 Task: Look for Airbnb options in Kisumu, Kenya from 9th November, 2023 to 16th November, 2023 for 2 adults.2 bedrooms having 2 beds and 1 bathroom. Property type can be flat. Amenities needed are: washing machine. Look for 5 properties as per requirement.
Action: Mouse moved to (508, 118)
Screenshot: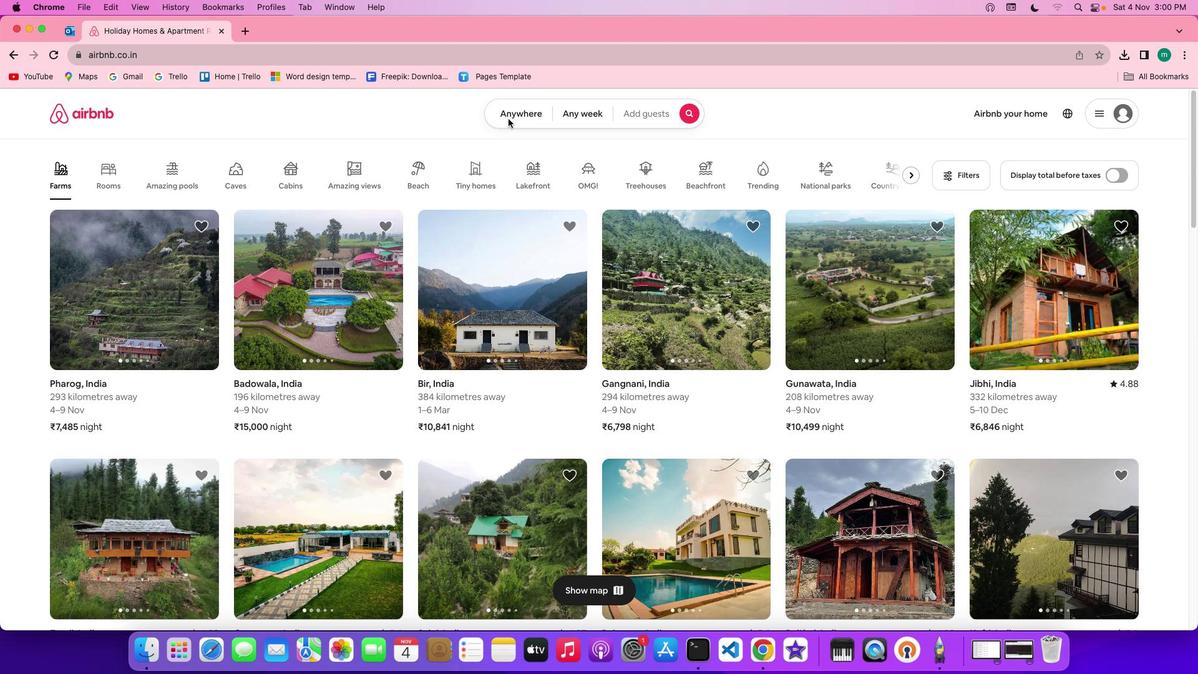 
Action: Mouse pressed left at (508, 118)
Screenshot: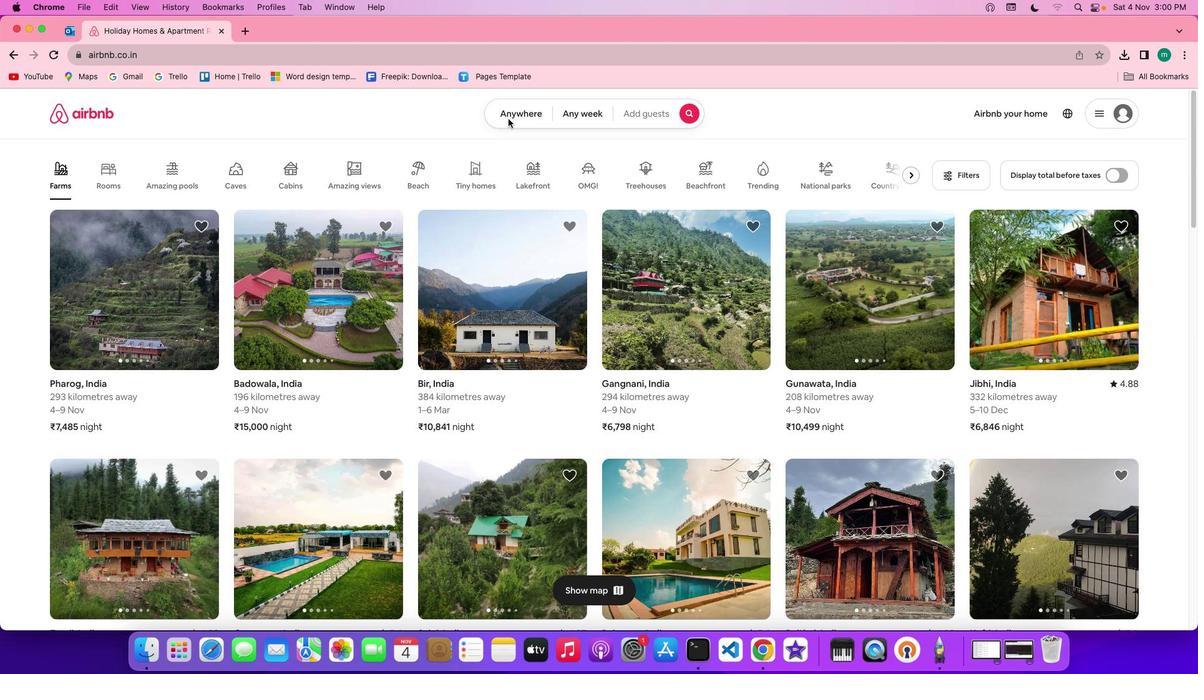 
Action: Mouse pressed left at (508, 118)
Screenshot: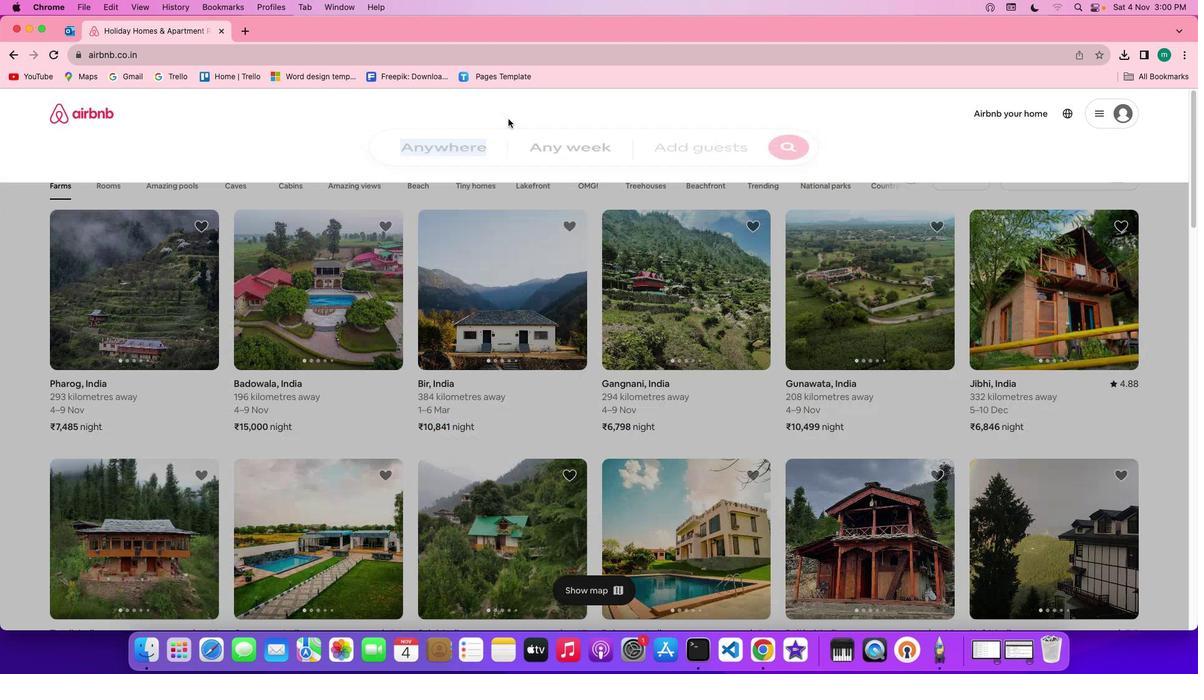 
Action: Mouse moved to (409, 165)
Screenshot: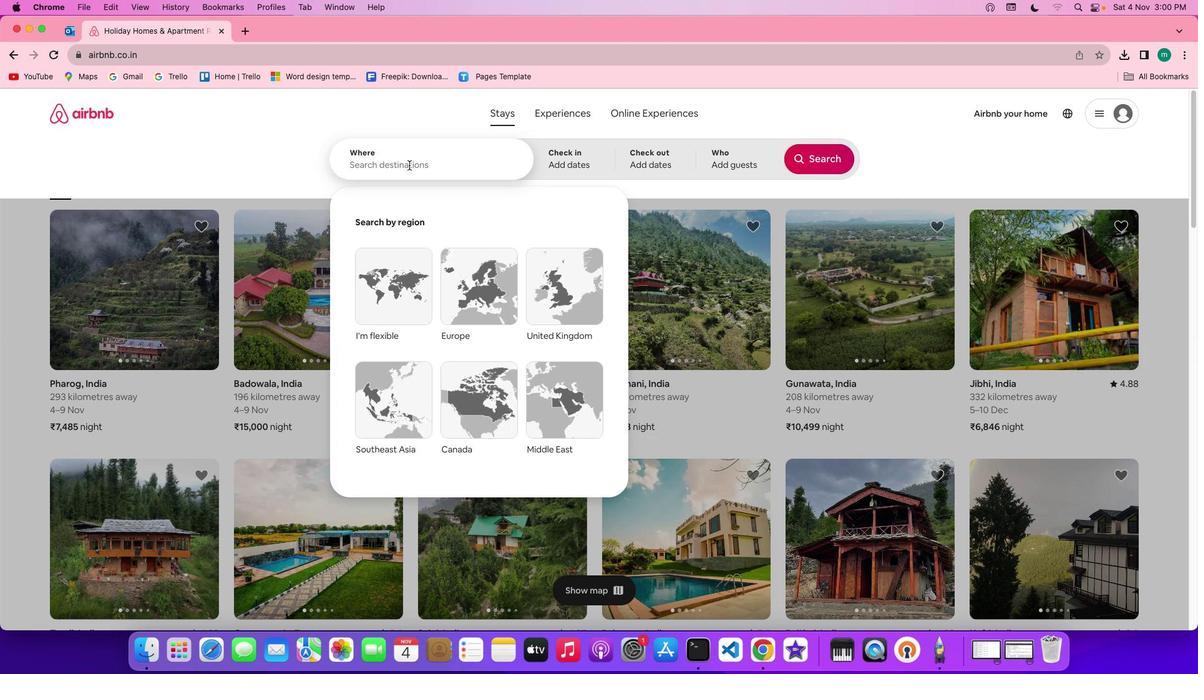 
Action: Mouse pressed left at (409, 165)
Screenshot: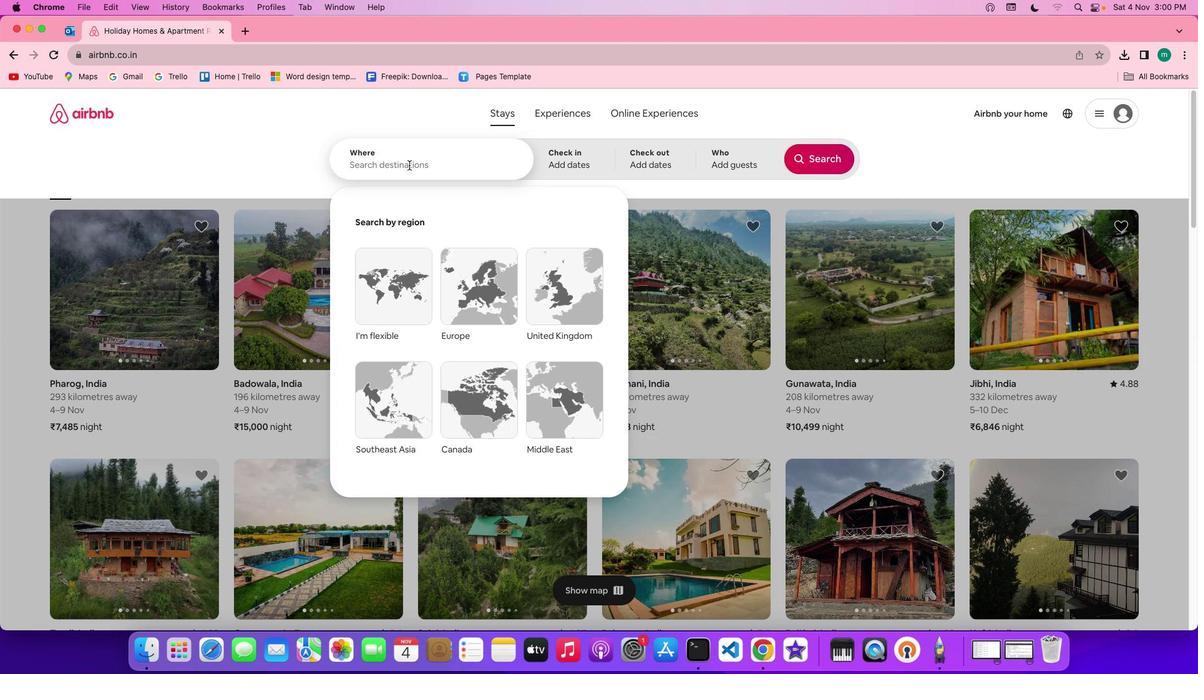 
Action: Key pressed Key.shift'K''i''s''u''m''u'','Key.spaceKey.shift'K''e''n''y''a'
Screenshot: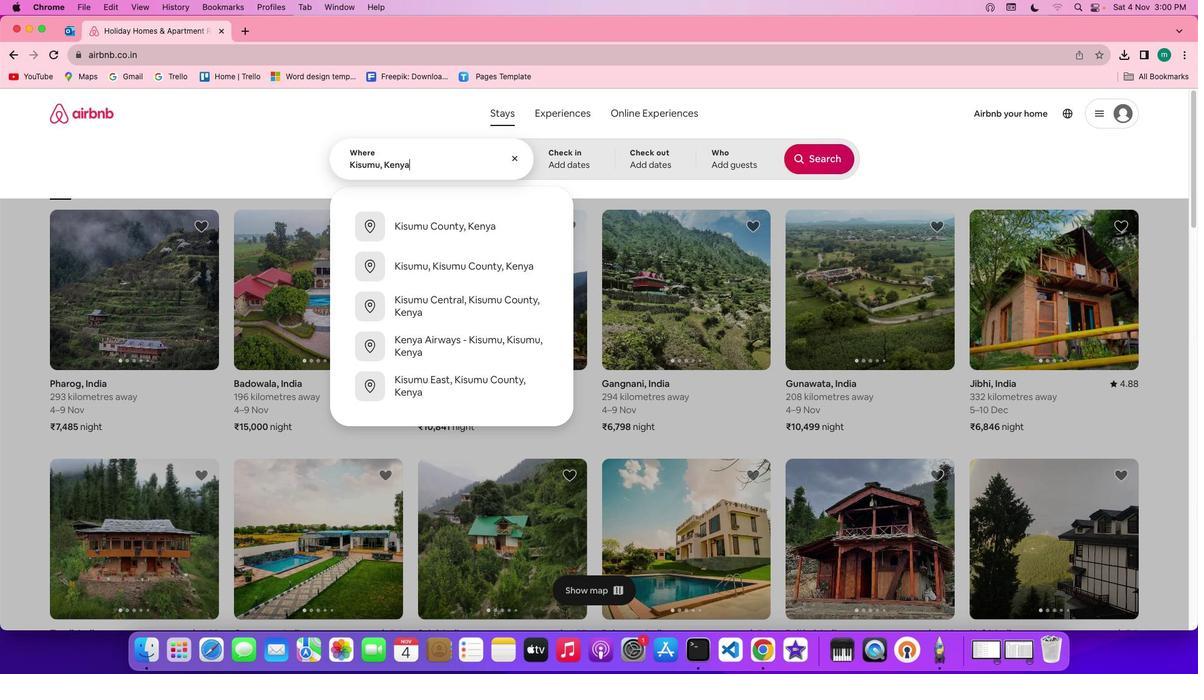 
Action: Mouse moved to (565, 151)
Screenshot: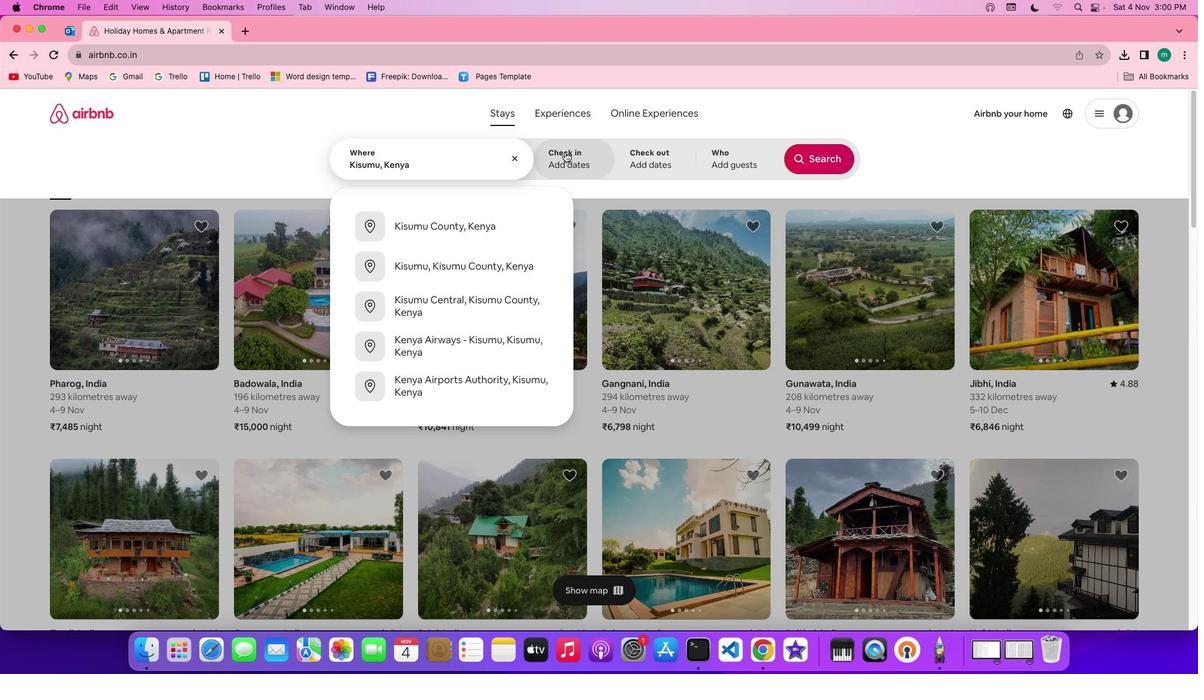 
Action: Mouse pressed left at (565, 151)
Screenshot: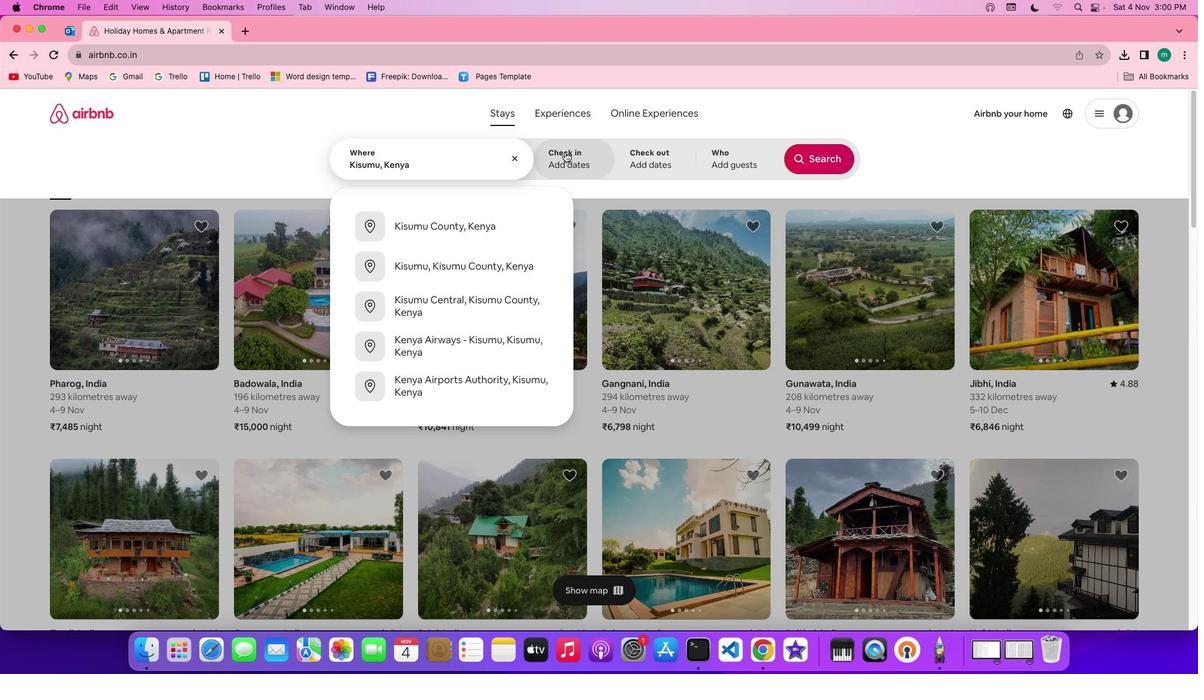 
Action: Mouse moved to (503, 339)
Screenshot: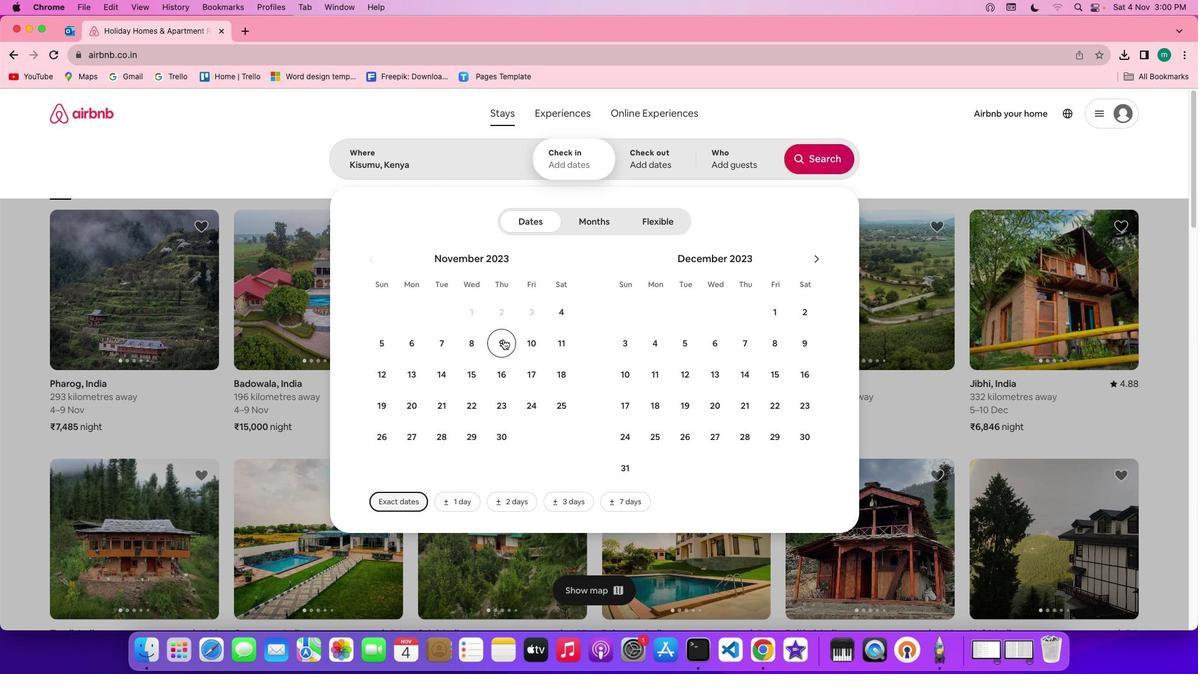 
Action: Mouse pressed left at (503, 339)
Screenshot: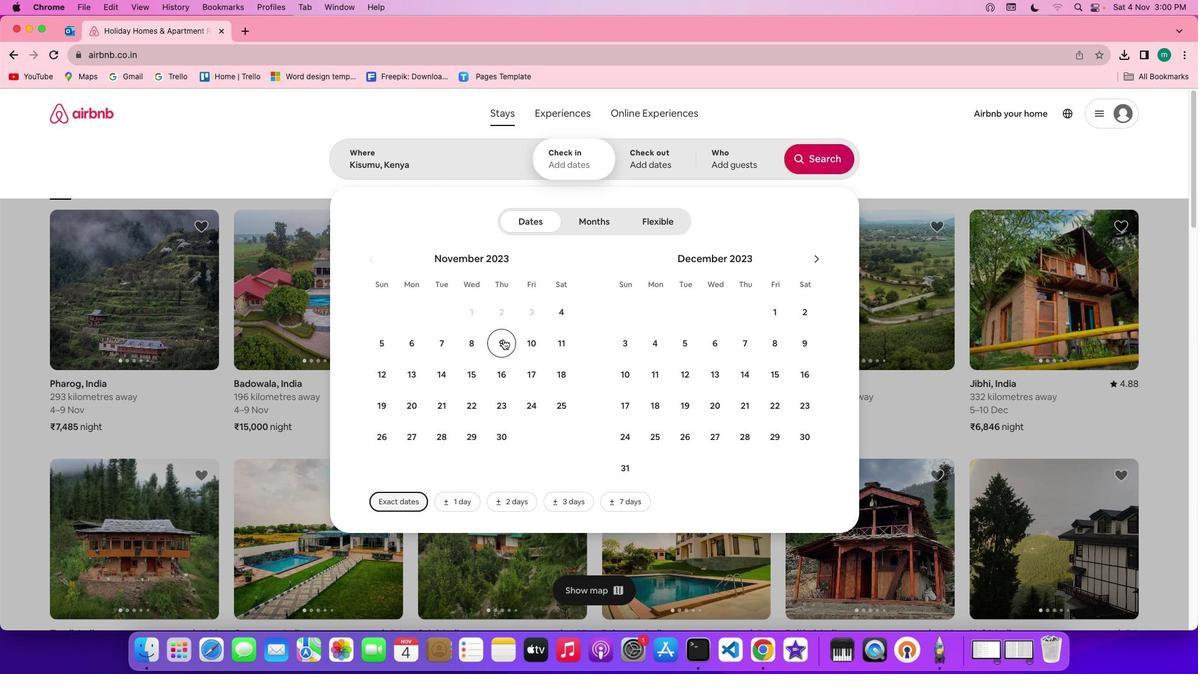 
Action: Mouse moved to (501, 377)
Screenshot: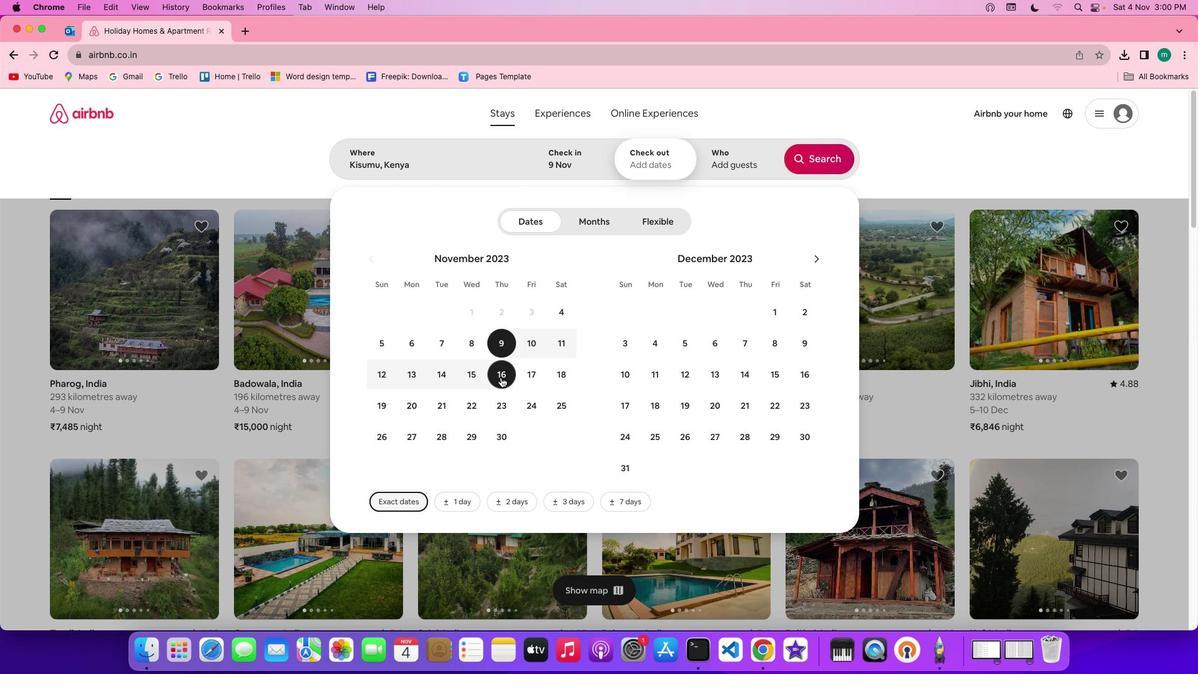 
Action: Mouse pressed left at (501, 377)
Screenshot: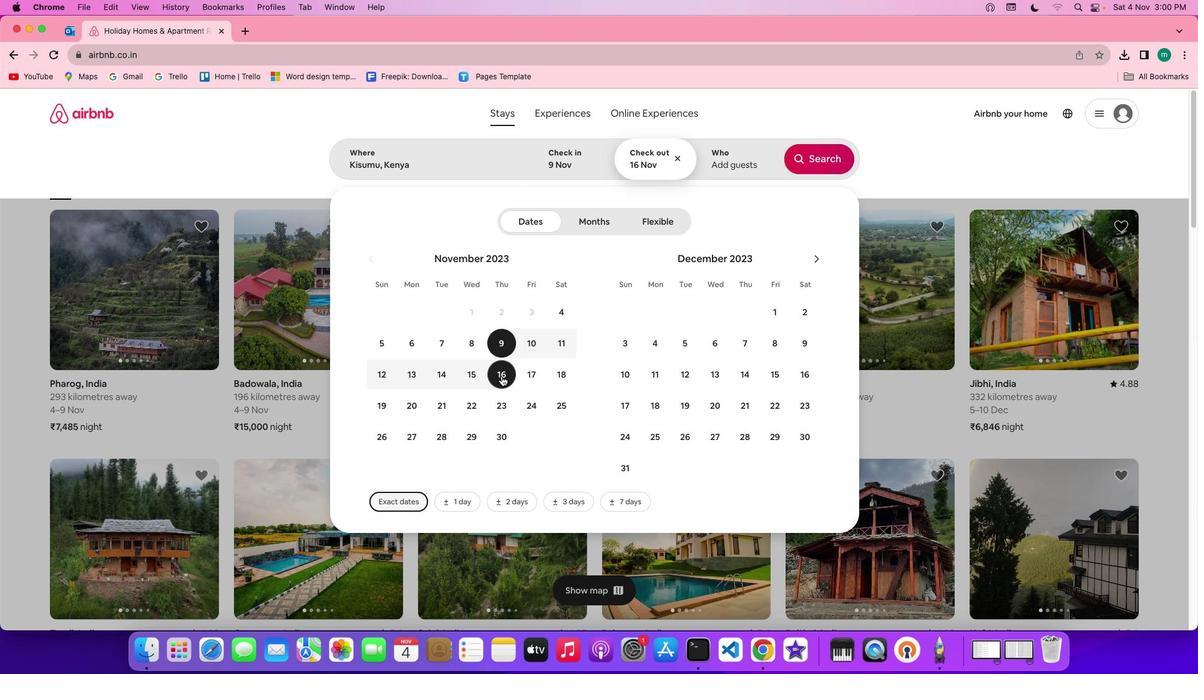 
Action: Mouse moved to (728, 154)
Screenshot: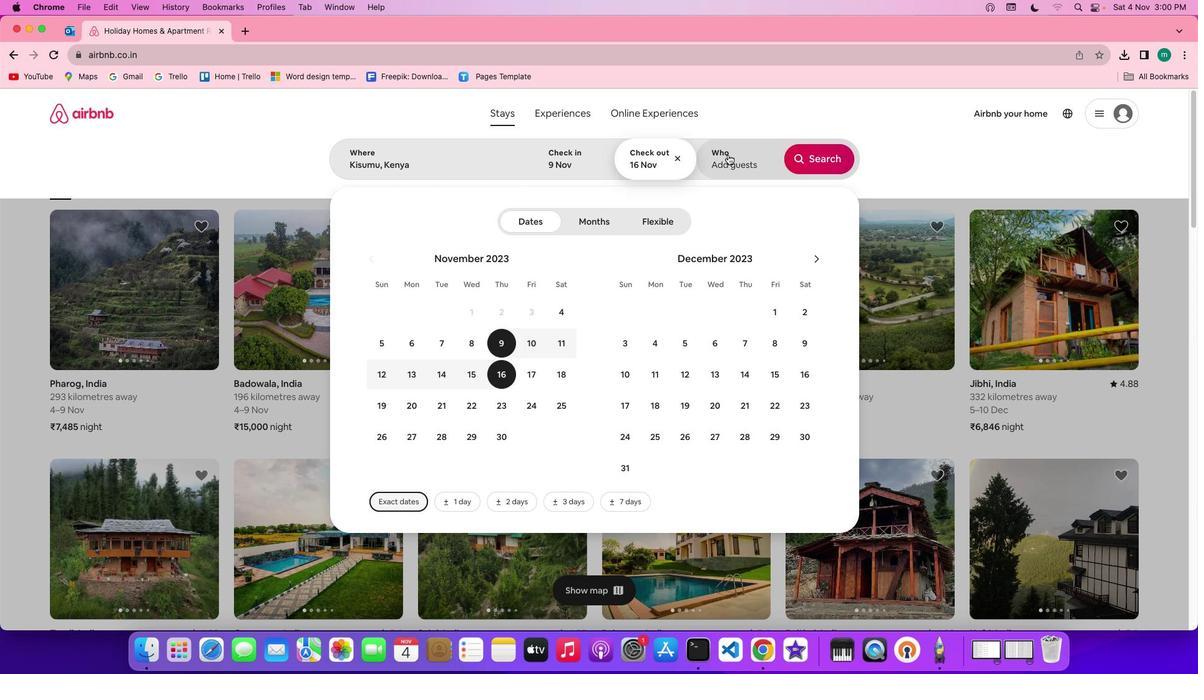 
Action: Mouse pressed left at (728, 154)
Screenshot: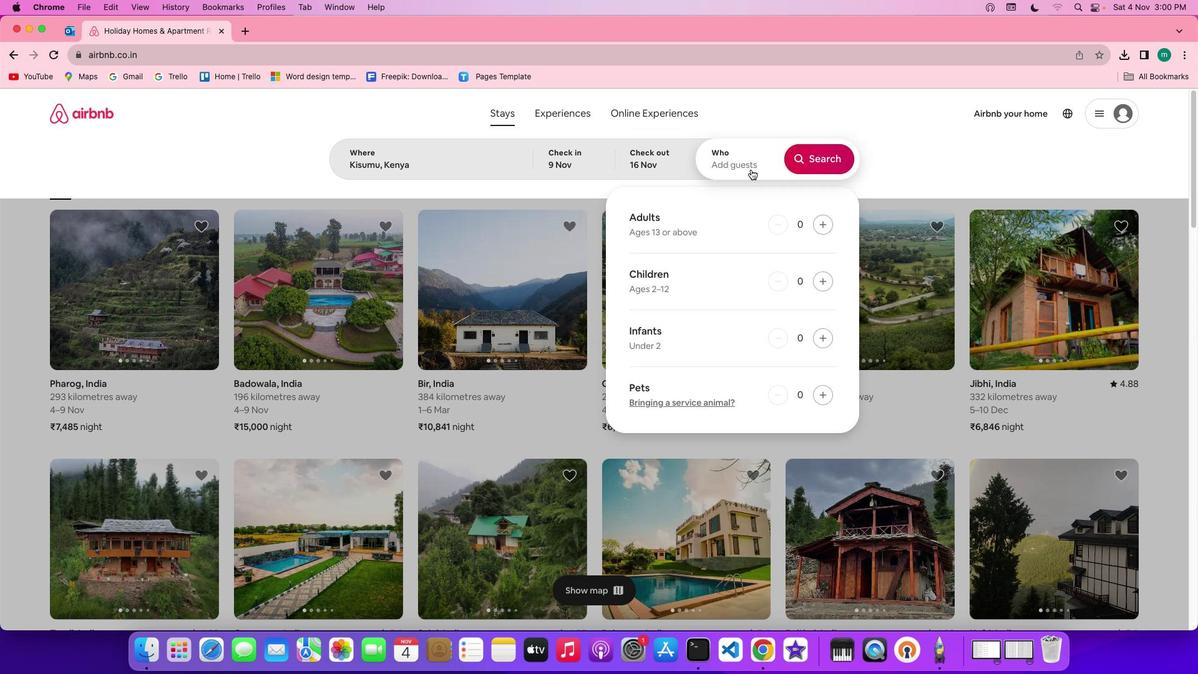 
Action: Mouse moved to (820, 221)
Screenshot: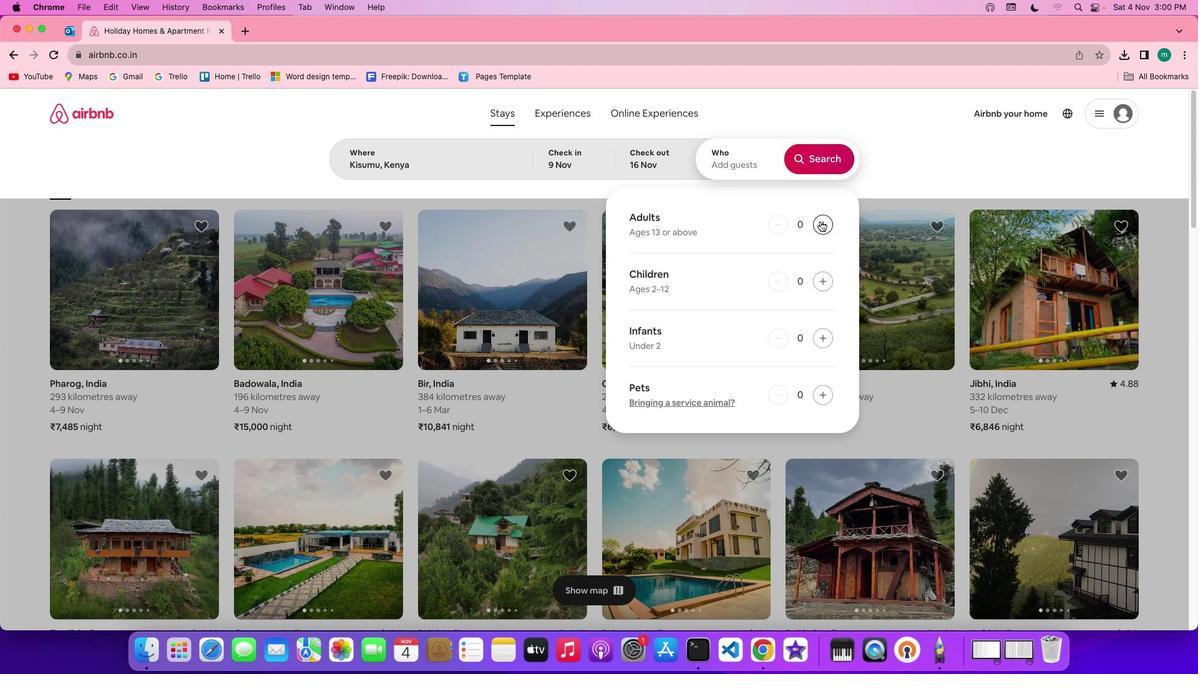 
Action: Mouse pressed left at (820, 221)
Screenshot: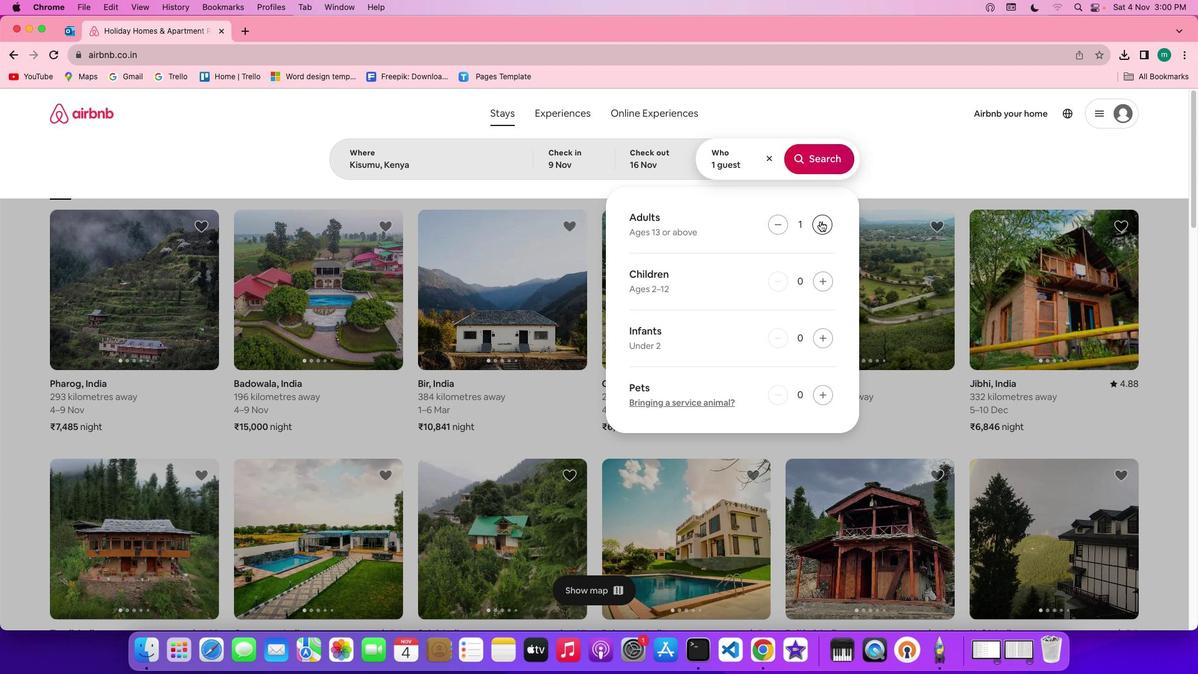 
Action: Mouse pressed left at (820, 221)
Screenshot: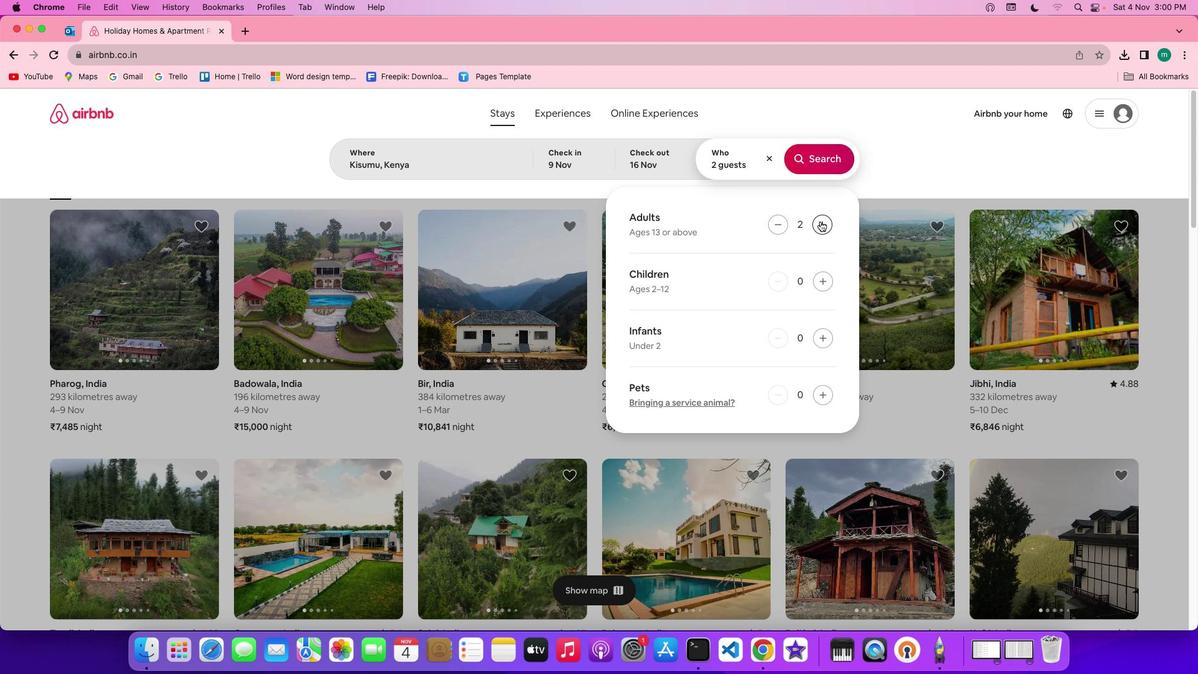 
Action: Mouse moved to (829, 169)
Screenshot: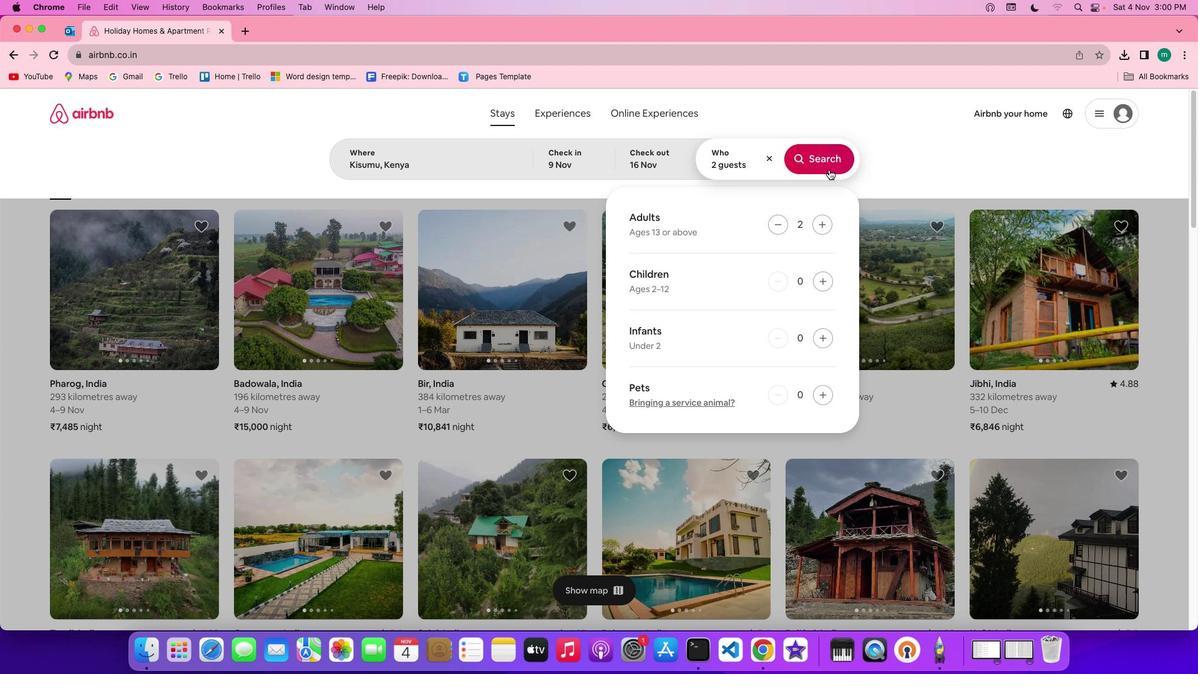 
Action: Mouse pressed left at (829, 169)
Screenshot: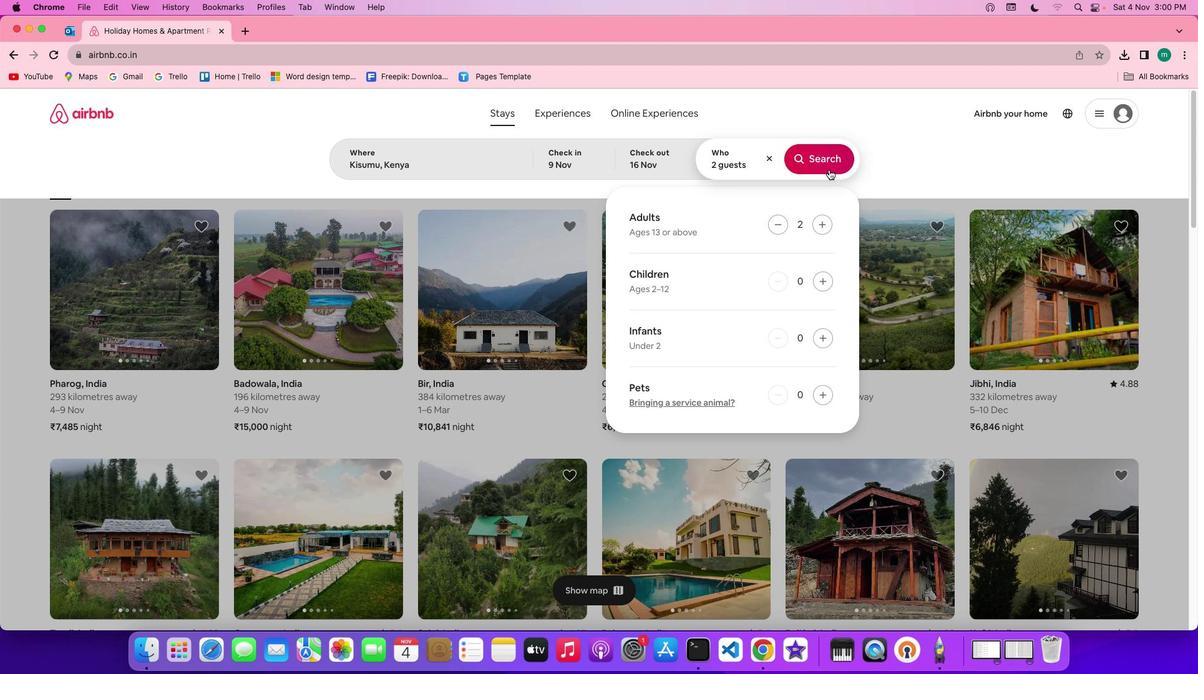 
Action: Mouse moved to (1012, 156)
Screenshot: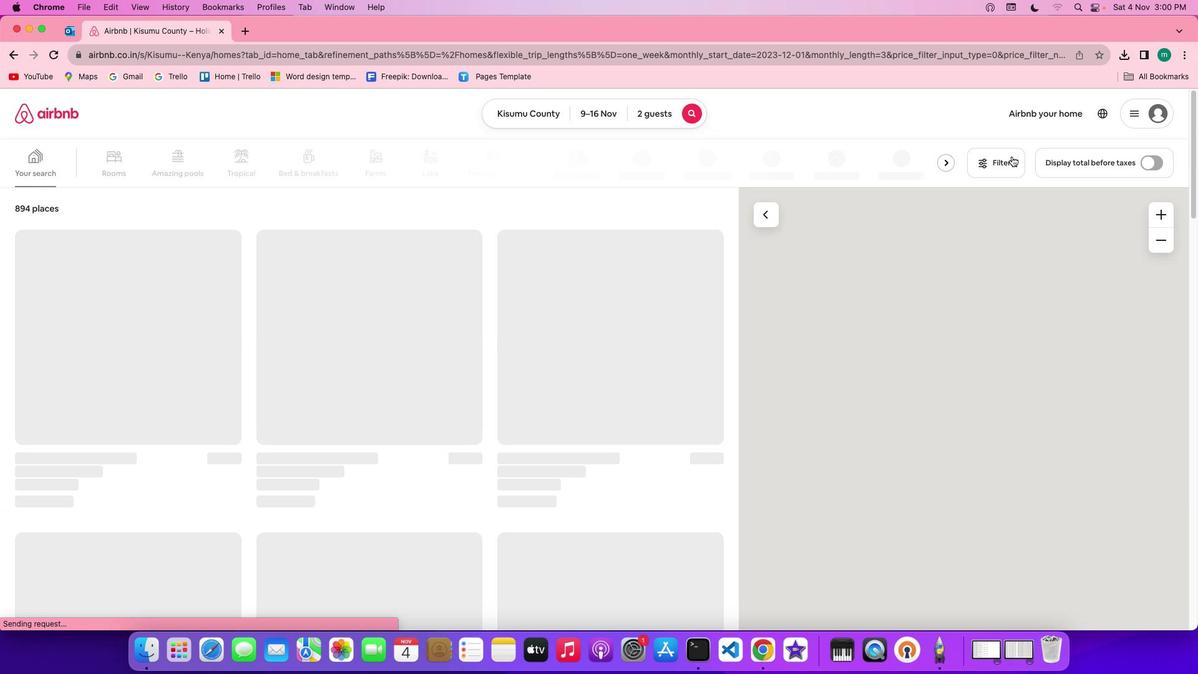 
Action: Mouse pressed left at (1012, 156)
Screenshot: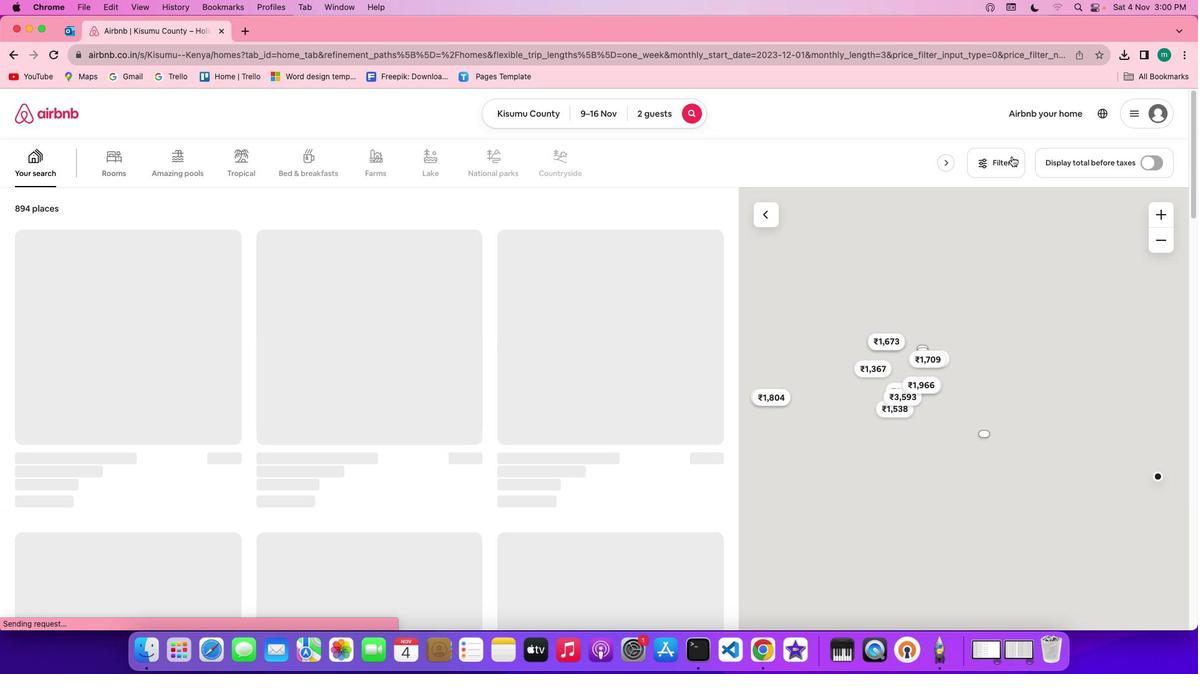
Action: Mouse moved to (994, 161)
Screenshot: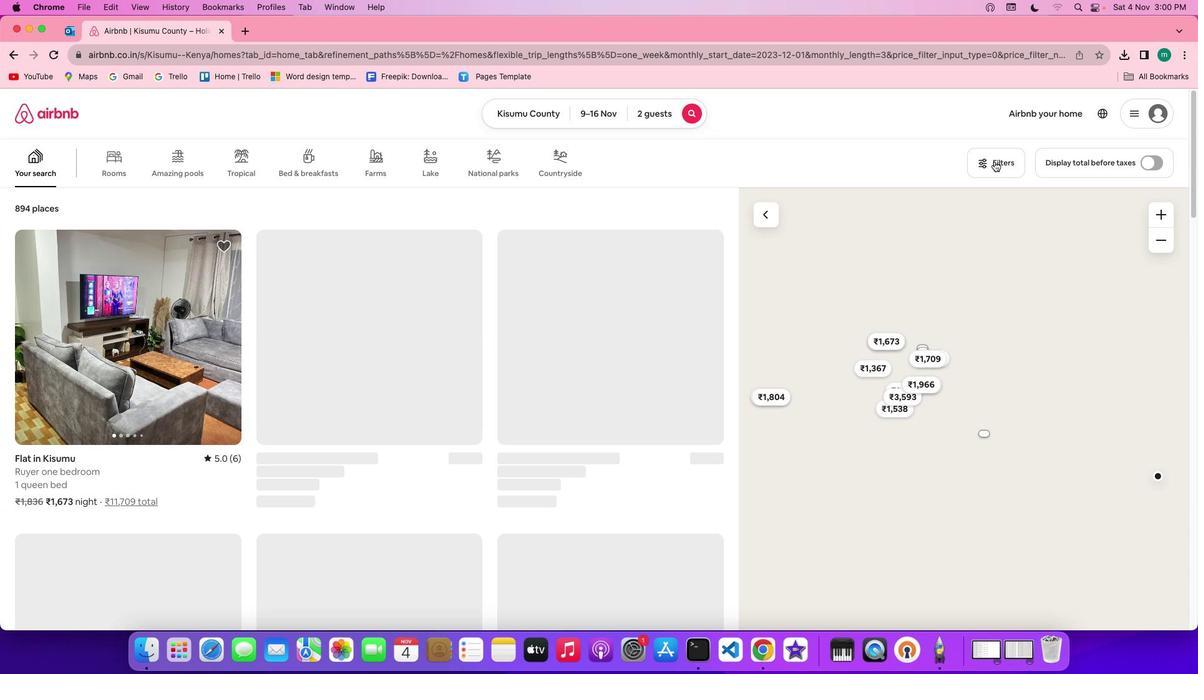 
Action: Mouse pressed left at (994, 161)
Screenshot: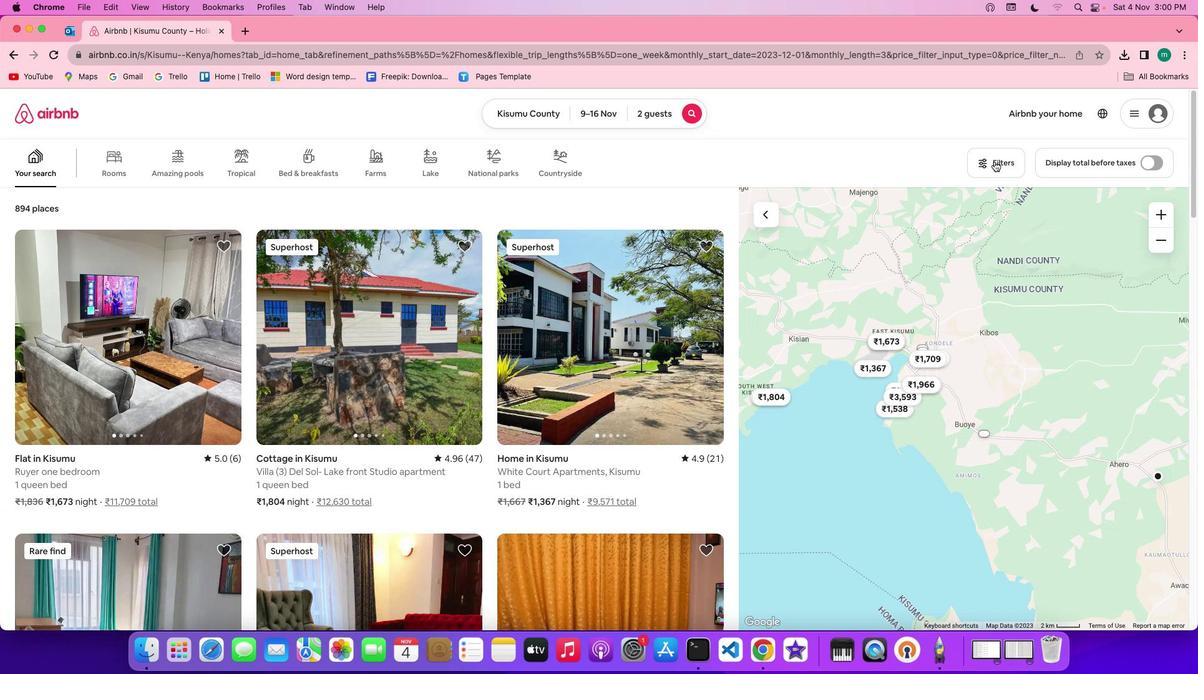 
Action: Mouse moved to (670, 400)
Screenshot: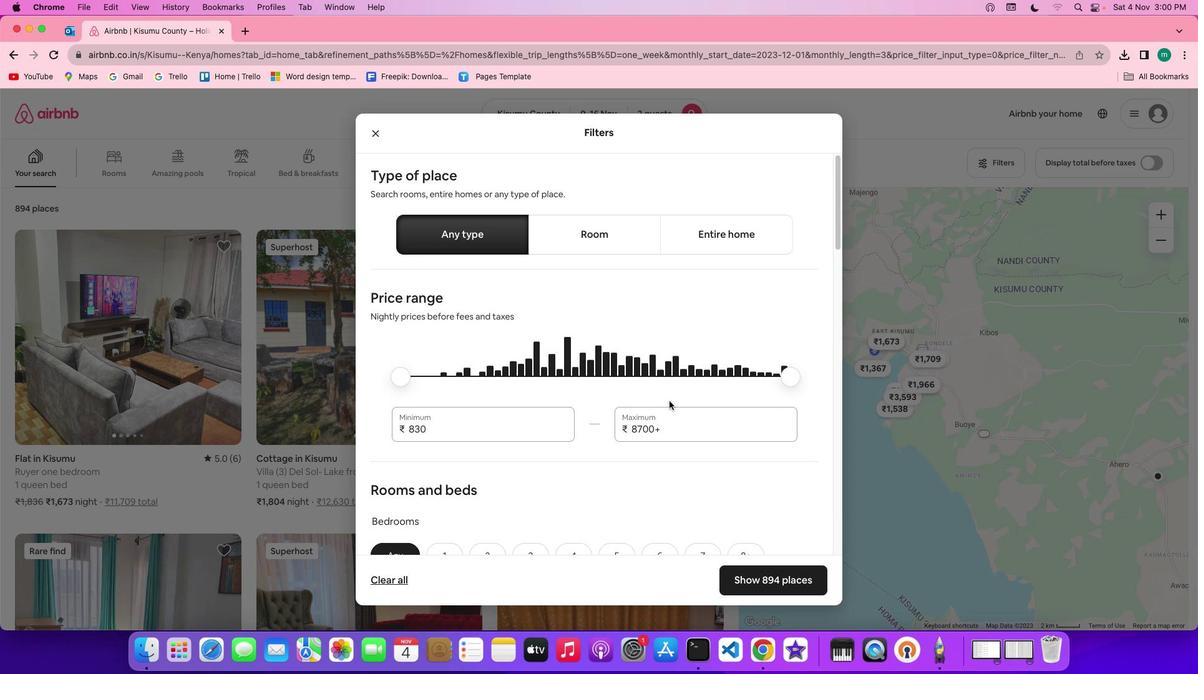 
Action: Mouse scrolled (670, 400) with delta (0, 0)
Screenshot: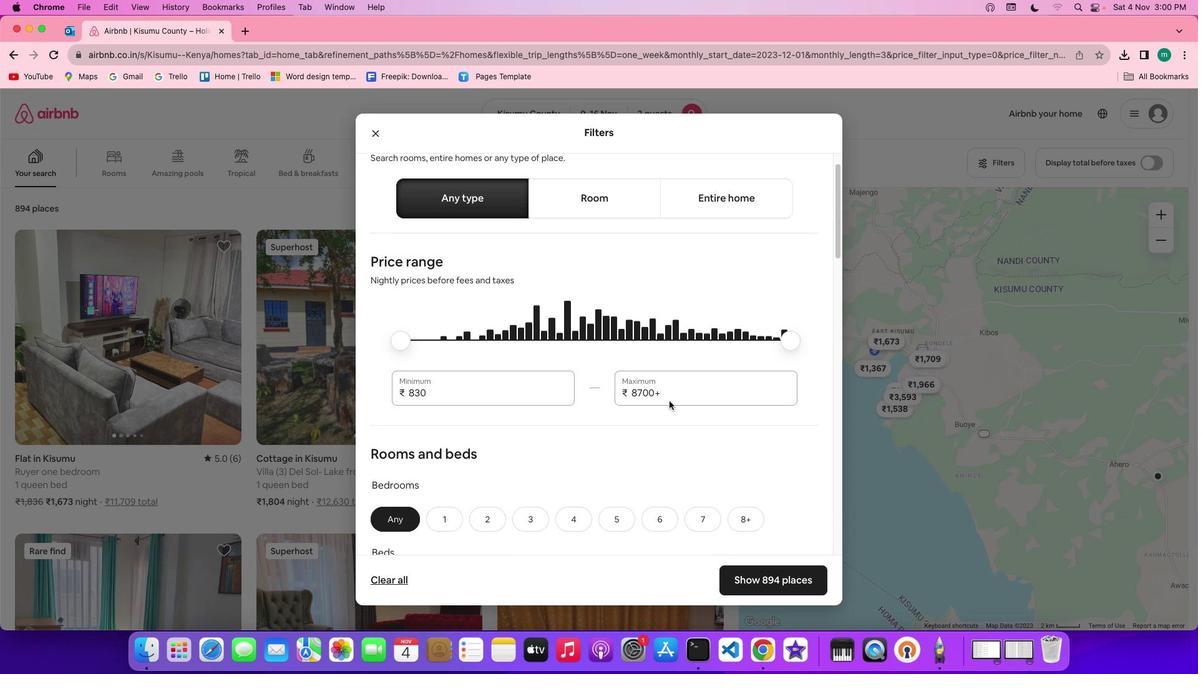 
Action: Mouse scrolled (670, 400) with delta (0, 0)
Screenshot: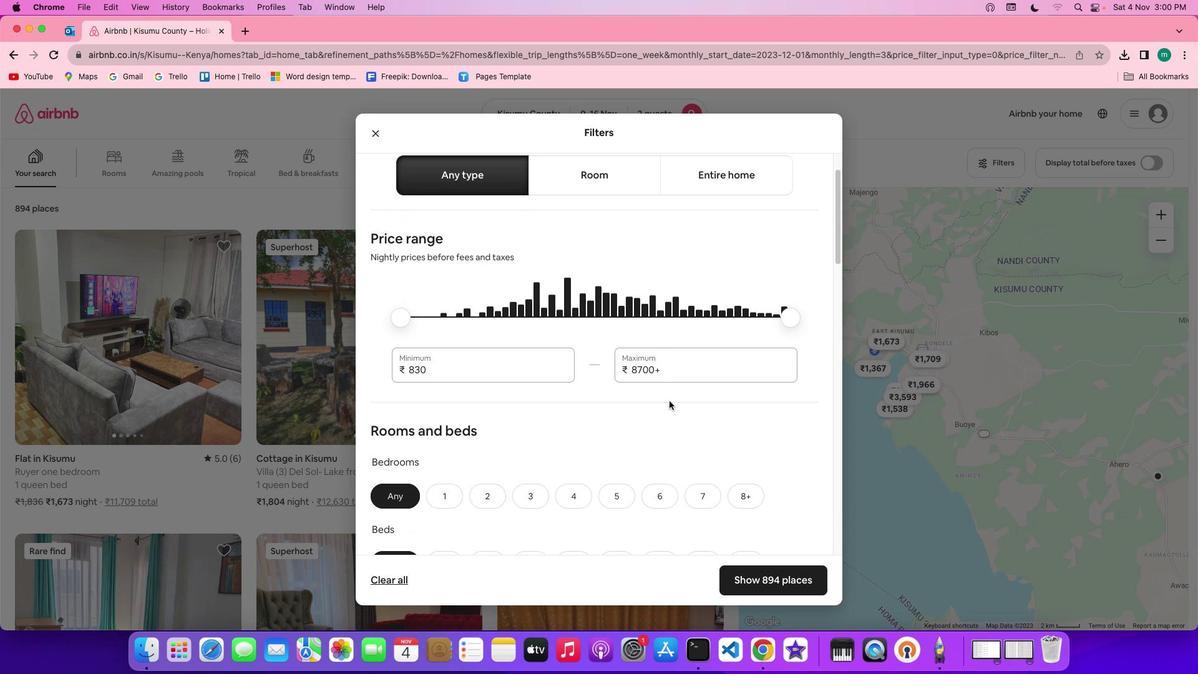 
Action: Mouse scrolled (670, 400) with delta (0, -1)
Screenshot: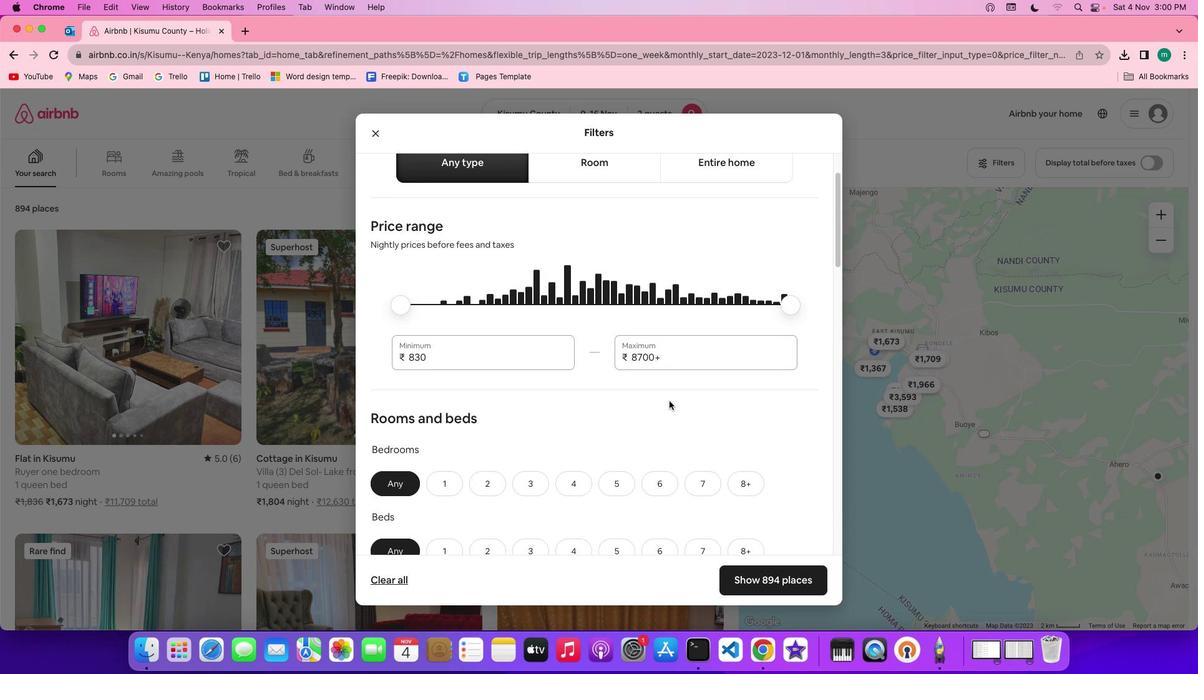 
Action: Mouse scrolled (670, 400) with delta (0, -1)
Screenshot: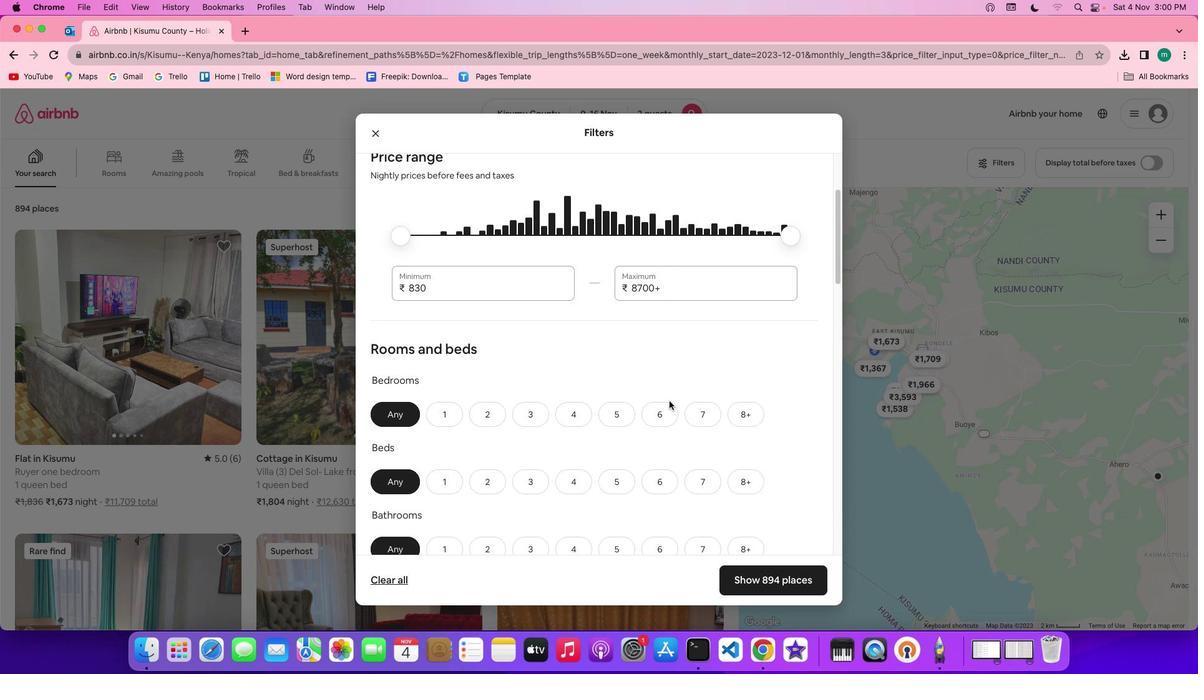 
Action: Mouse scrolled (670, 400) with delta (0, 0)
Screenshot: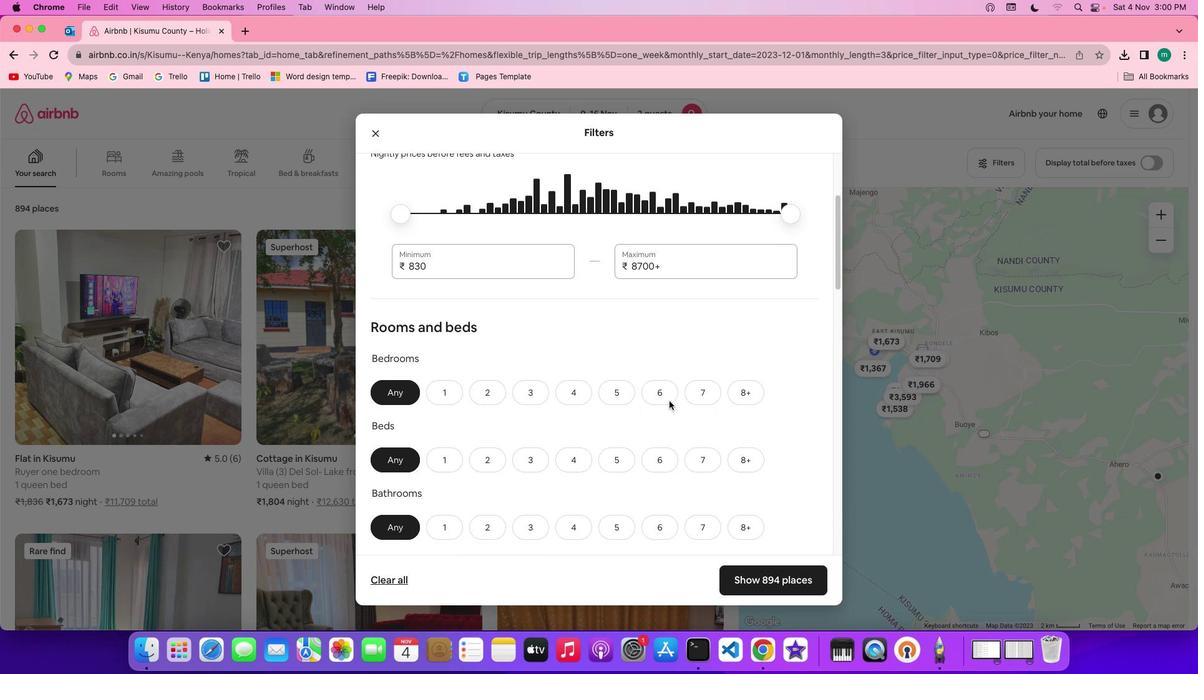 
Action: Mouse scrolled (670, 400) with delta (0, 0)
Screenshot: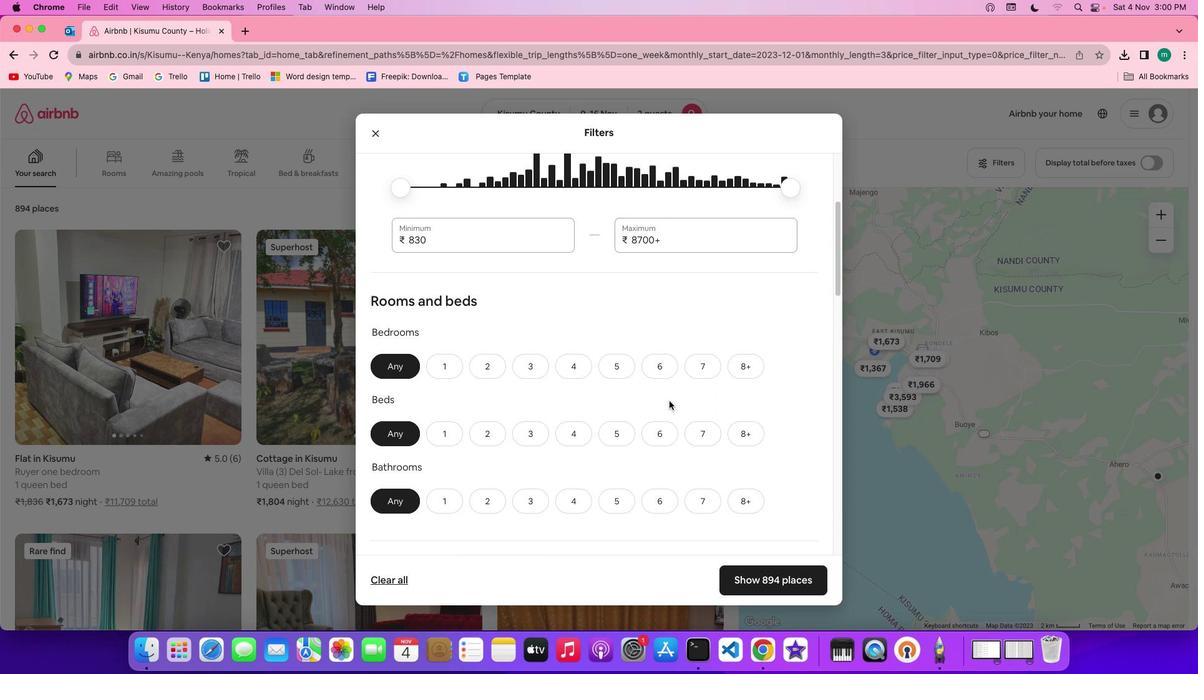 
Action: Mouse scrolled (670, 400) with delta (0, 0)
Screenshot: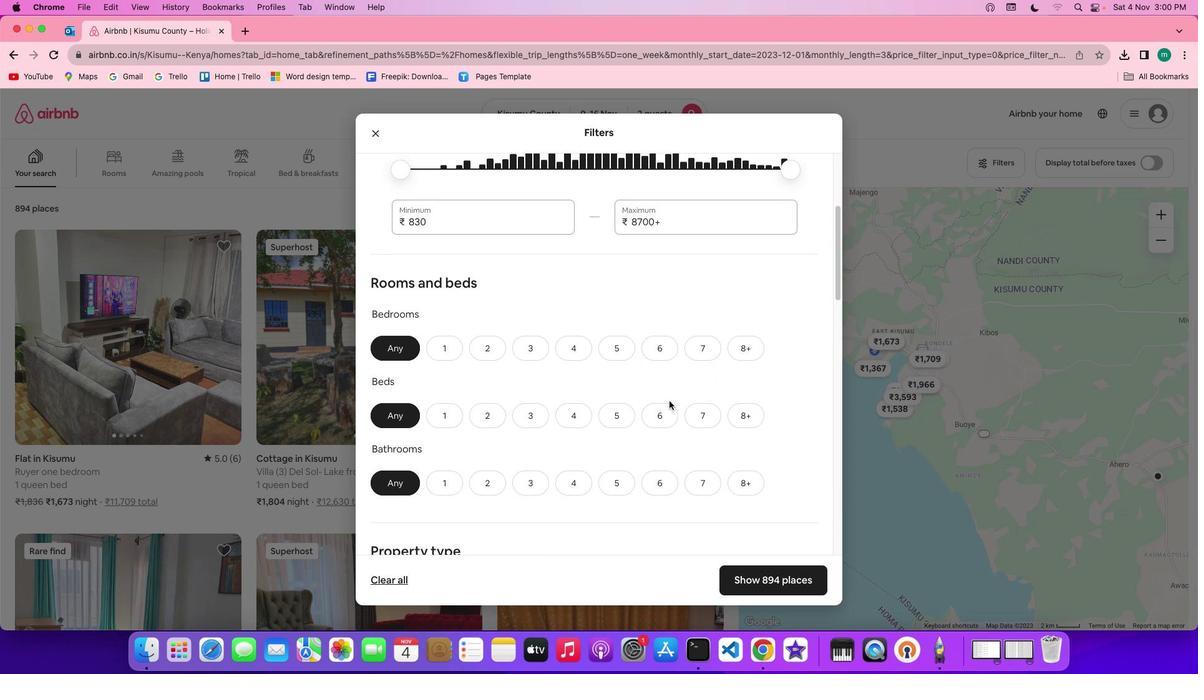 
Action: Mouse scrolled (670, 400) with delta (0, -1)
Screenshot: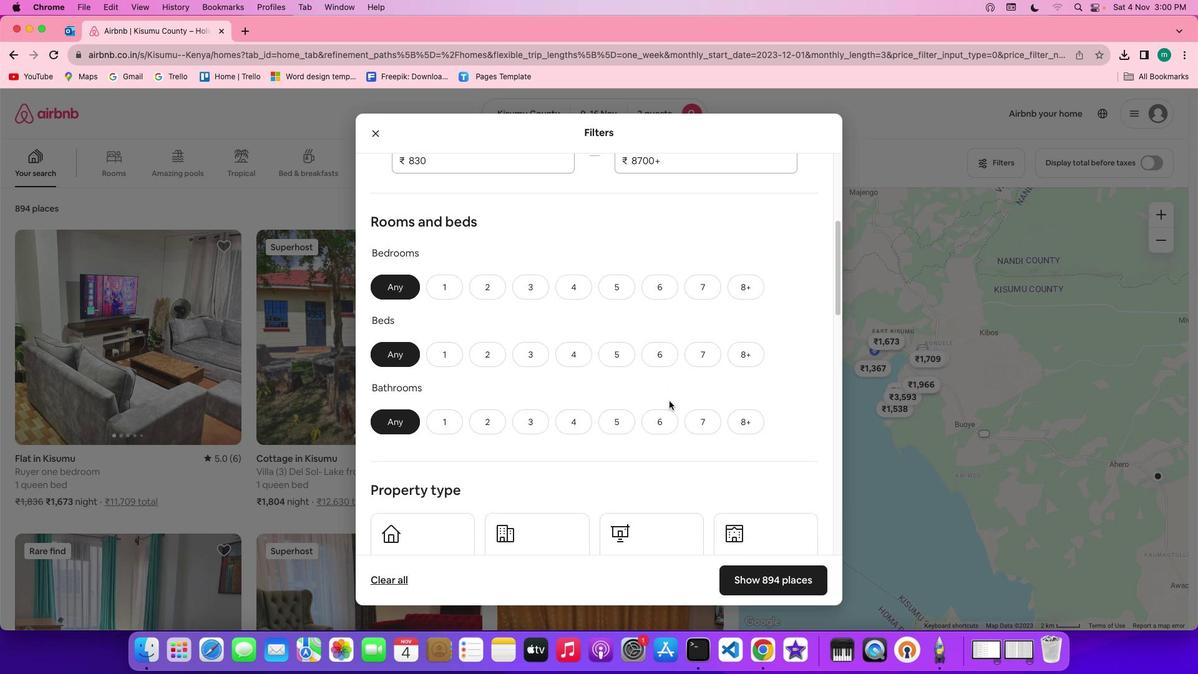 
Action: Mouse moved to (483, 285)
Screenshot: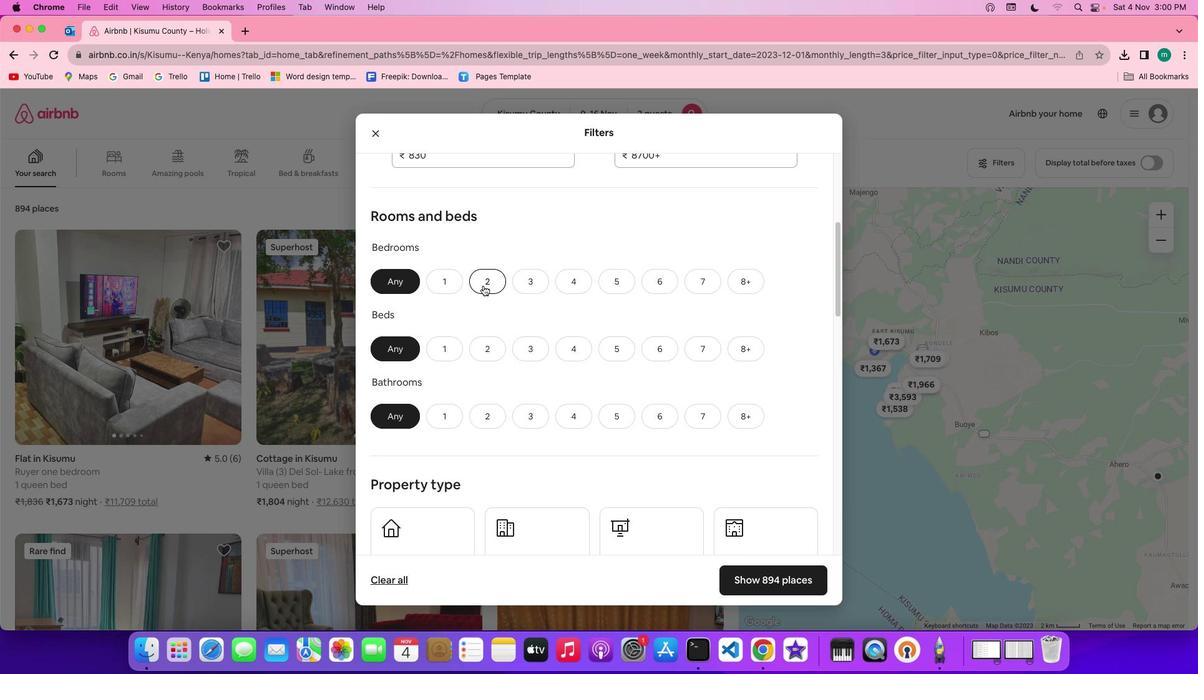 
Action: Mouse pressed left at (483, 285)
Screenshot: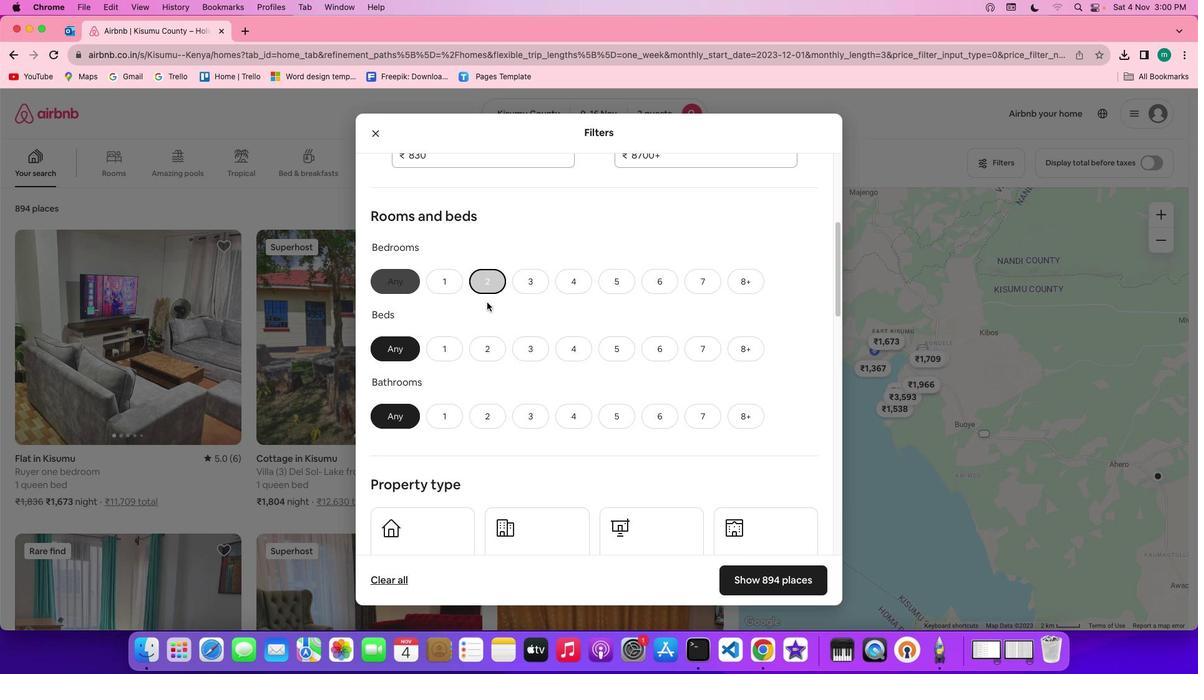 
Action: Mouse moved to (493, 348)
Screenshot: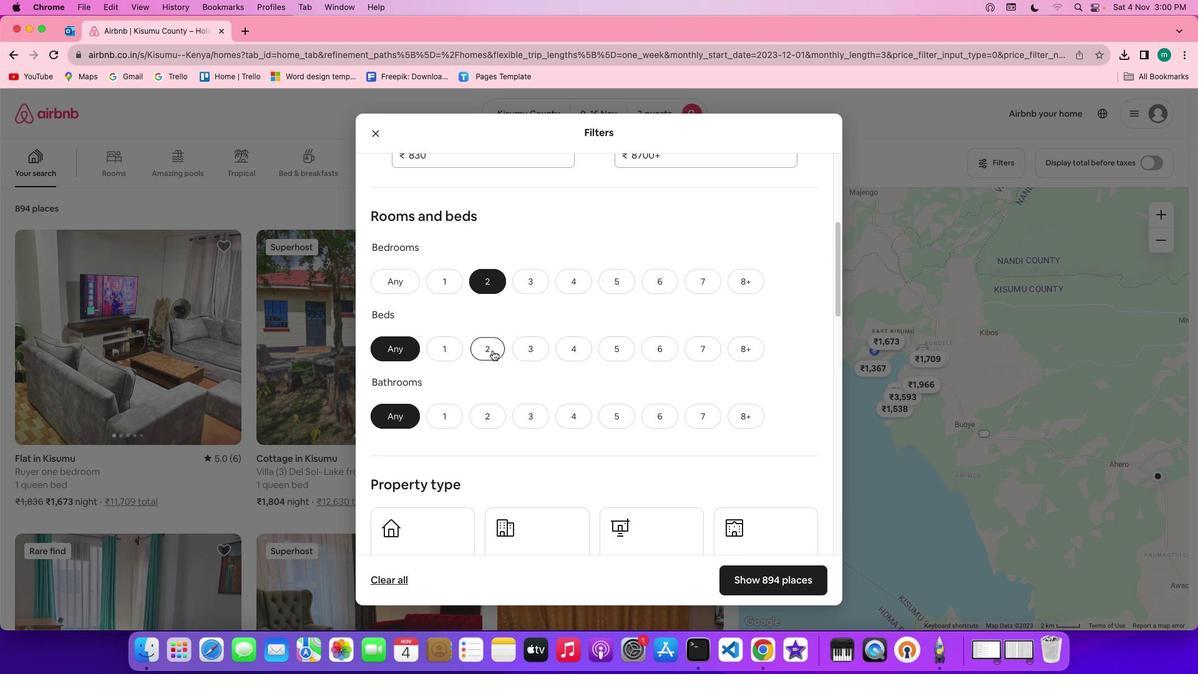 
Action: Mouse pressed left at (493, 348)
Screenshot: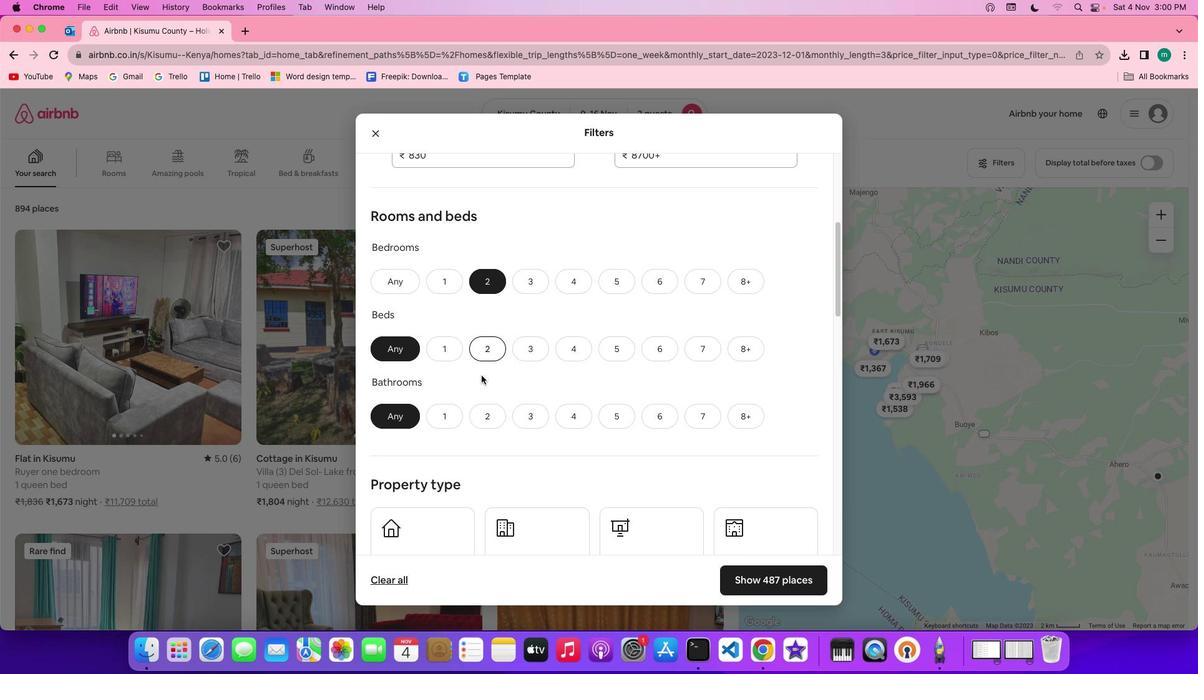 
Action: Mouse moved to (459, 417)
Screenshot: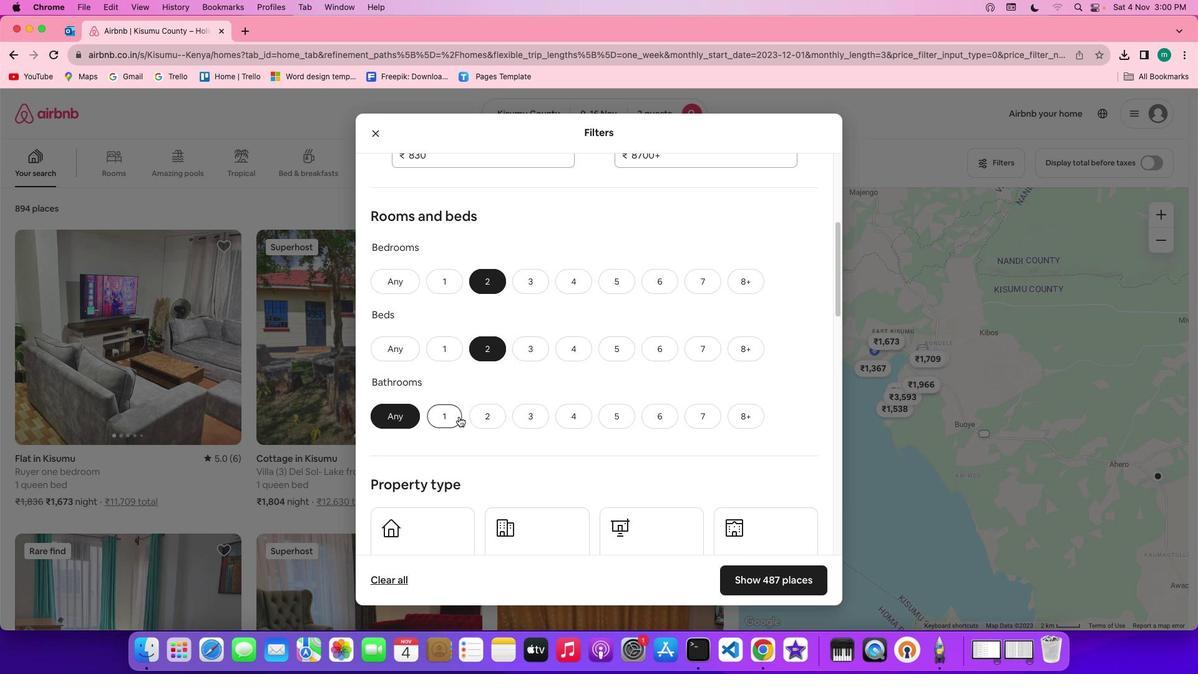 
Action: Mouse pressed left at (459, 417)
Screenshot: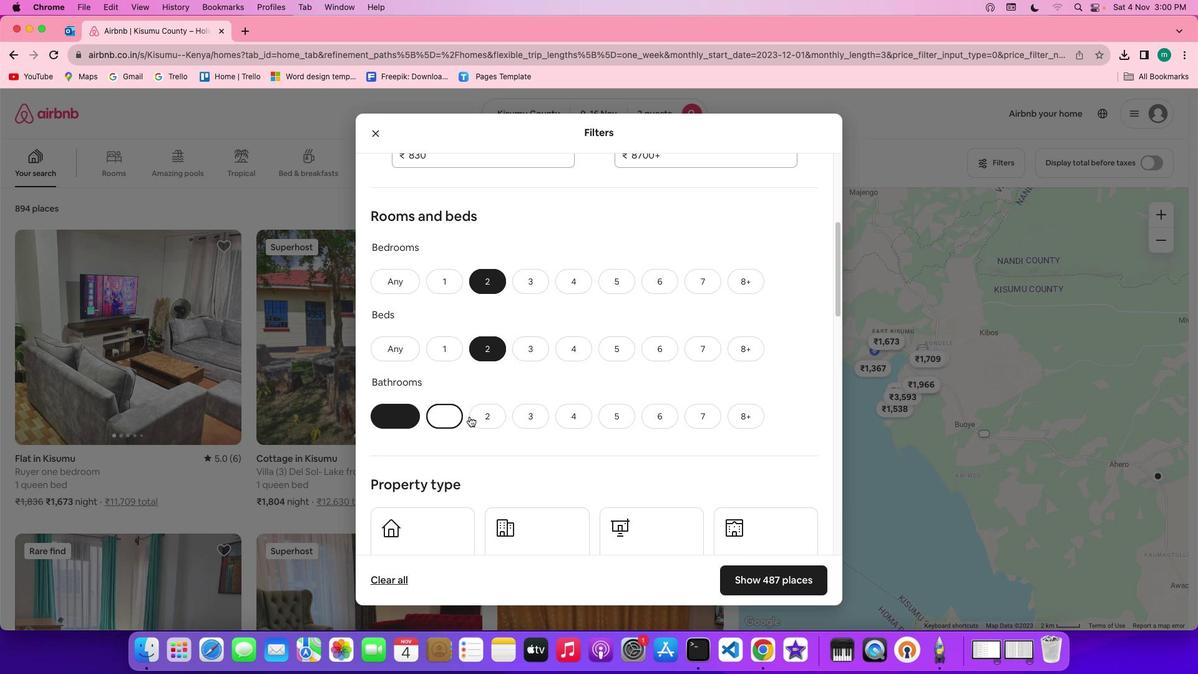 
Action: Mouse moved to (620, 435)
Screenshot: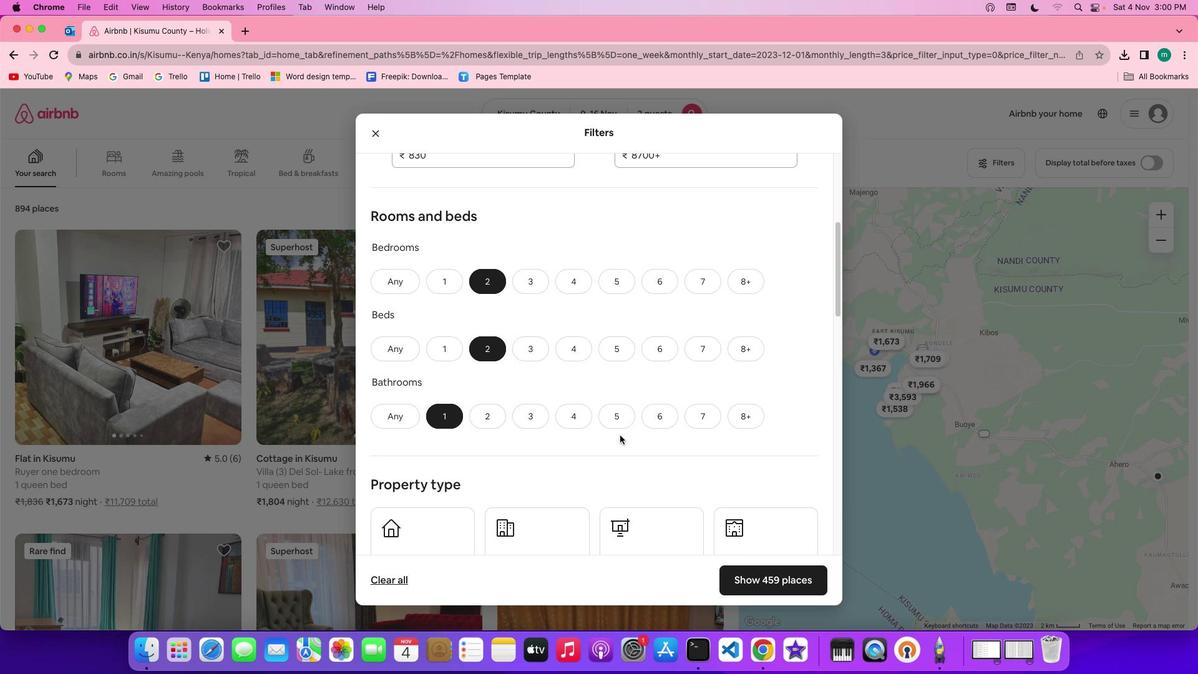 
Action: Mouse scrolled (620, 435) with delta (0, 0)
Screenshot: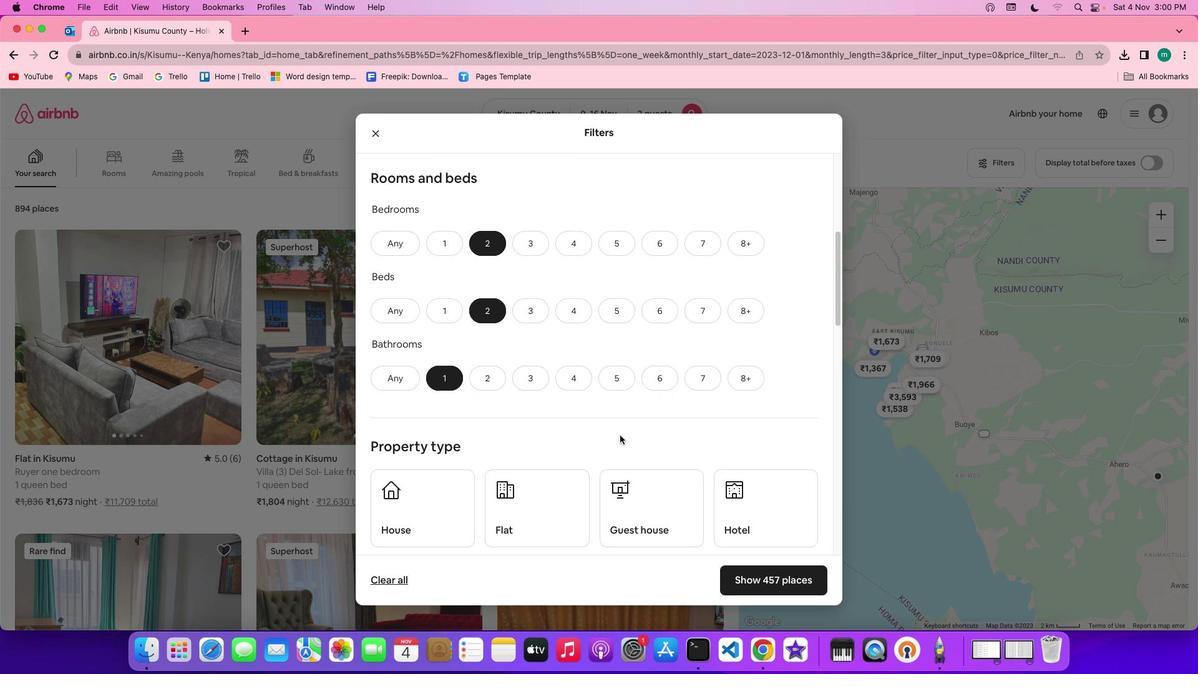 
Action: Mouse scrolled (620, 435) with delta (0, 0)
Screenshot: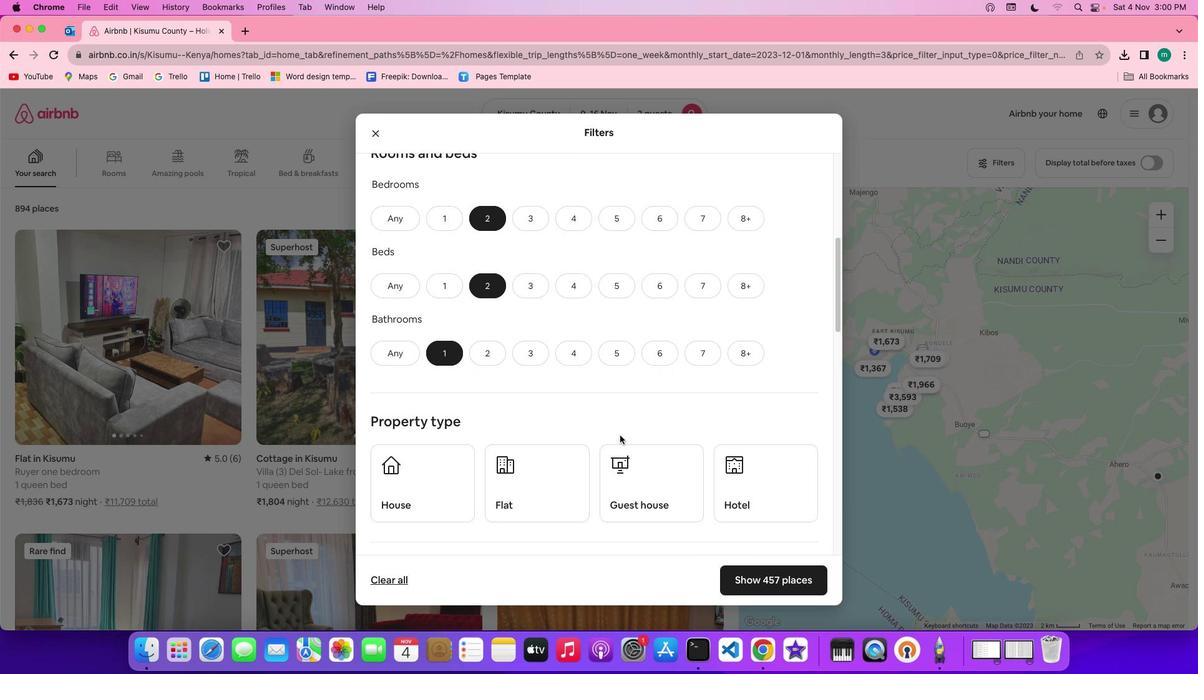 
Action: Mouse scrolled (620, 435) with delta (0, -1)
Screenshot: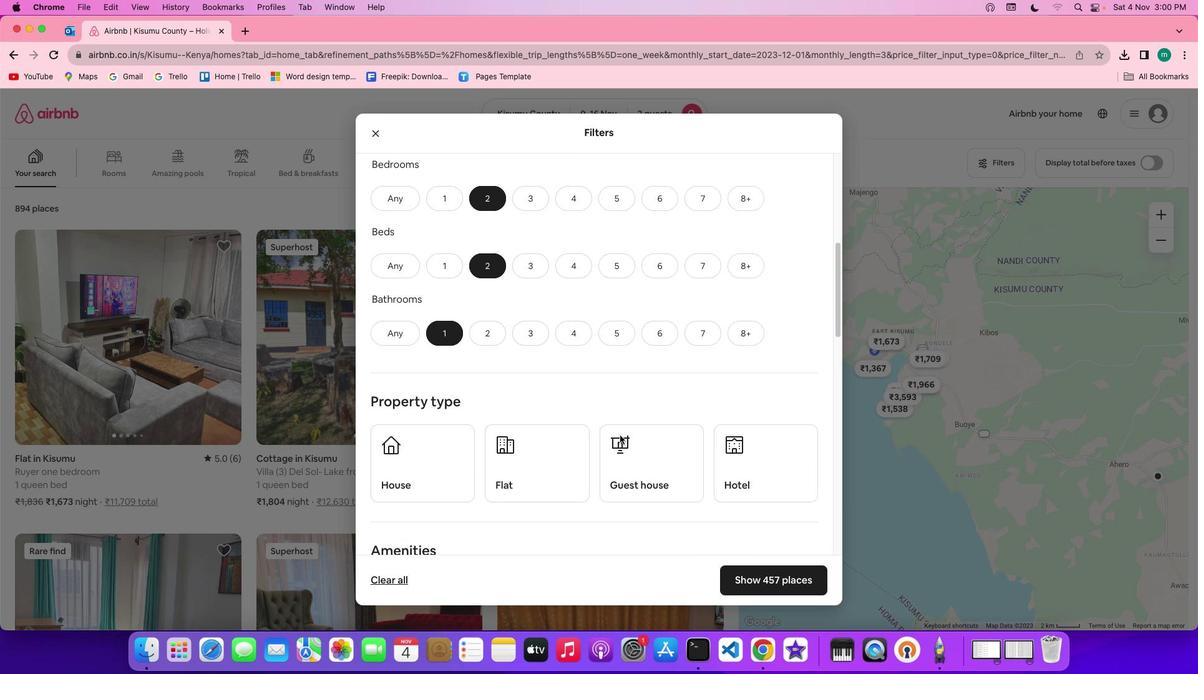 
Action: Mouse scrolled (620, 435) with delta (0, 0)
Screenshot: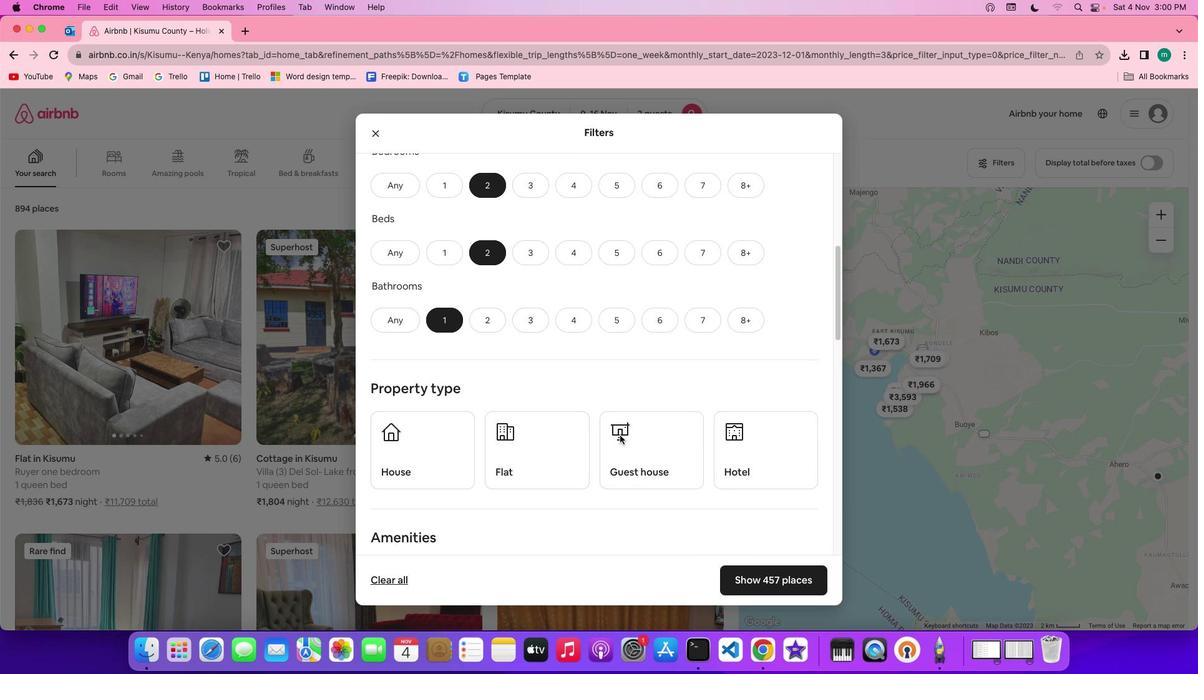 
Action: Mouse scrolled (620, 435) with delta (0, 0)
Screenshot: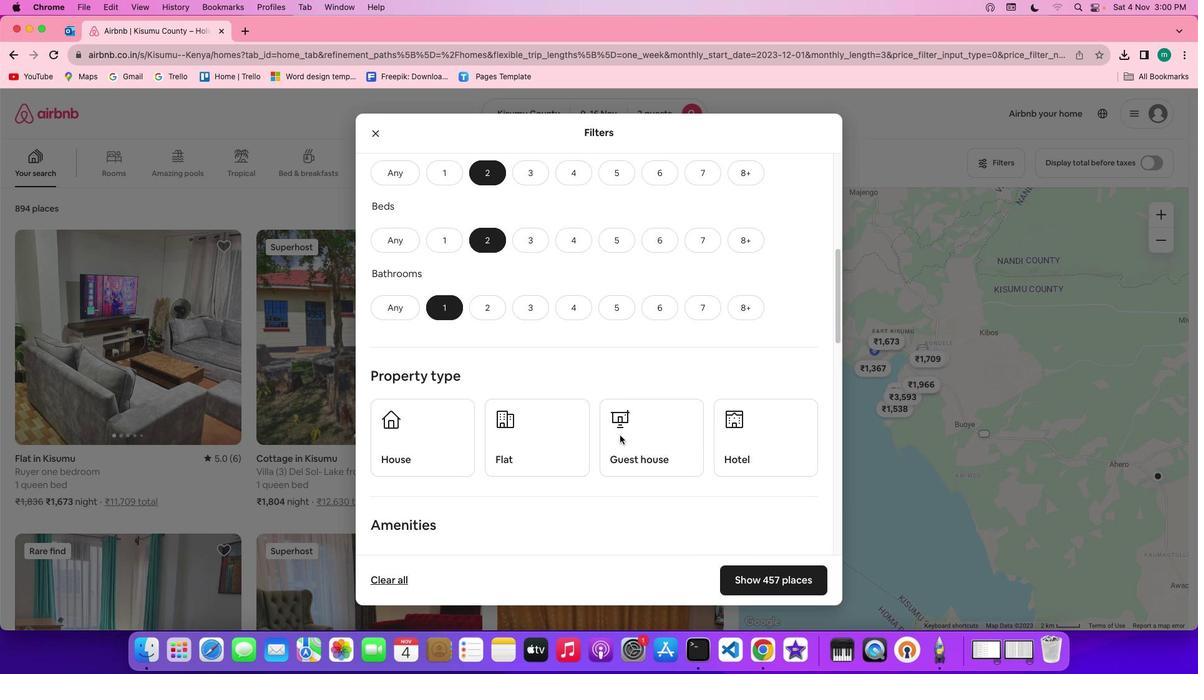 
Action: Mouse scrolled (620, 435) with delta (0, 0)
Screenshot: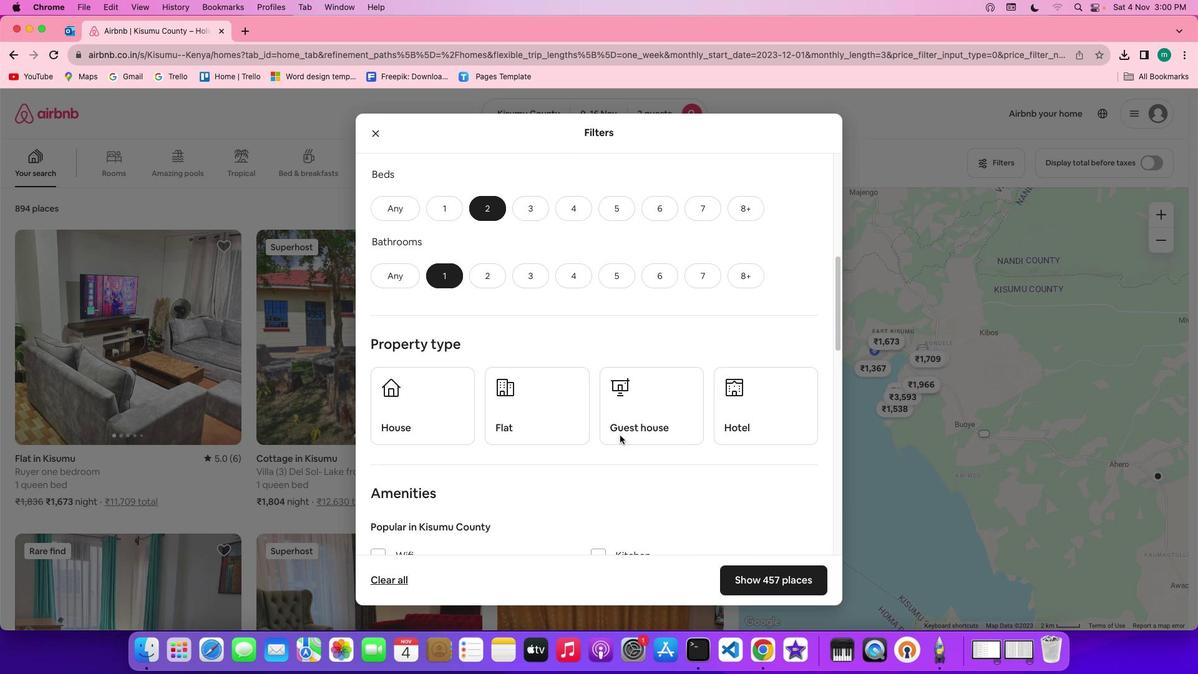 
Action: Mouse scrolled (620, 435) with delta (0, -1)
Screenshot: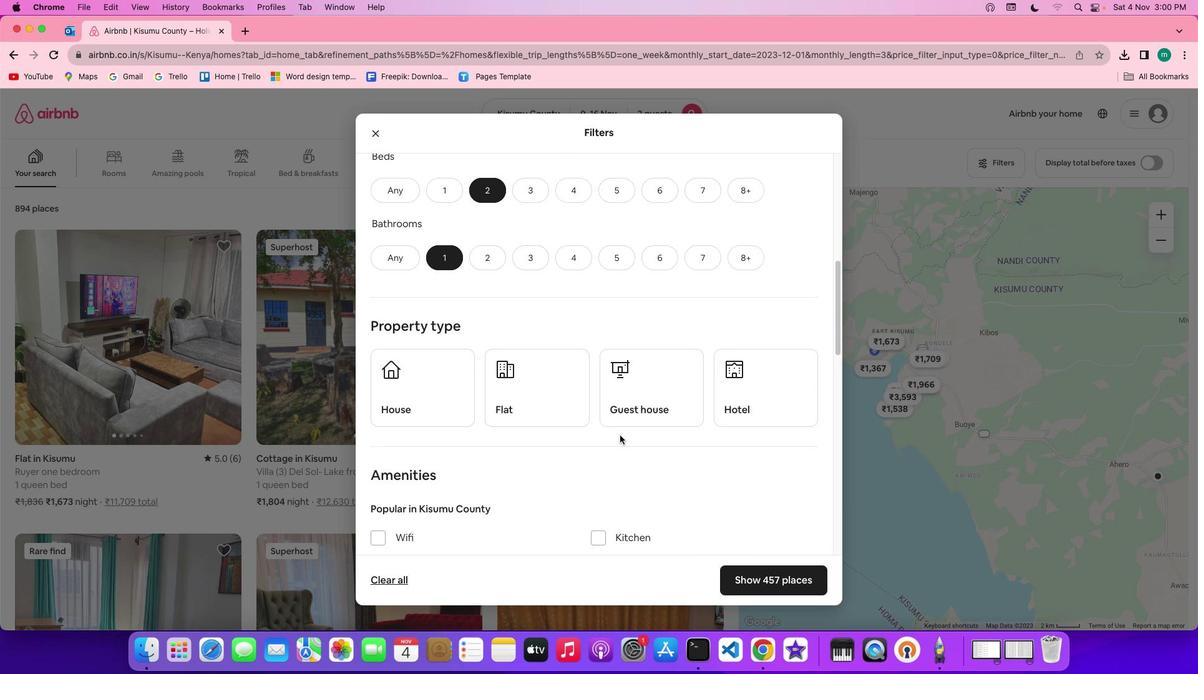 
Action: Mouse scrolled (620, 435) with delta (0, -1)
Screenshot: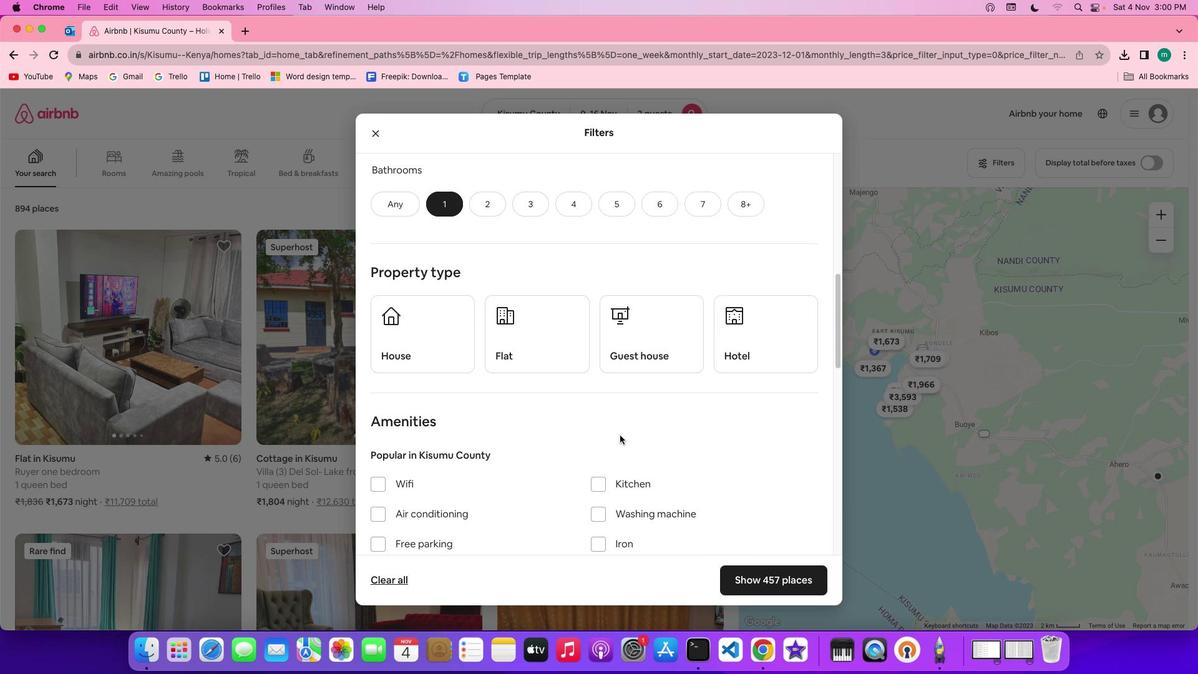 
Action: Mouse scrolled (620, 435) with delta (0, 0)
Screenshot: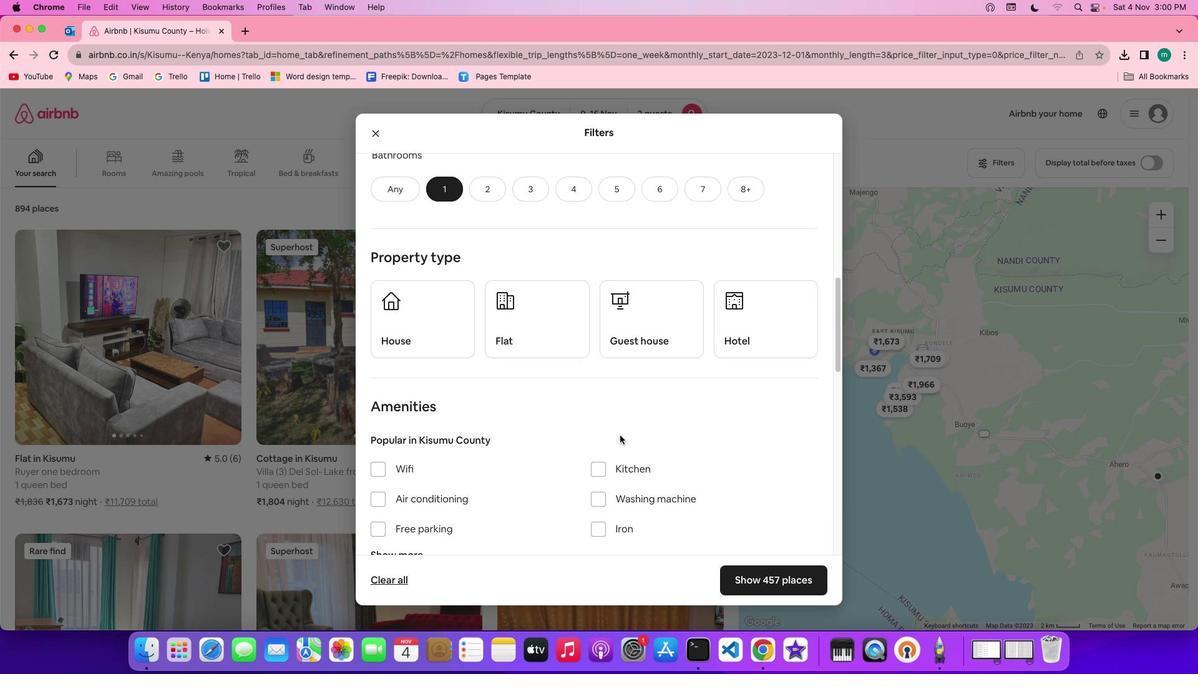 
Action: Mouse scrolled (620, 435) with delta (0, 0)
Screenshot: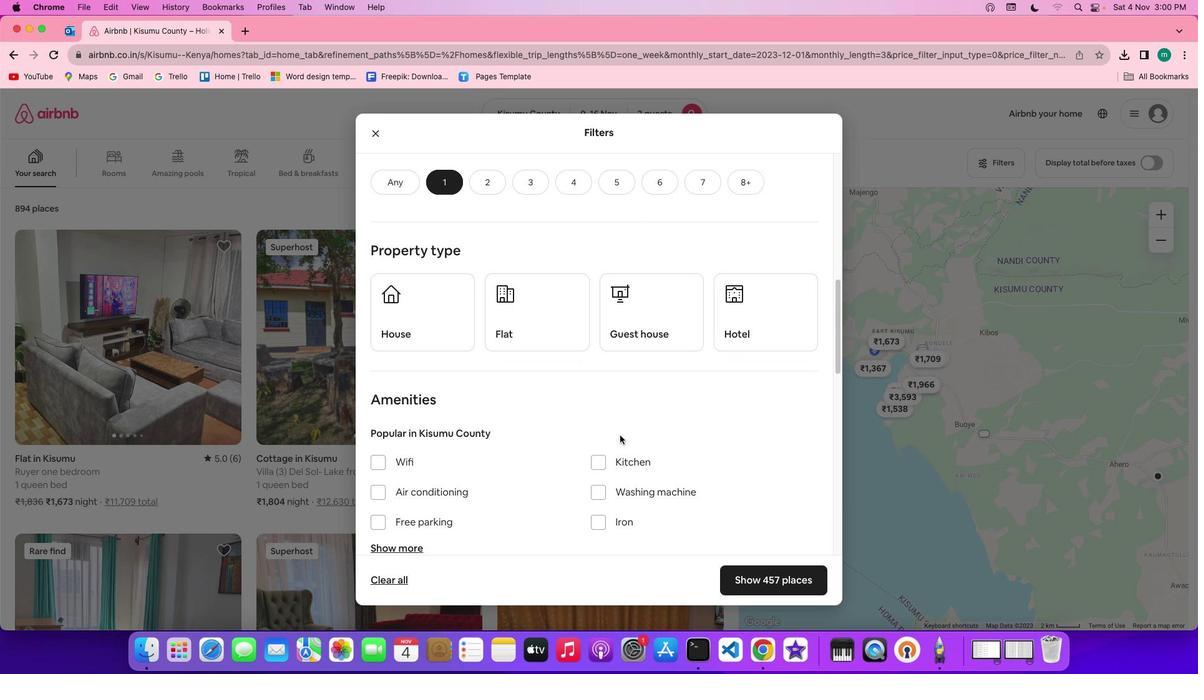 
Action: Mouse scrolled (620, 435) with delta (0, 0)
Screenshot: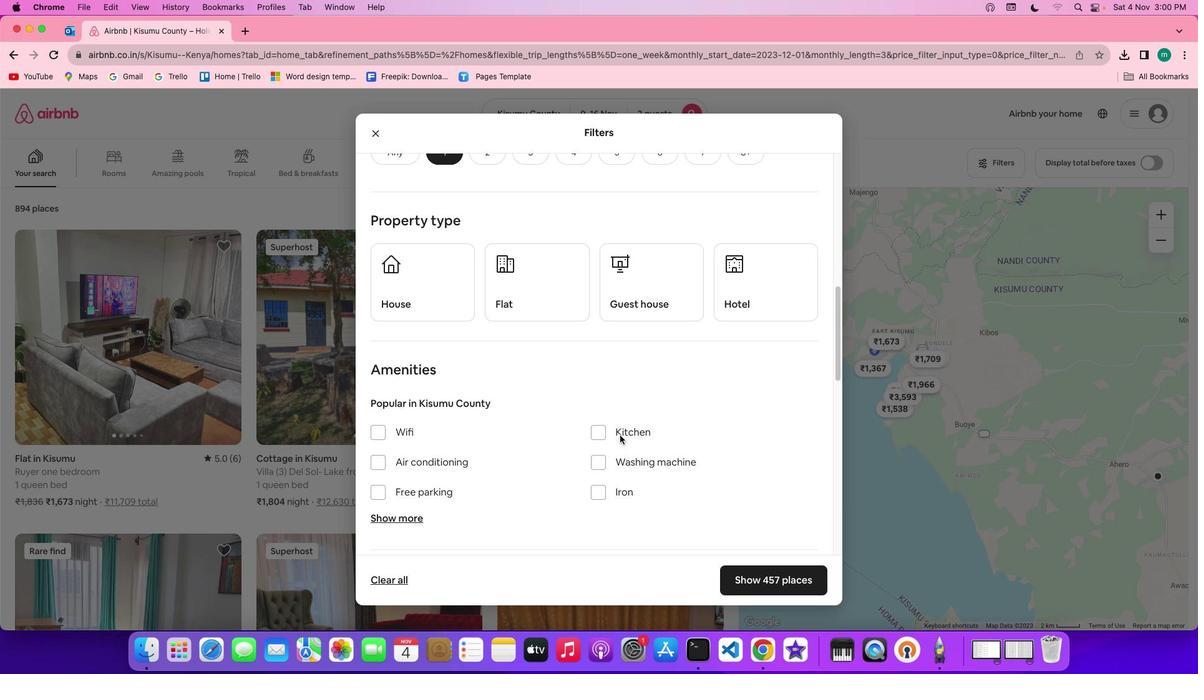 
Action: Mouse scrolled (620, 435) with delta (0, 0)
Screenshot: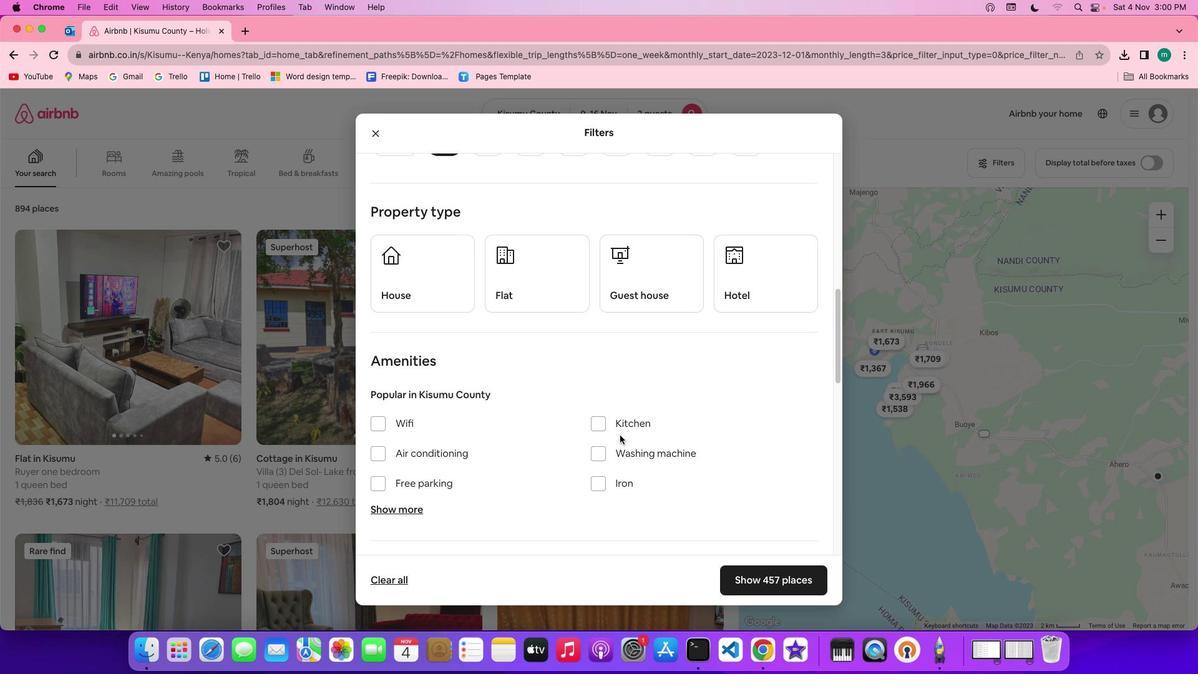 
Action: Mouse scrolled (620, 435) with delta (0, 0)
Screenshot: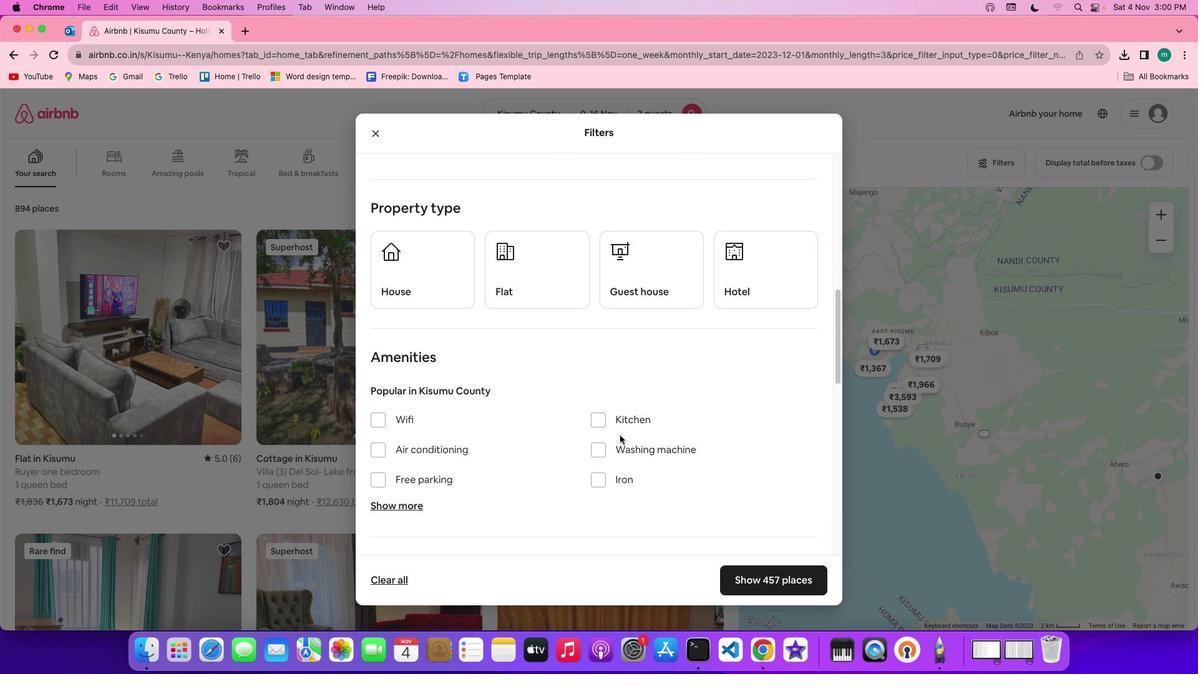
Action: Mouse scrolled (620, 435) with delta (0, 0)
Screenshot: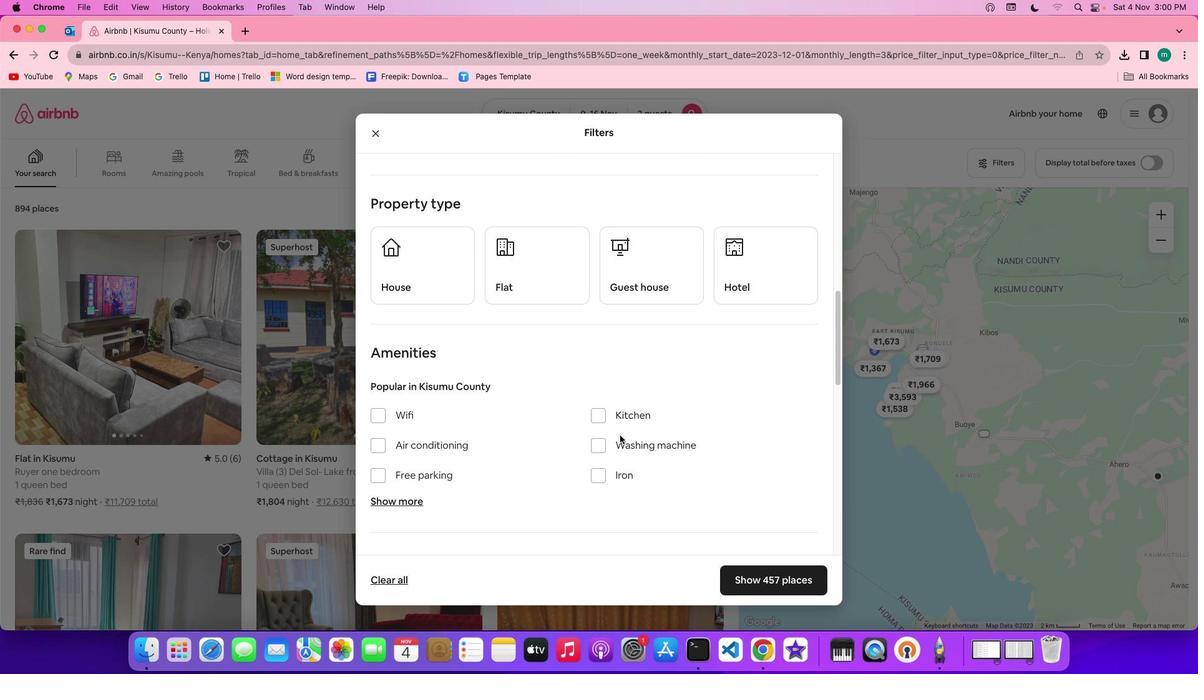 
Action: Mouse moved to (551, 272)
Screenshot: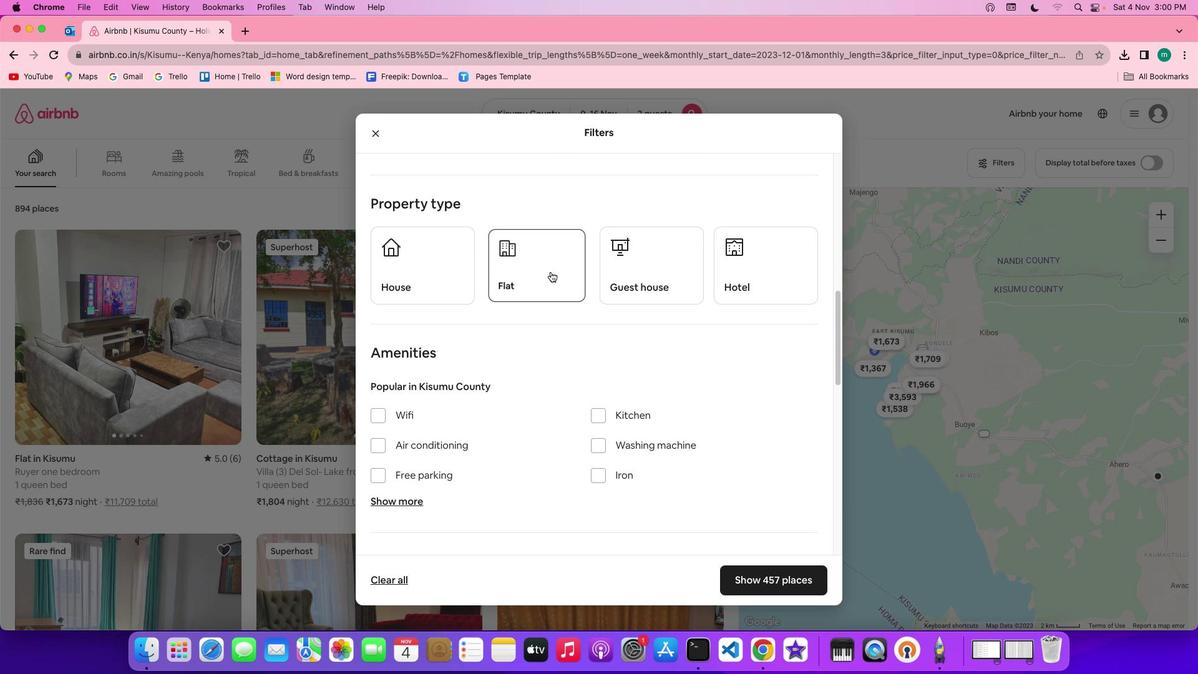 
Action: Mouse pressed left at (551, 272)
Screenshot: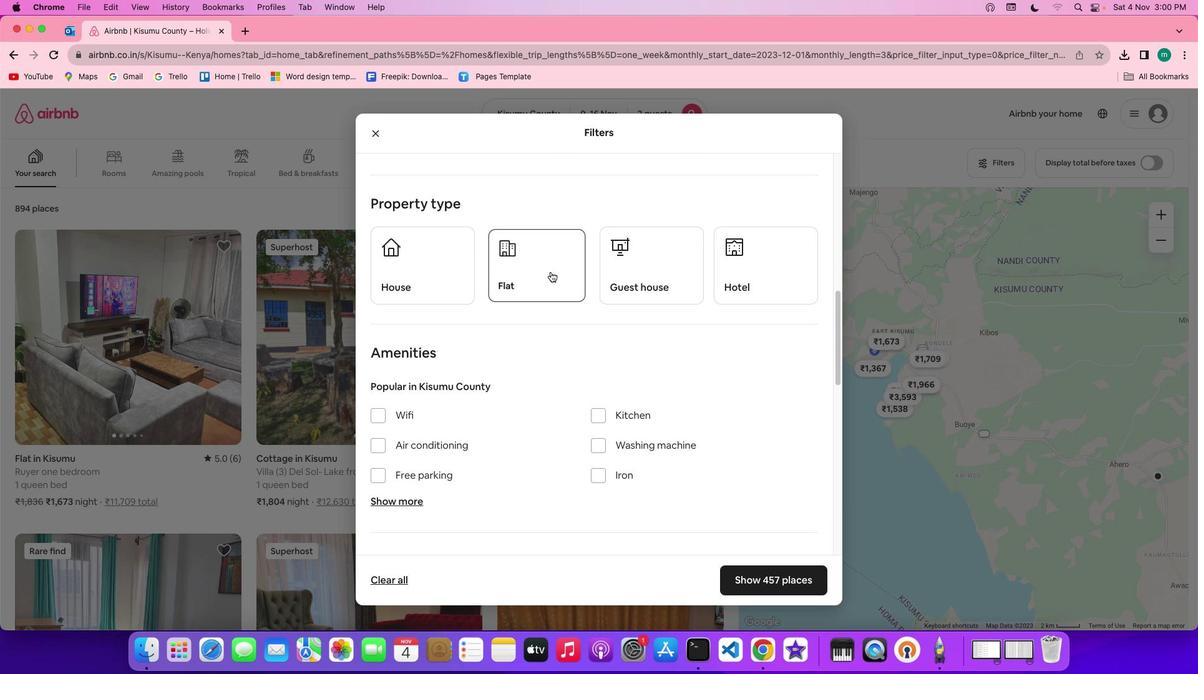 
Action: Mouse moved to (667, 372)
Screenshot: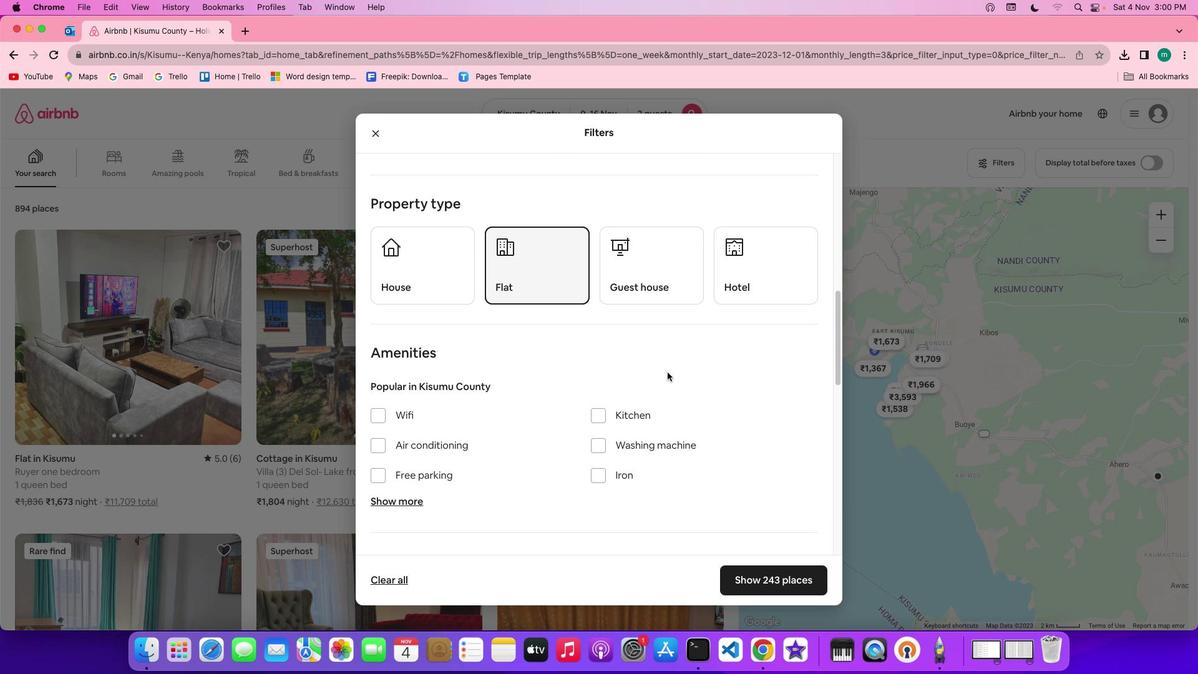 
Action: Mouse scrolled (667, 372) with delta (0, 0)
Screenshot: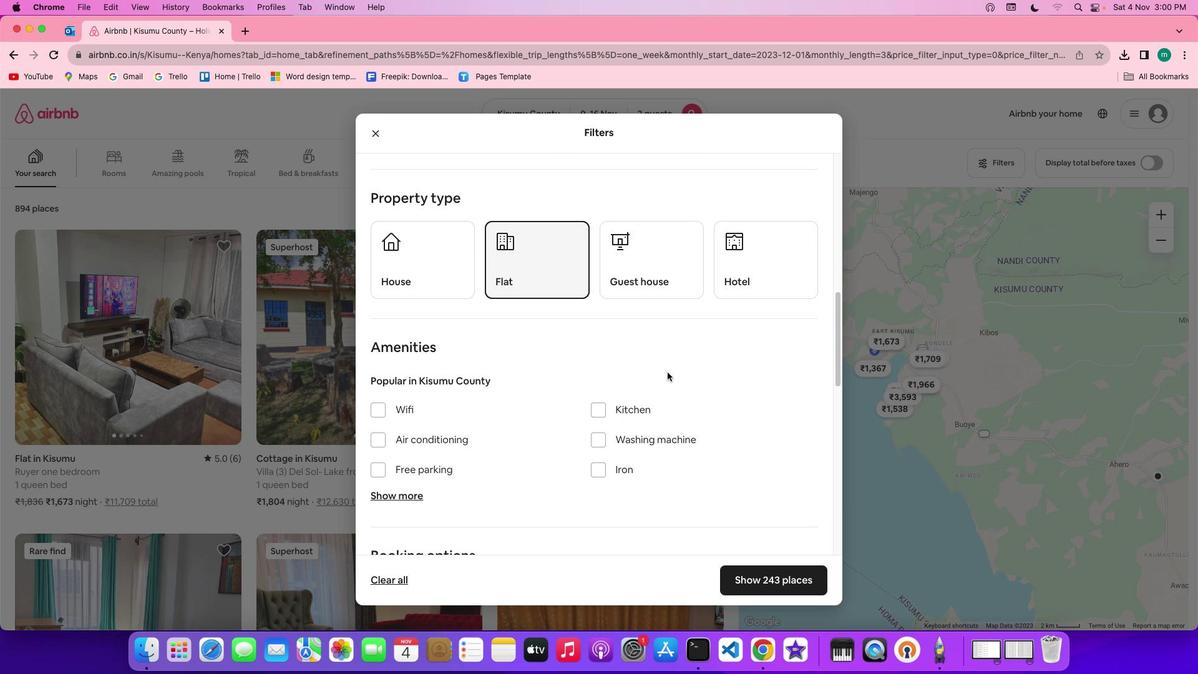 
Action: Mouse scrolled (667, 372) with delta (0, 0)
Screenshot: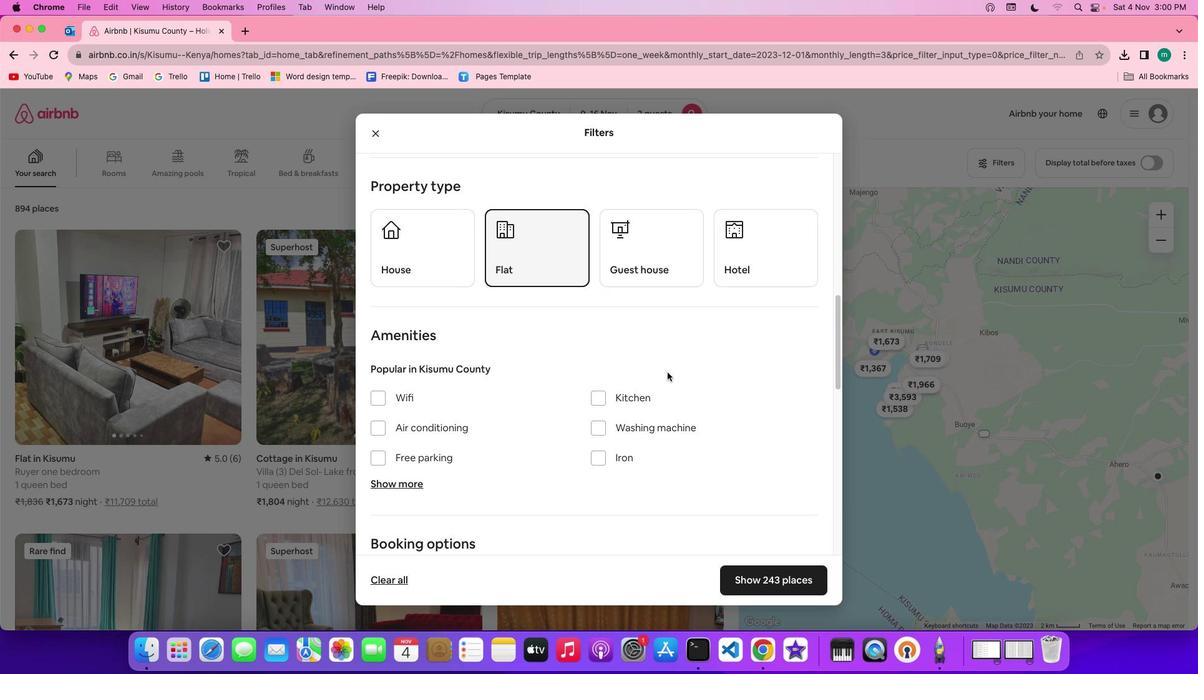 
Action: Mouse scrolled (667, 372) with delta (0, 0)
Screenshot: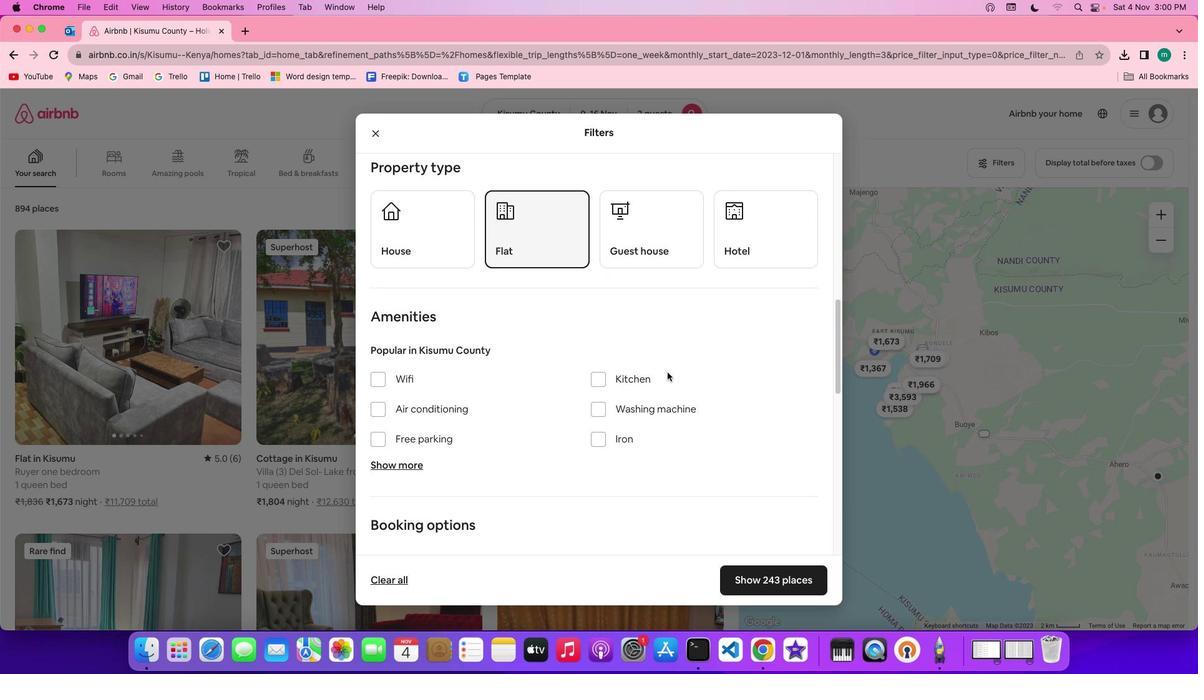
Action: Mouse scrolled (667, 372) with delta (0, 0)
Screenshot: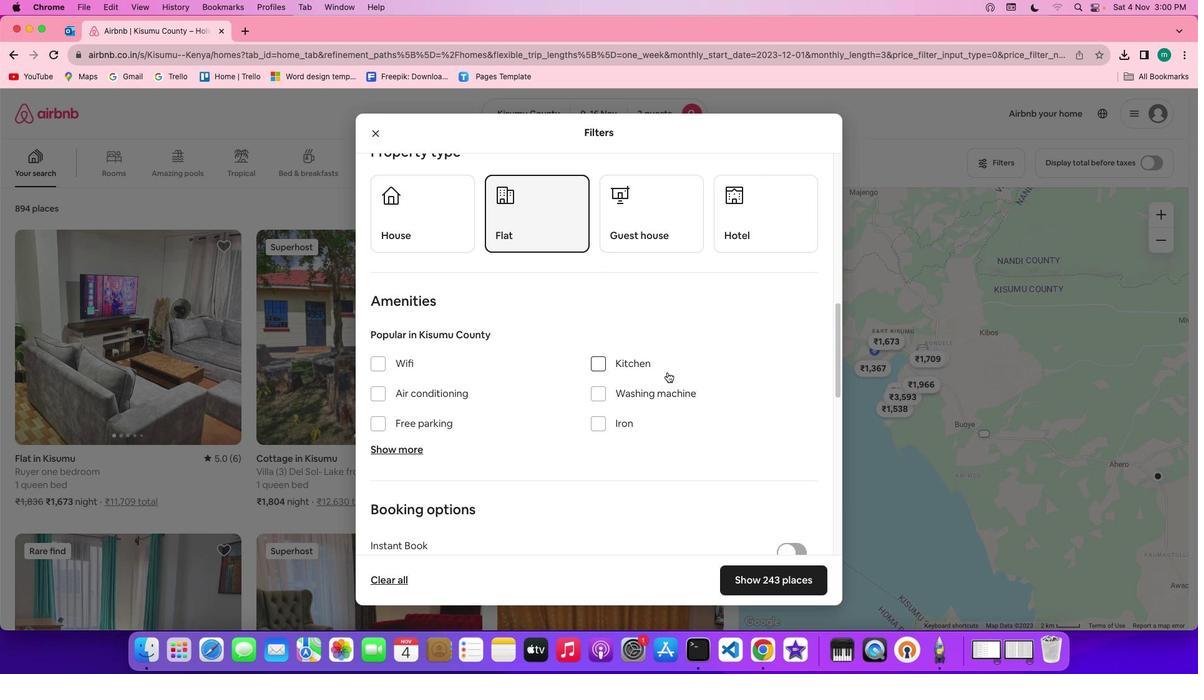 
Action: Mouse scrolled (667, 372) with delta (0, 0)
Screenshot: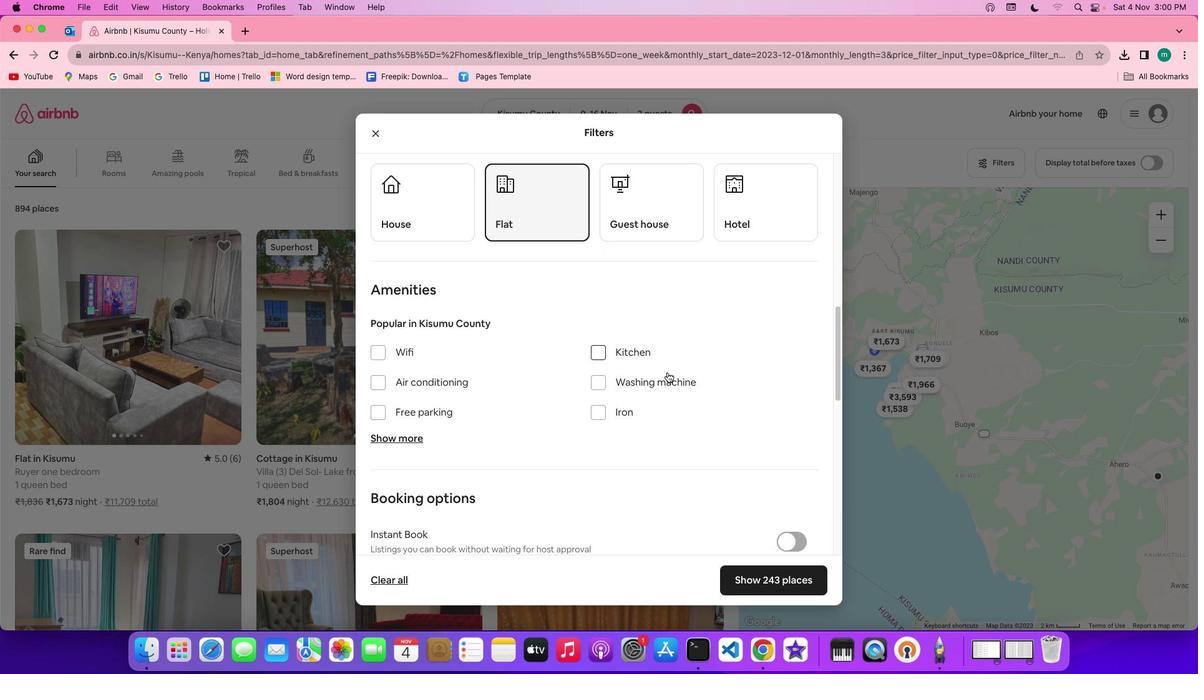 
Action: Mouse scrolled (667, 372) with delta (0, 0)
Screenshot: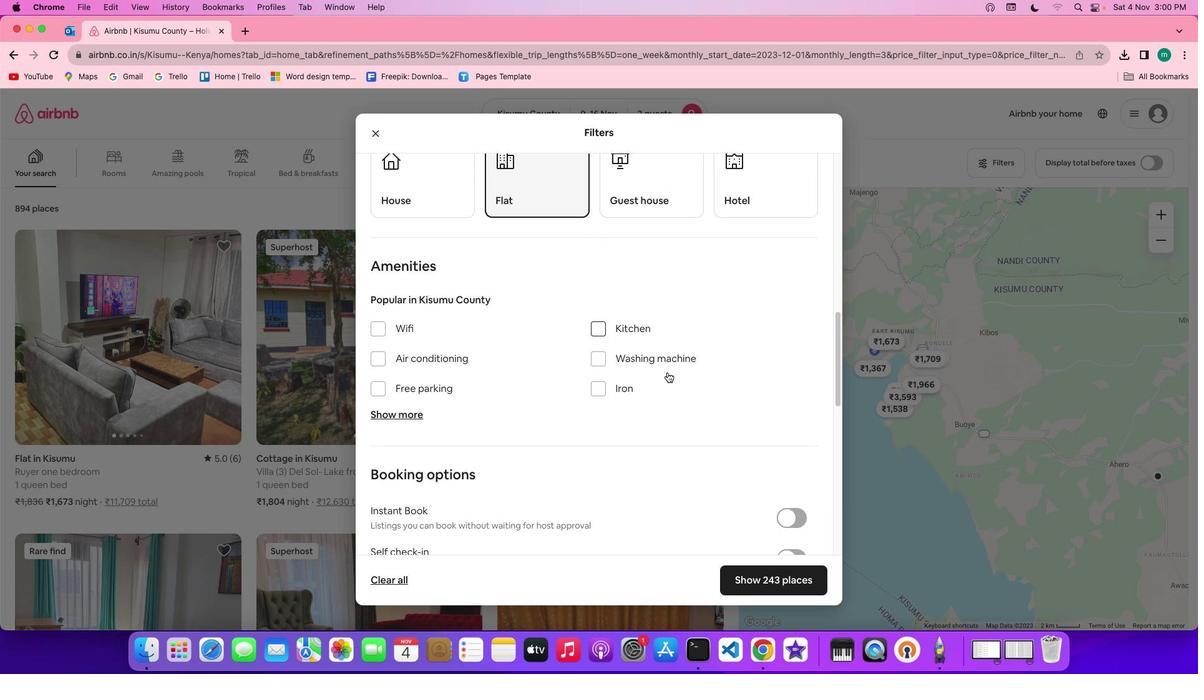 
Action: Mouse scrolled (667, 372) with delta (0, 0)
Screenshot: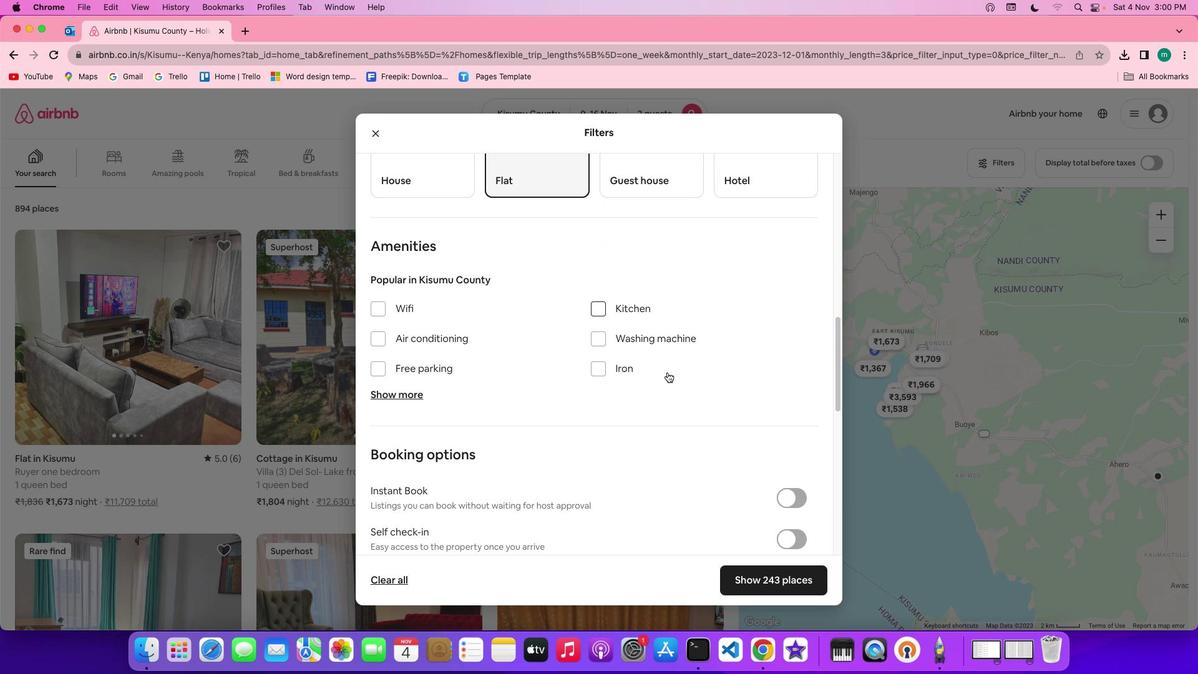 
Action: Mouse scrolled (667, 372) with delta (0, 0)
Screenshot: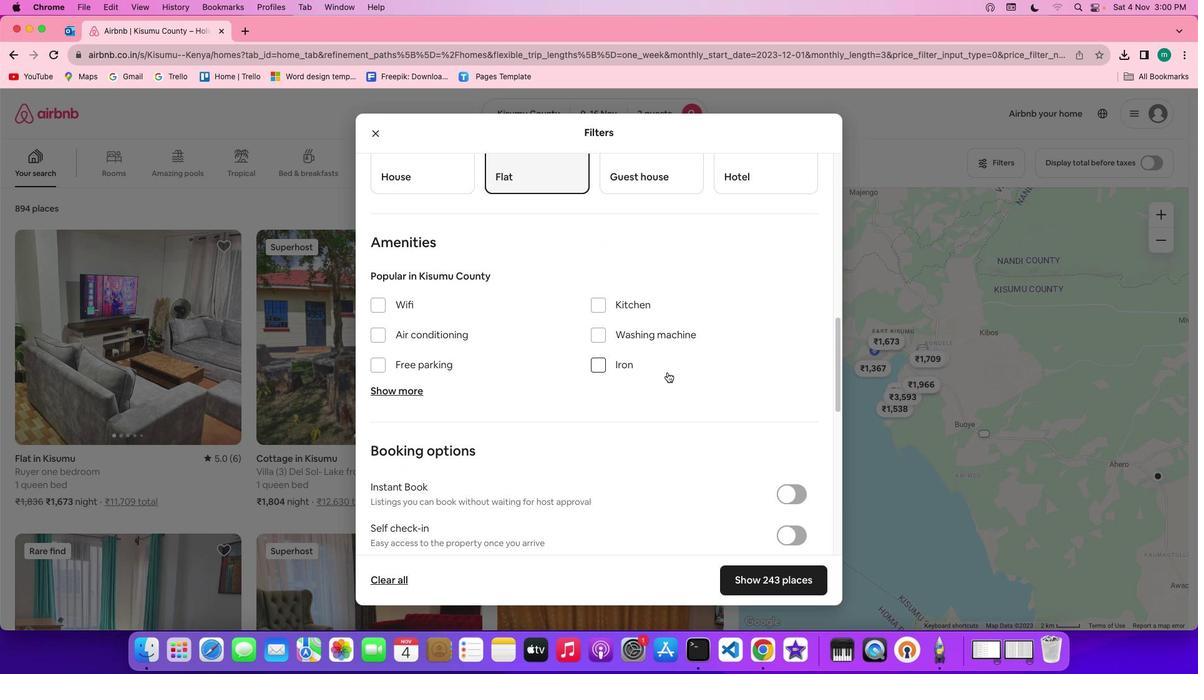 
Action: Mouse scrolled (667, 372) with delta (0, 0)
Screenshot: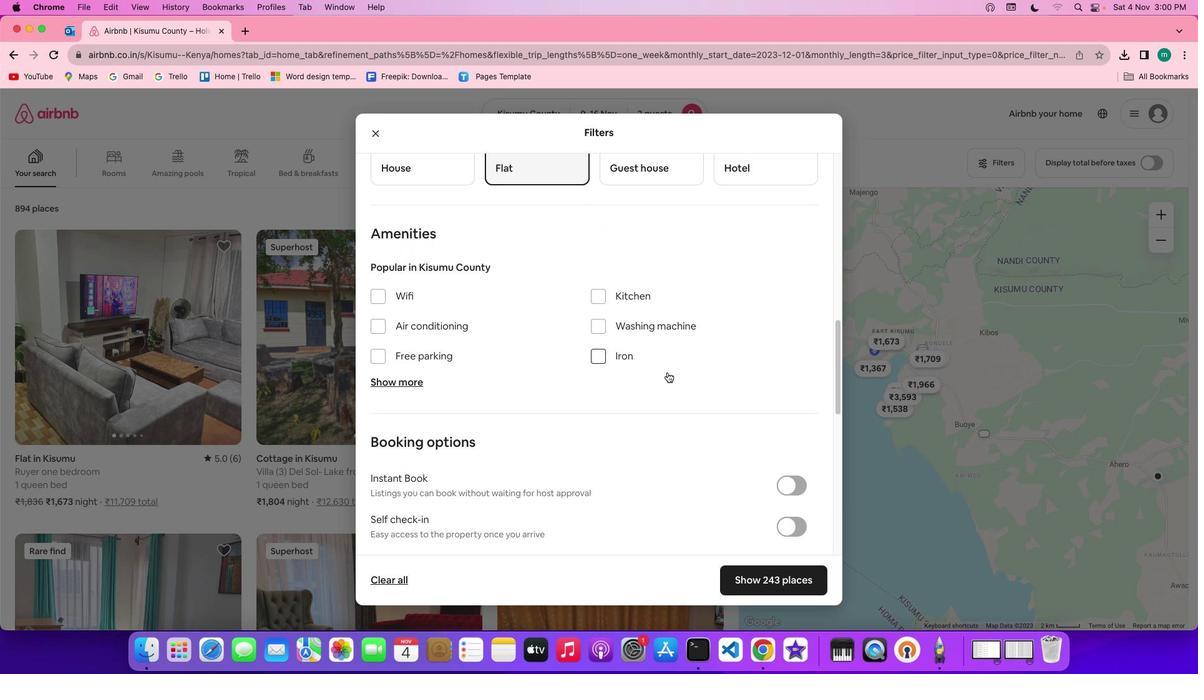
Action: Mouse moved to (667, 372)
Screenshot: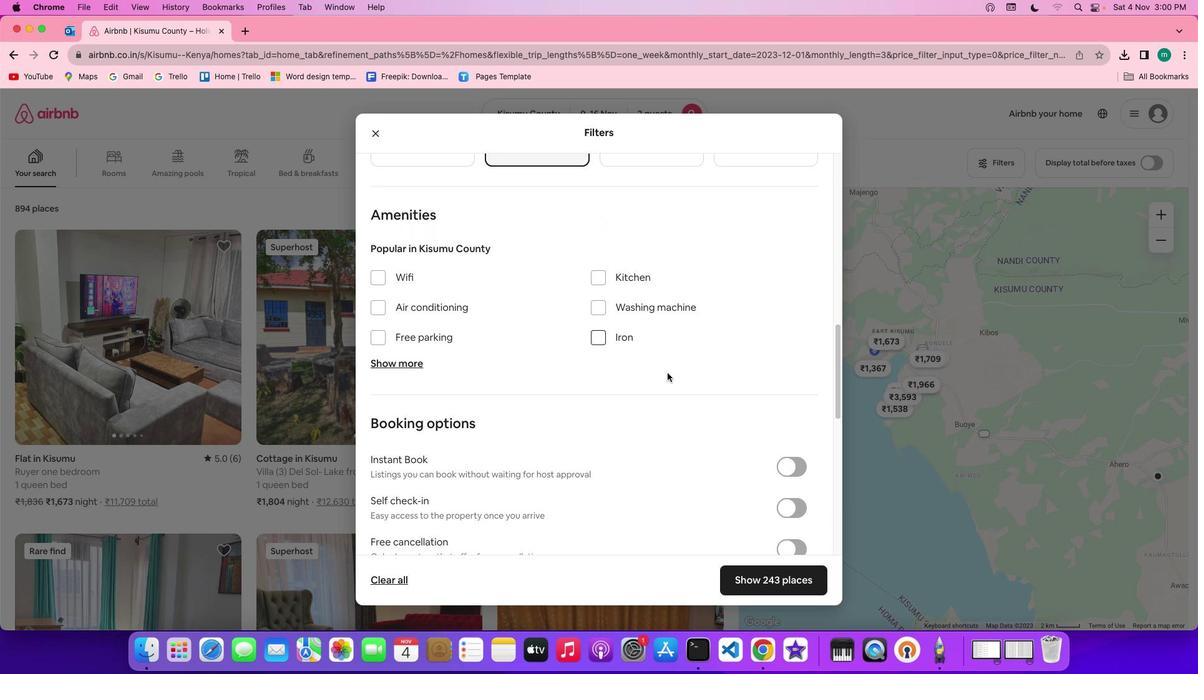 
Action: Mouse scrolled (667, 372) with delta (0, 0)
Screenshot: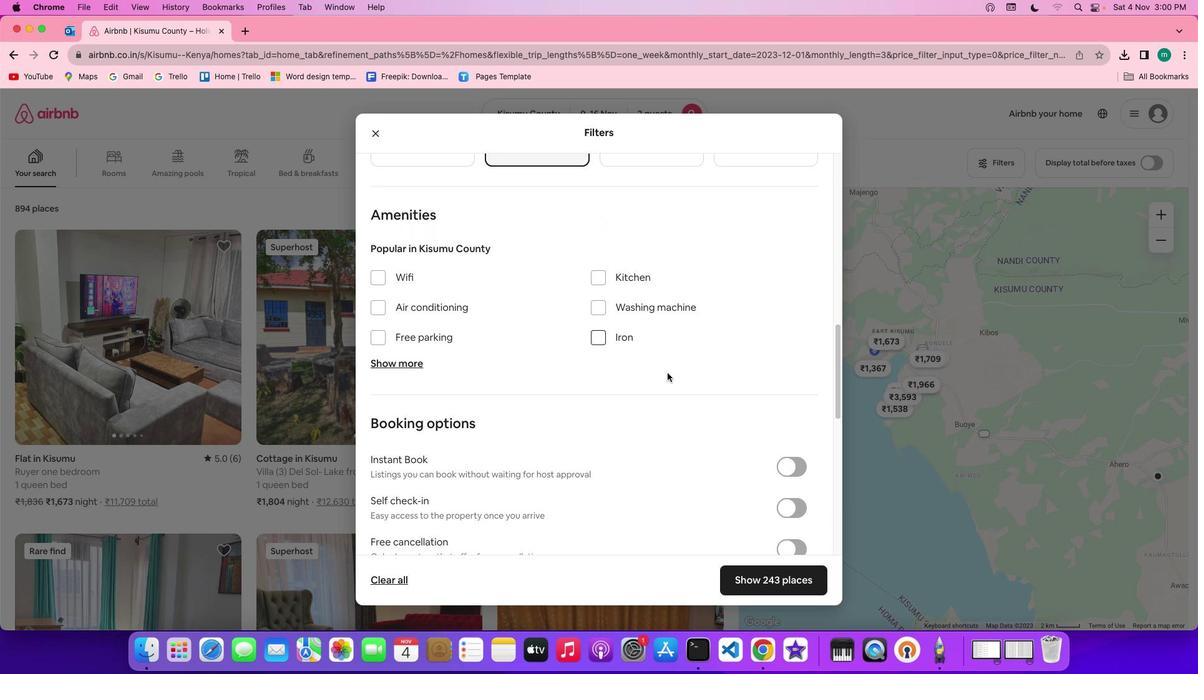
Action: Mouse scrolled (667, 372) with delta (0, 0)
Screenshot: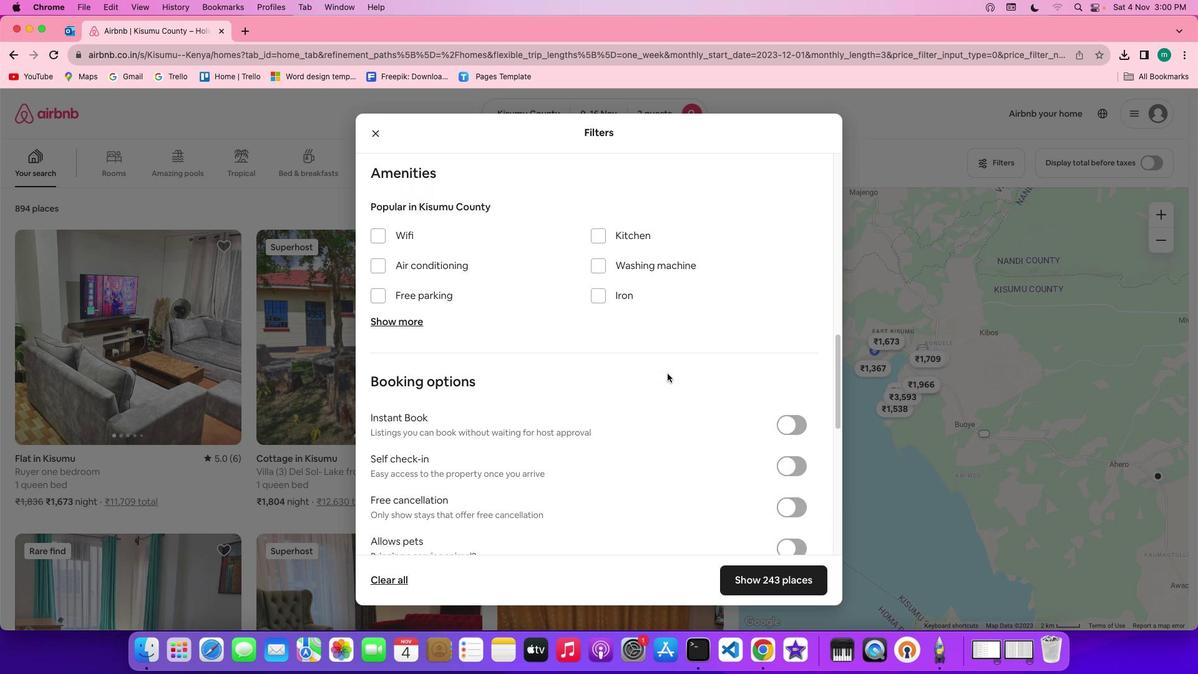 
Action: Mouse moved to (668, 373)
Screenshot: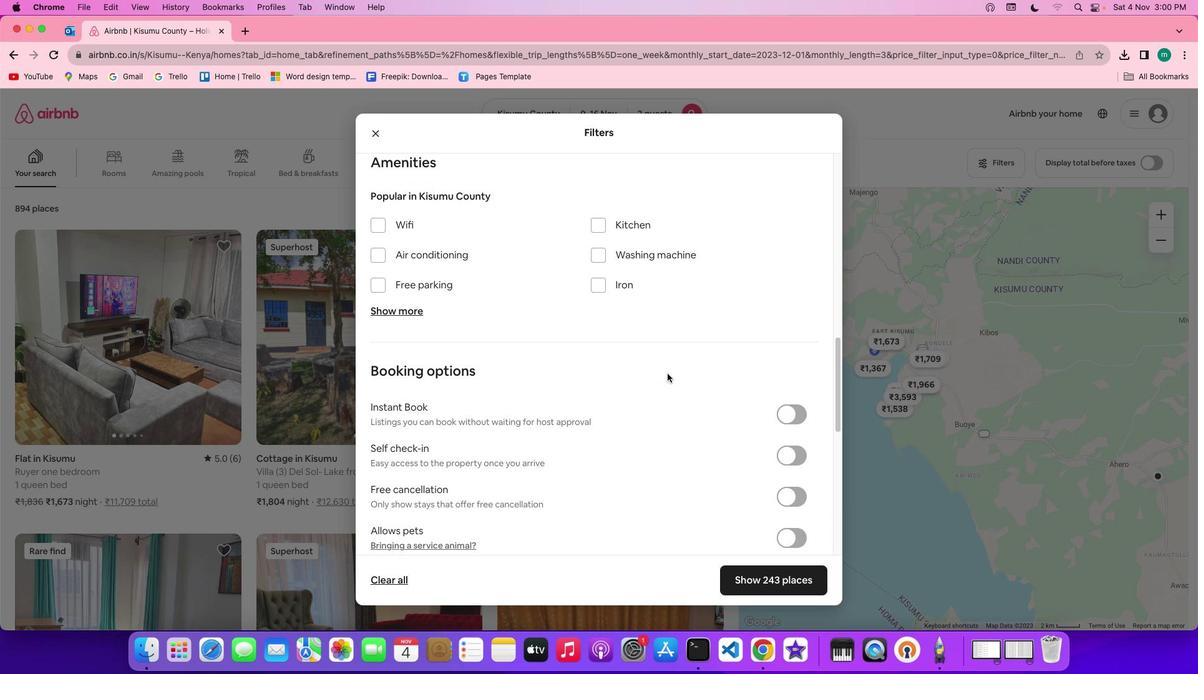
Action: Mouse scrolled (668, 373) with delta (0, 0)
Screenshot: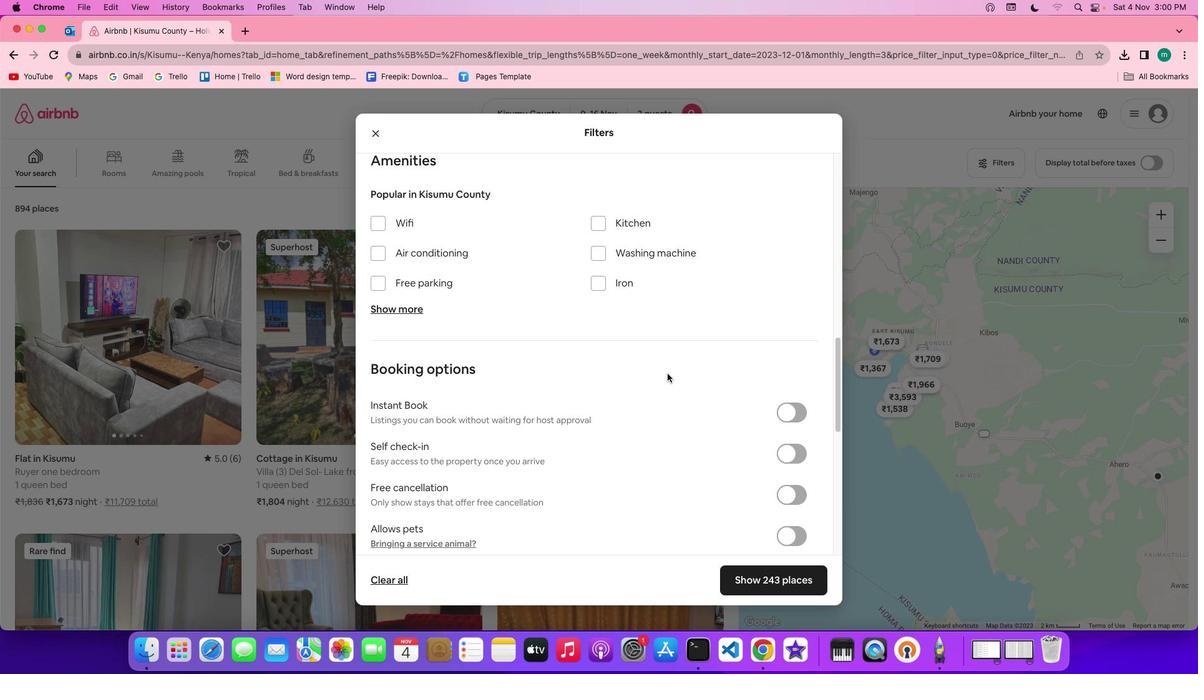 
Action: Mouse scrolled (668, 373) with delta (0, 0)
Screenshot: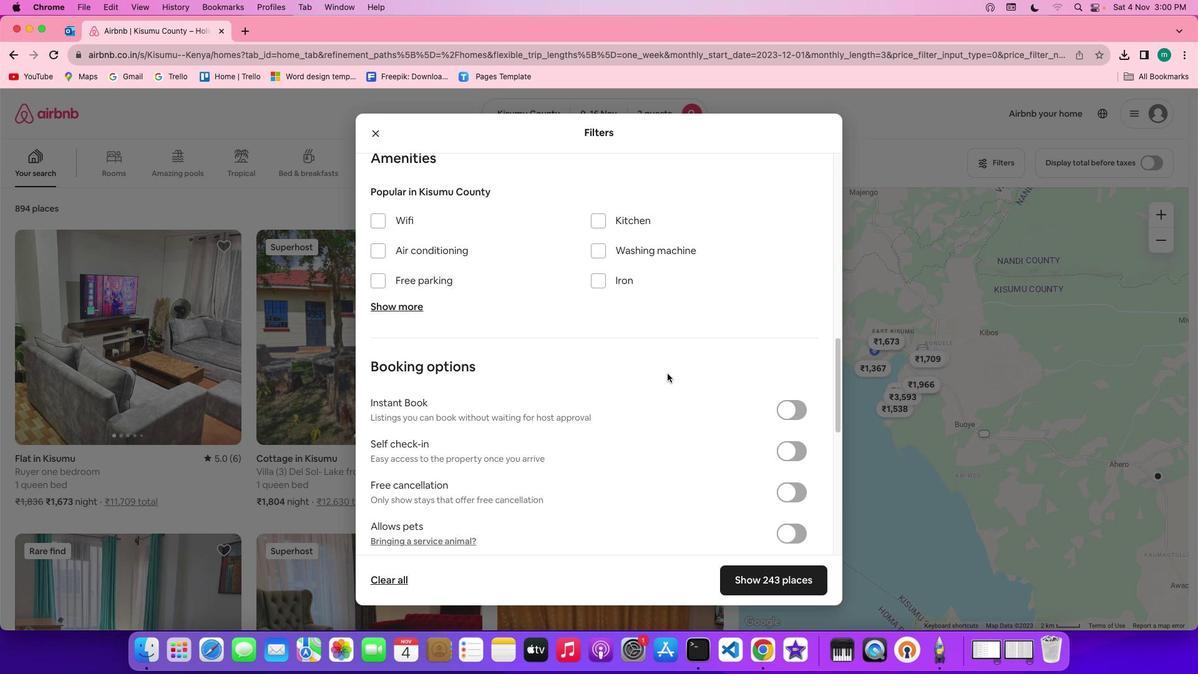 
Action: Mouse moved to (661, 248)
Screenshot: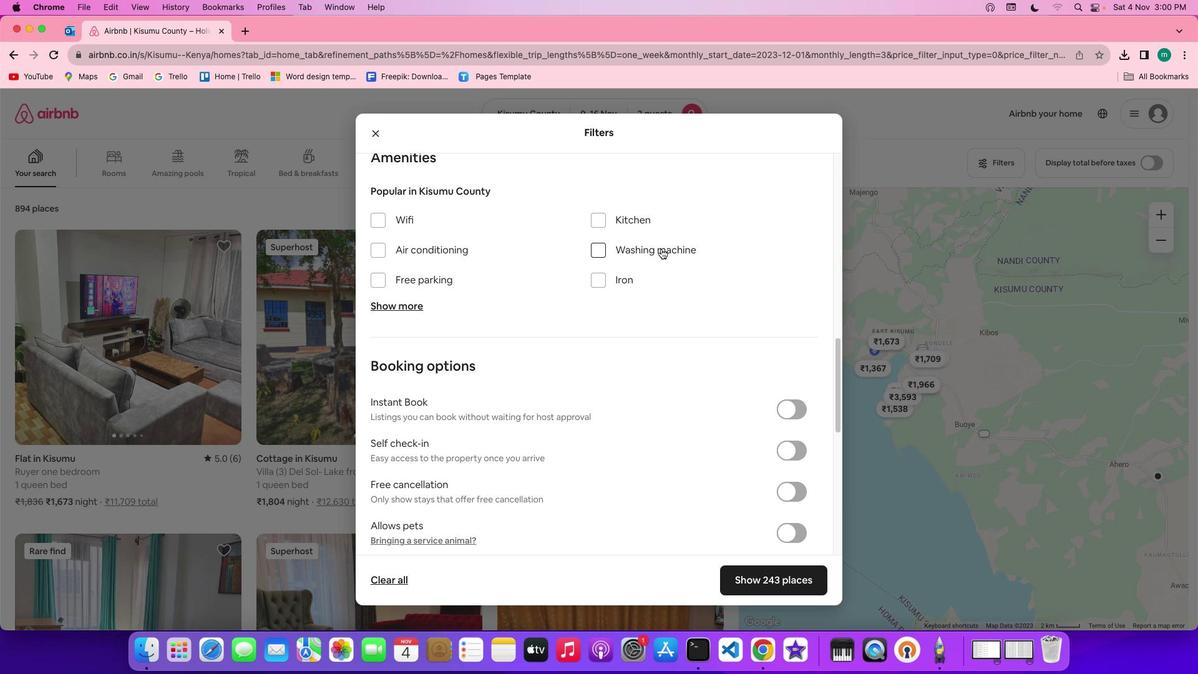 
Action: Mouse pressed left at (661, 248)
Screenshot: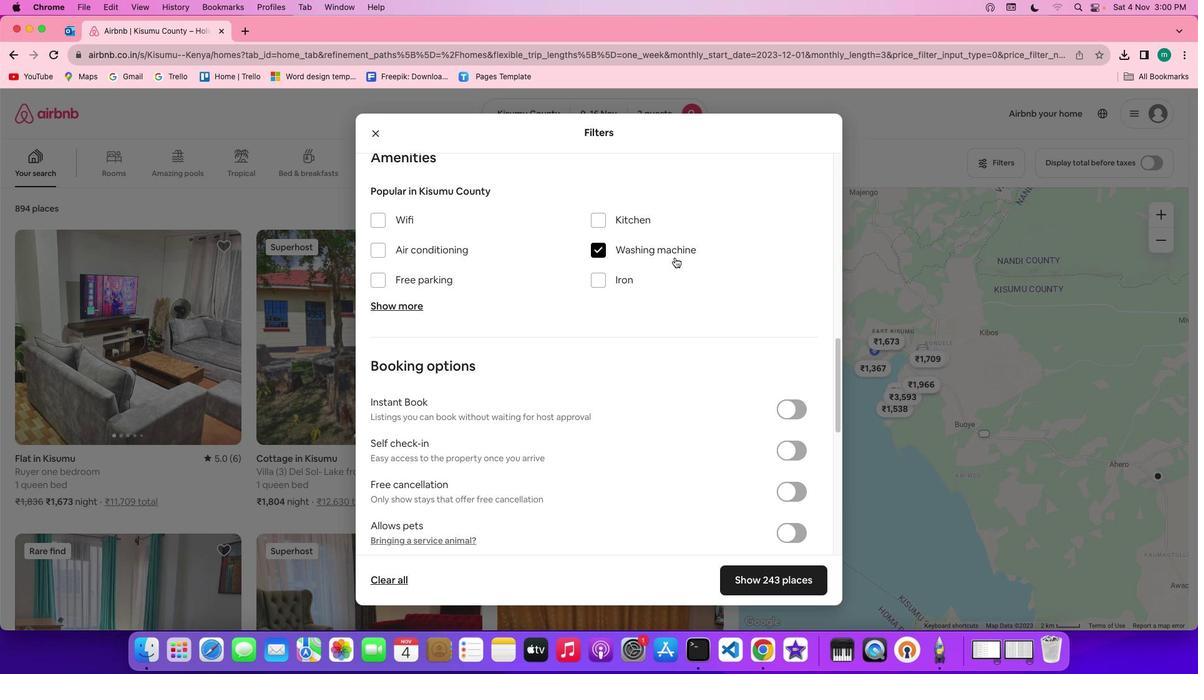 
Action: Mouse moved to (761, 339)
Screenshot: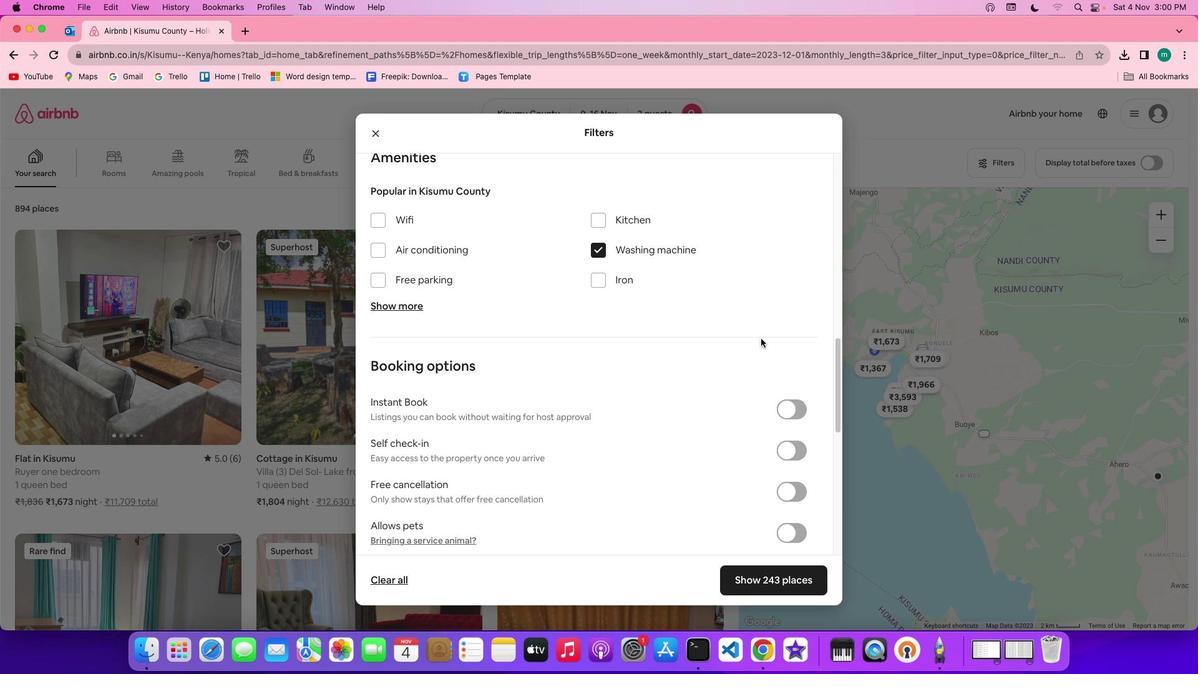
Action: Mouse scrolled (761, 339) with delta (0, 0)
Screenshot: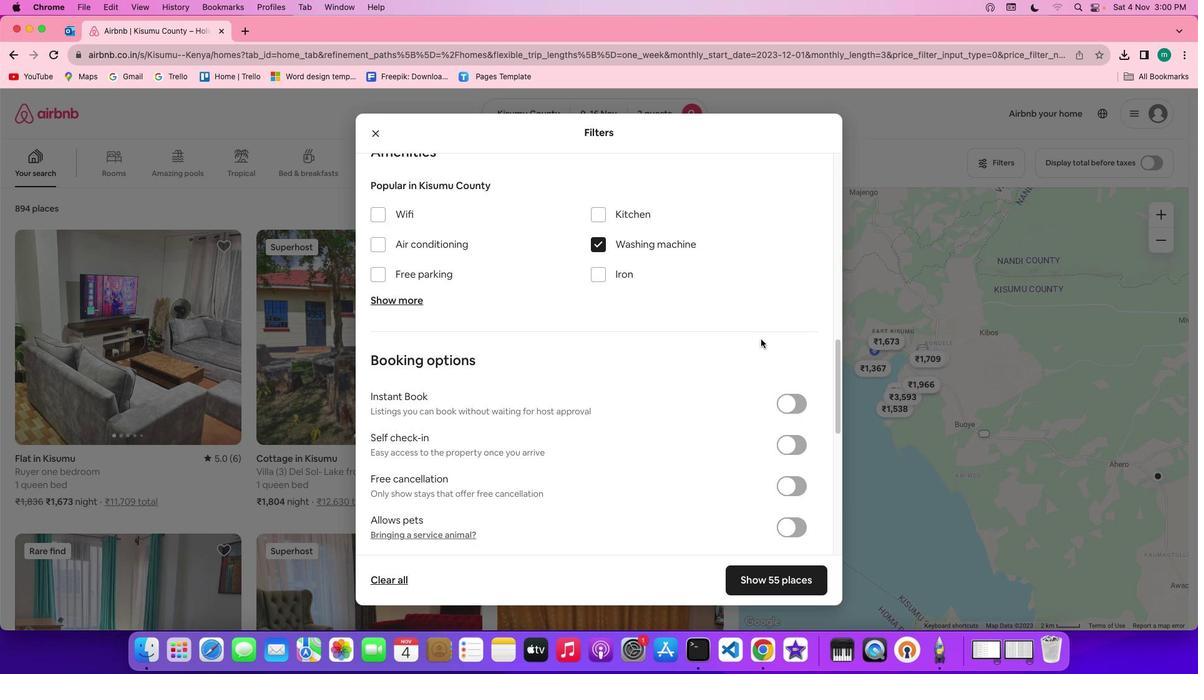 
Action: Mouse scrolled (761, 339) with delta (0, 0)
Screenshot: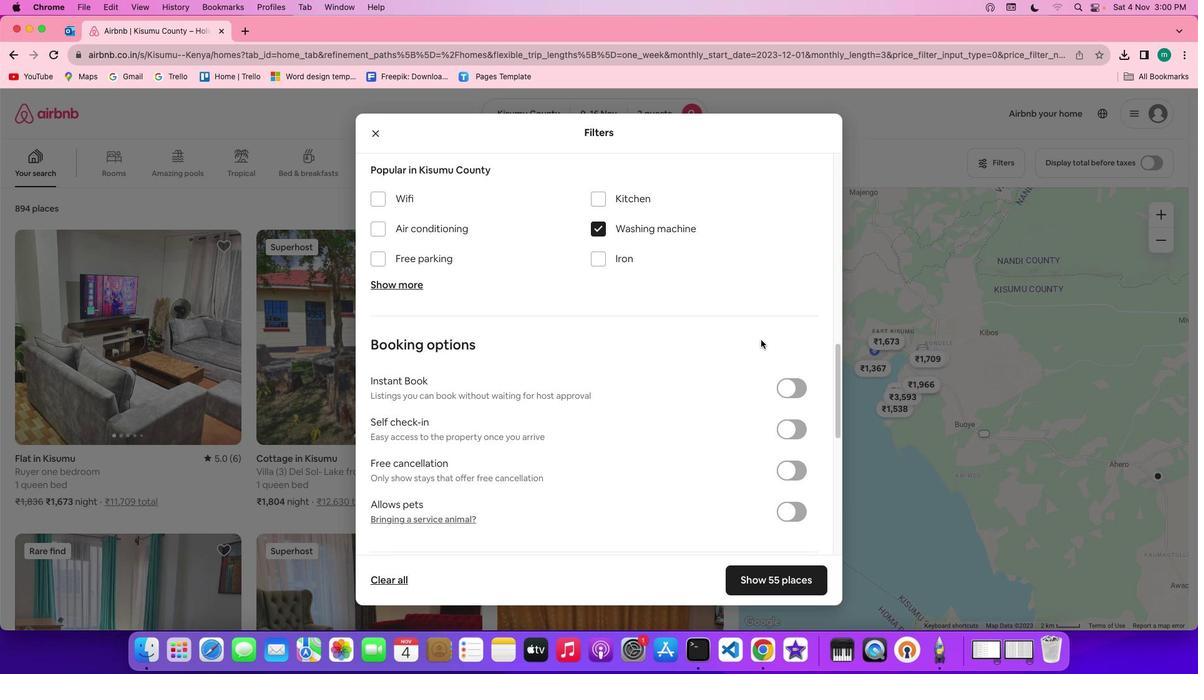 
Action: Mouse scrolled (761, 339) with delta (0, 0)
Screenshot: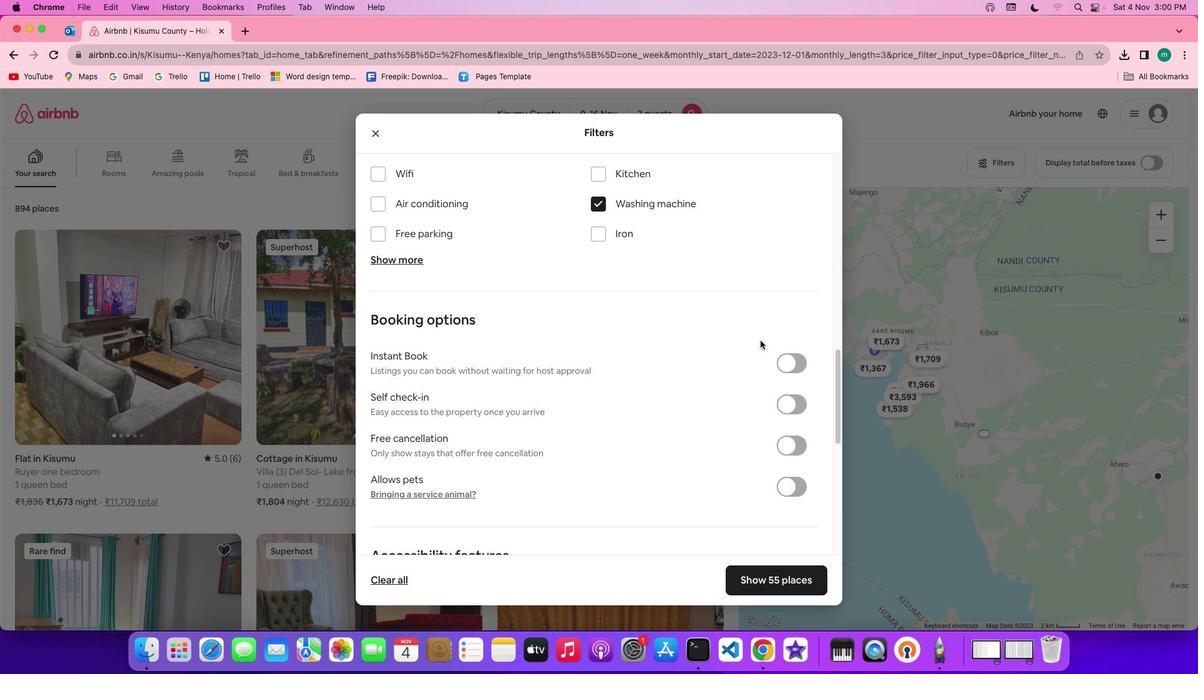 
Action: Mouse moved to (761, 340)
Screenshot: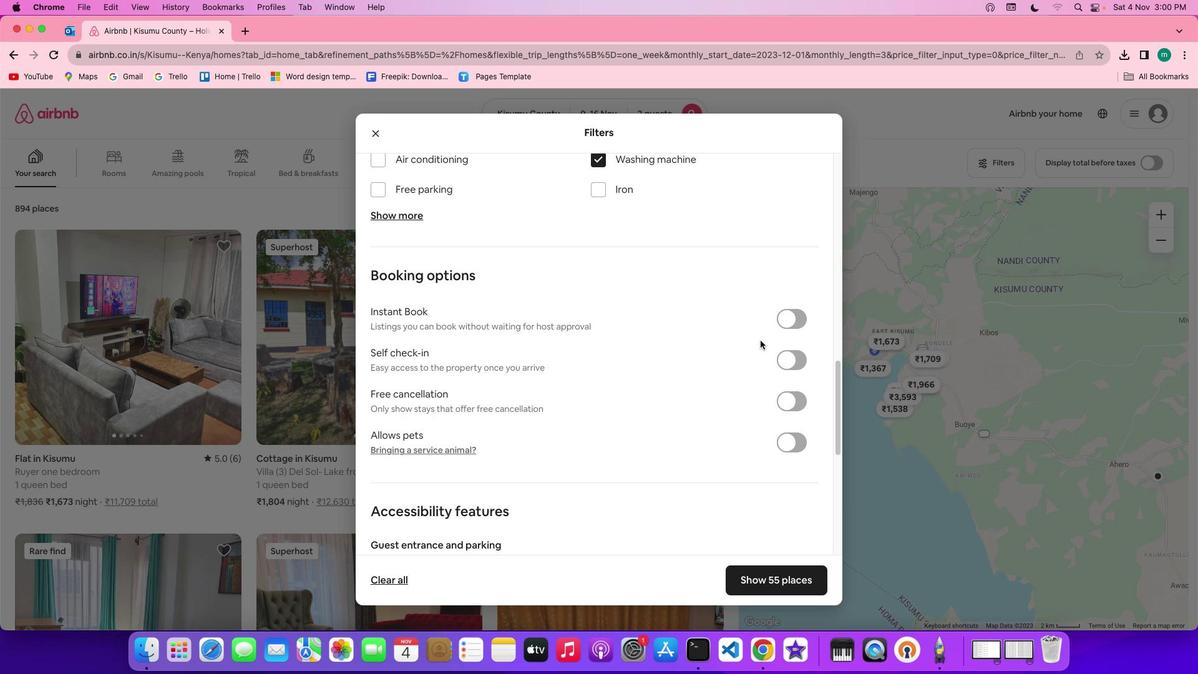 
Action: Mouse scrolled (761, 340) with delta (0, 0)
Screenshot: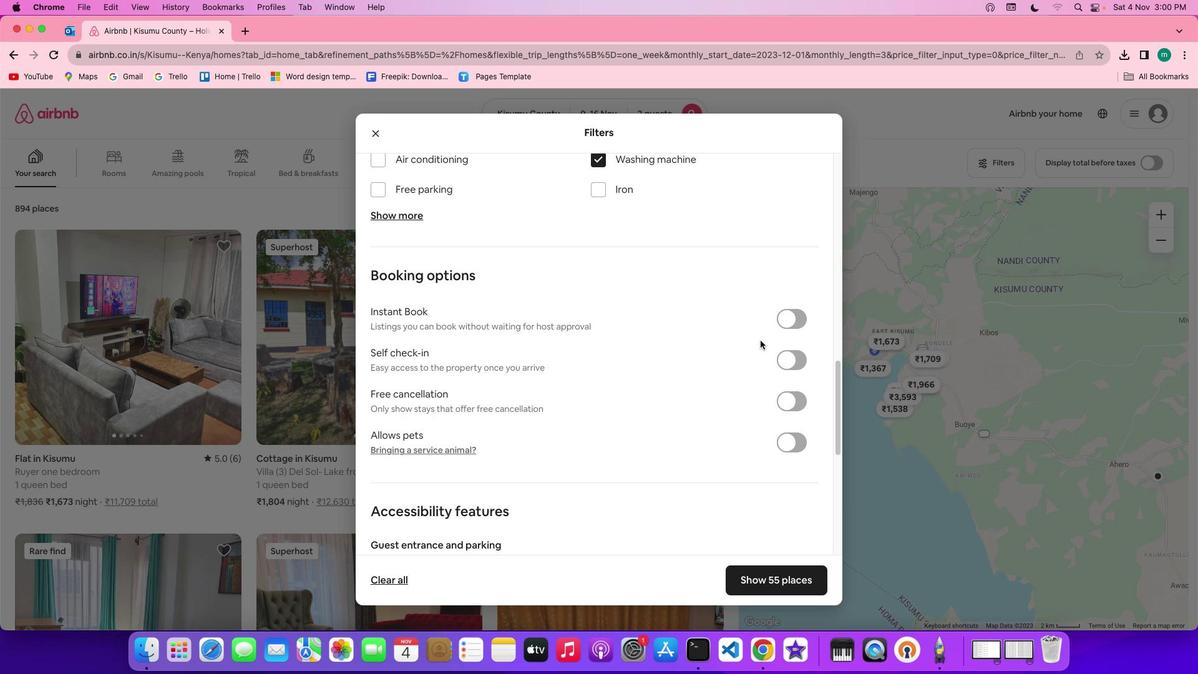 
Action: Mouse moved to (760, 340)
Screenshot: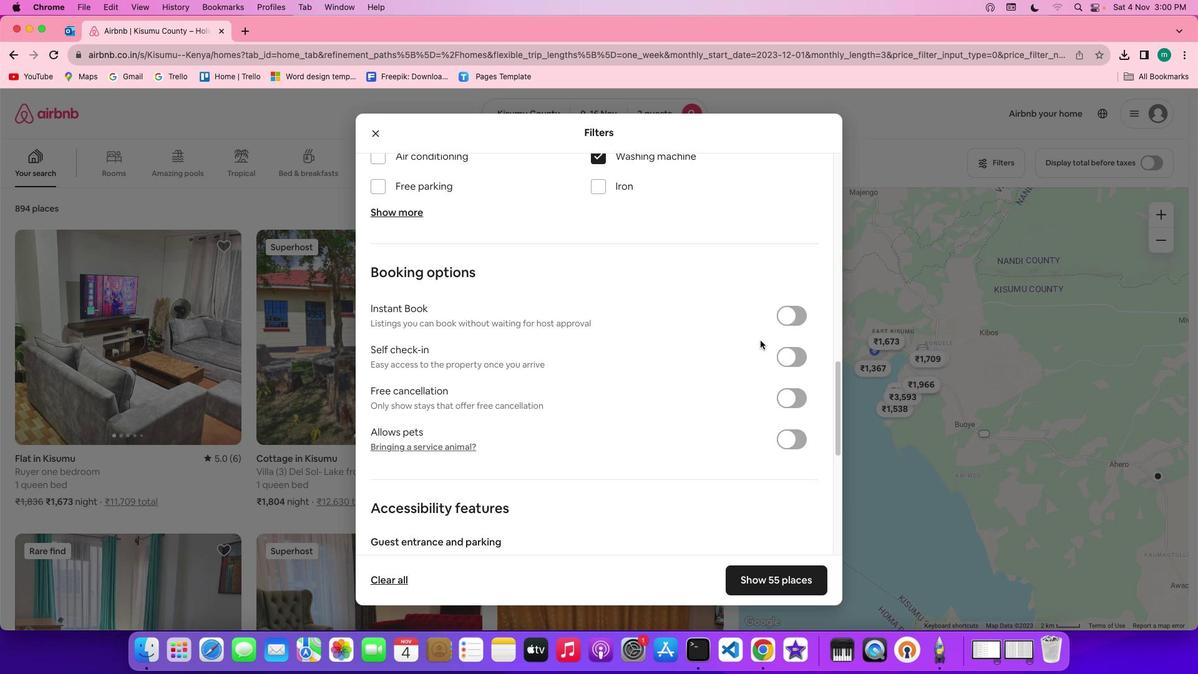 
Action: Mouse scrolled (760, 340) with delta (0, 0)
Screenshot: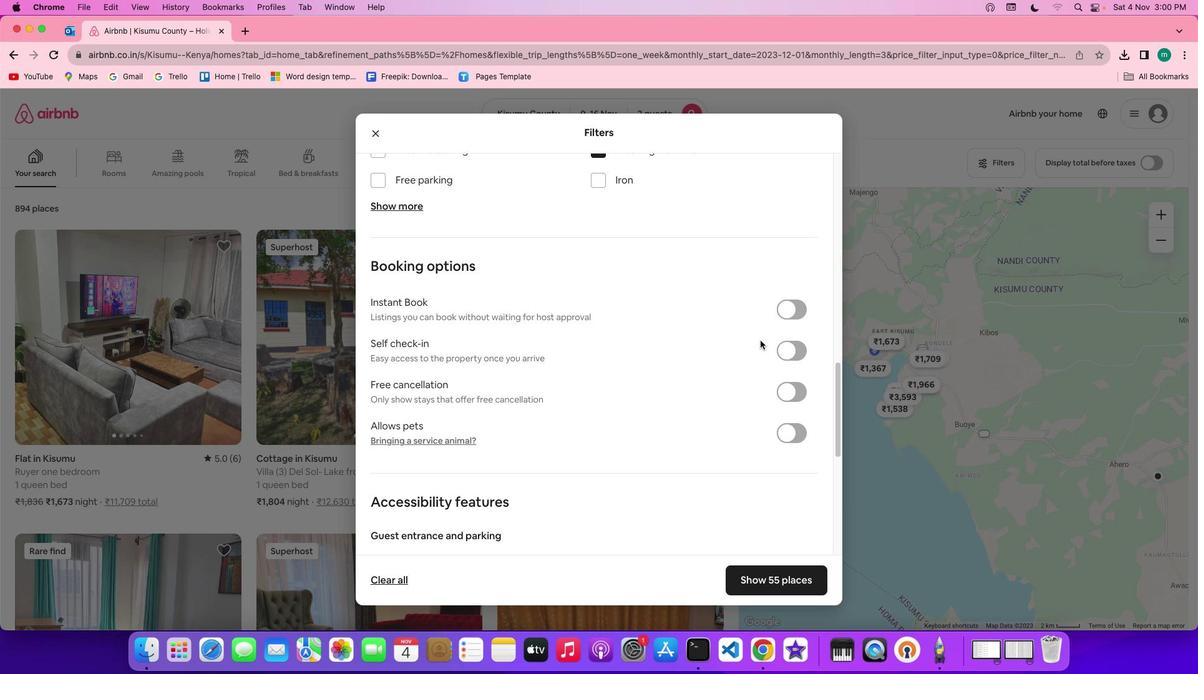 
Action: Mouse scrolled (760, 340) with delta (0, 0)
Screenshot: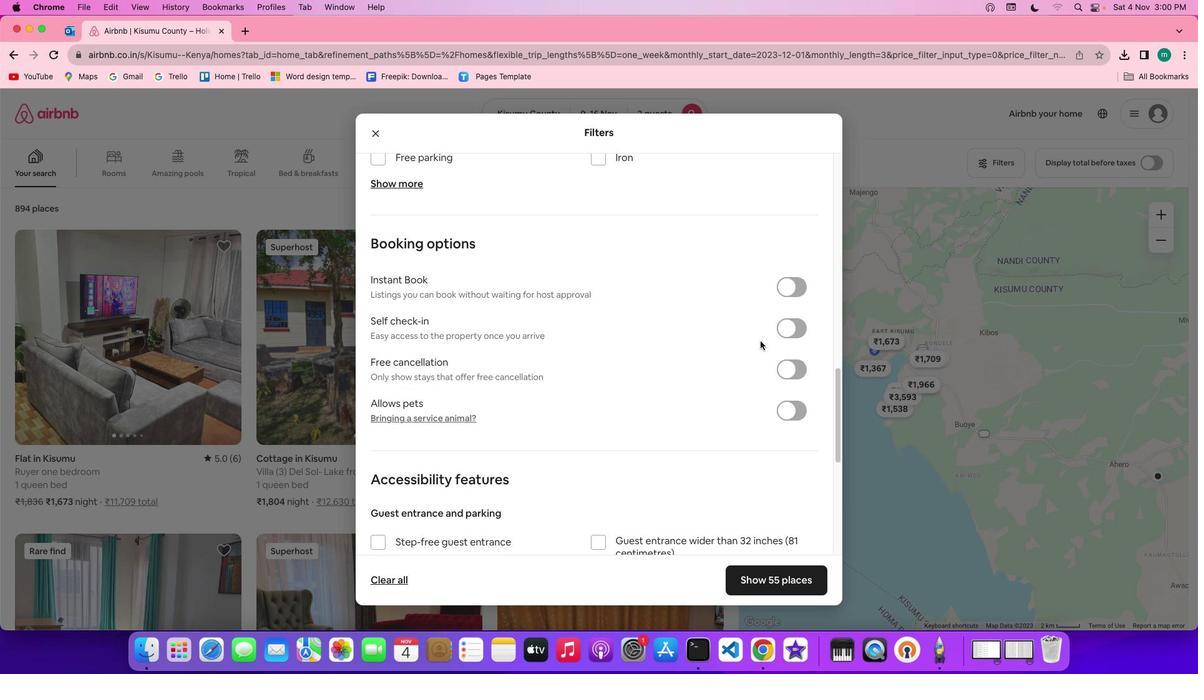 
Action: Mouse scrolled (760, 340) with delta (0, 0)
Screenshot: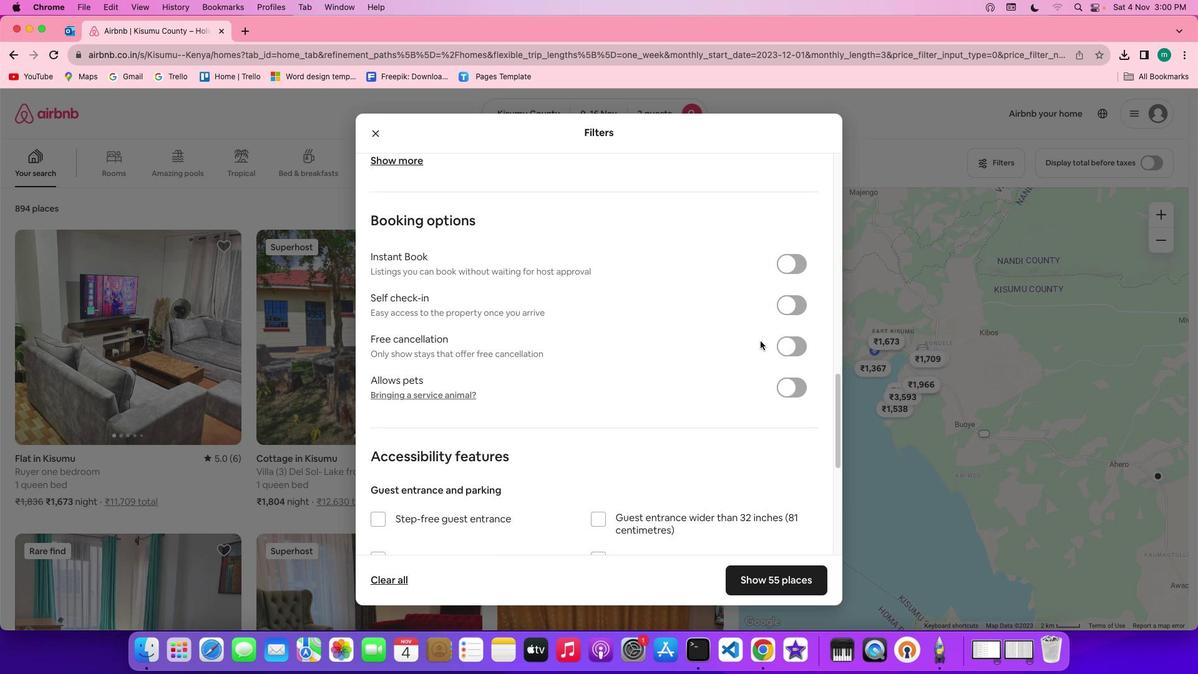 
Action: Mouse moved to (760, 340)
Screenshot: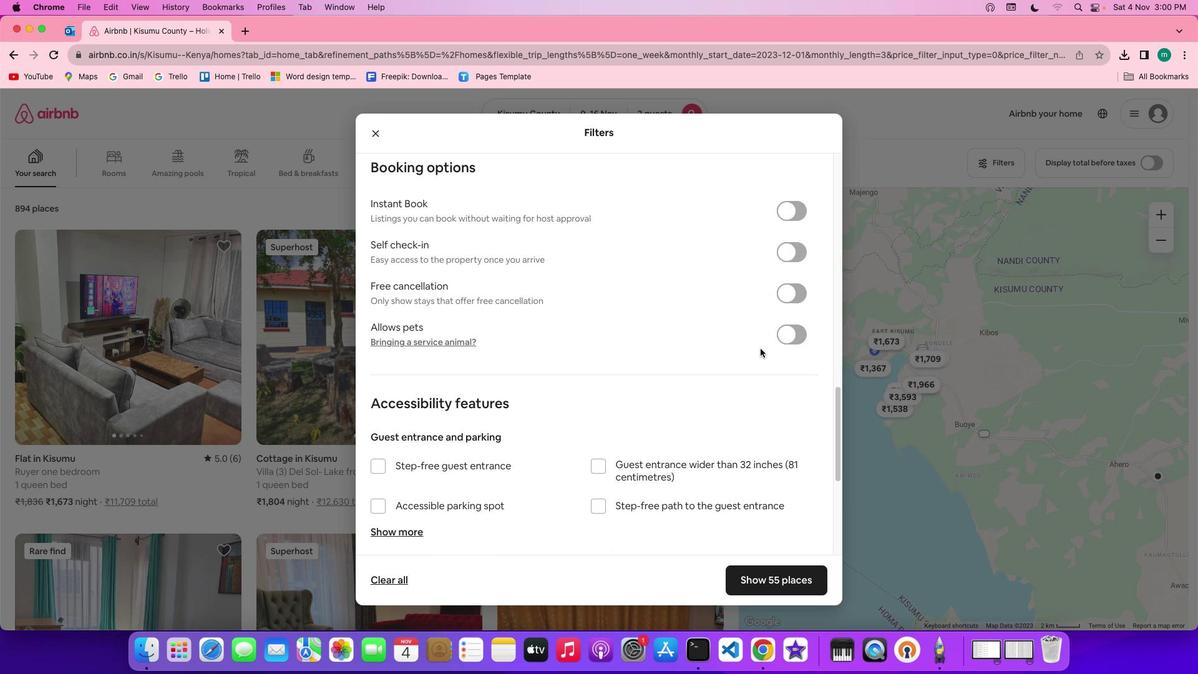 
Action: Mouse scrolled (760, 340) with delta (0, -1)
Screenshot: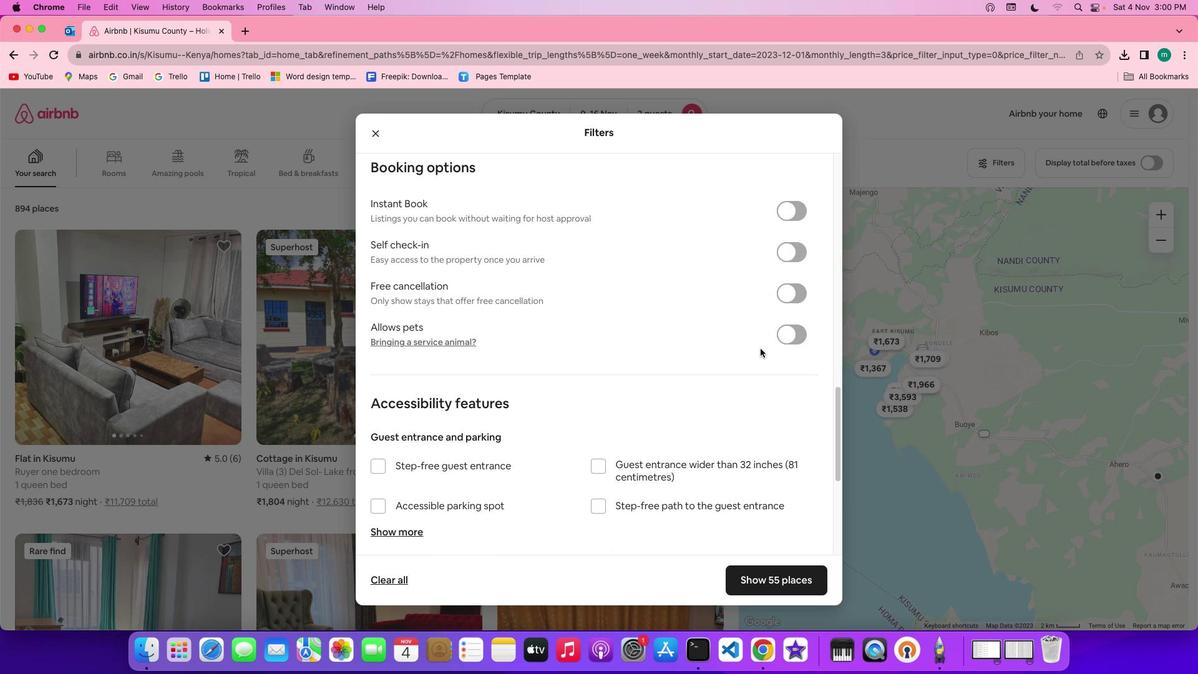 
Action: Mouse moved to (762, 361)
Screenshot: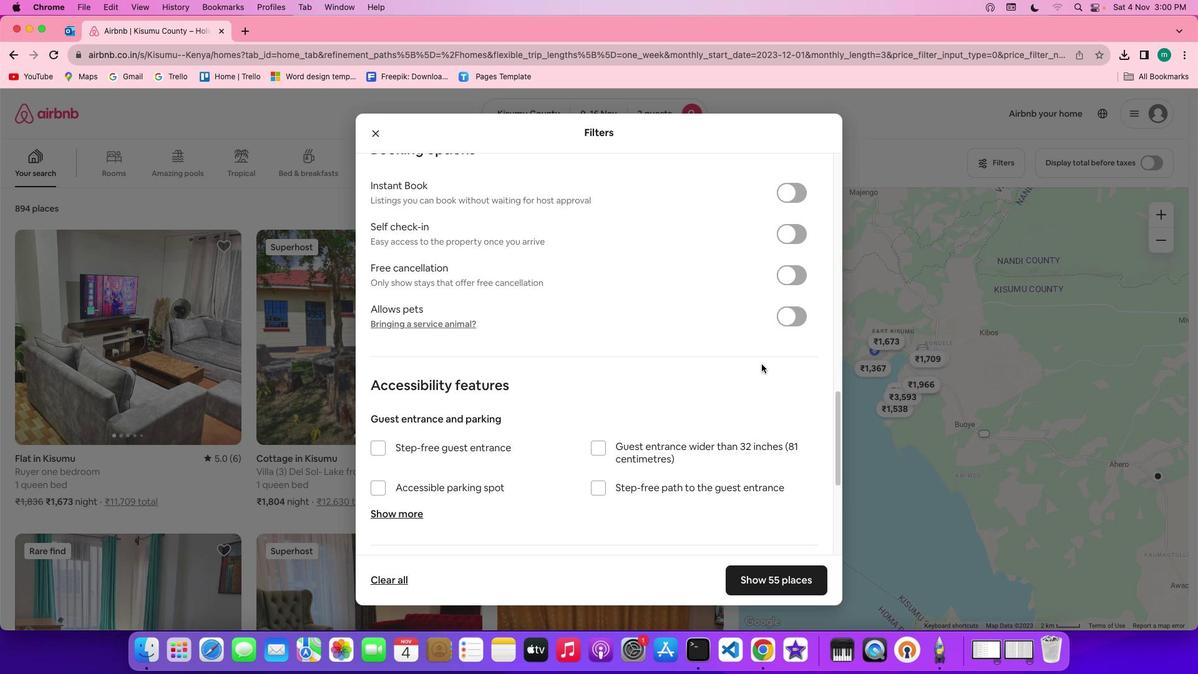 
Action: Mouse scrolled (762, 361) with delta (0, 0)
Screenshot: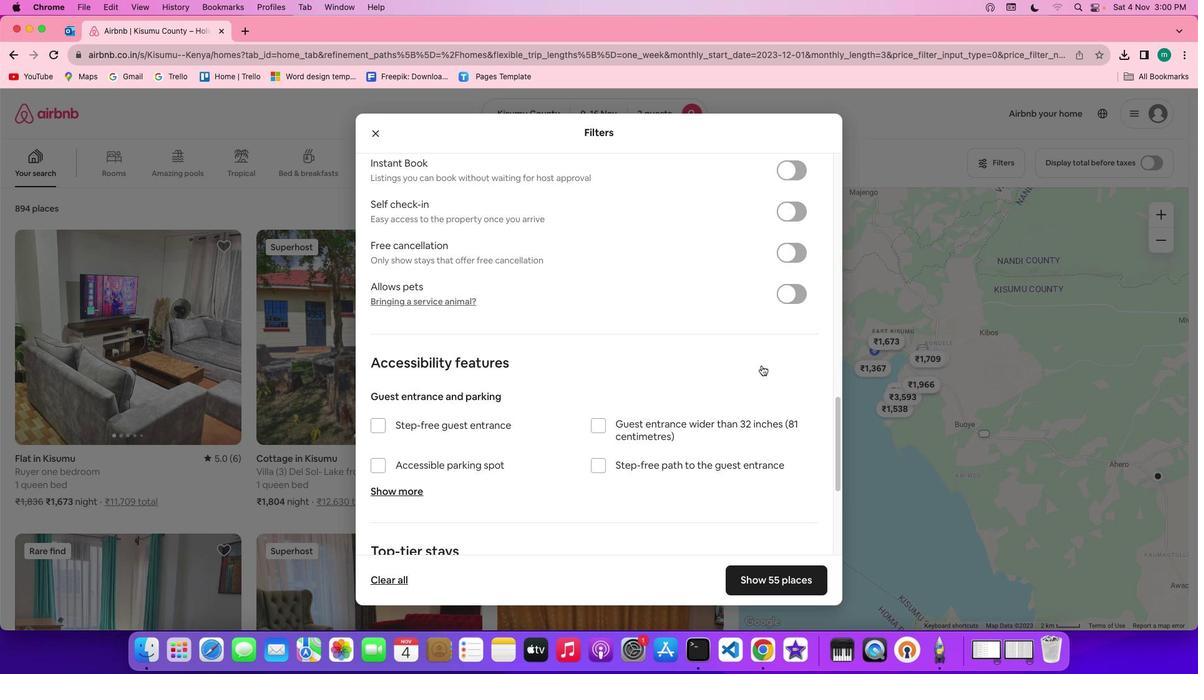 
Action: Mouse moved to (762, 362)
Screenshot: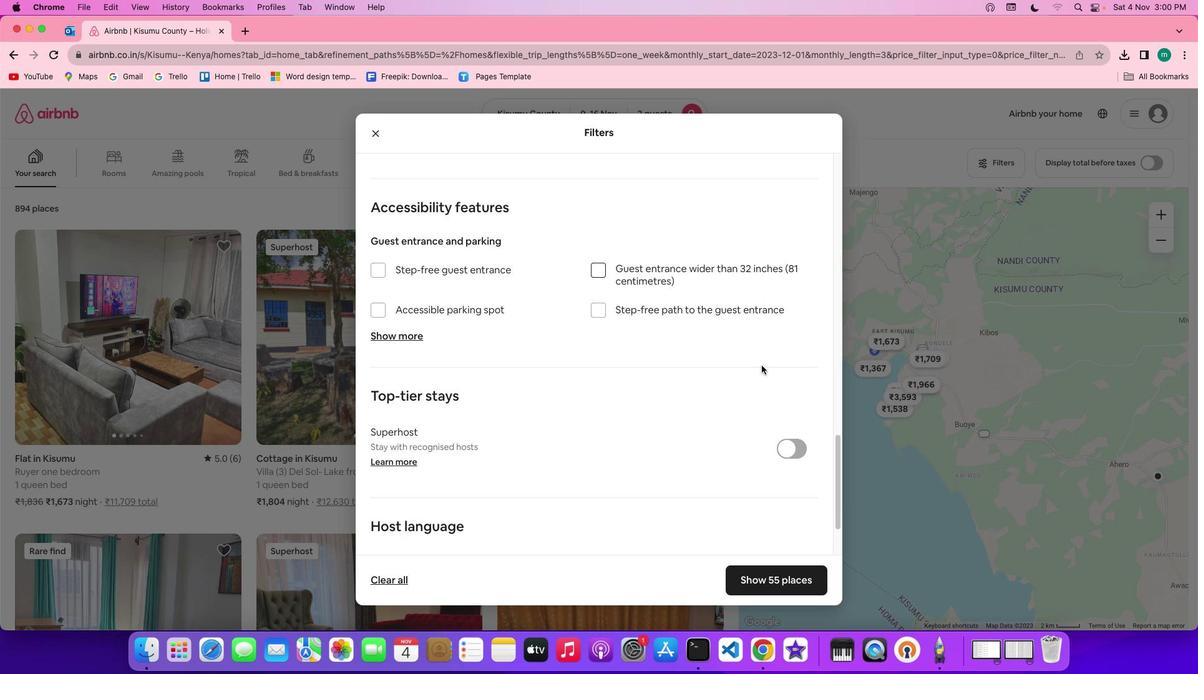 
Action: Mouse scrolled (762, 362) with delta (0, 0)
Screenshot: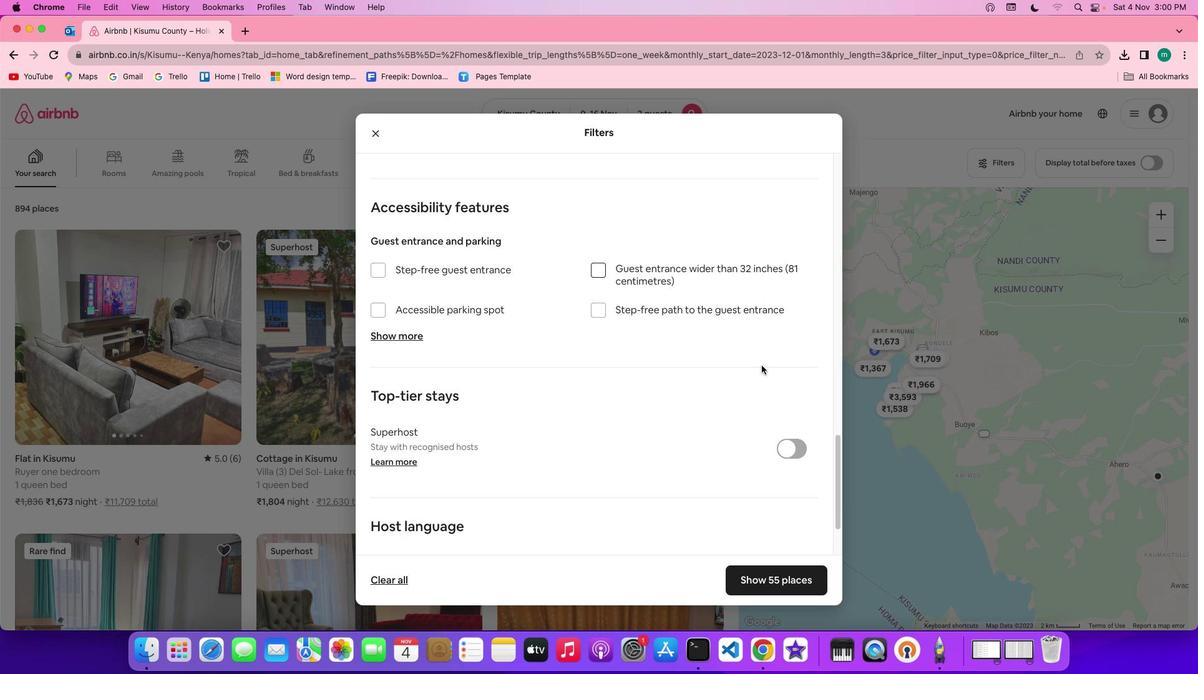 
Action: Mouse moved to (762, 363)
Screenshot: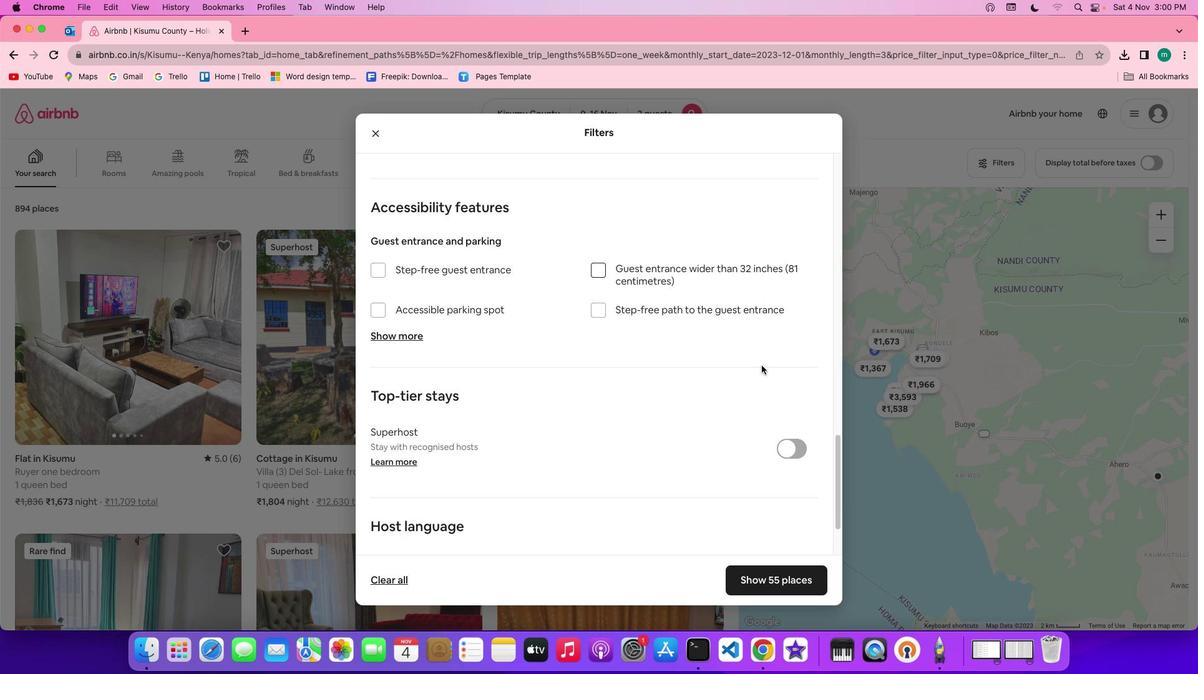 
Action: Mouse scrolled (762, 363) with delta (0, -1)
Screenshot: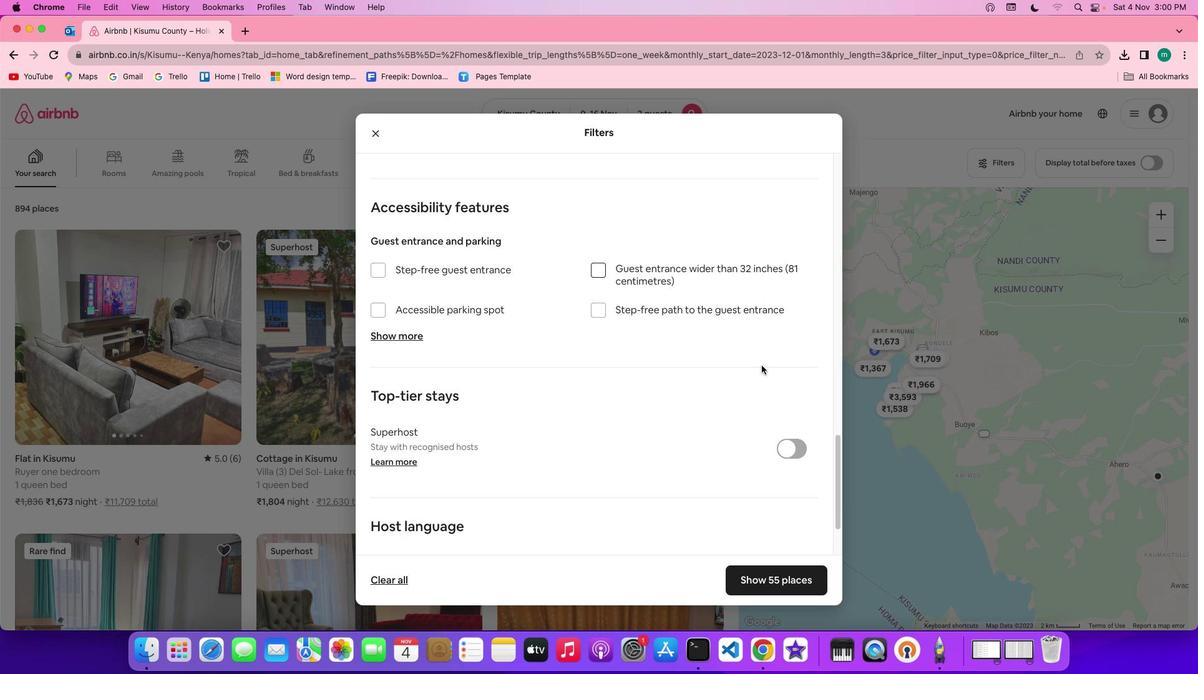 
Action: Mouse moved to (762, 363)
Screenshot: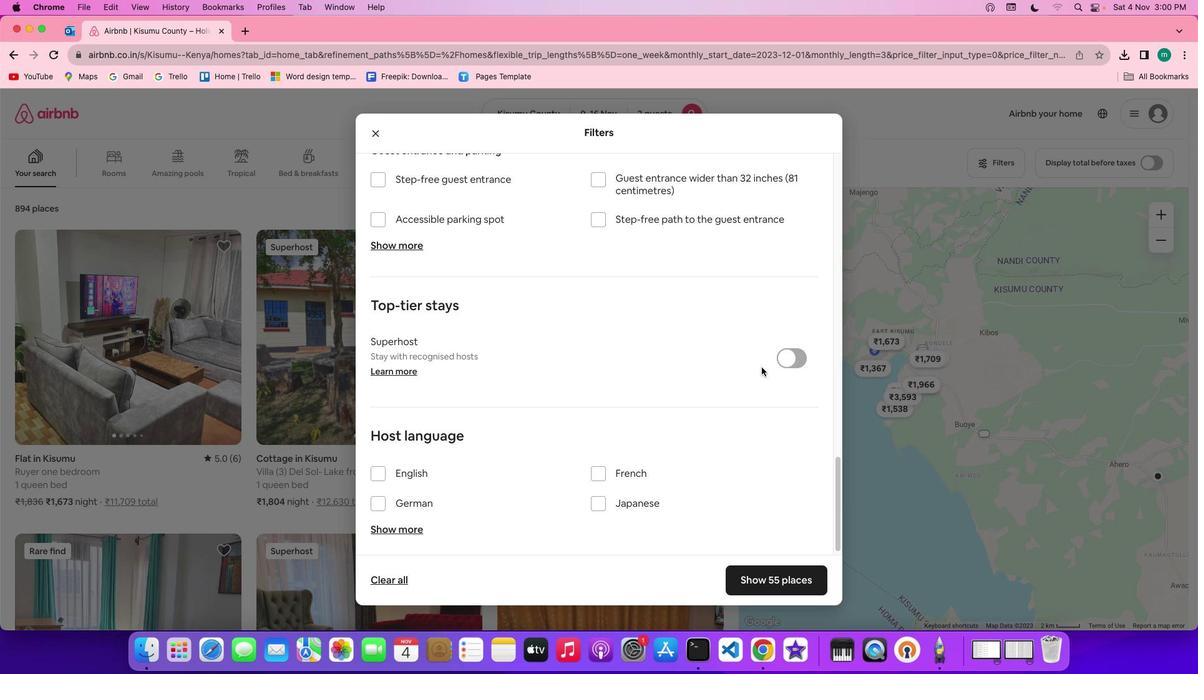 
Action: Mouse scrolled (762, 363) with delta (0, -2)
Screenshot: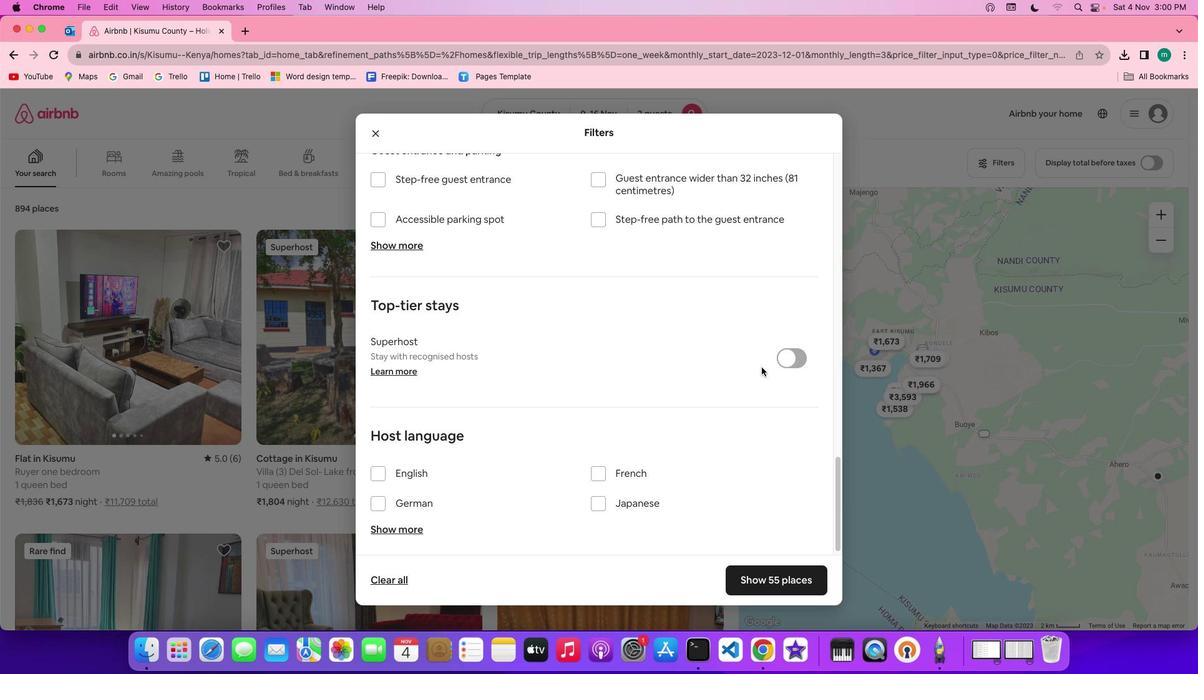 
Action: Mouse moved to (762, 364)
Screenshot: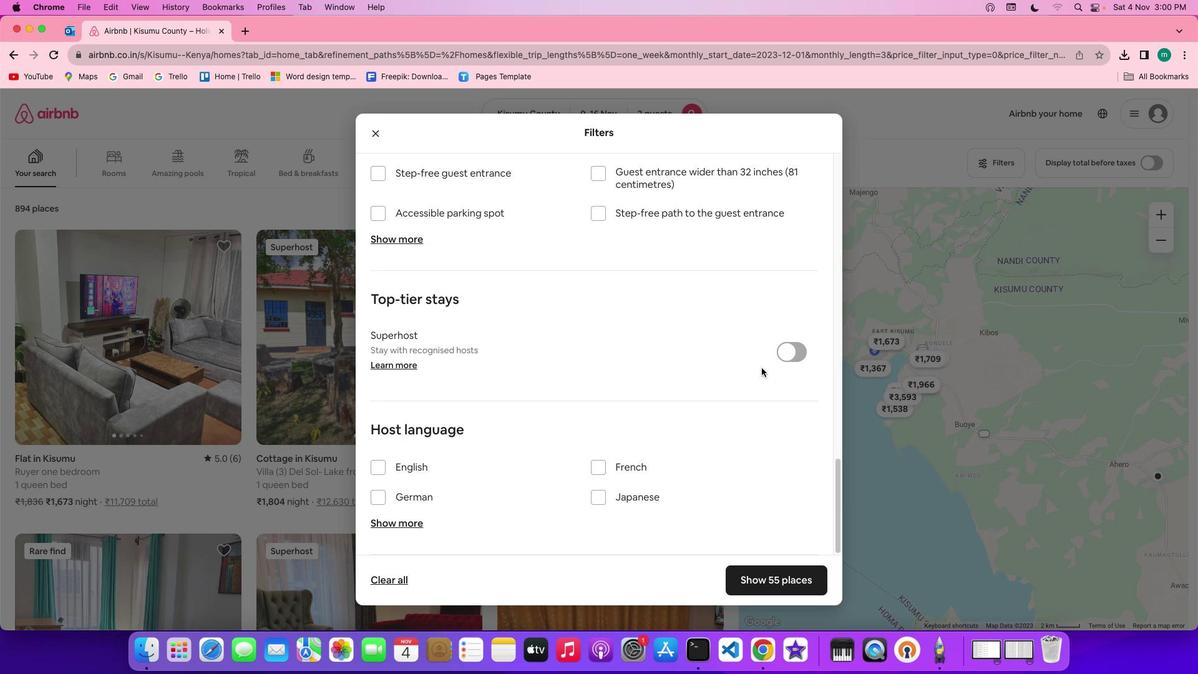 
Action: Mouse scrolled (762, 364) with delta (0, -3)
Screenshot: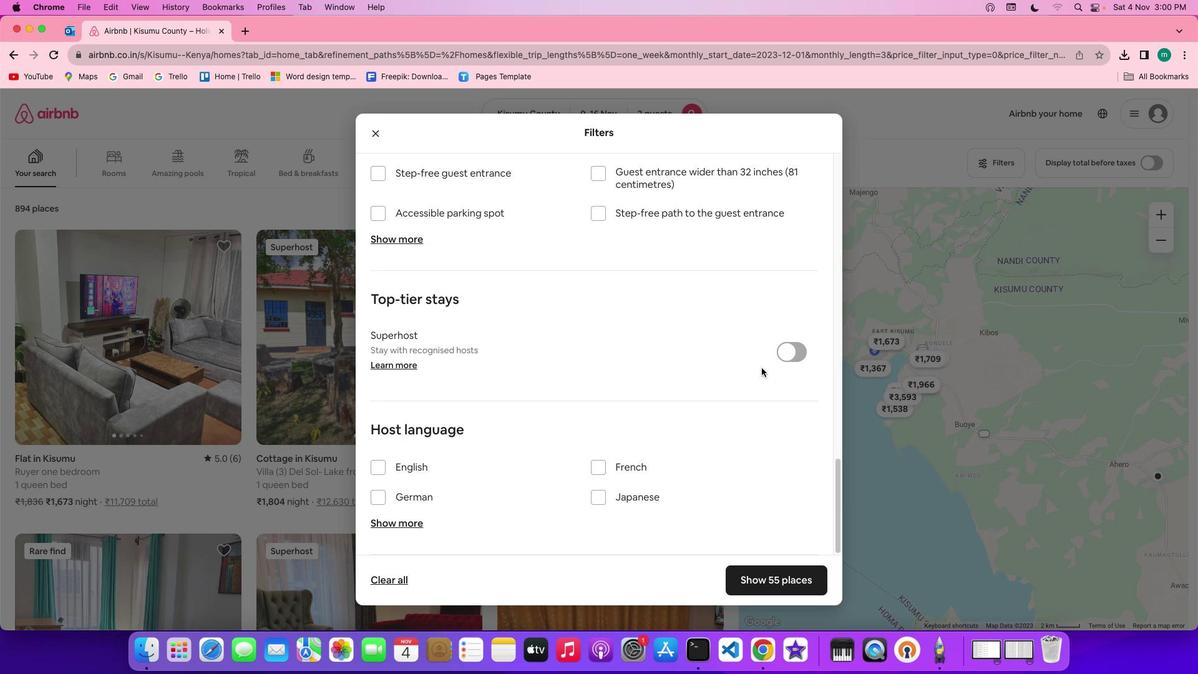 
Action: Mouse moved to (761, 365)
Screenshot: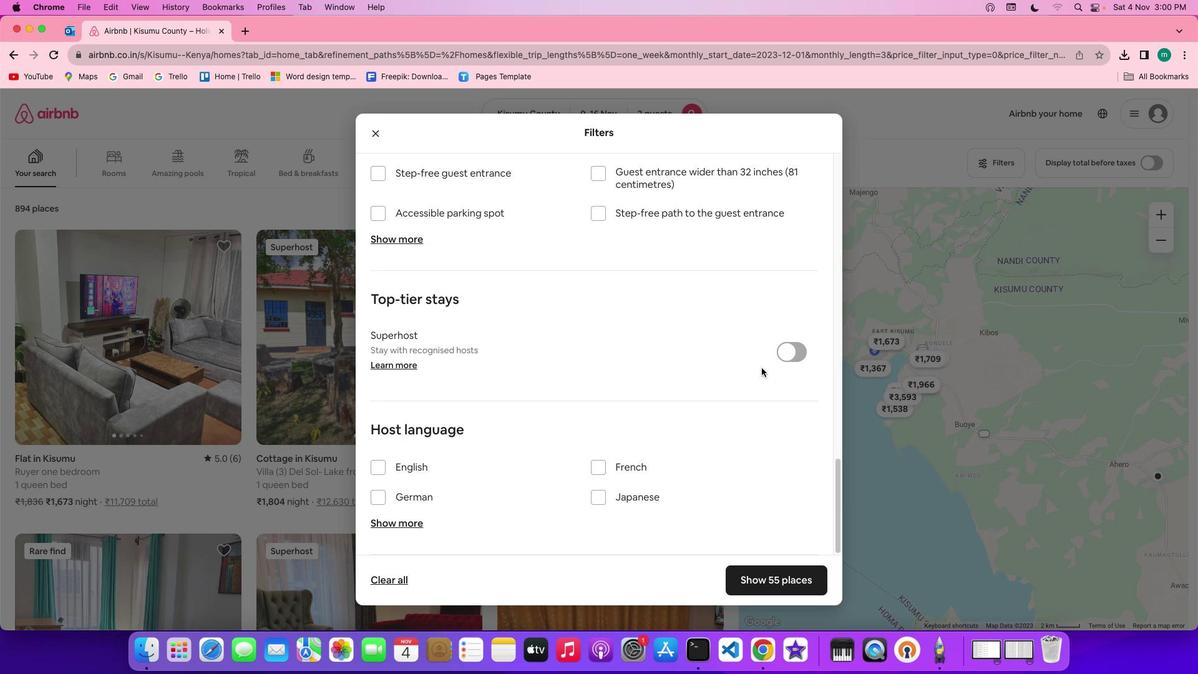 
Action: Mouse scrolled (761, 365) with delta (0, -3)
Screenshot: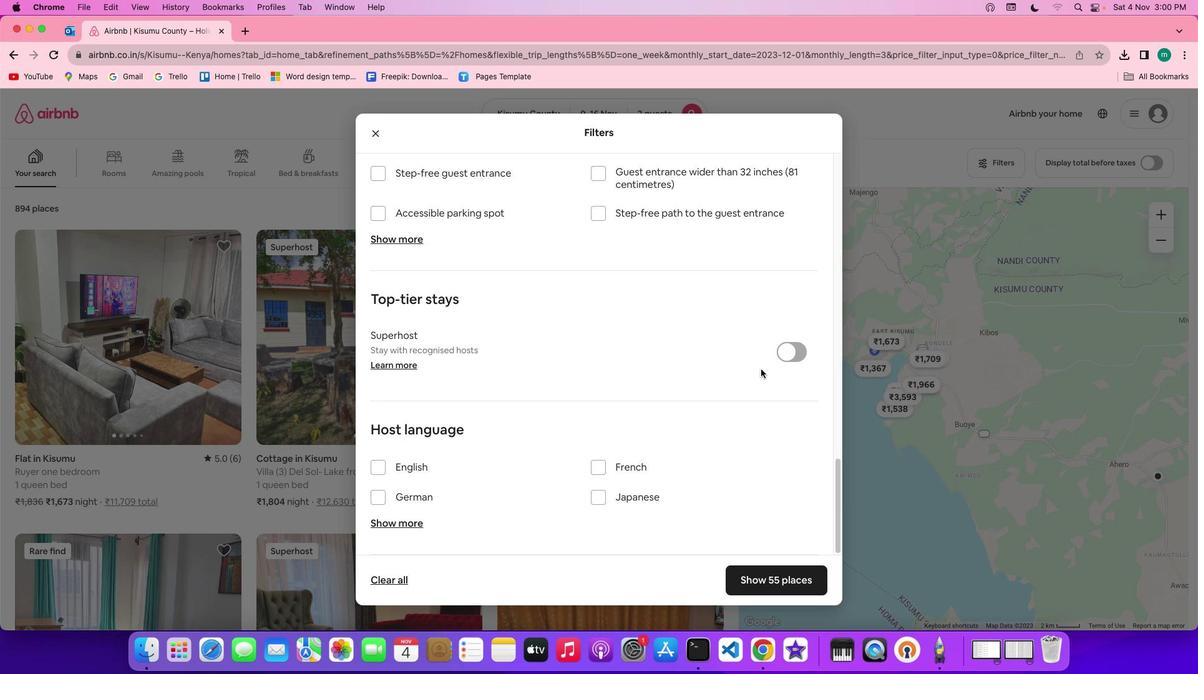 
Action: Mouse moved to (761, 369)
Screenshot: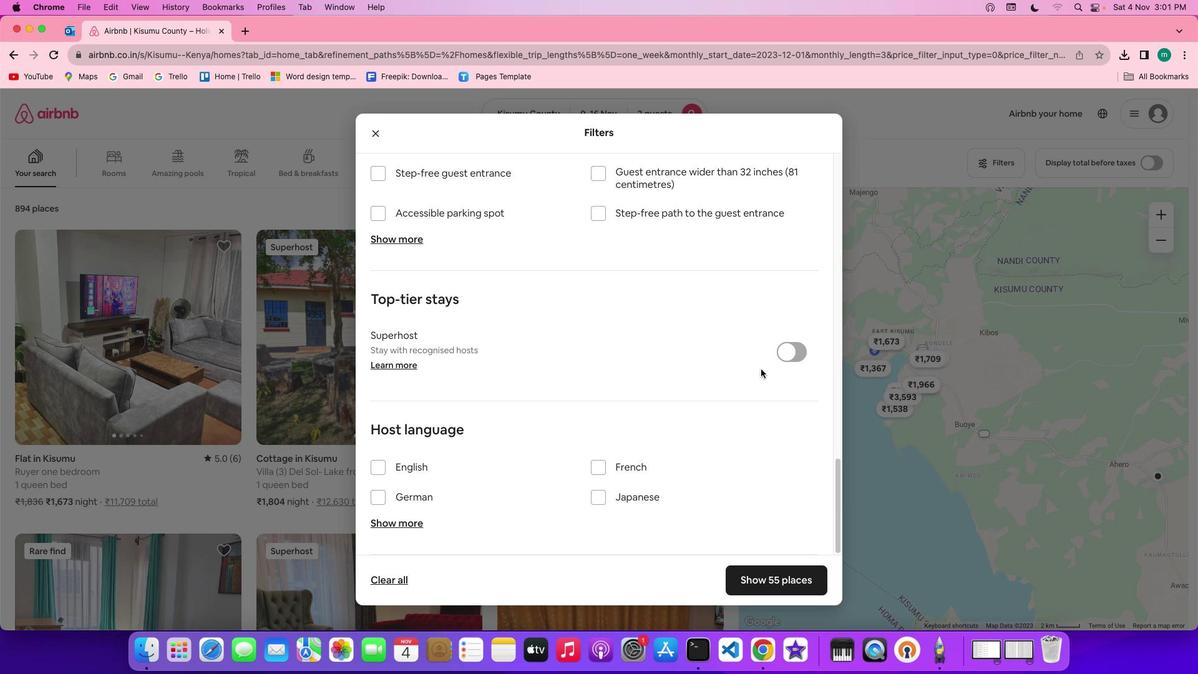 
Action: Mouse scrolled (761, 369) with delta (0, 0)
Screenshot: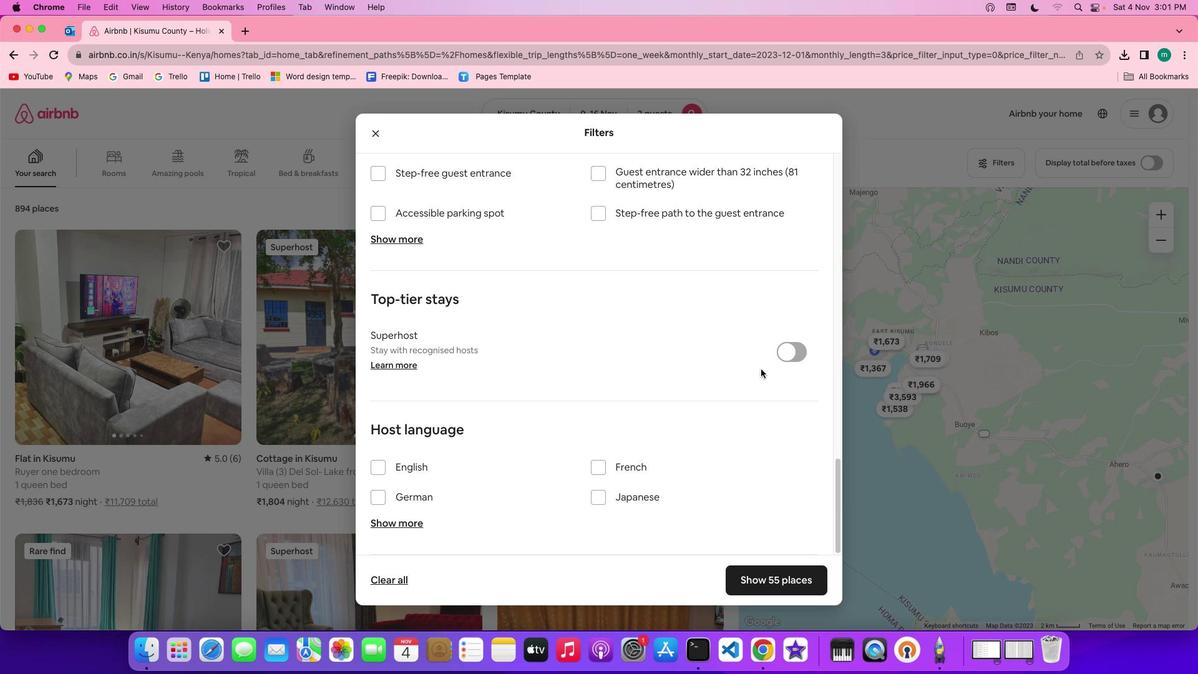 
Action: Mouse scrolled (761, 369) with delta (0, 0)
Screenshot: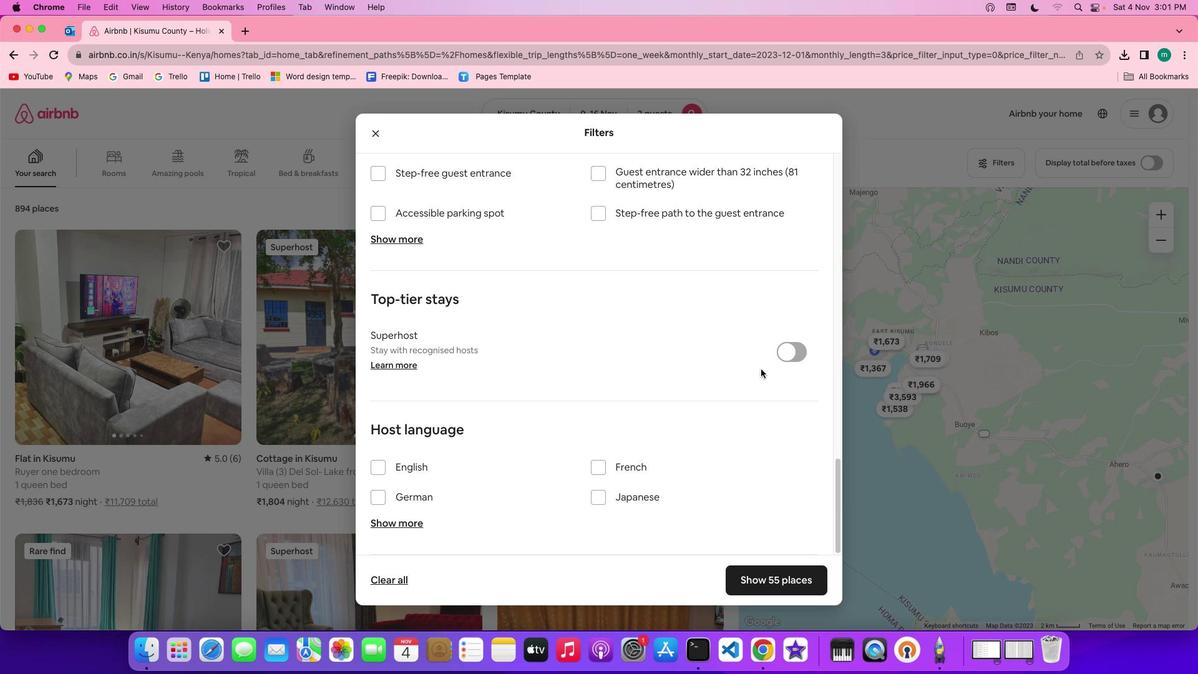 
Action: Mouse scrolled (761, 369) with delta (0, -1)
Screenshot: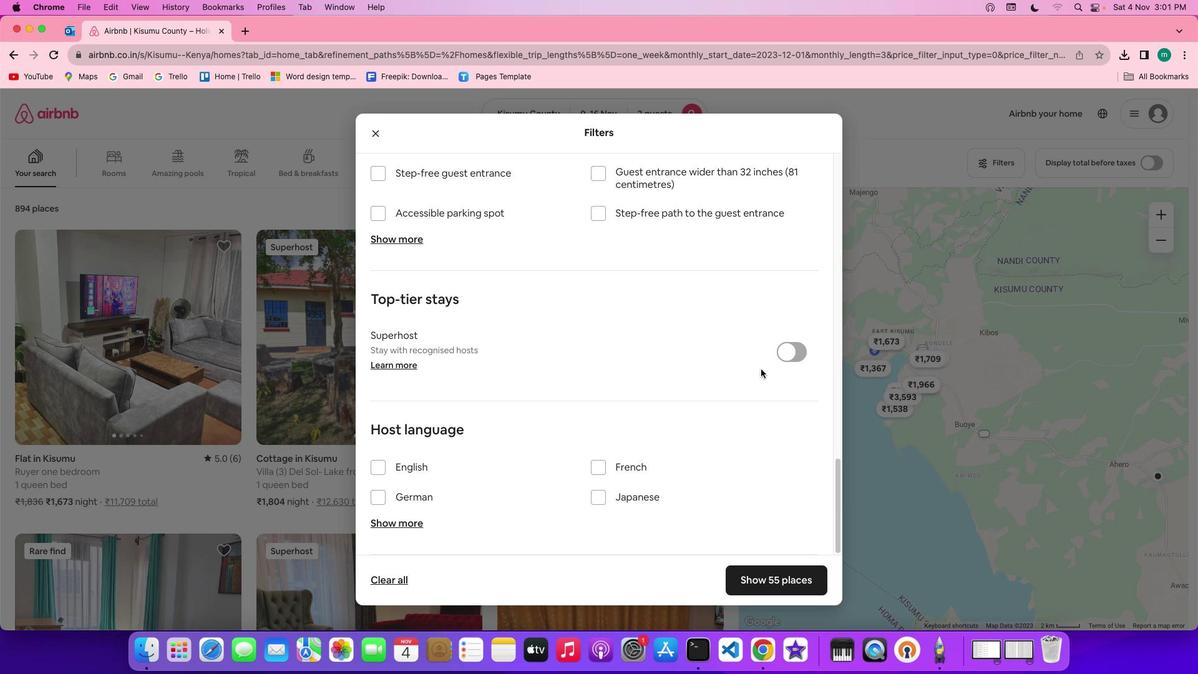 
Action: Mouse scrolled (761, 369) with delta (0, -3)
Screenshot: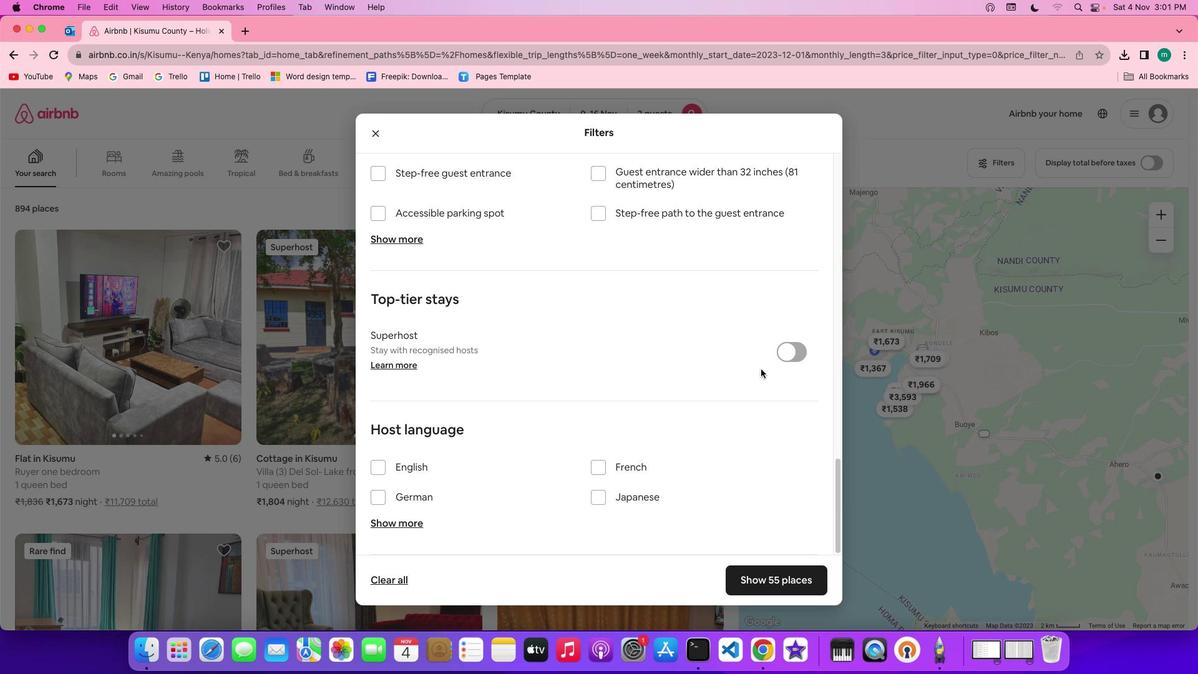 
Action: Mouse scrolled (761, 369) with delta (0, -3)
Screenshot: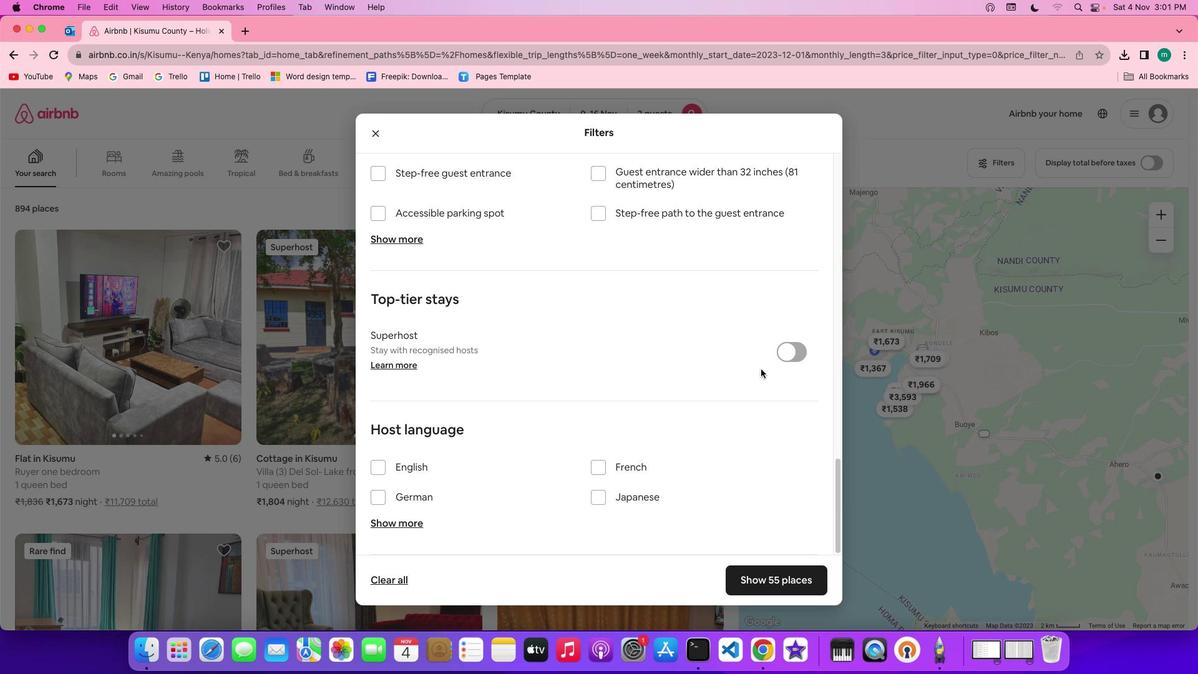 
Action: Mouse scrolled (761, 369) with delta (0, -3)
Screenshot: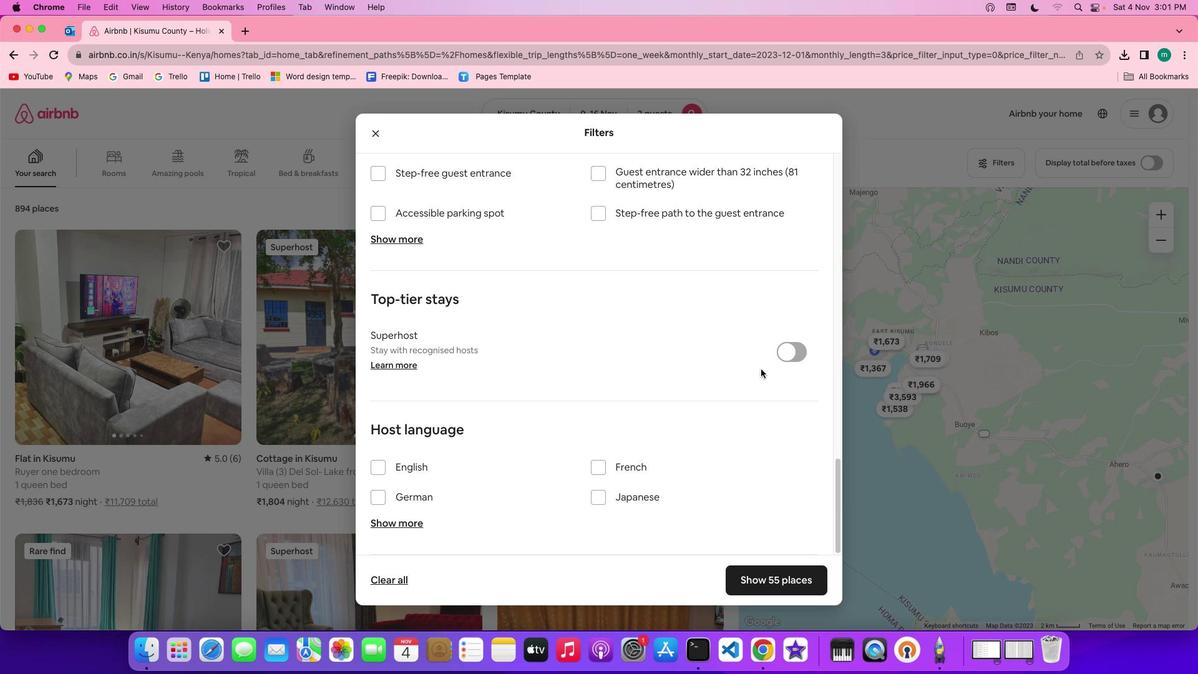 
Action: Mouse scrolled (761, 369) with delta (0, -4)
Screenshot: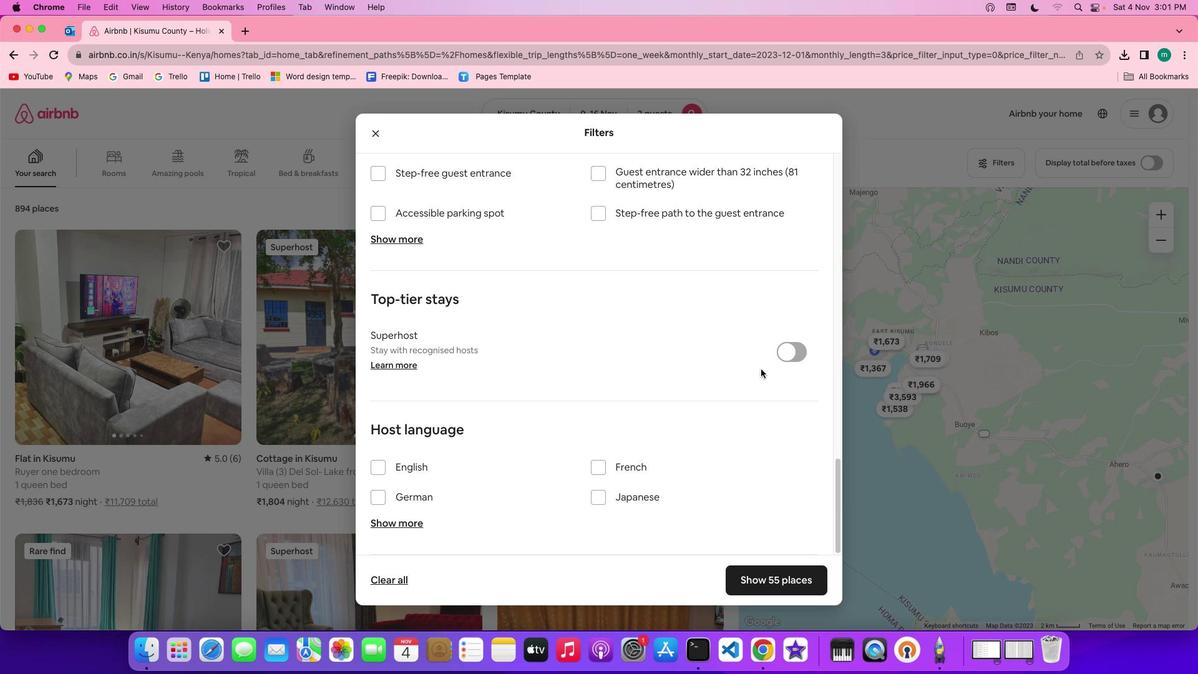 
Action: Mouse moved to (761, 370)
Screenshot: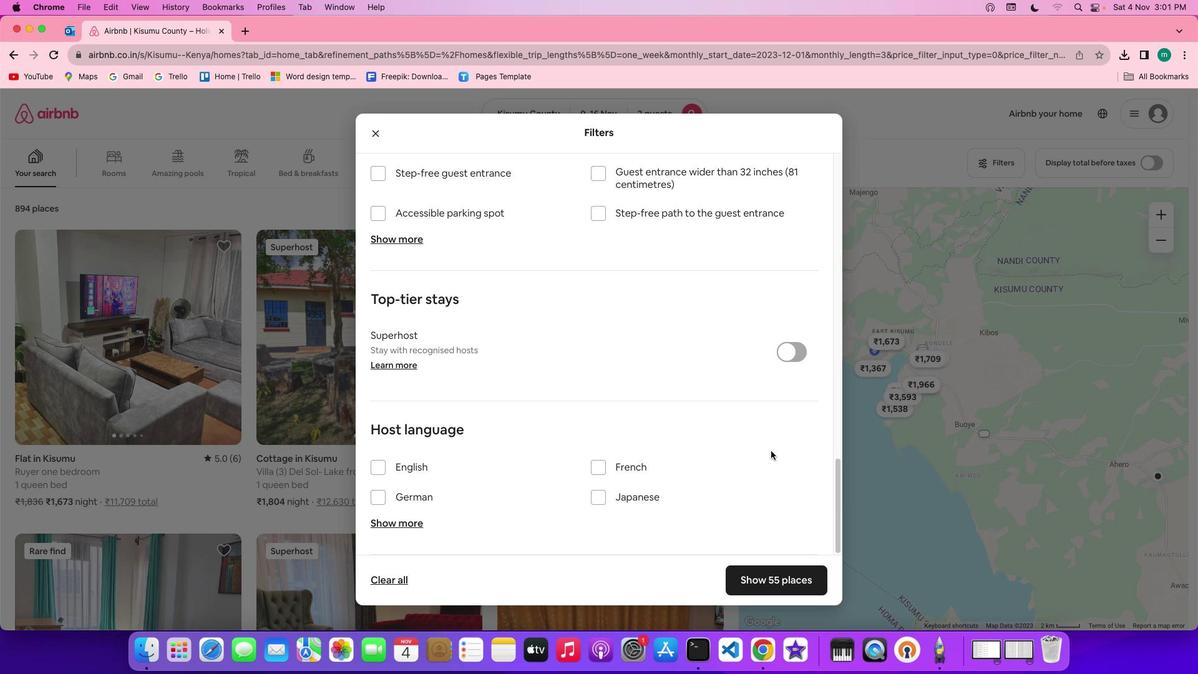 
Action: Mouse scrolled (761, 370) with delta (0, 0)
Screenshot: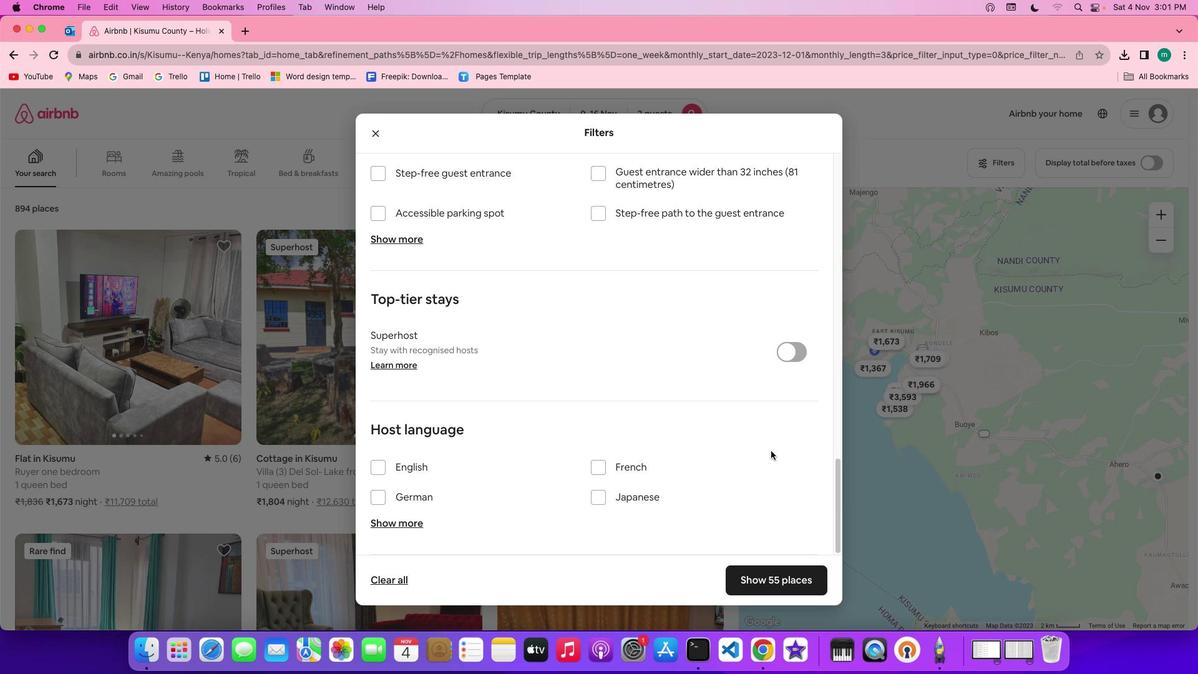 
Action: Mouse moved to (761, 374)
Screenshot: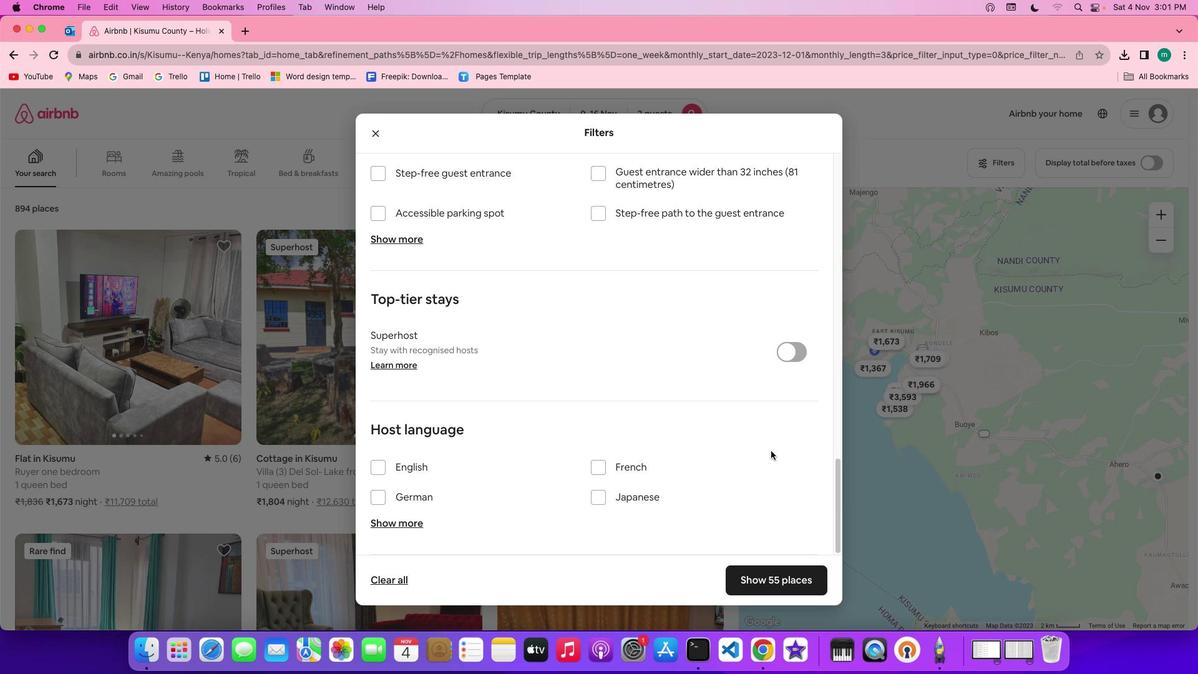 
Action: Mouse scrolled (761, 374) with delta (0, 0)
Screenshot: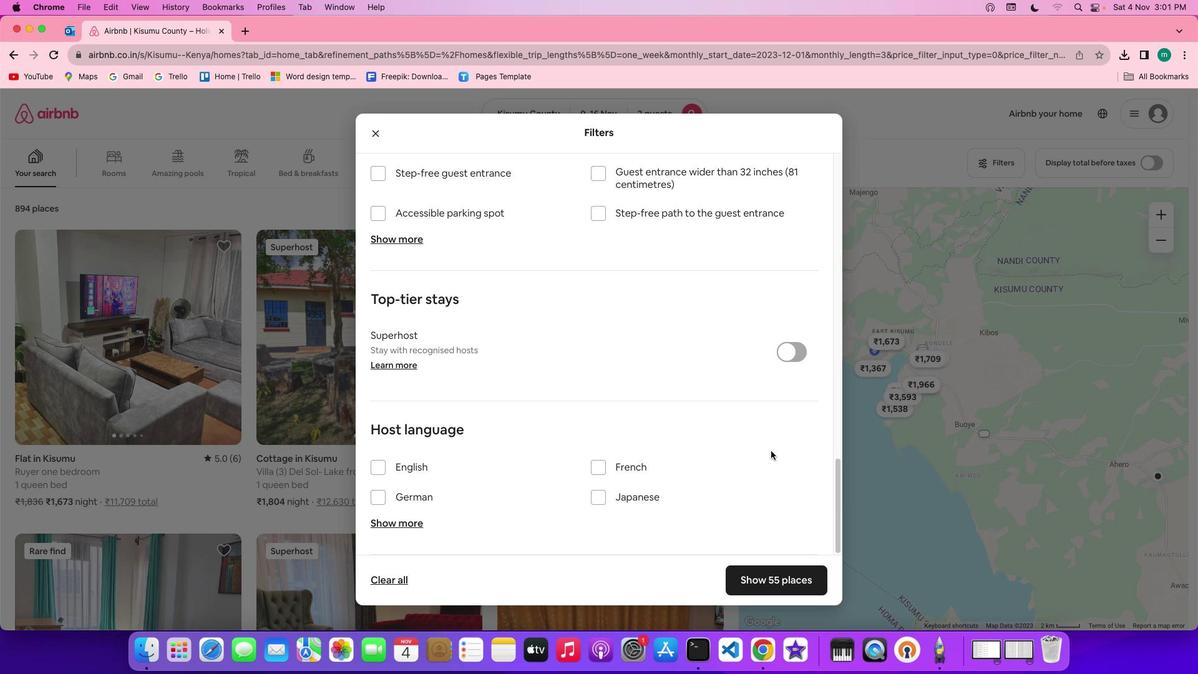 
Action: Mouse moved to (761, 579)
Screenshot: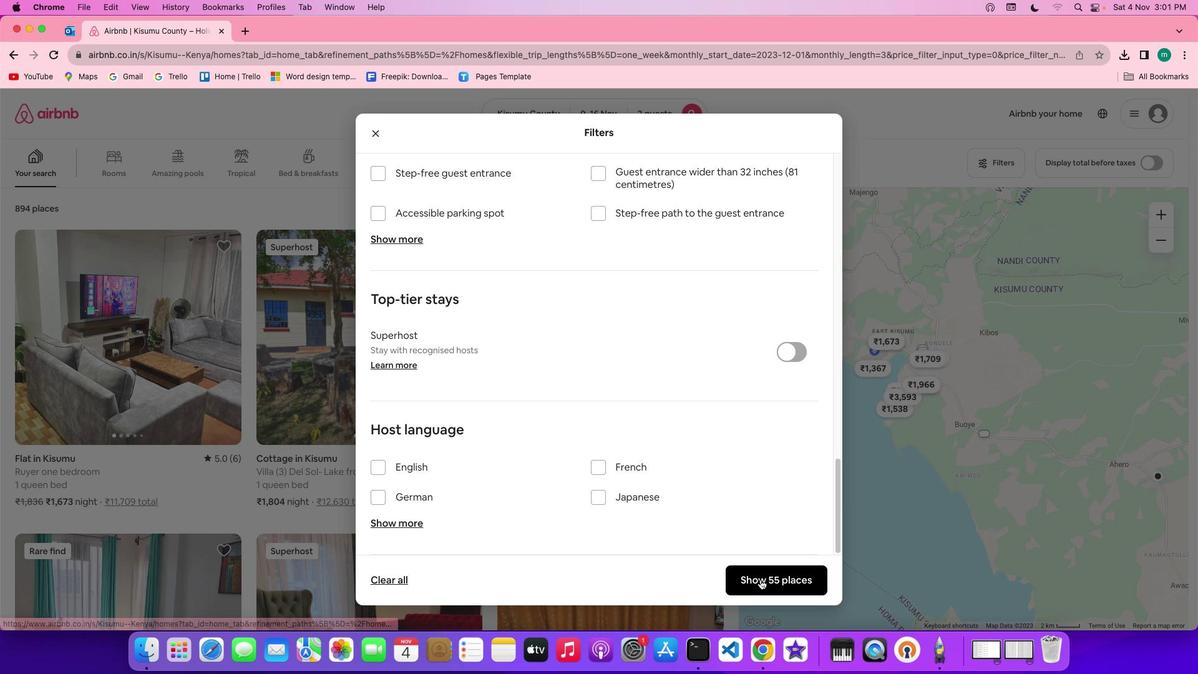 
Action: Mouse pressed left at (761, 579)
Screenshot: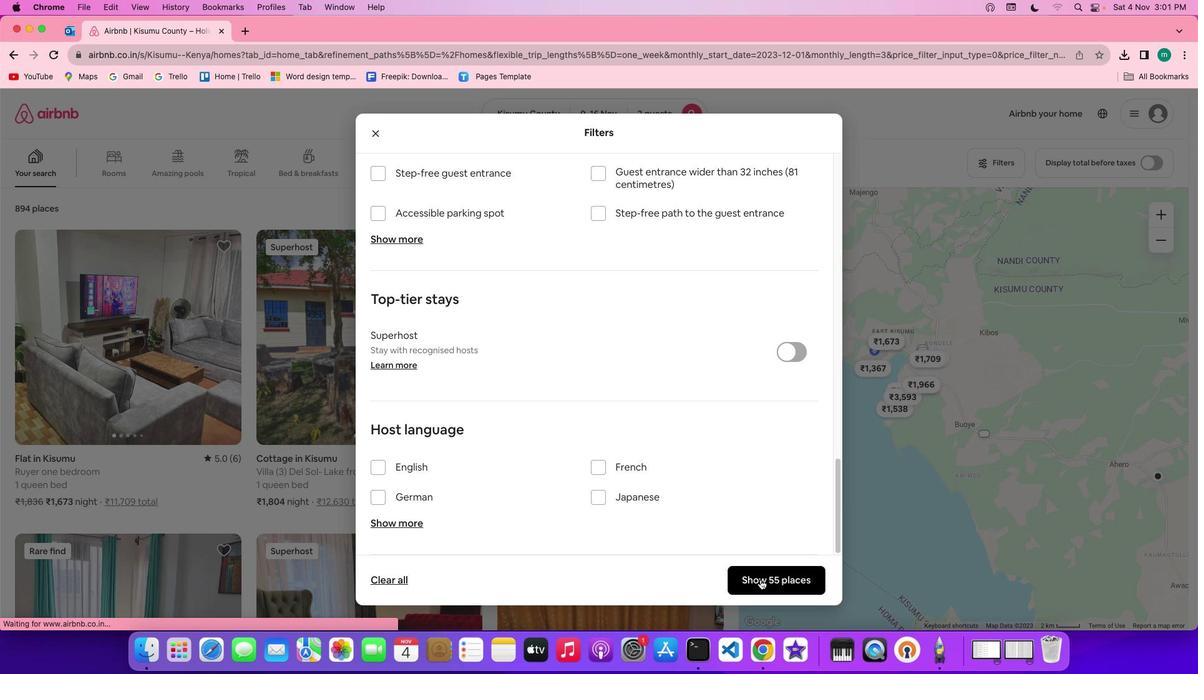 
Action: Mouse moved to (83, 328)
Screenshot: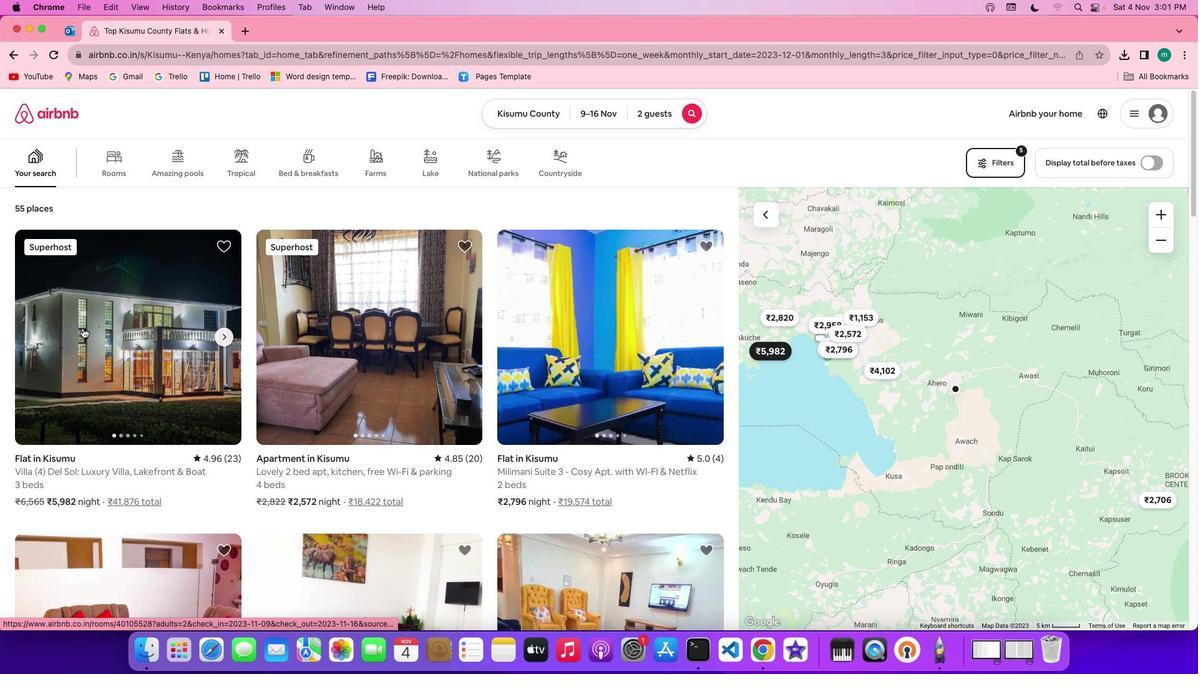 
Action: Mouse pressed left at (83, 328)
Screenshot: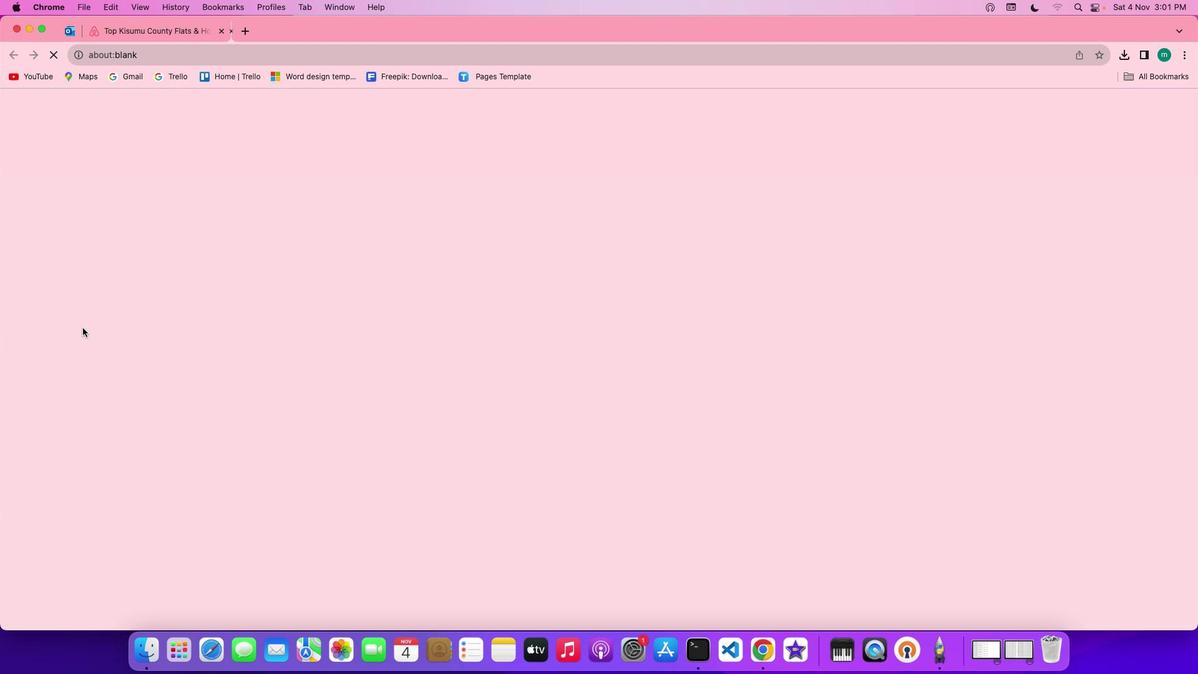 
Action: Mouse moved to (876, 470)
Screenshot: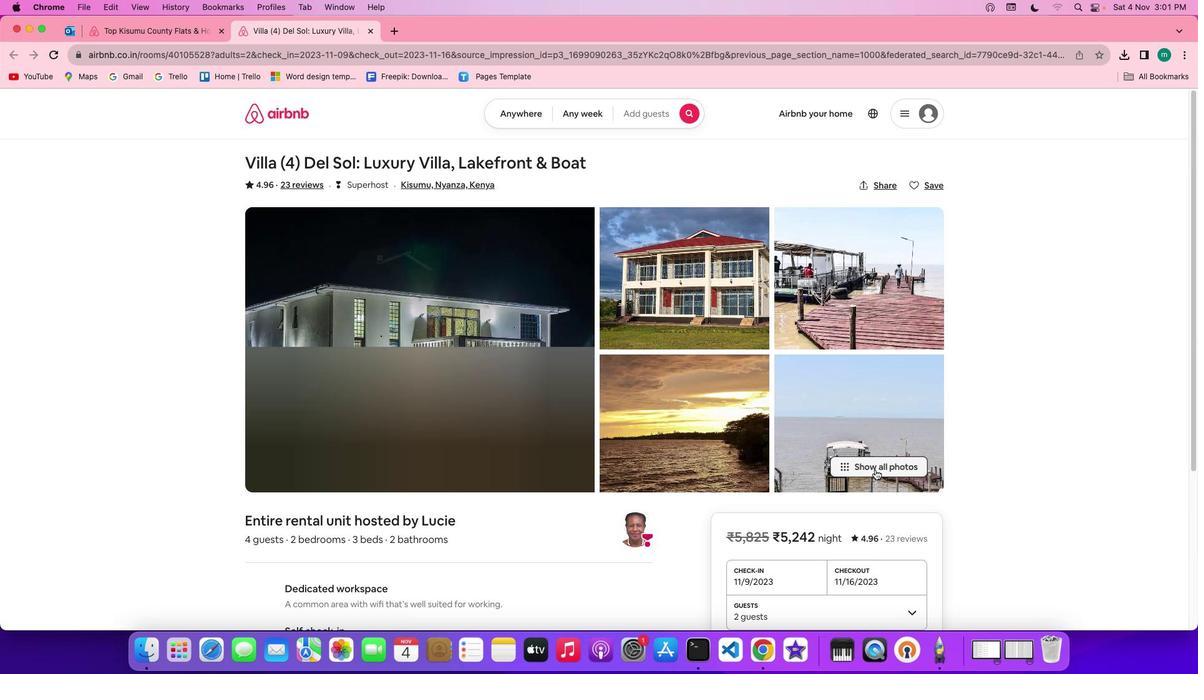 
Action: Mouse pressed left at (876, 470)
Screenshot: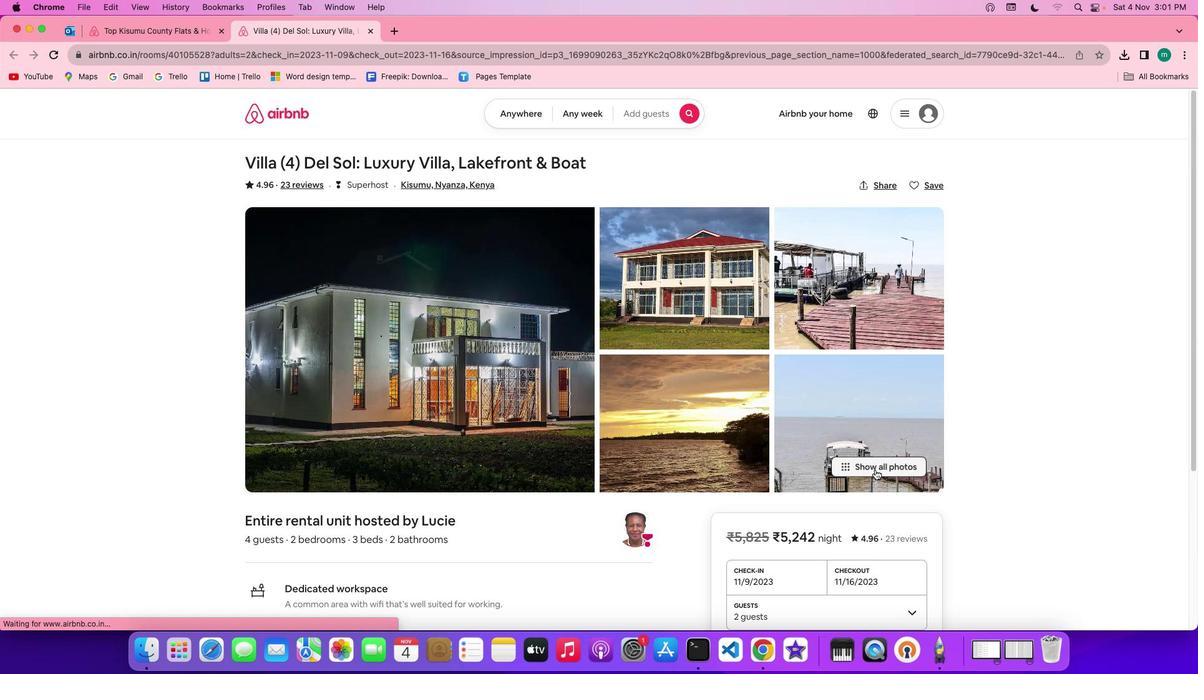 
Action: Mouse moved to (589, 436)
Screenshot: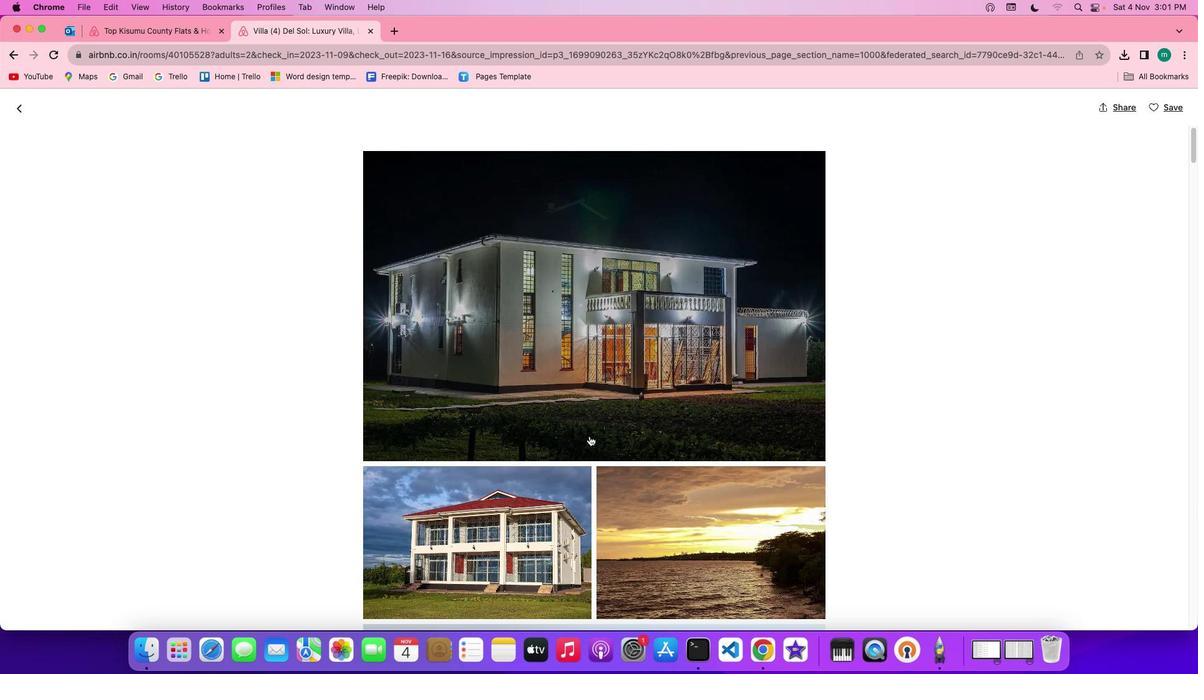 
Action: Mouse scrolled (589, 436) with delta (0, 0)
Screenshot: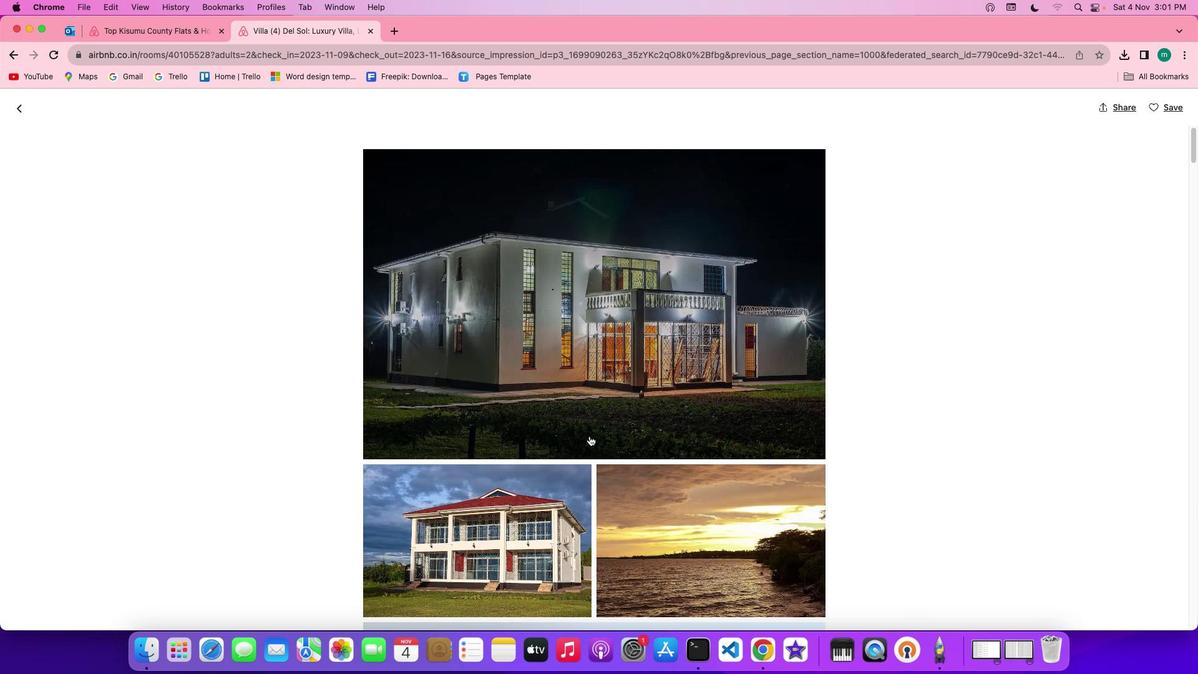 
Action: Mouse scrolled (589, 436) with delta (0, 0)
Screenshot: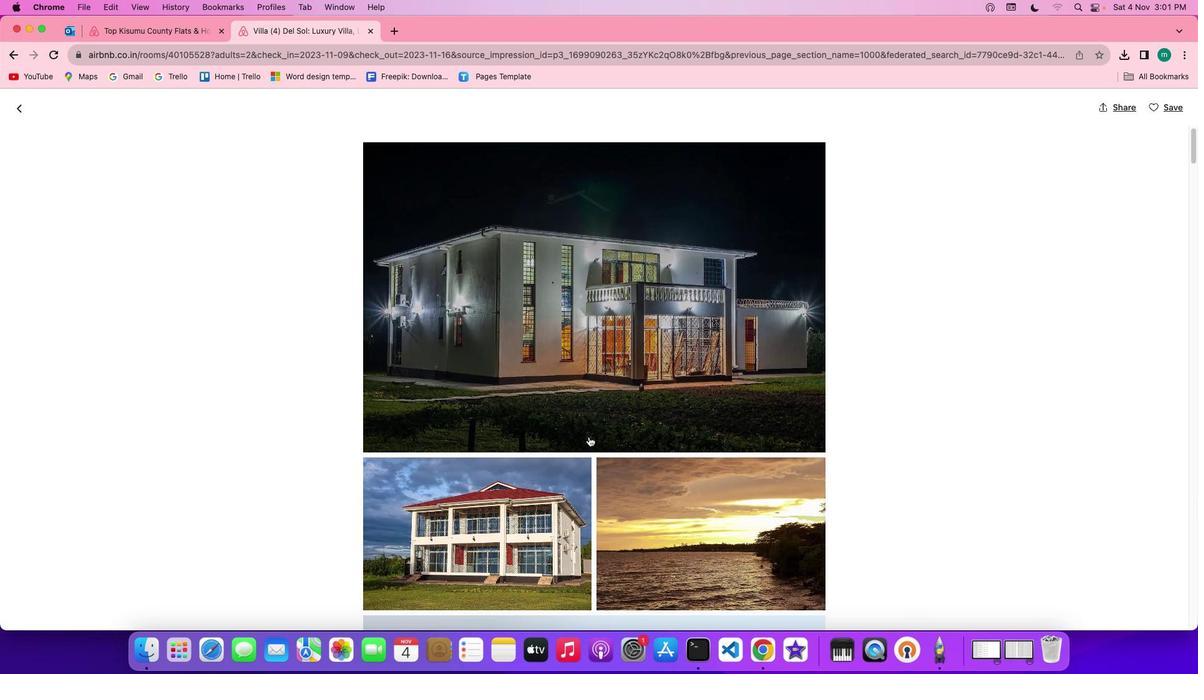 
Action: Mouse scrolled (589, 436) with delta (0, 0)
Screenshot: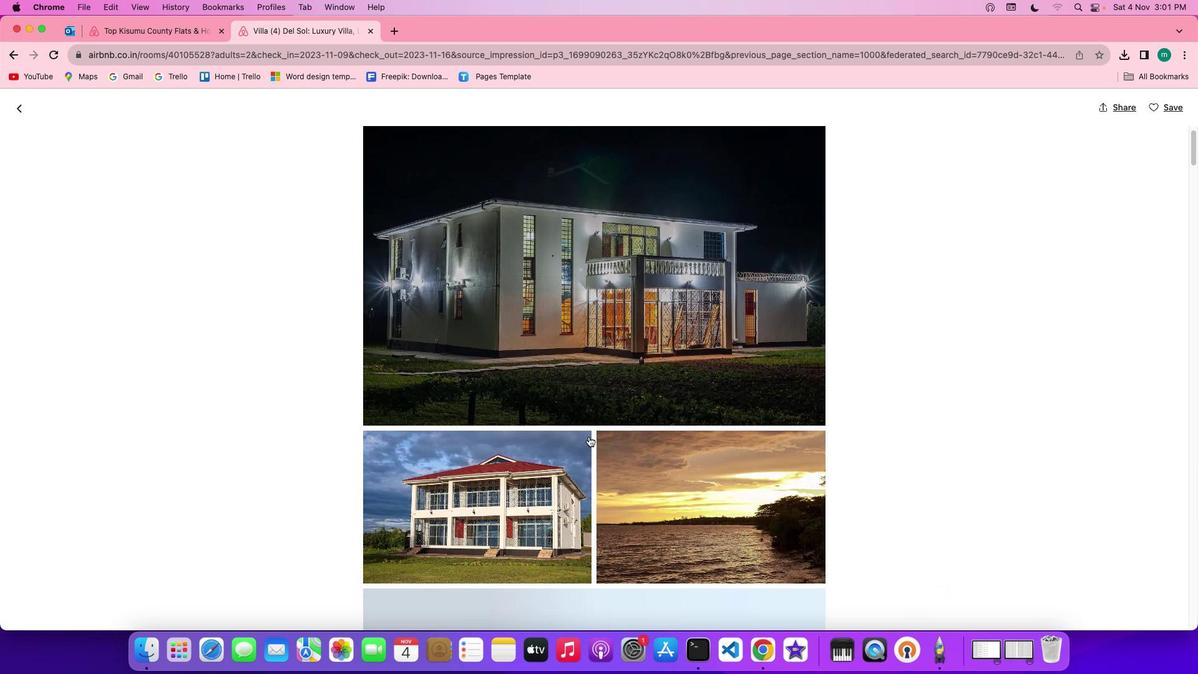 
Action: Mouse scrolled (589, 436) with delta (0, 0)
Screenshot: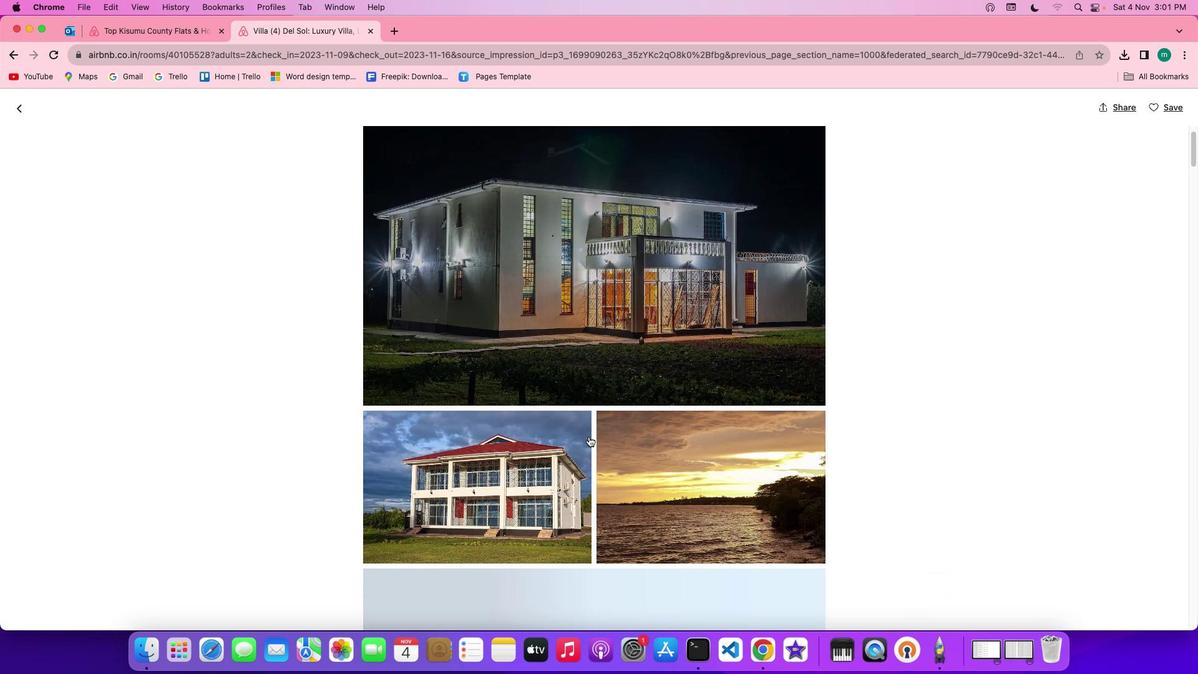 
Action: Mouse moved to (589, 436)
Screenshot: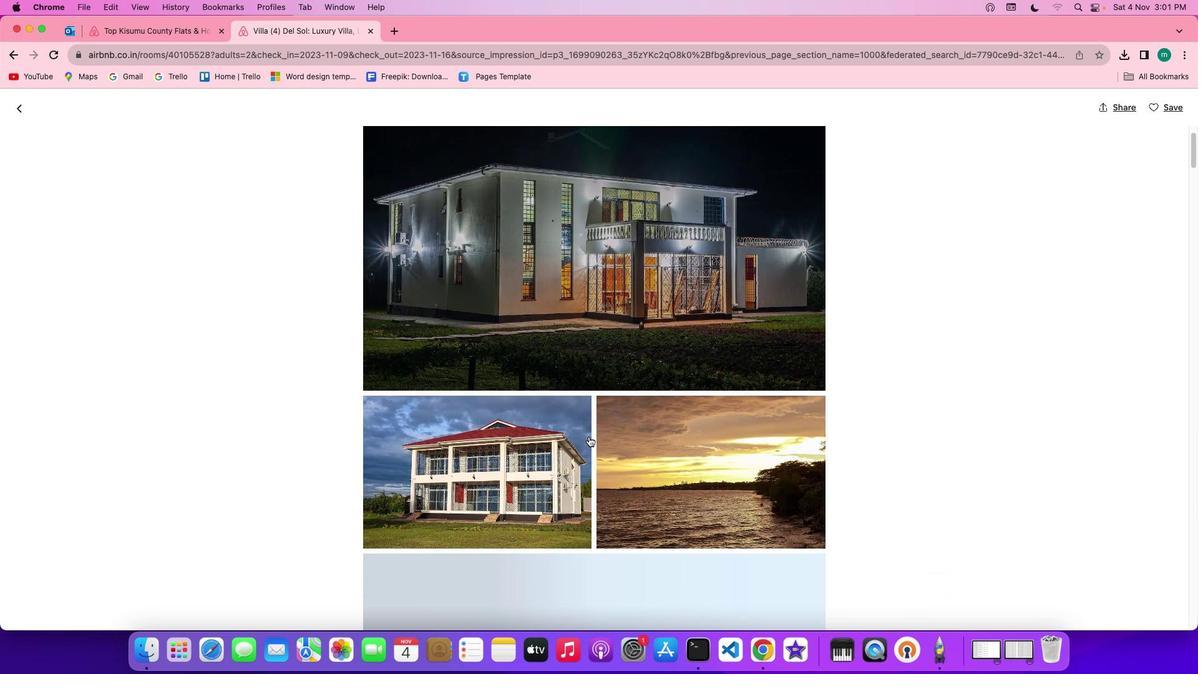 
Action: Mouse scrolled (589, 436) with delta (0, 0)
Screenshot: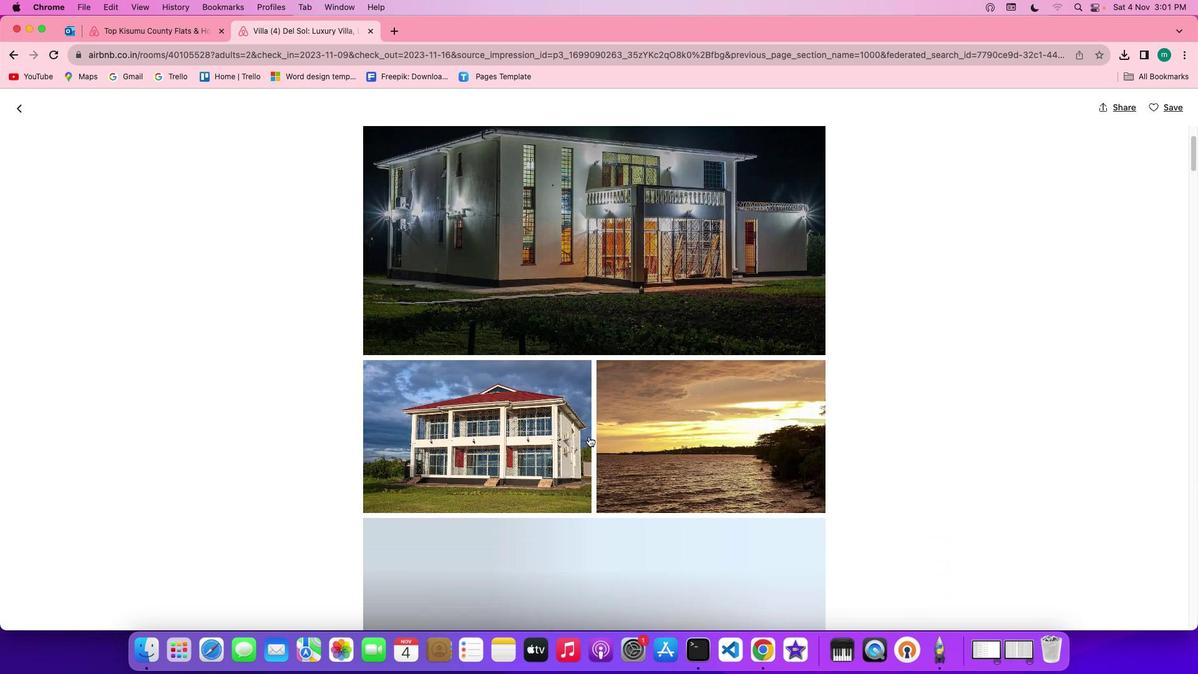 
Action: Mouse scrolled (589, 436) with delta (0, 0)
Screenshot: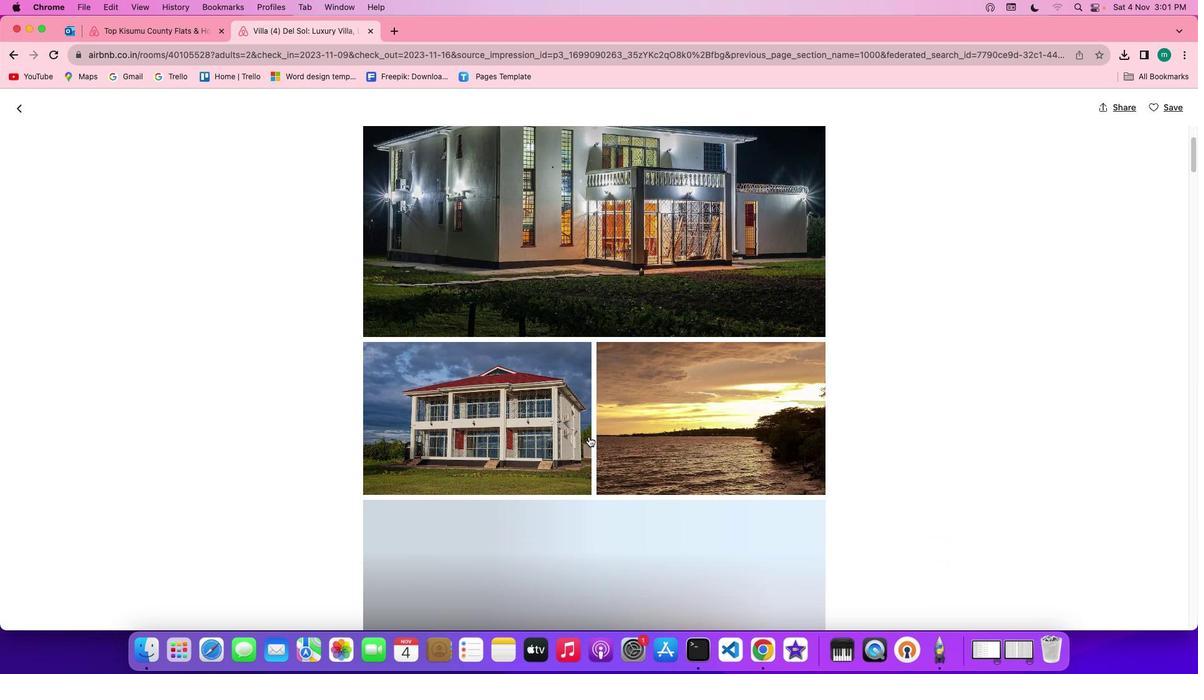 
Action: Mouse scrolled (589, 436) with delta (0, 0)
Screenshot: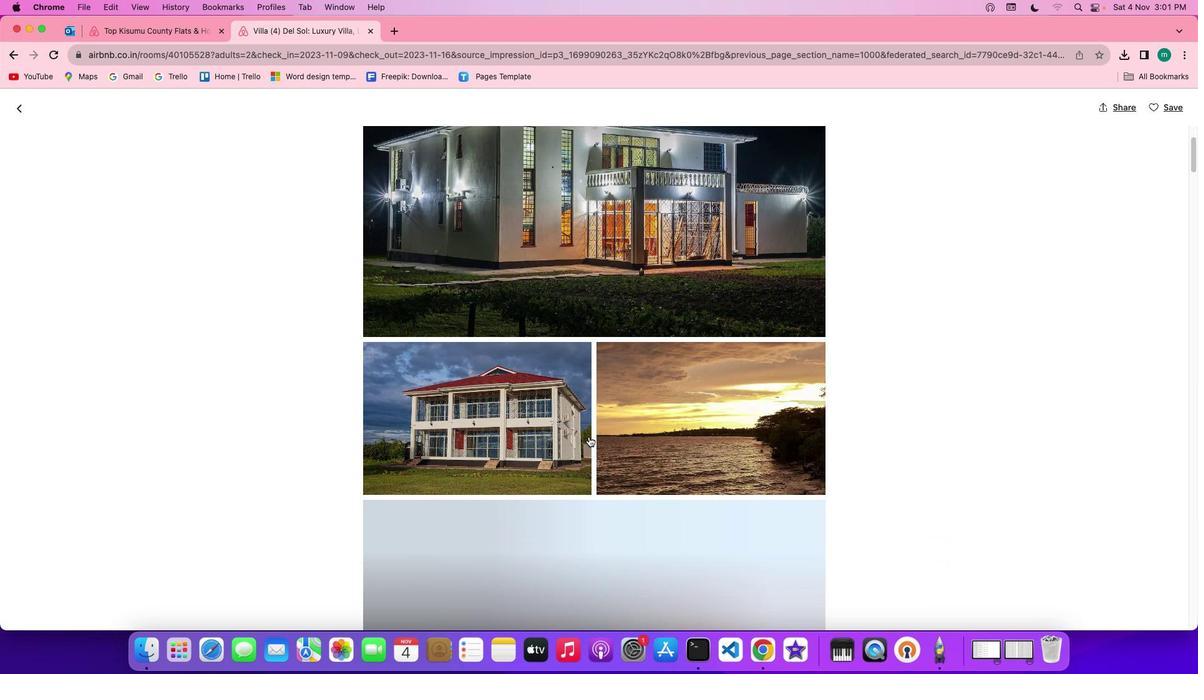
Action: Mouse scrolled (589, 436) with delta (0, -1)
Screenshot: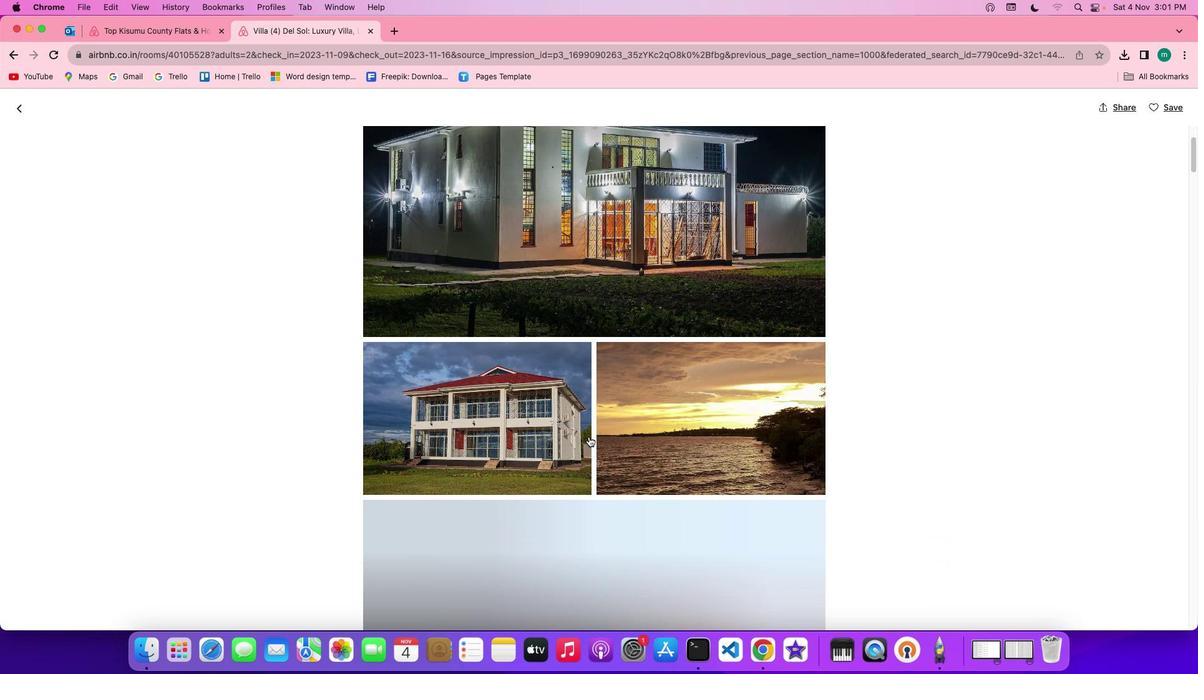 
Action: Mouse scrolled (589, 436) with delta (0, -1)
Screenshot: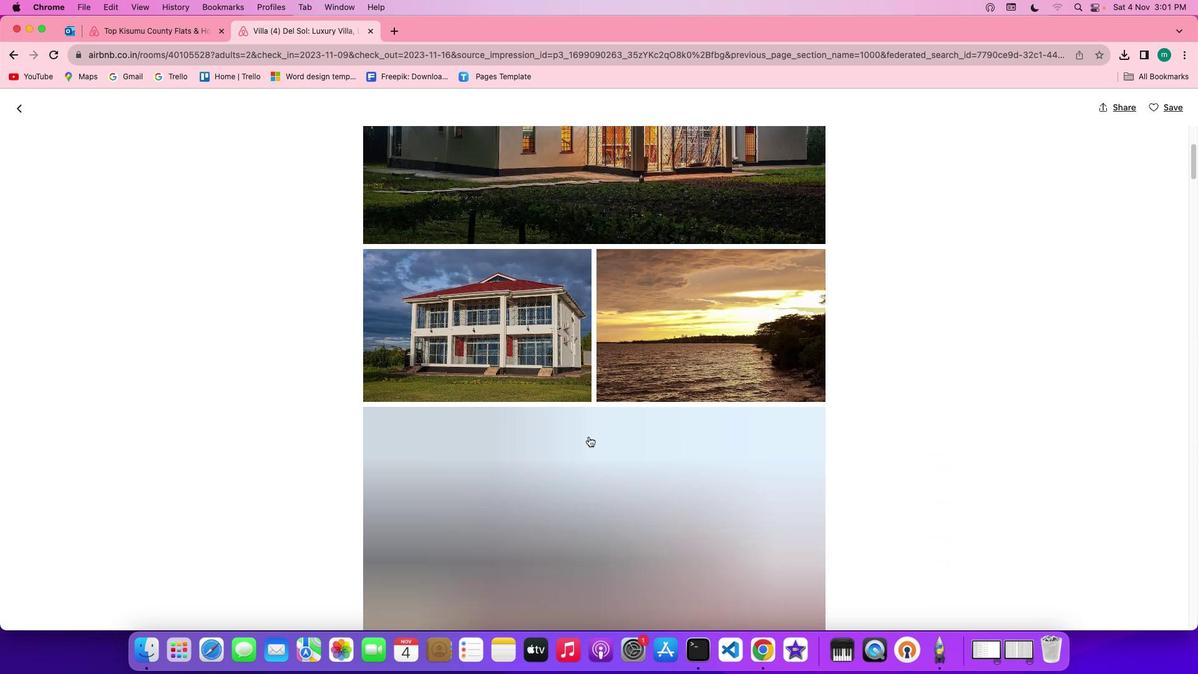 
Action: Mouse scrolled (589, 436) with delta (0, 0)
Screenshot: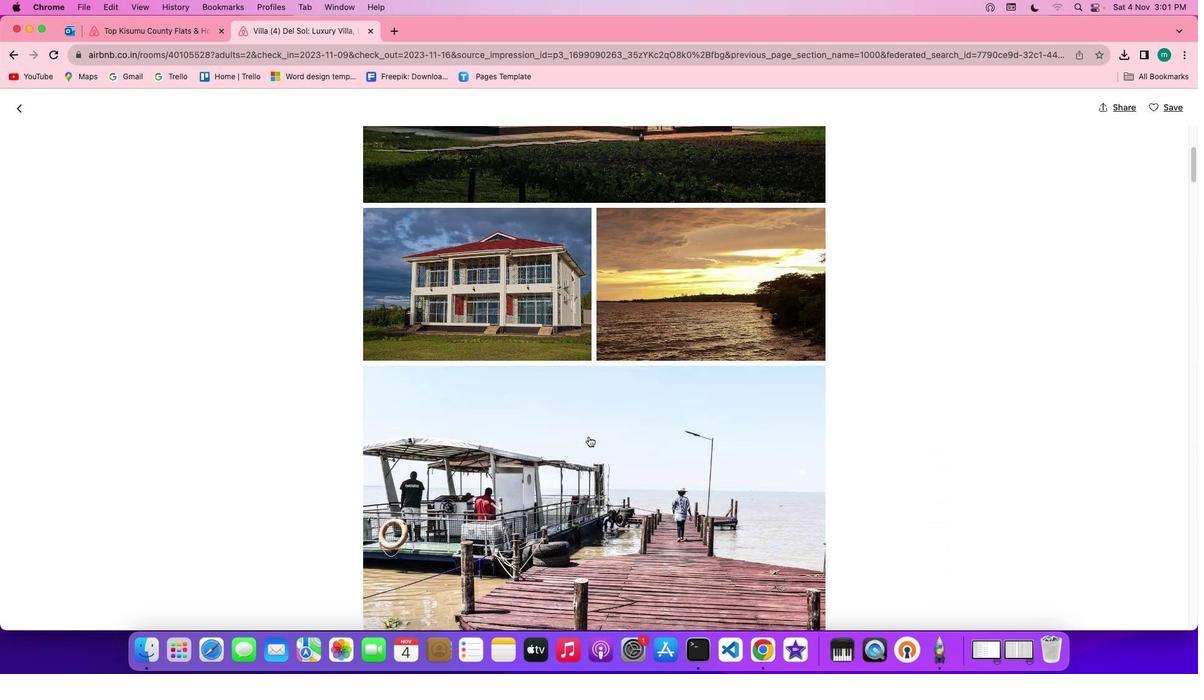 
Action: Mouse scrolled (589, 436) with delta (0, 0)
Screenshot: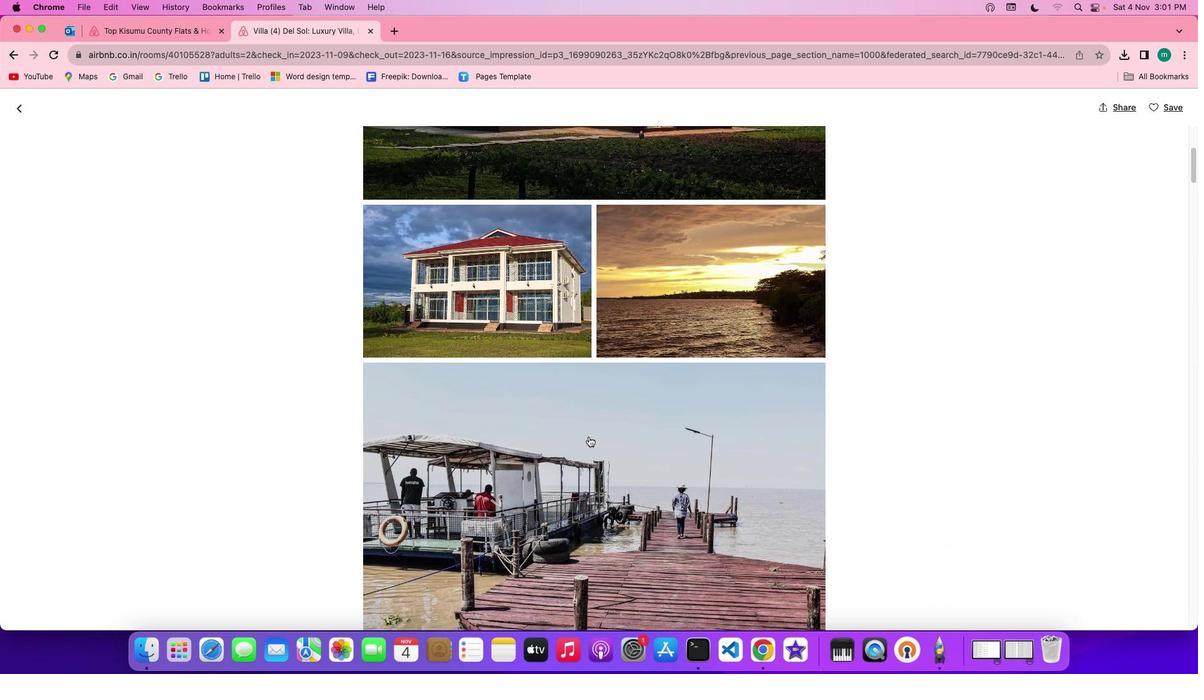
Action: Mouse scrolled (589, 436) with delta (0, 0)
Screenshot: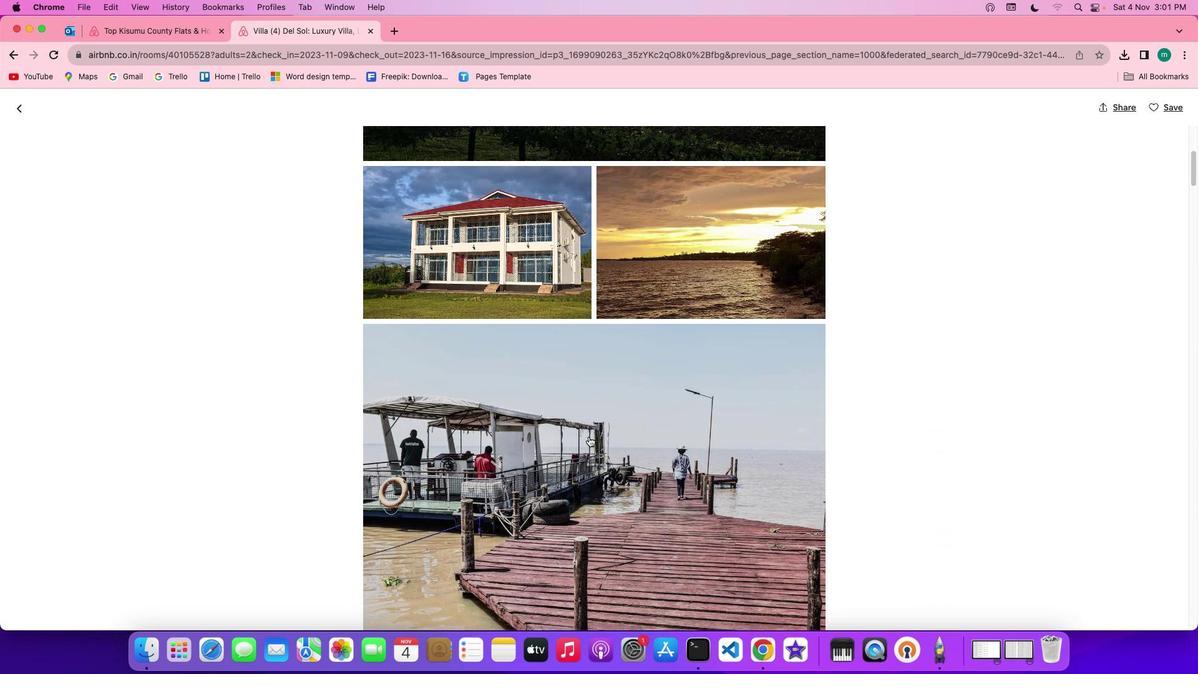 
Action: Mouse scrolled (589, 436) with delta (0, -1)
Screenshot: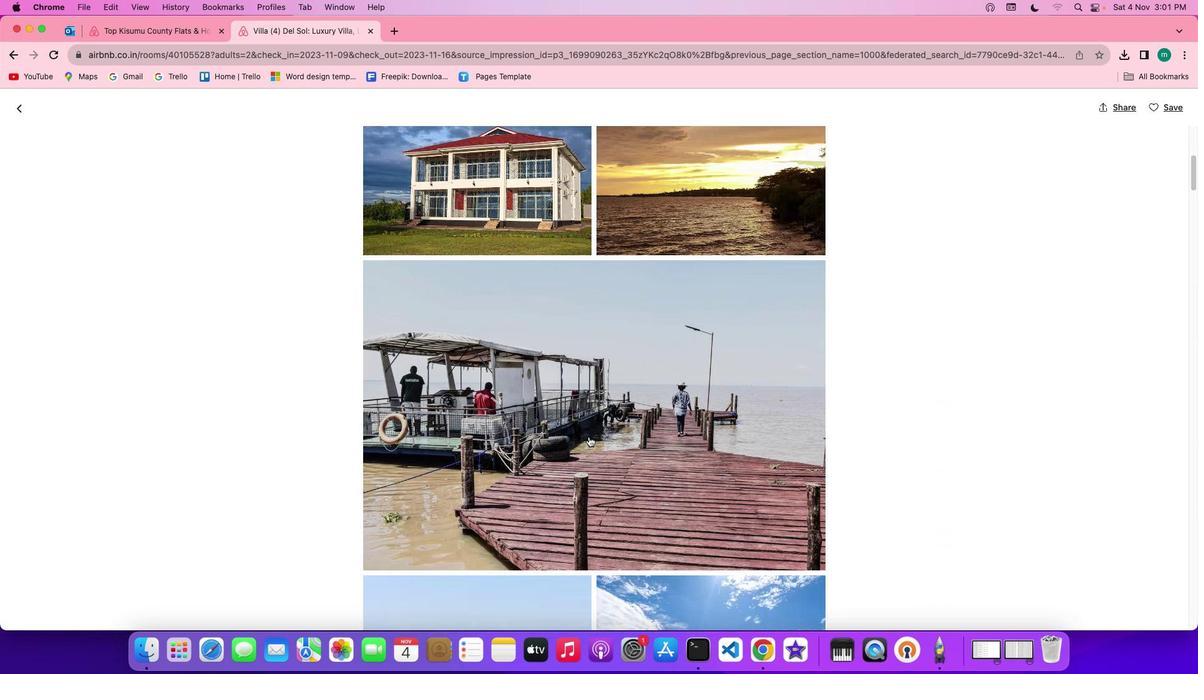 
Action: Mouse scrolled (589, 436) with delta (0, -1)
Screenshot: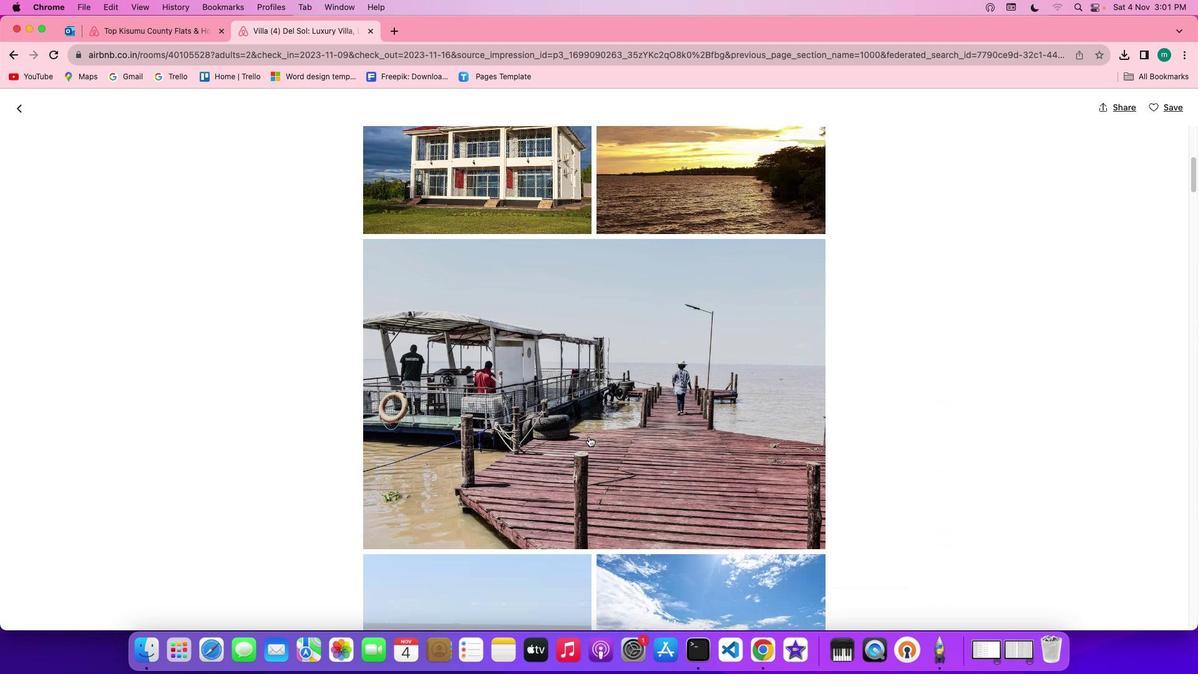 
Action: Mouse scrolled (589, 436) with delta (0, -1)
Screenshot: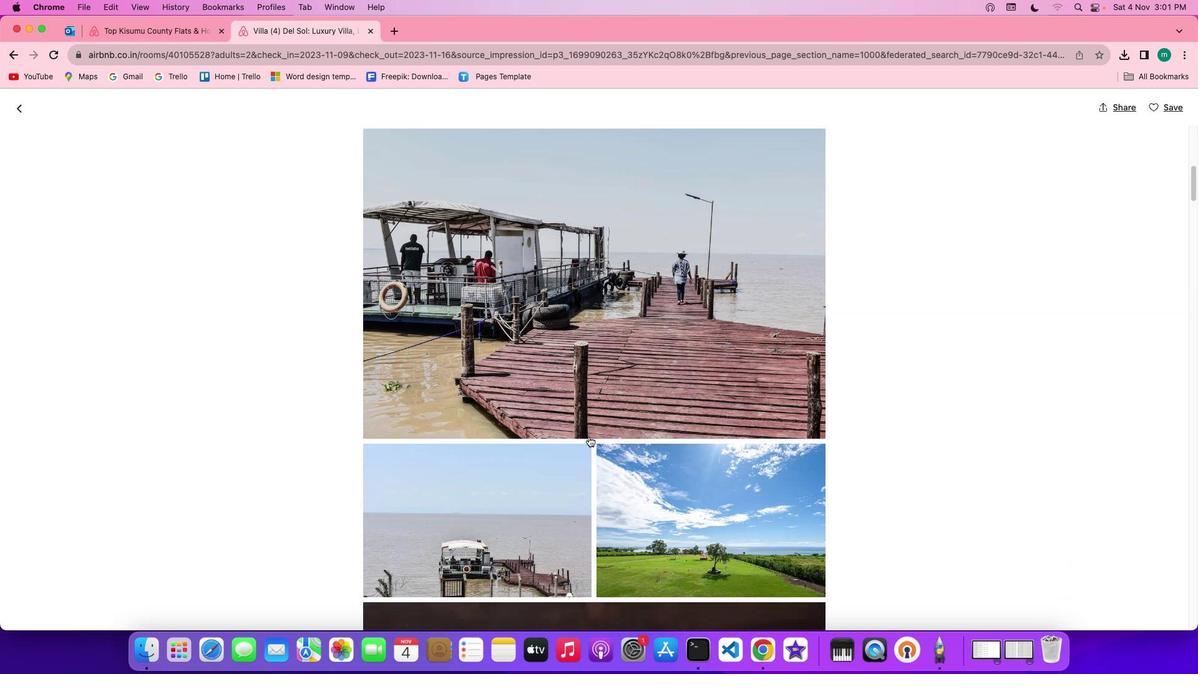 
Action: Mouse scrolled (589, 436) with delta (0, 0)
Screenshot: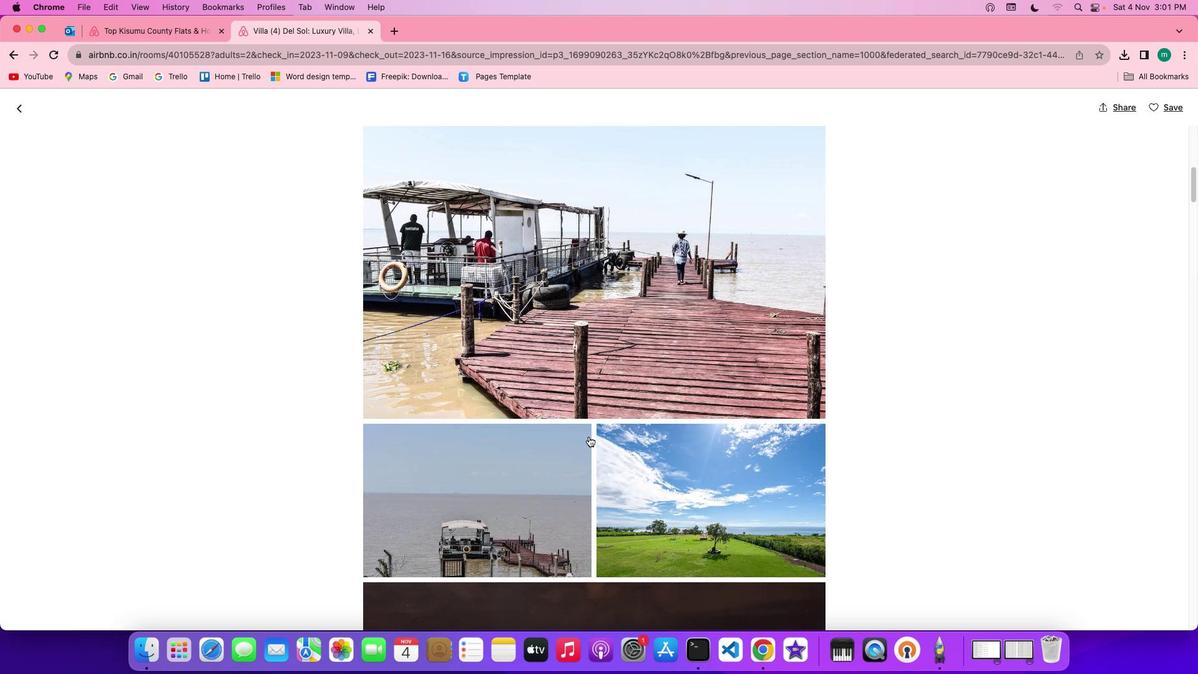 
Action: Mouse scrolled (589, 436) with delta (0, 0)
Screenshot: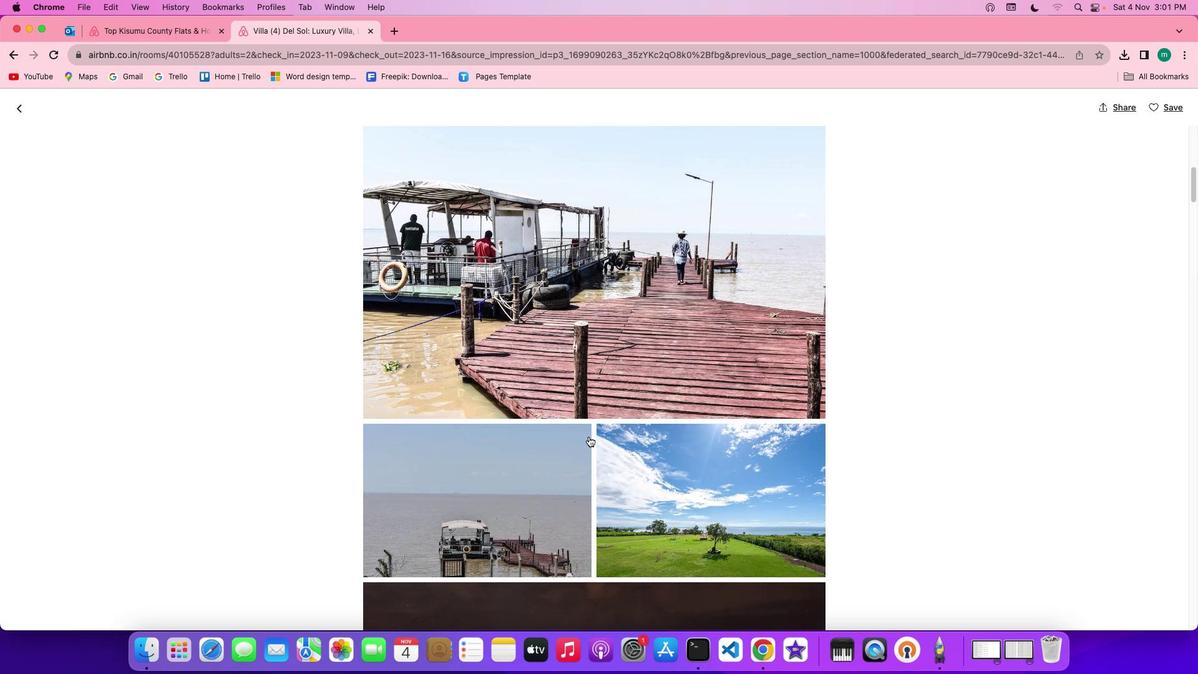 
Action: Mouse scrolled (589, 436) with delta (0, -1)
Screenshot: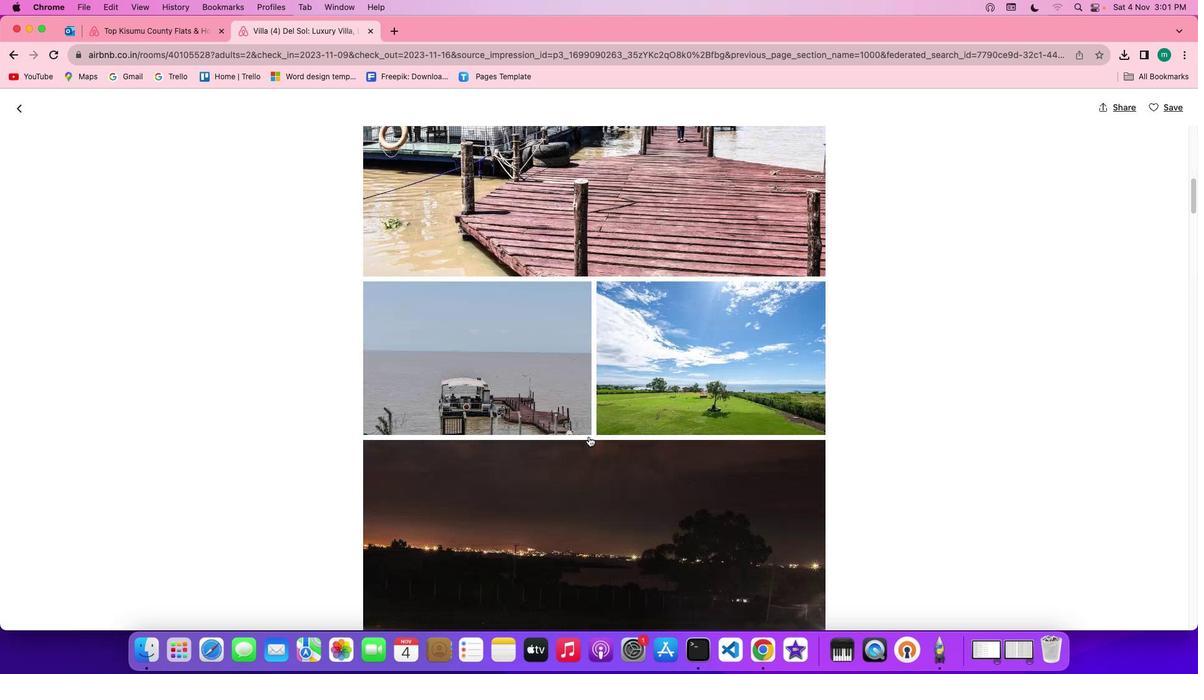 
Action: Mouse scrolled (589, 436) with delta (0, -2)
Screenshot: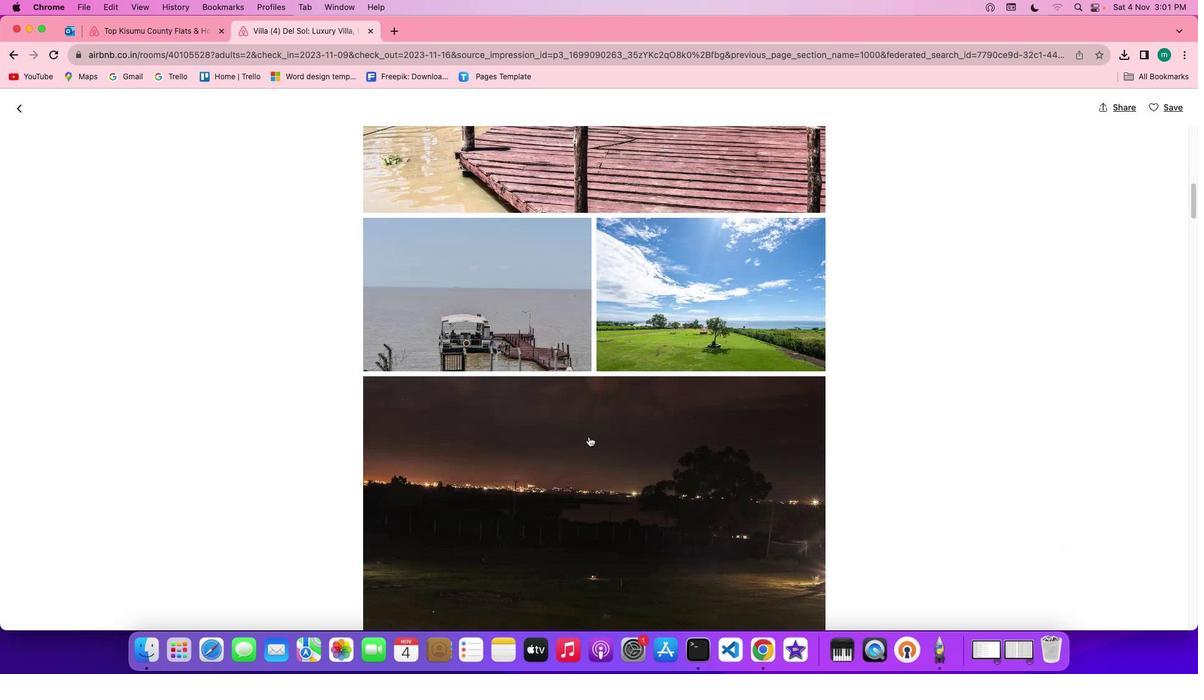 
Action: Mouse scrolled (589, 436) with delta (0, -2)
Screenshot: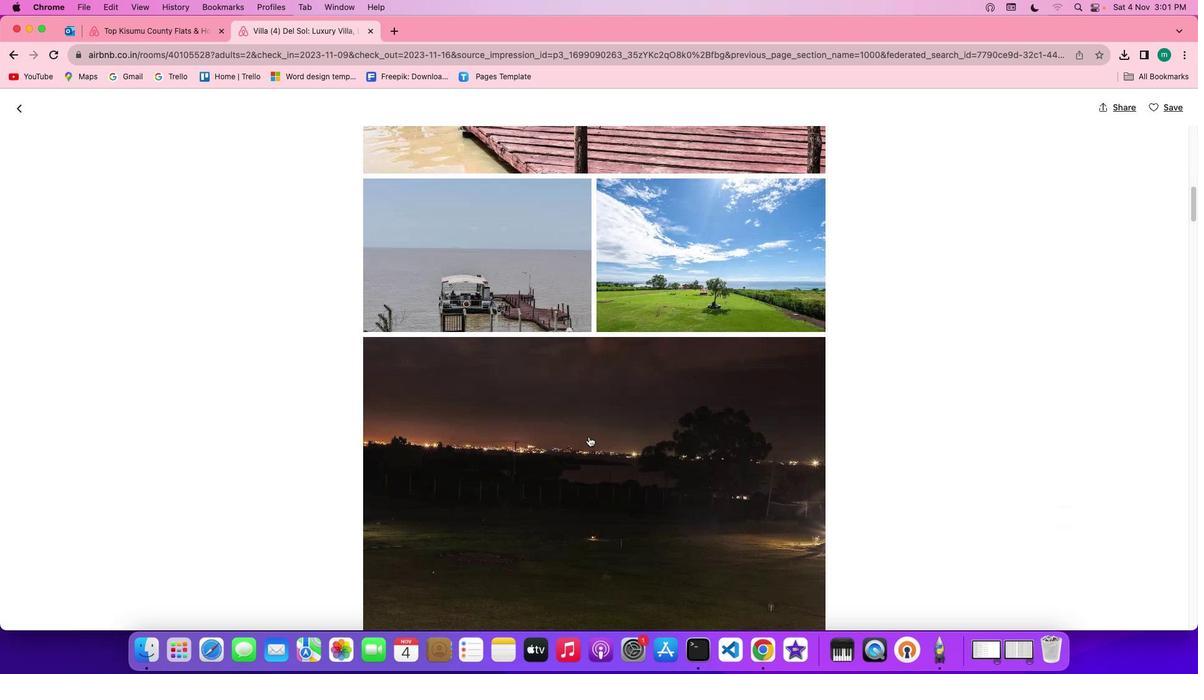 
Action: Mouse scrolled (589, 436) with delta (0, 0)
Screenshot: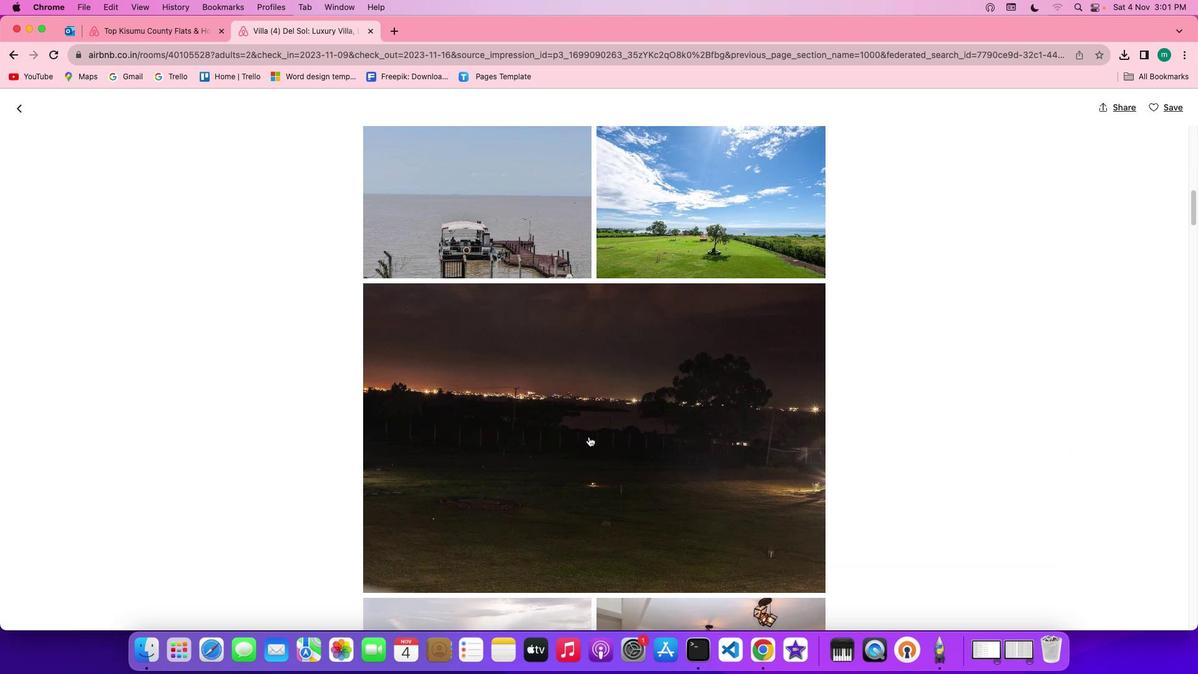 
Action: Mouse scrolled (589, 436) with delta (0, 0)
Screenshot: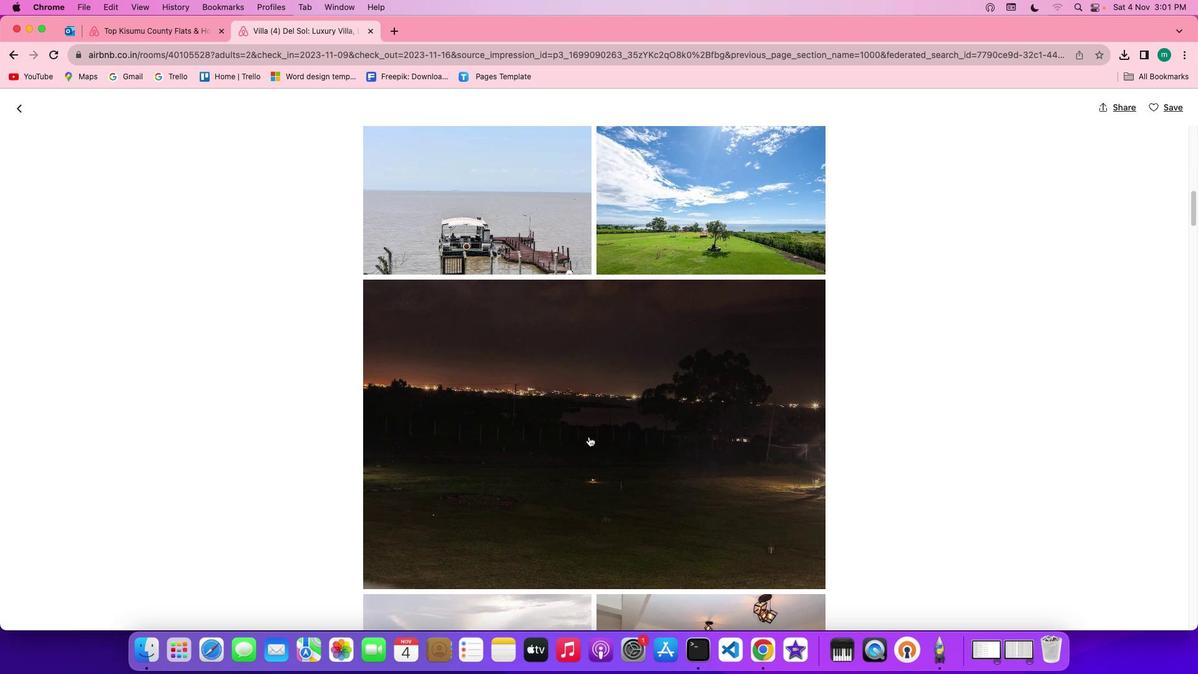 
Action: Mouse scrolled (589, 436) with delta (0, 0)
Screenshot: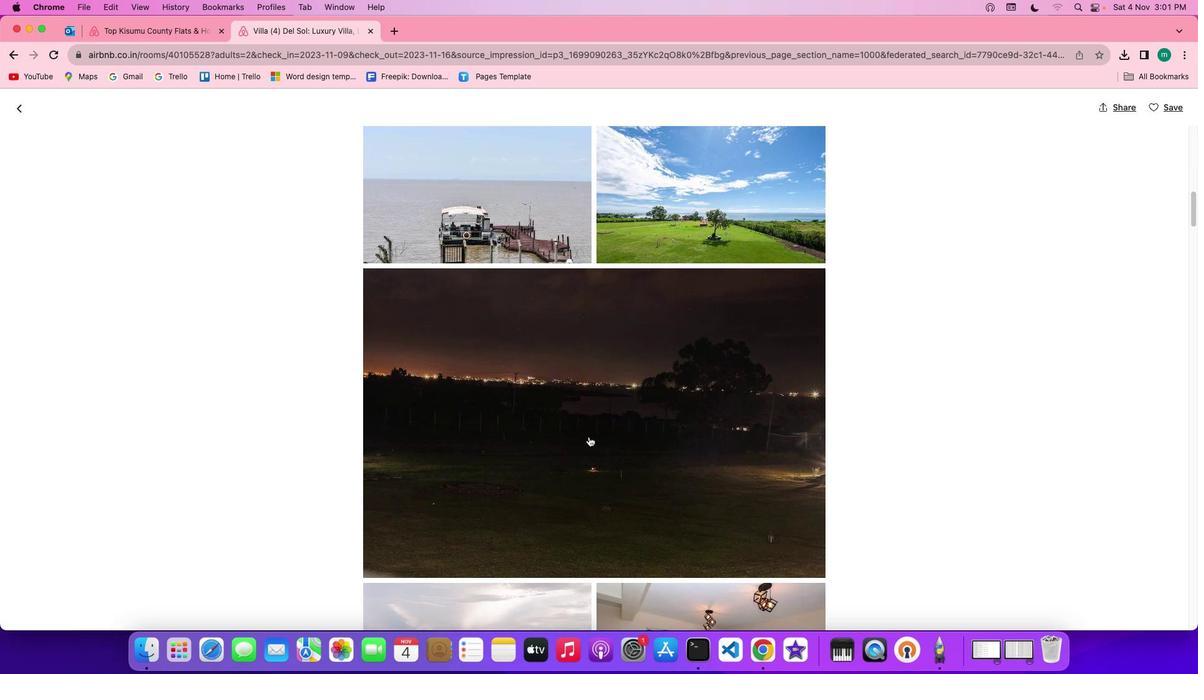
Action: Mouse scrolled (589, 436) with delta (0, -1)
Screenshot: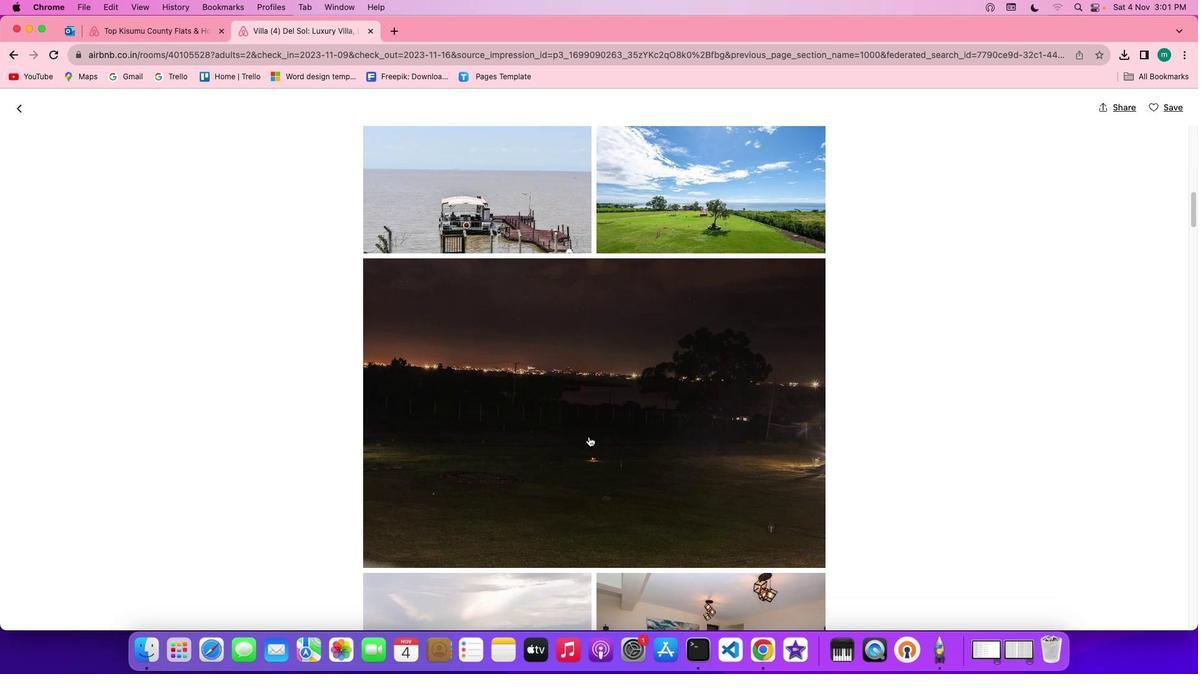 
Action: Mouse scrolled (589, 436) with delta (0, -1)
Screenshot: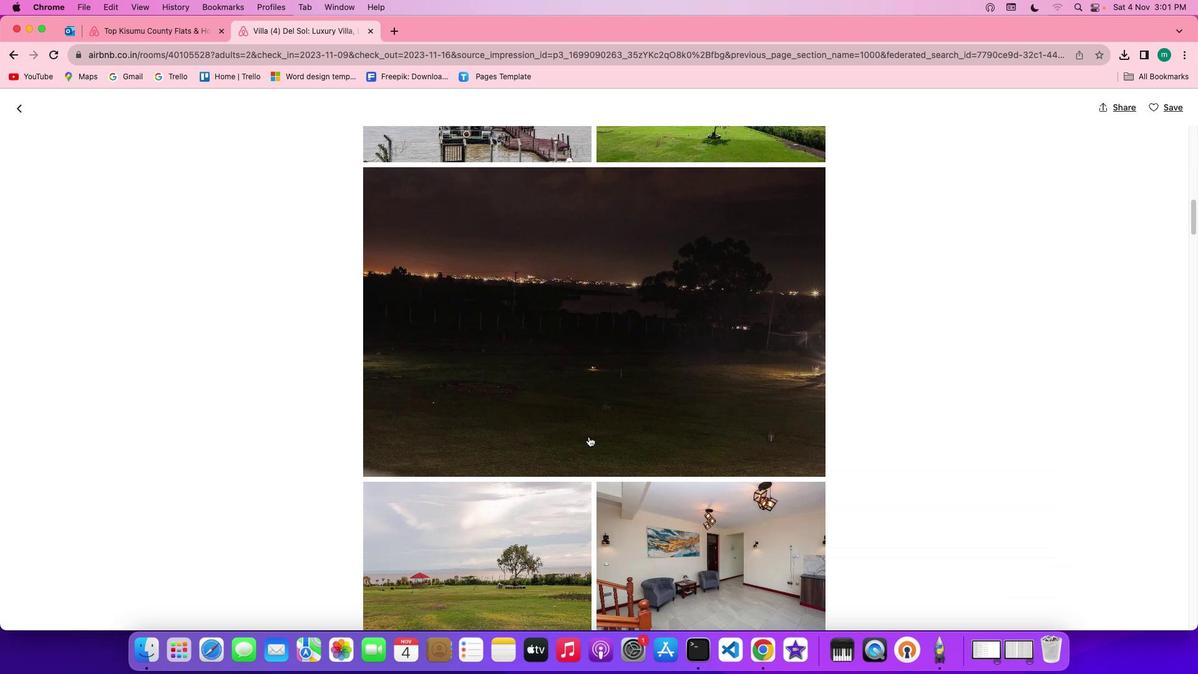 
Action: Mouse scrolled (589, 436) with delta (0, 0)
Screenshot: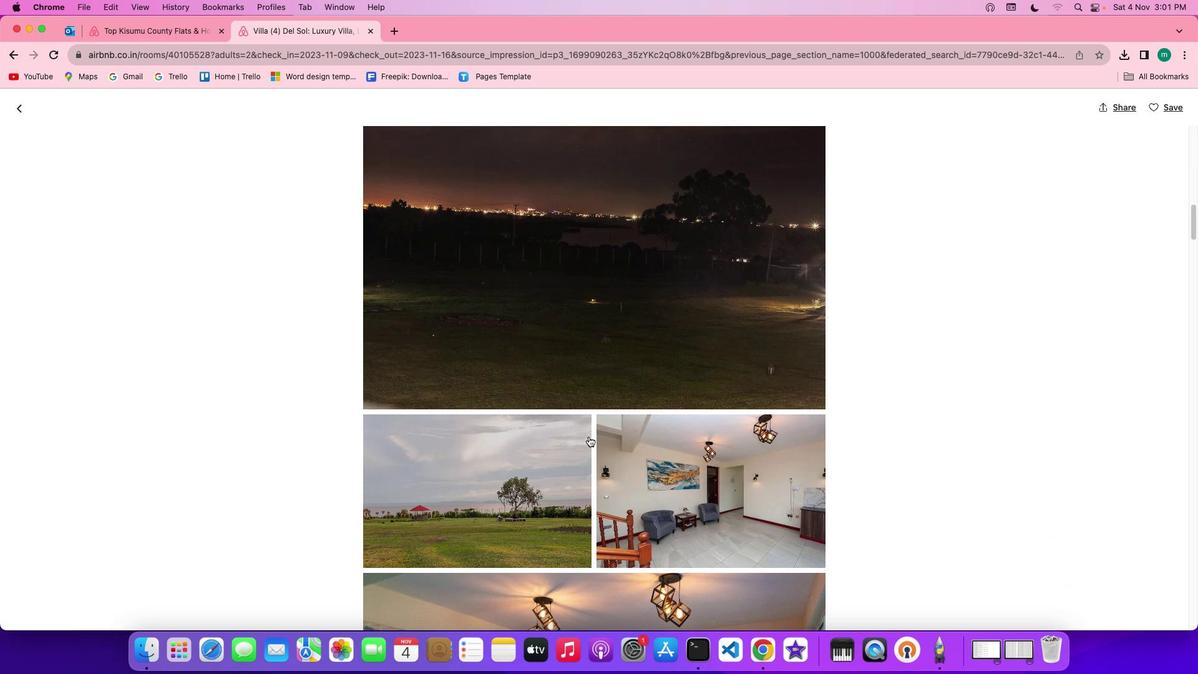 
Action: Mouse scrolled (589, 436) with delta (0, 0)
Screenshot: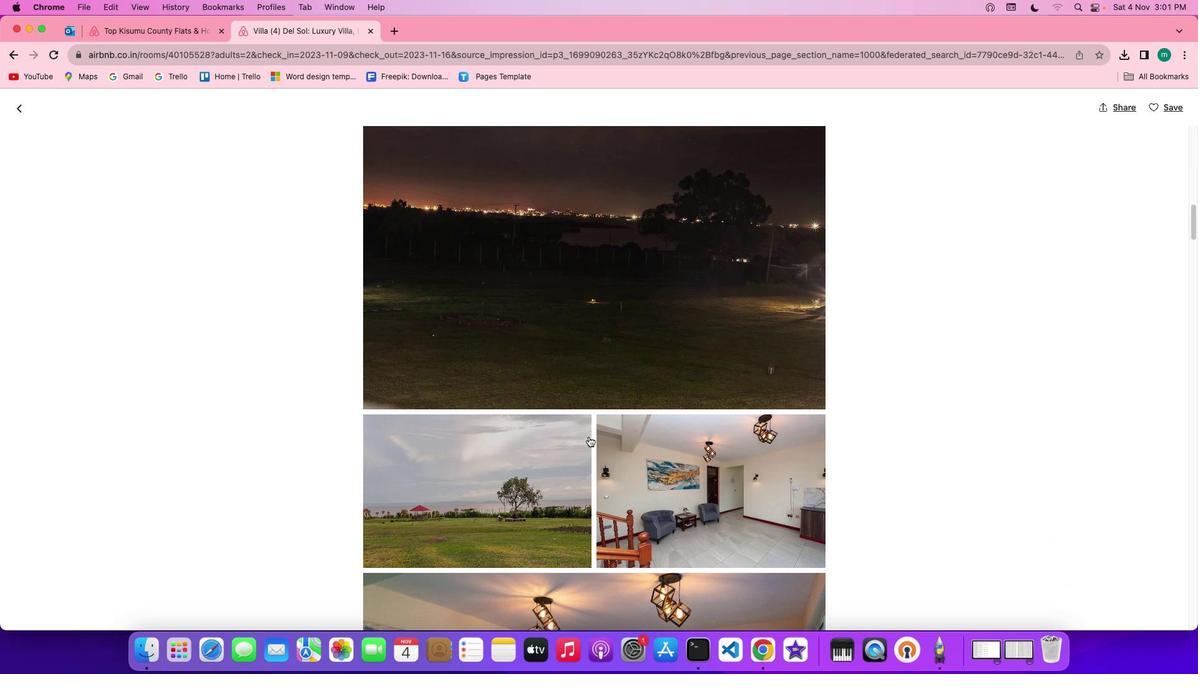 
Action: Mouse scrolled (589, 436) with delta (0, -1)
Screenshot: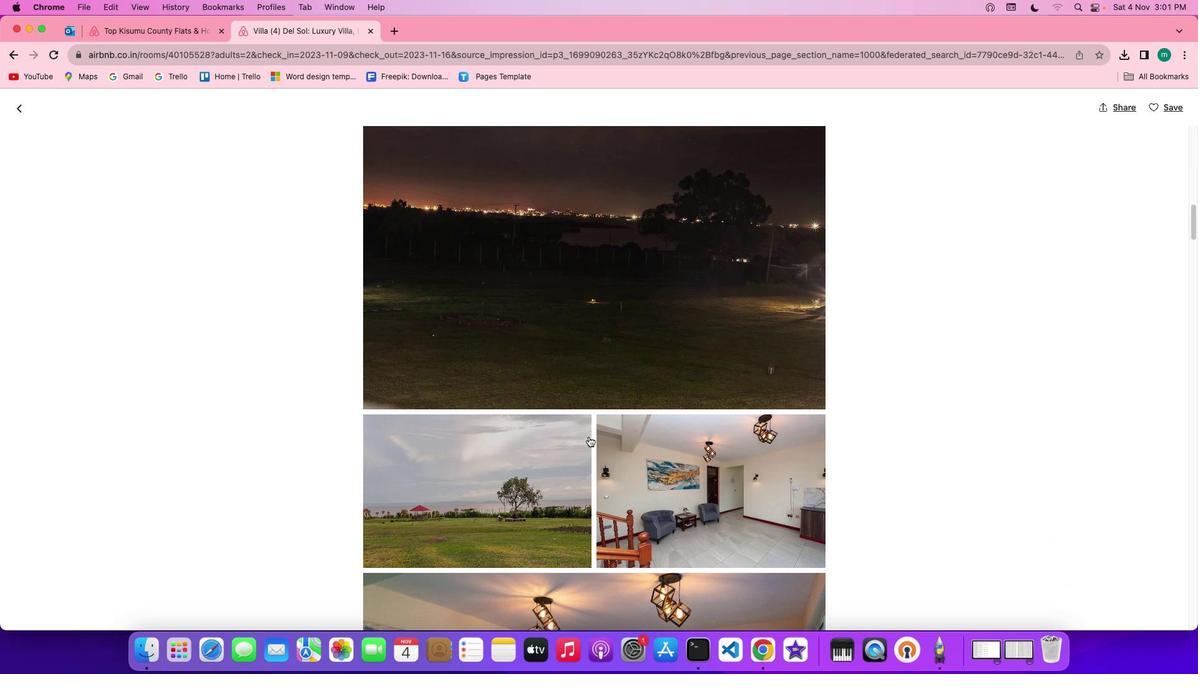 
Action: Mouse scrolled (589, 436) with delta (0, -1)
Screenshot: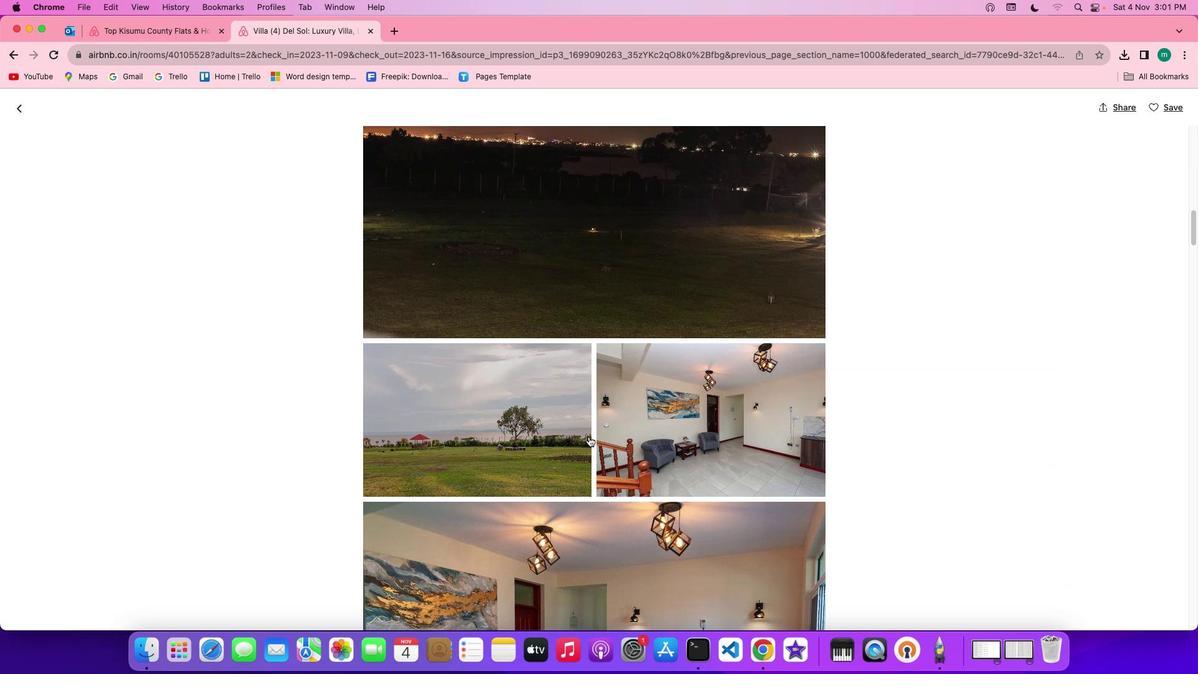 
Action: Mouse scrolled (589, 436) with delta (0, -1)
Screenshot: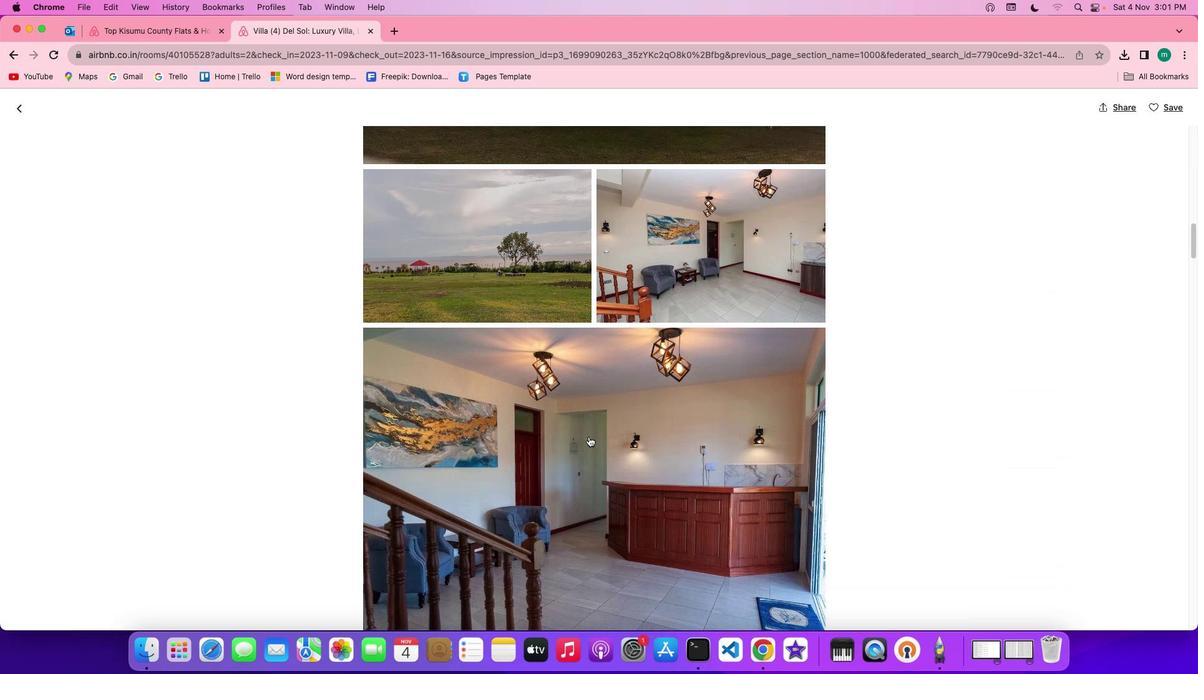 
Action: Mouse scrolled (589, 436) with delta (0, 0)
Screenshot: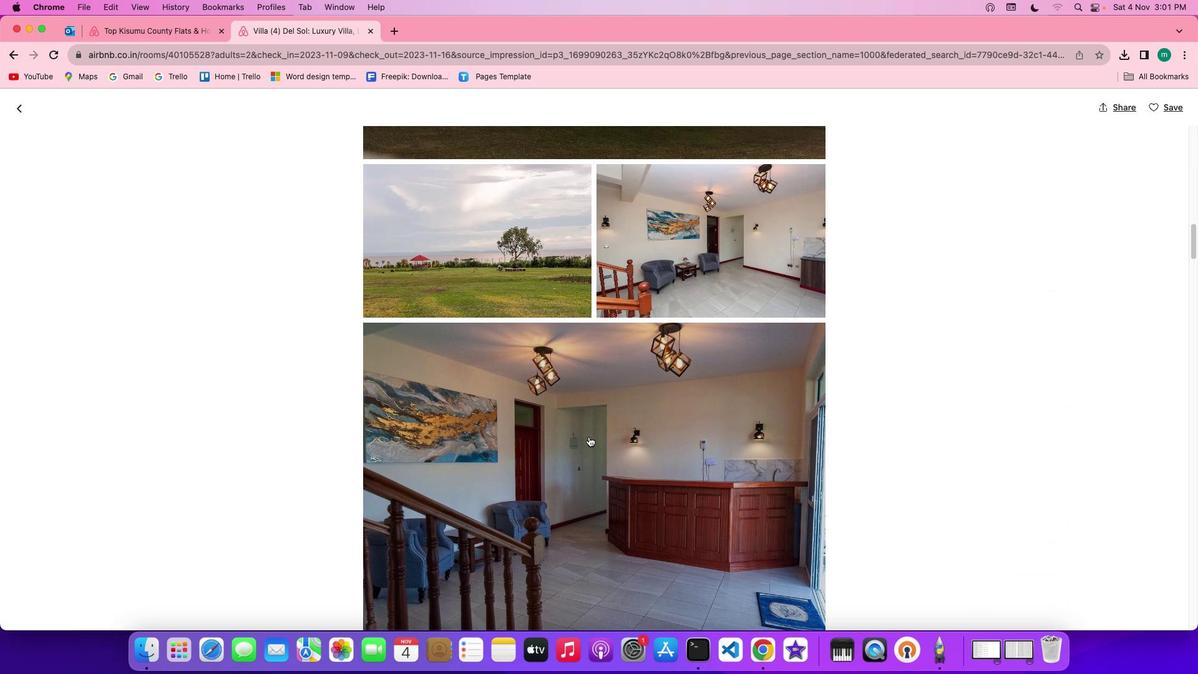 
Action: Mouse scrolled (589, 436) with delta (0, 0)
Screenshot: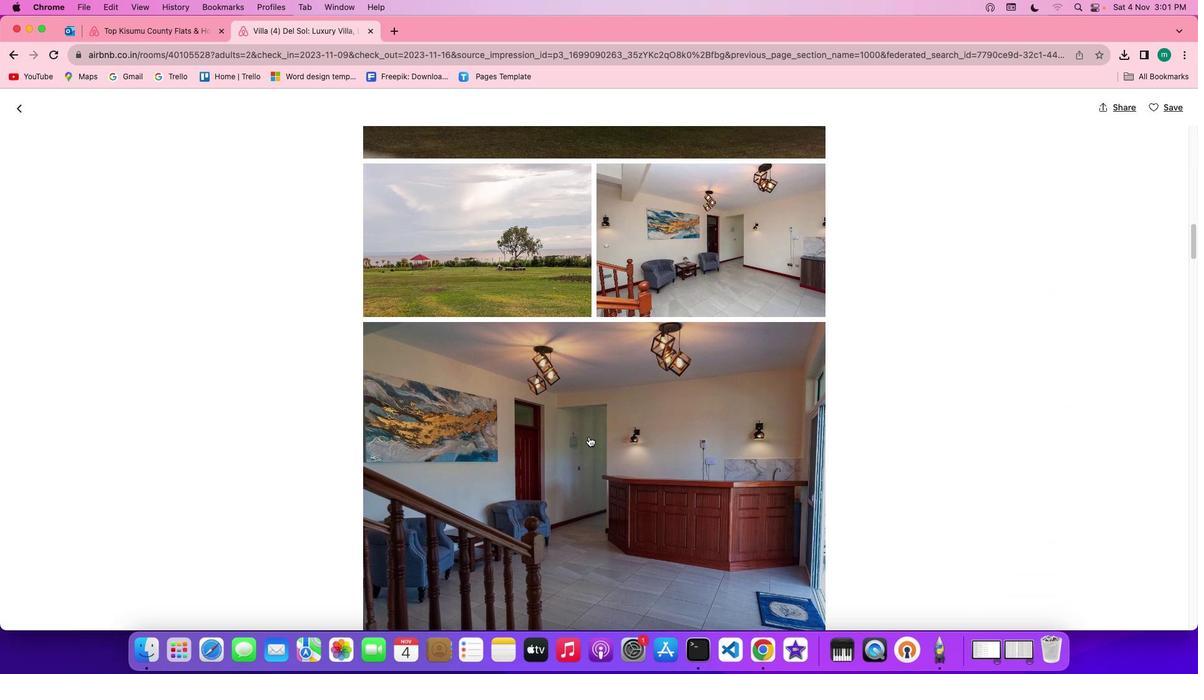 
Action: Mouse scrolled (589, 436) with delta (0, -1)
Screenshot: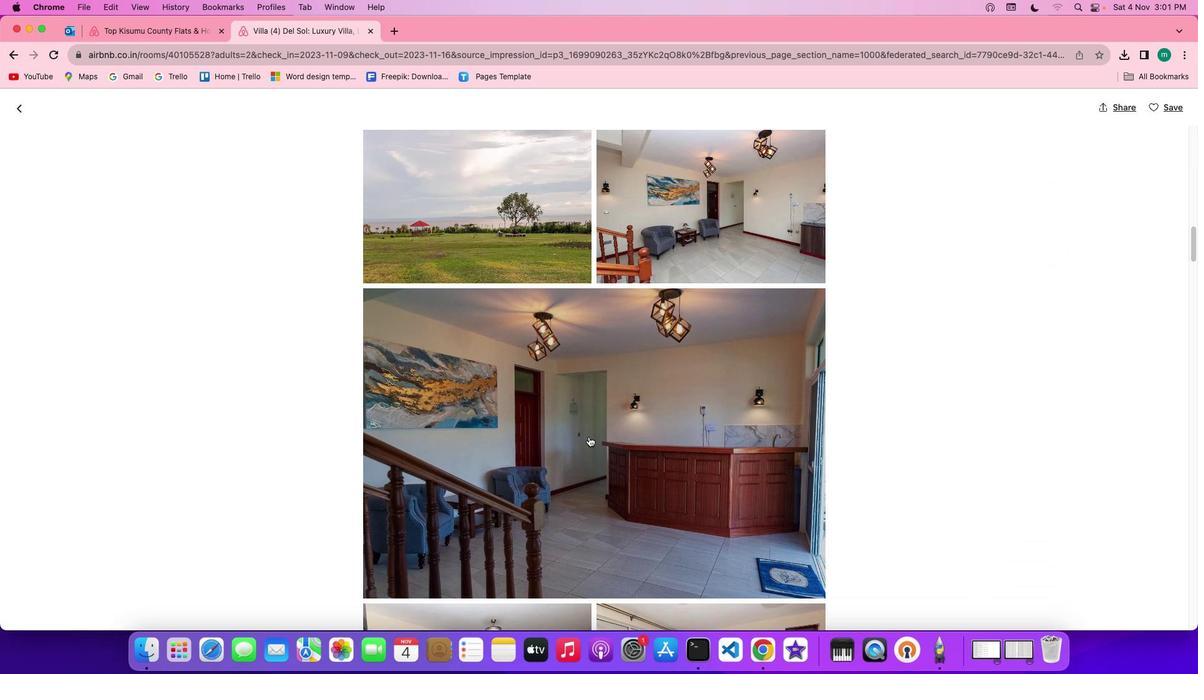 
Action: Mouse scrolled (589, 436) with delta (0, -1)
Screenshot: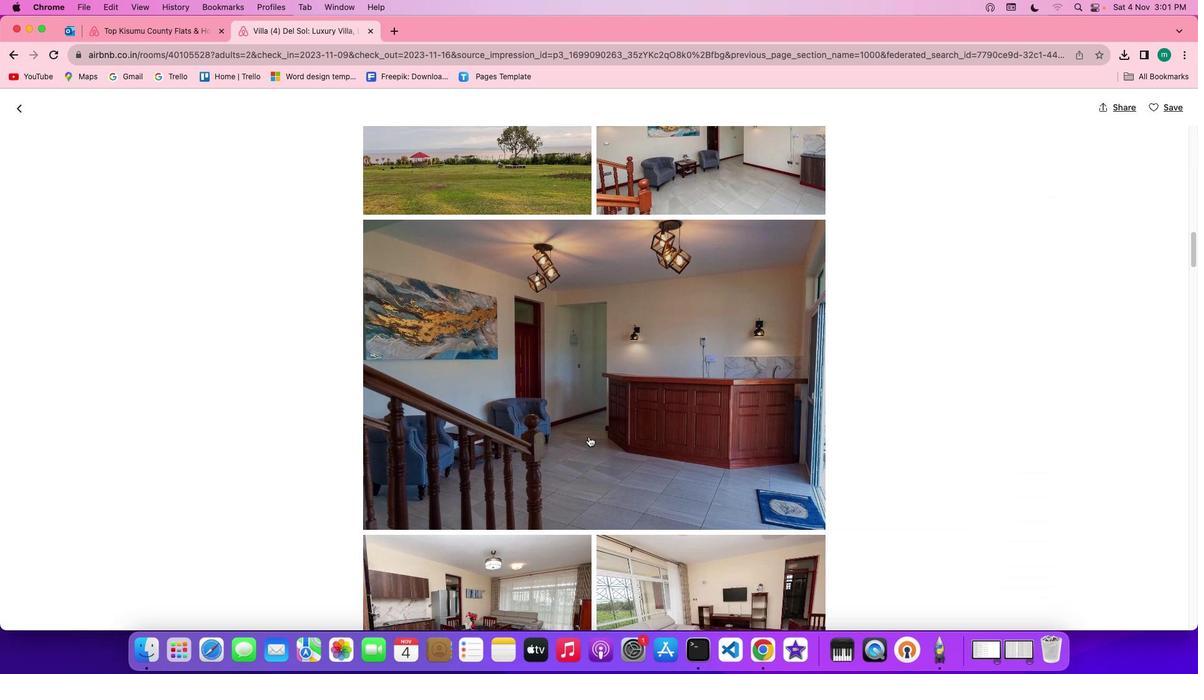 
Action: Mouse scrolled (589, 436) with delta (0, 0)
Screenshot: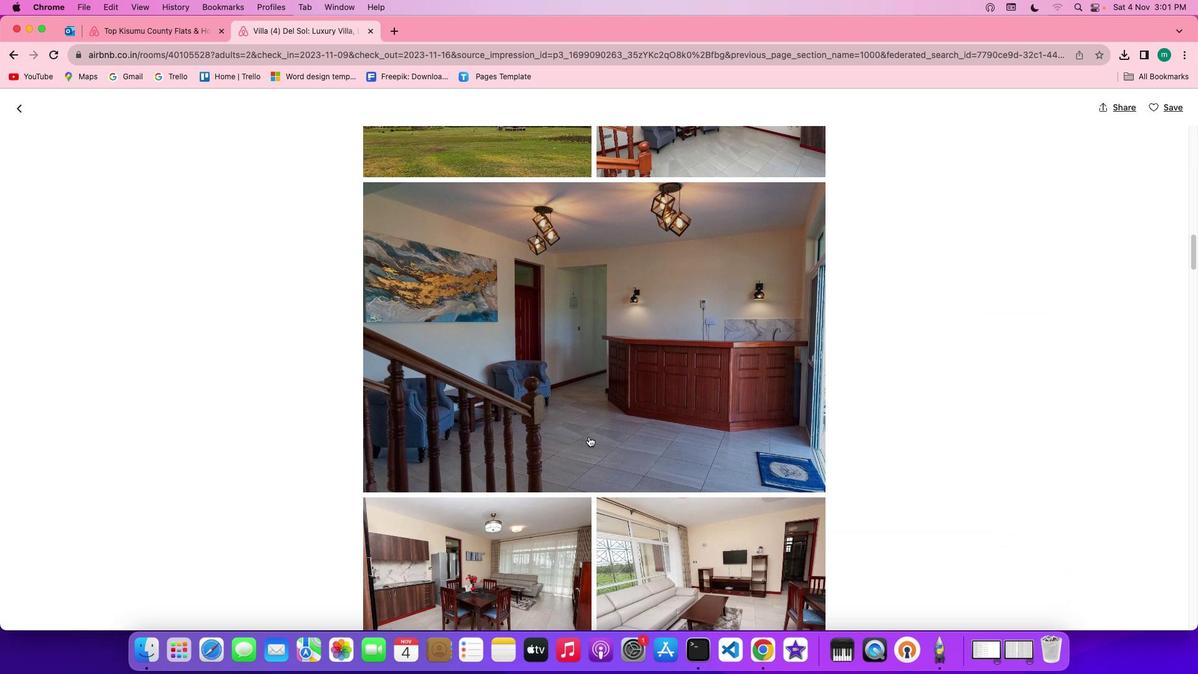 
Action: Mouse scrolled (589, 436) with delta (0, 0)
Screenshot: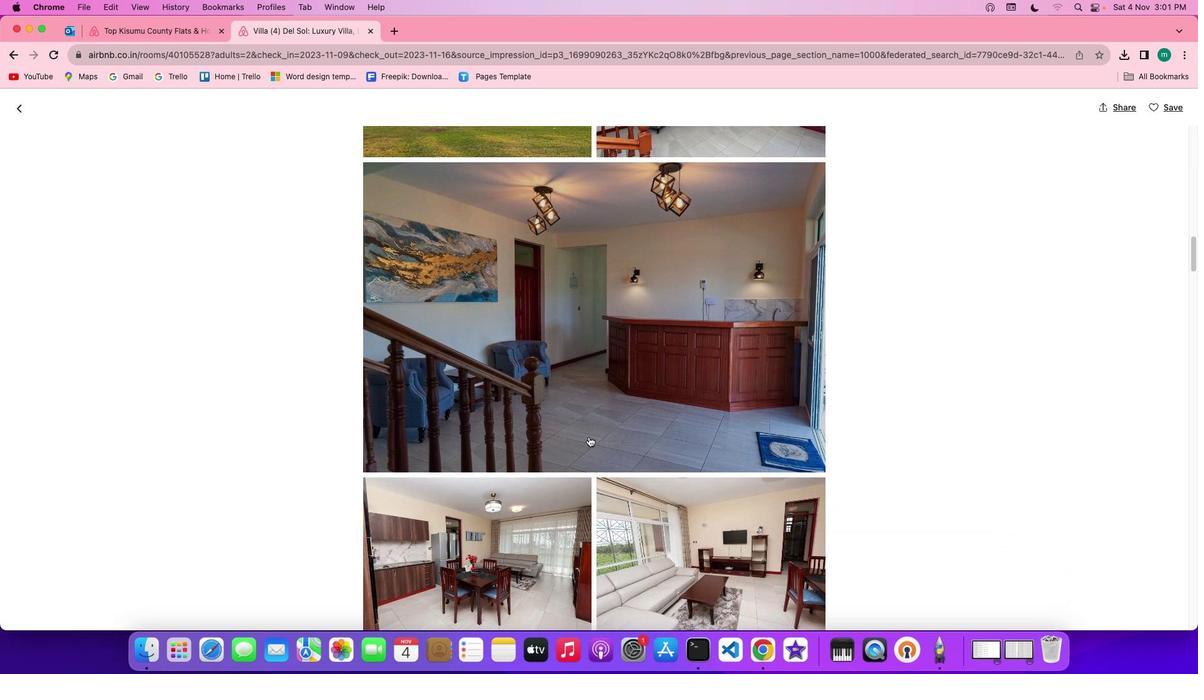 
Action: Mouse scrolled (589, 436) with delta (0, -1)
Screenshot: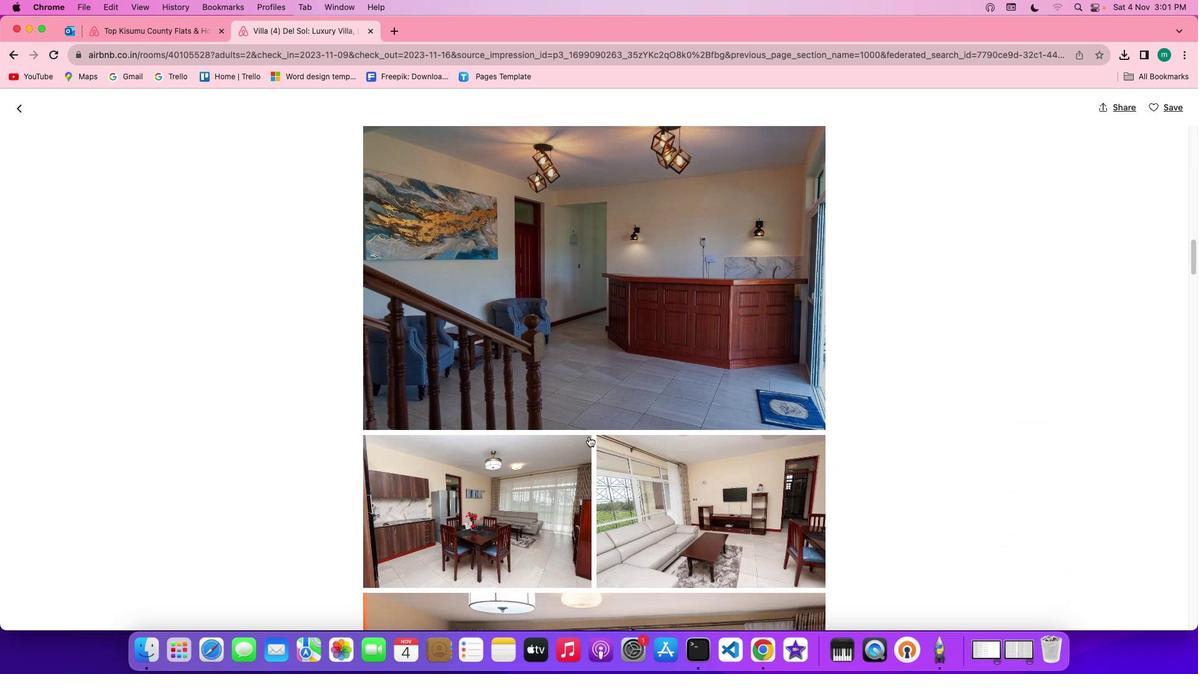 
Action: Mouse scrolled (589, 436) with delta (0, -1)
Screenshot: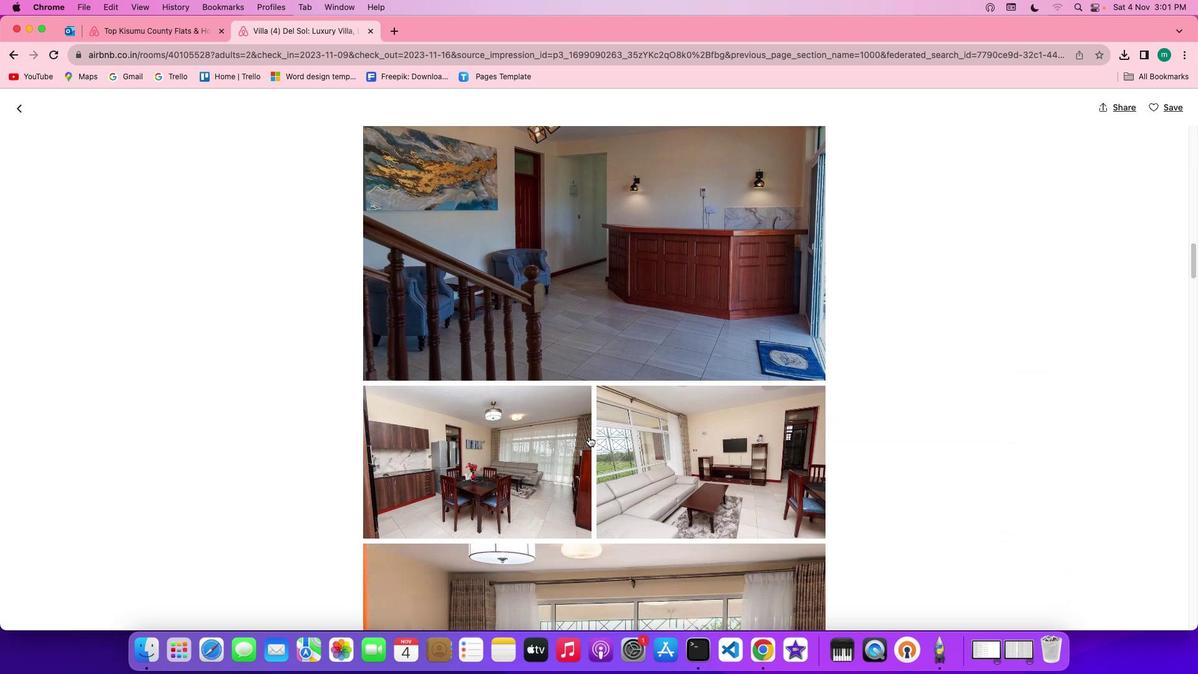 
Action: Mouse scrolled (589, 436) with delta (0, 0)
Screenshot: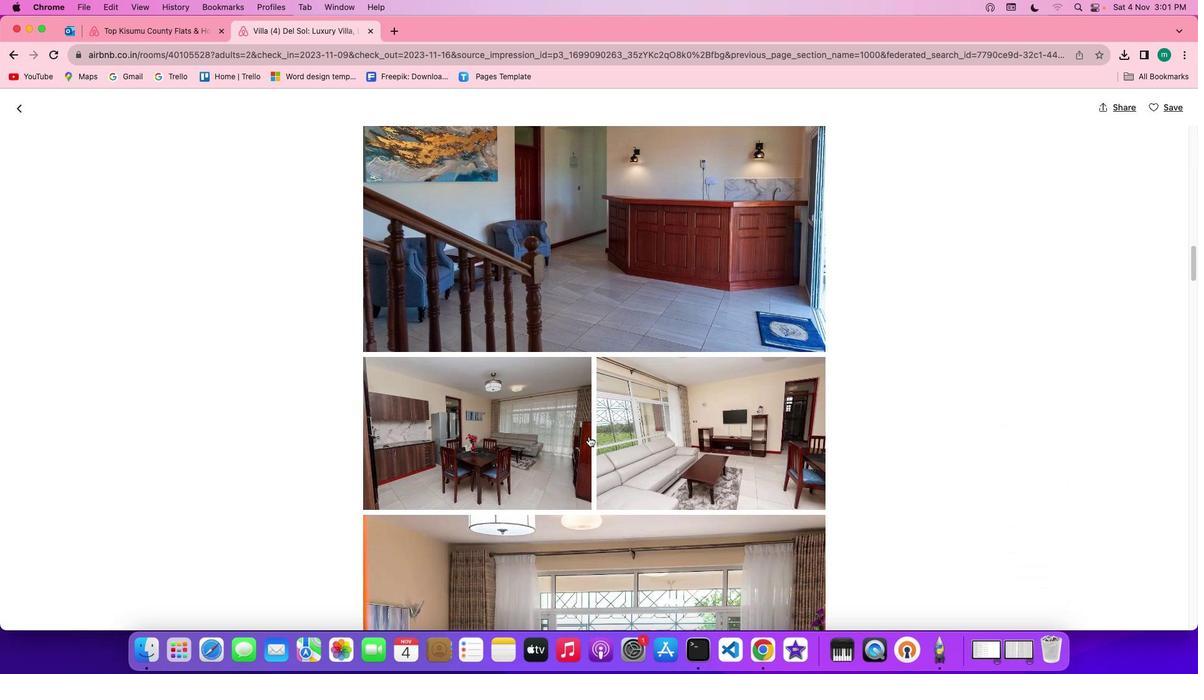 
Action: Mouse scrolled (589, 436) with delta (0, 0)
Screenshot: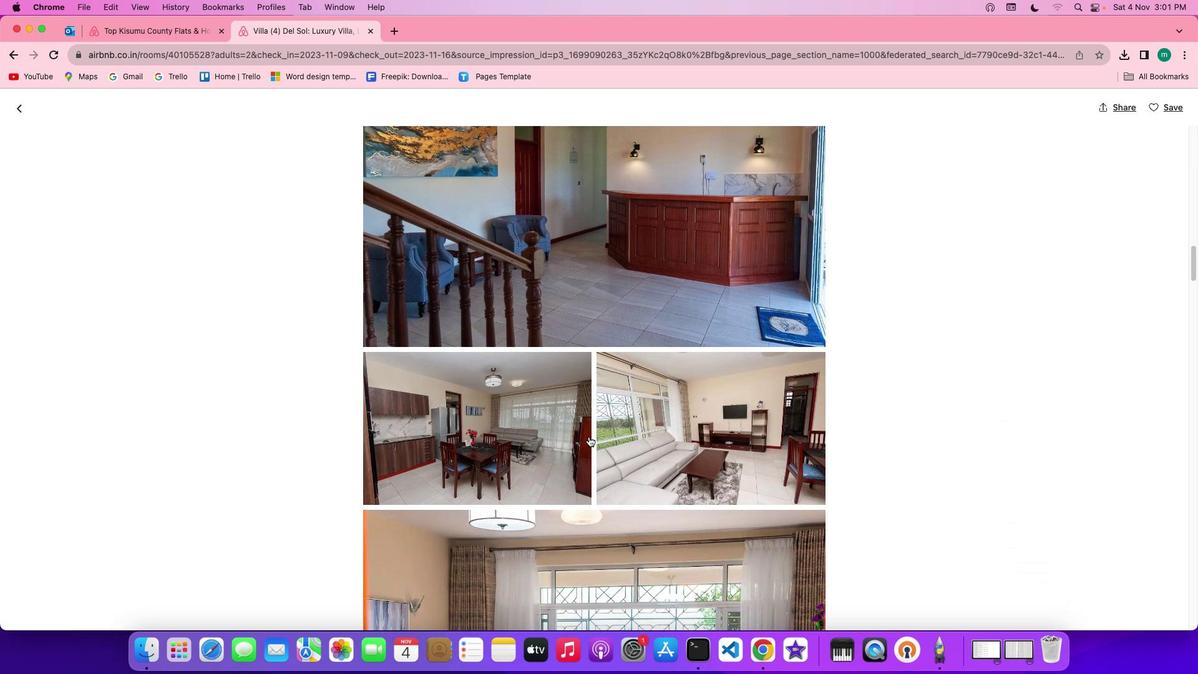 
Action: Mouse scrolled (589, 436) with delta (0, -1)
Screenshot: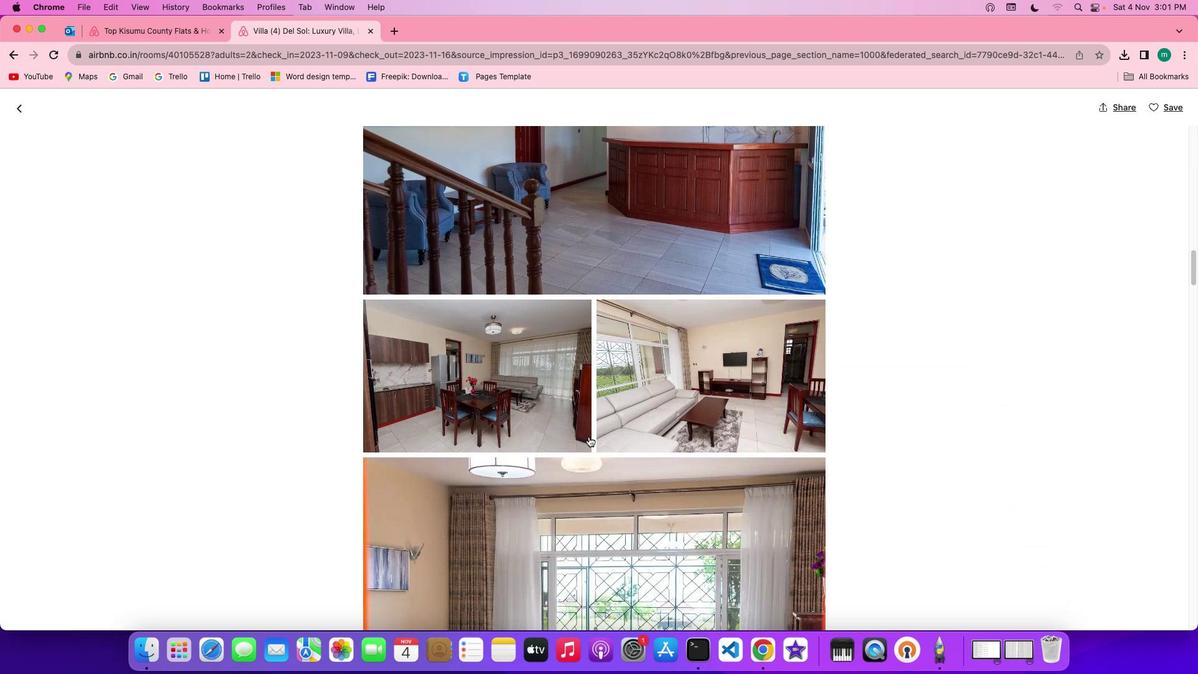 
Action: Mouse scrolled (589, 436) with delta (0, -1)
Screenshot: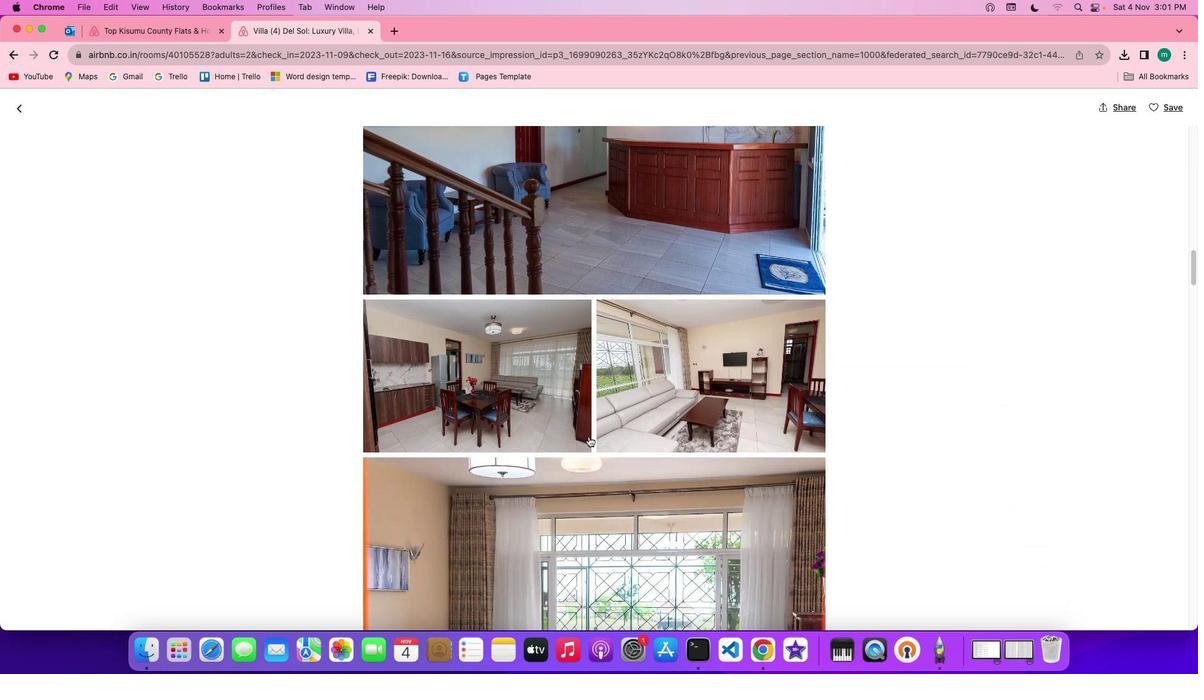 
Action: Mouse scrolled (589, 436) with delta (0, -1)
Screenshot: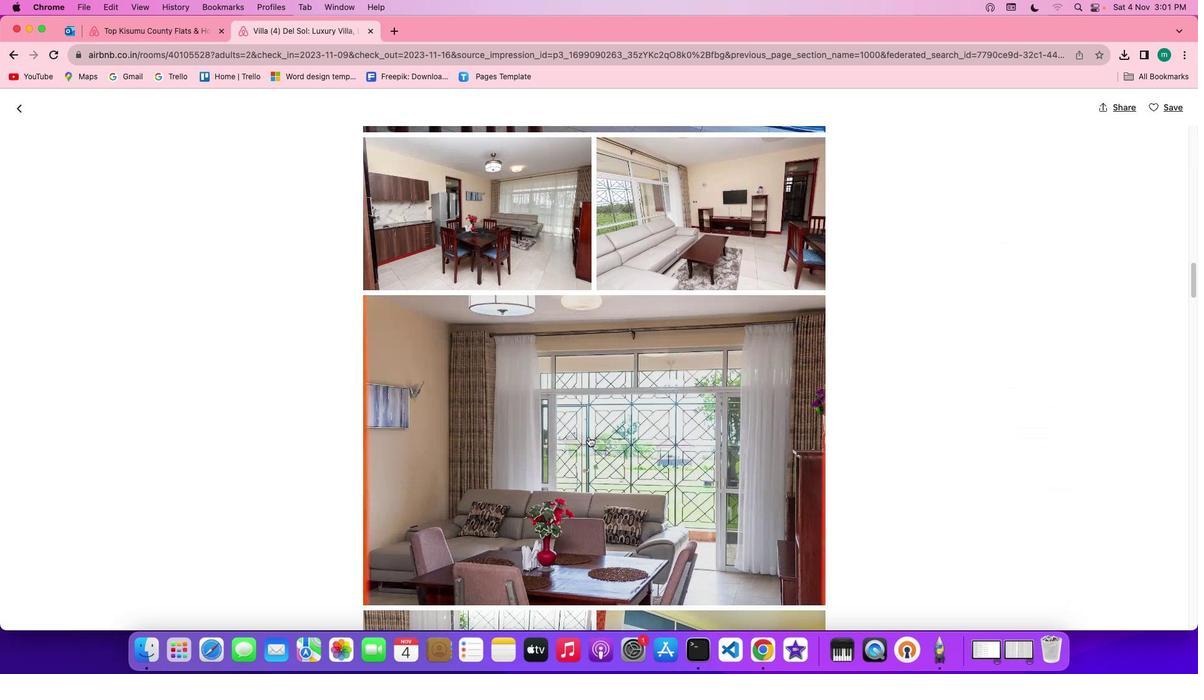 
Action: Mouse scrolled (589, 436) with delta (0, 0)
Screenshot: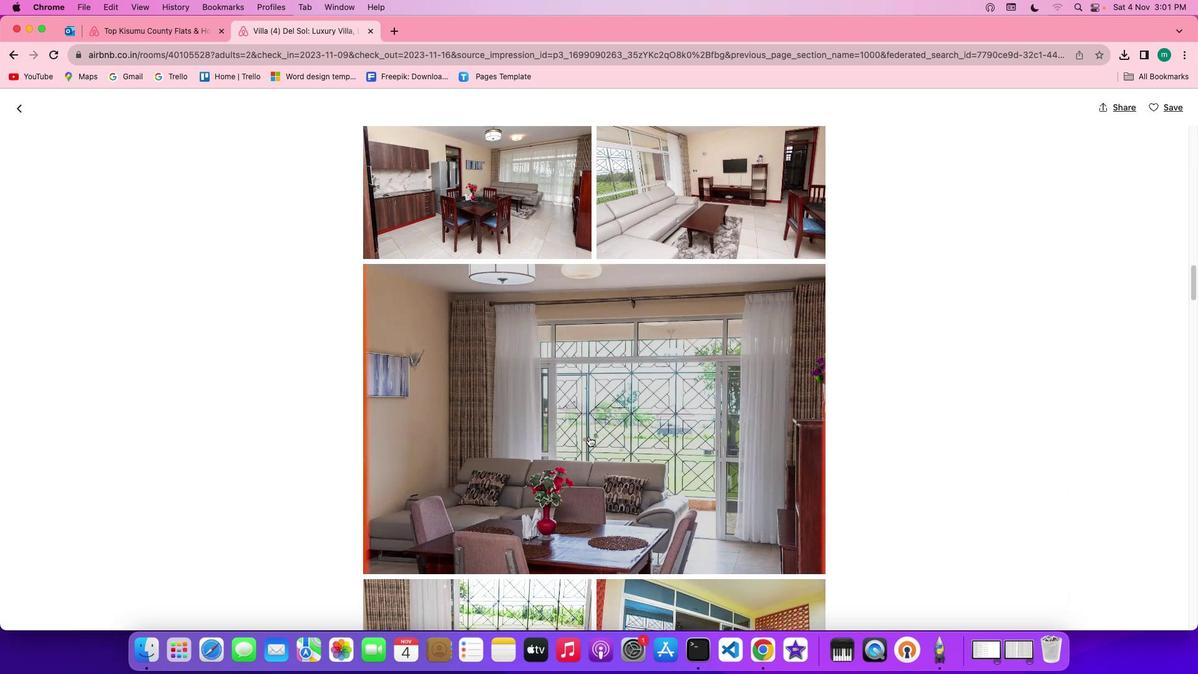 
Action: Mouse scrolled (589, 436) with delta (0, 0)
Screenshot: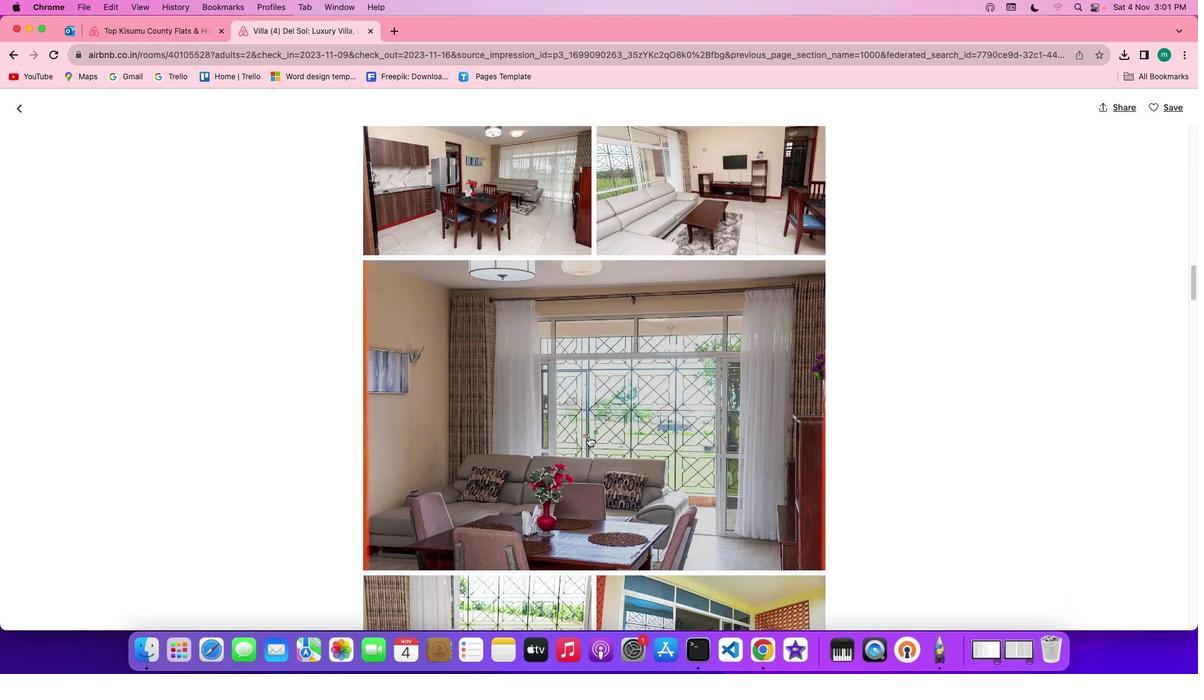 
Action: Mouse scrolled (589, 436) with delta (0, -1)
Screenshot: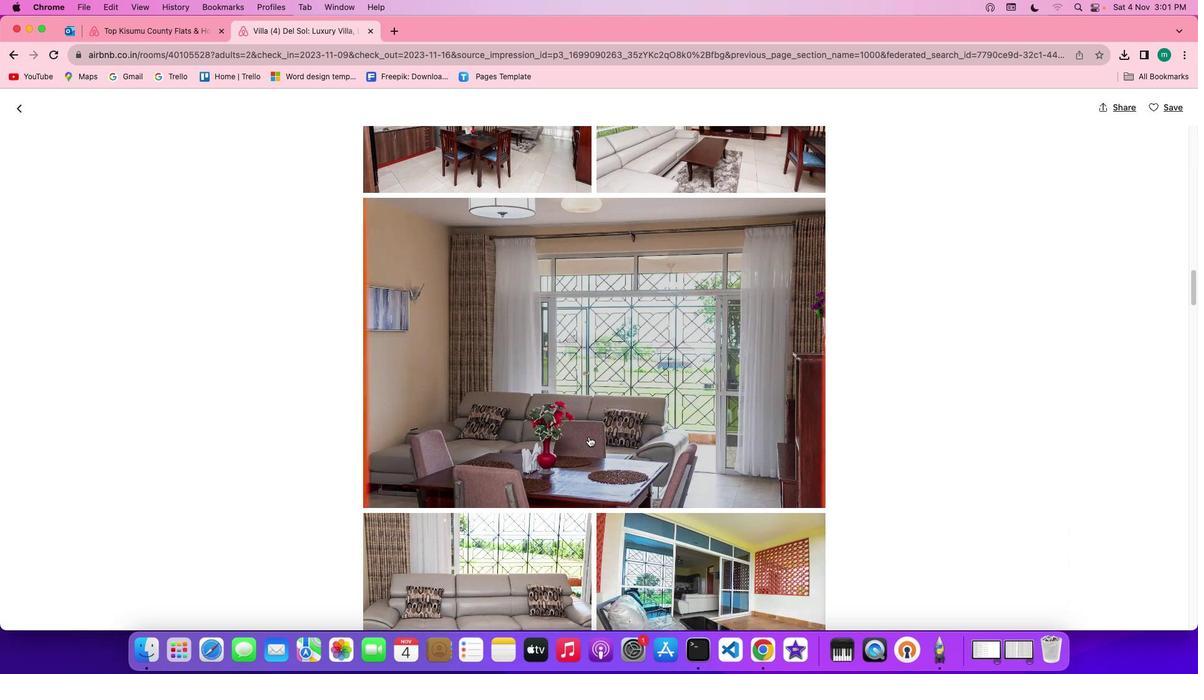 
Action: Mouse scrolled (589, 436) with delta (0, -1)
Screenshot: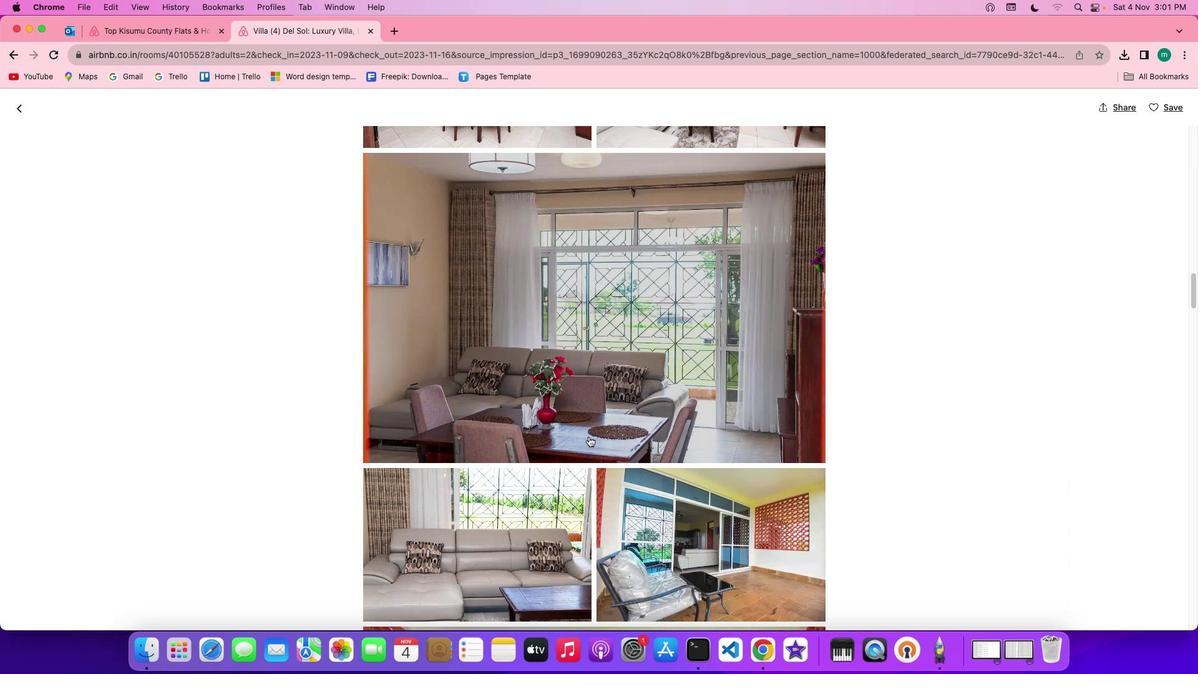 
Action: Mouse scrolled (589, 436) with delta (0, -1)
Screenshot: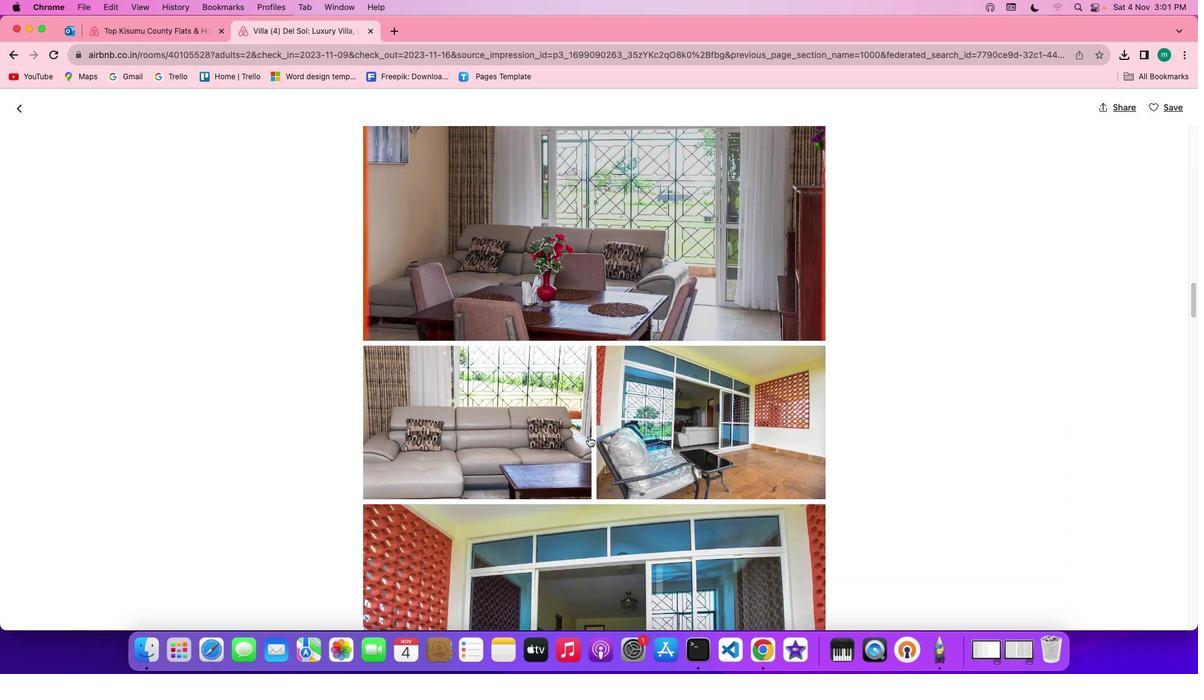 
Action: Mouse scrolled (589, 436) with delta (0, 0)
Screenshot: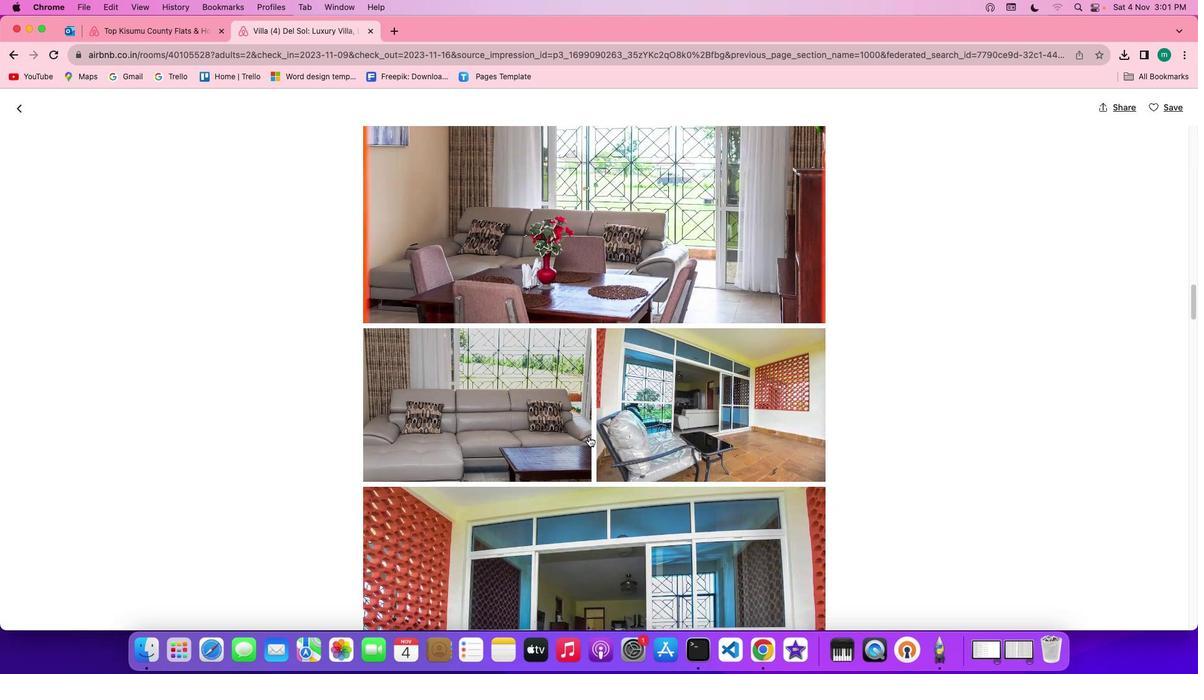 
Action: Mouse scrolled (589, 436) with delta (0, 0)
Screenshot: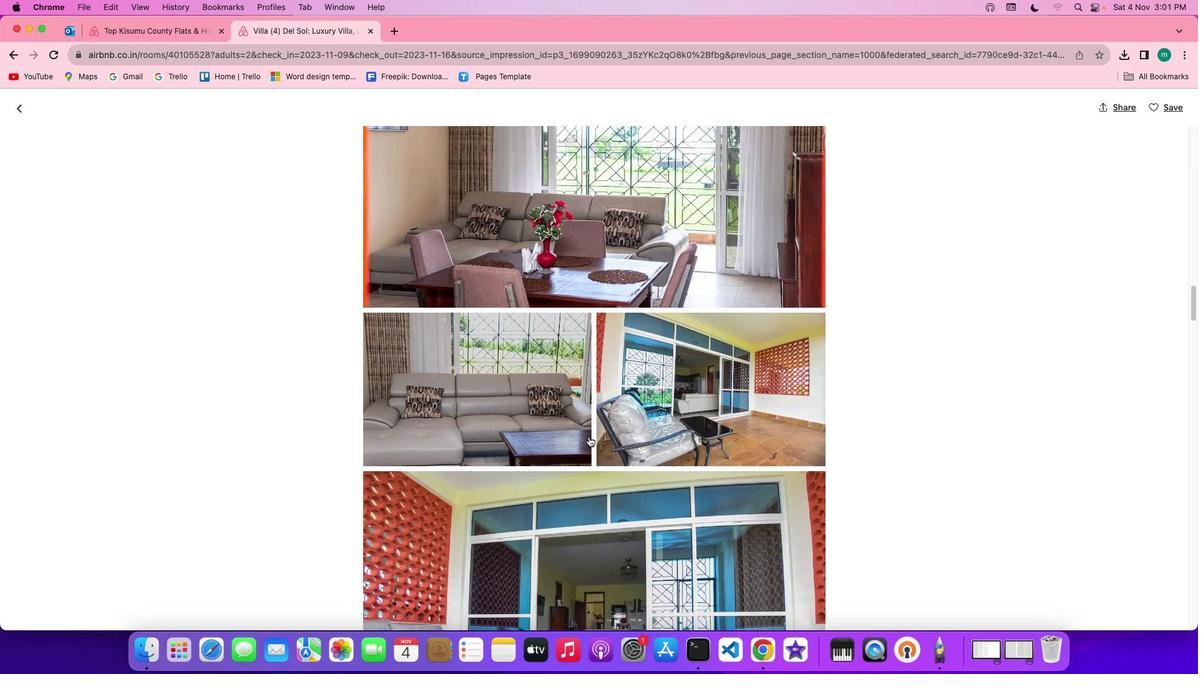 
Action: Mouse scrolled (589, 436) with delta (0, -1)
Screenshot: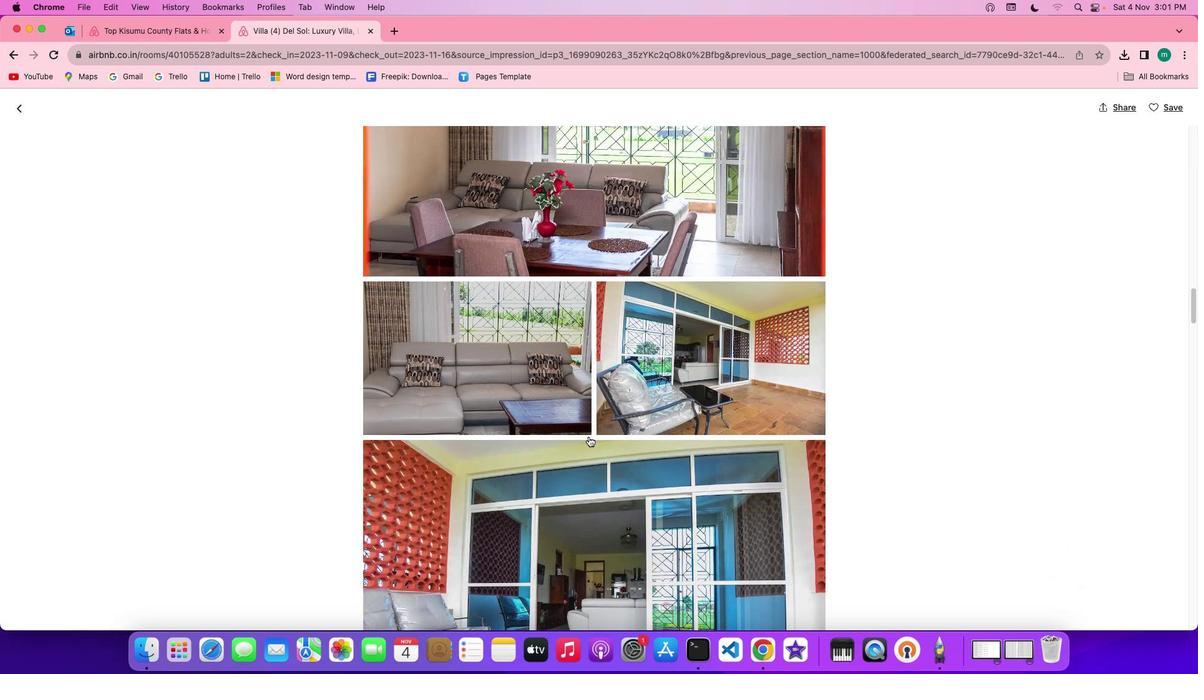 
Action: Mouse scrolled (589, 436) with delta (0, -1)
Screenshot: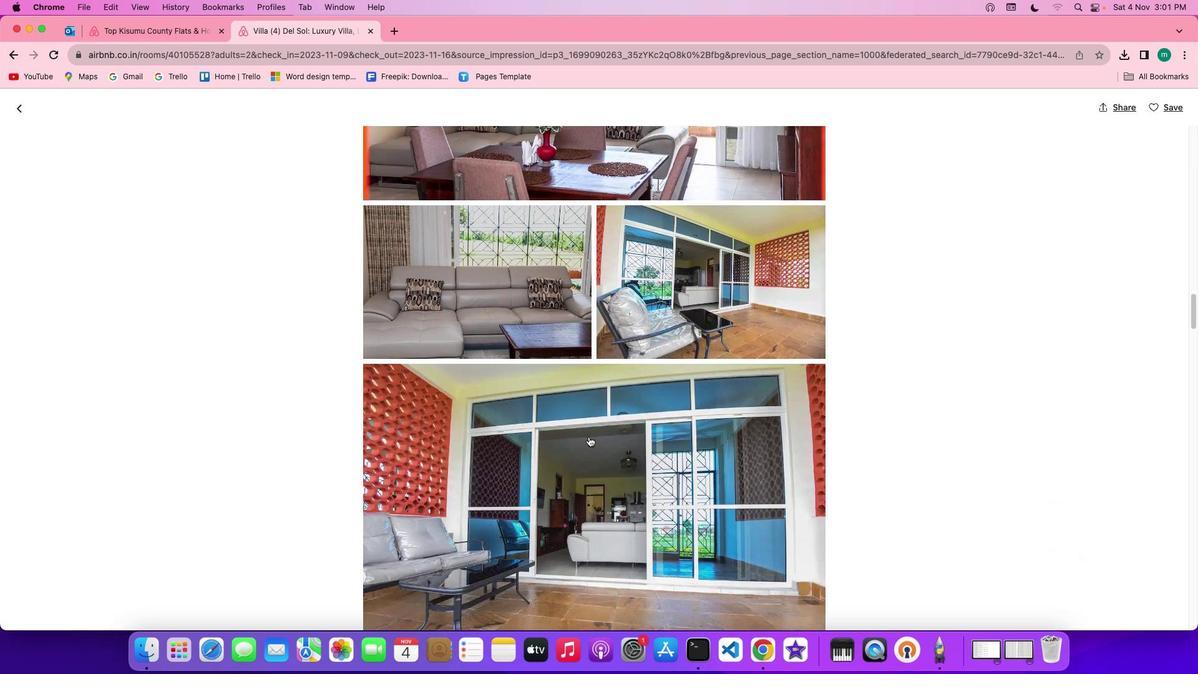 
Action: Mouse scrolled (589, 436) with delta (0, 0)
Screenshot: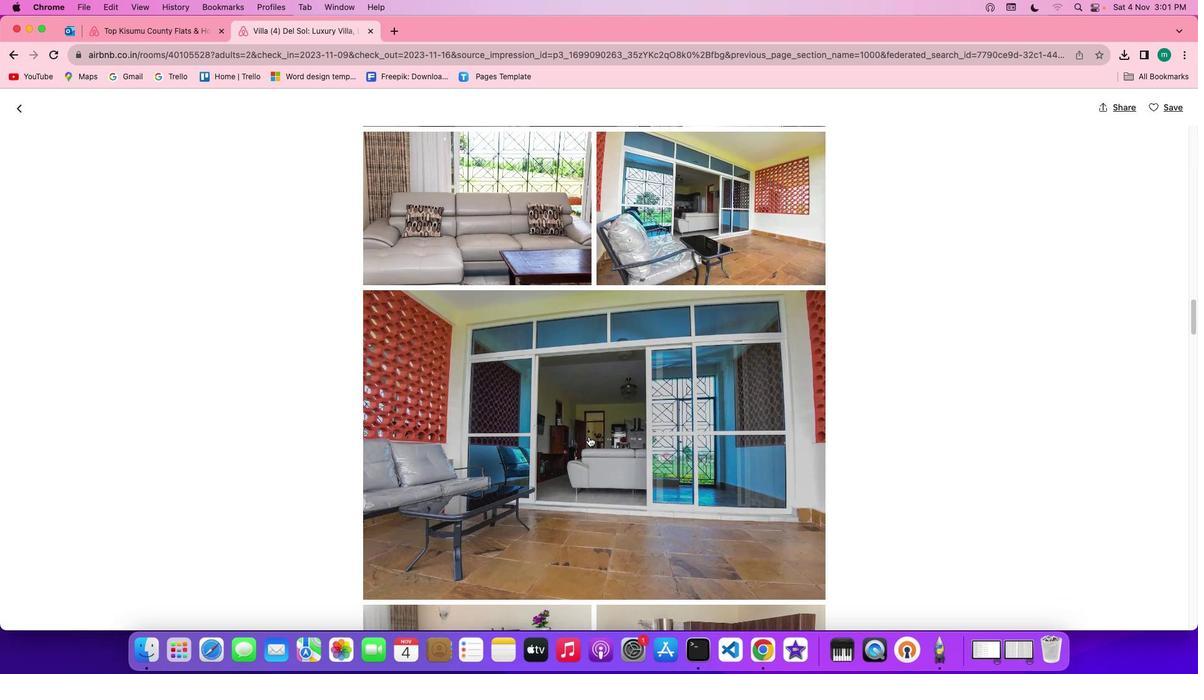 
Action: Mouse scrolled (589, 436) with delta (0, 0)
Screenshot: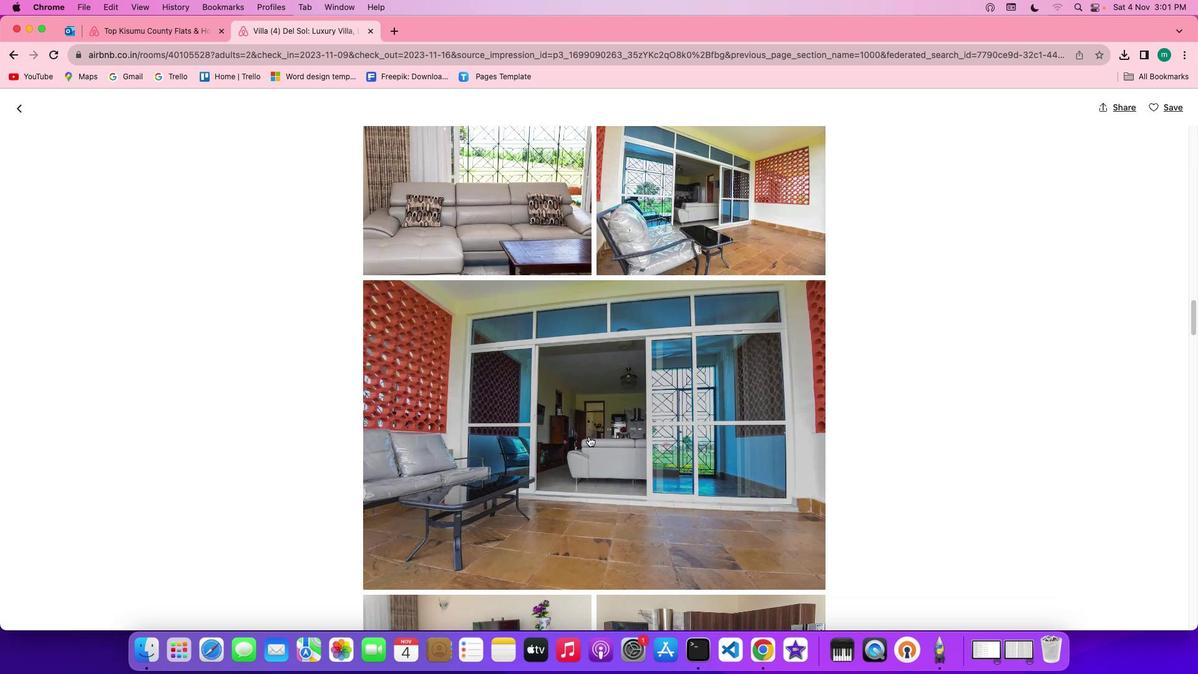 
Action: Mouse scrolled (589, 436) with delta (0, -1)
Screenshot: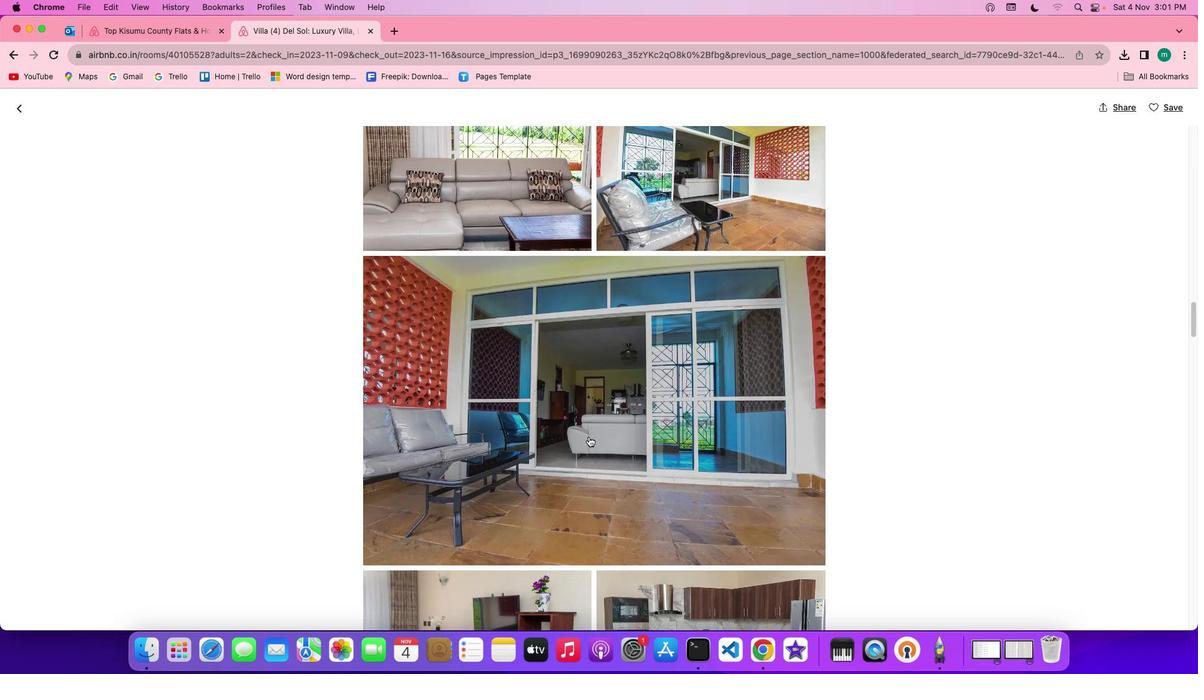 
Action: Mouse scrolled (589, 436) with delta (0, -1)
Screenshot: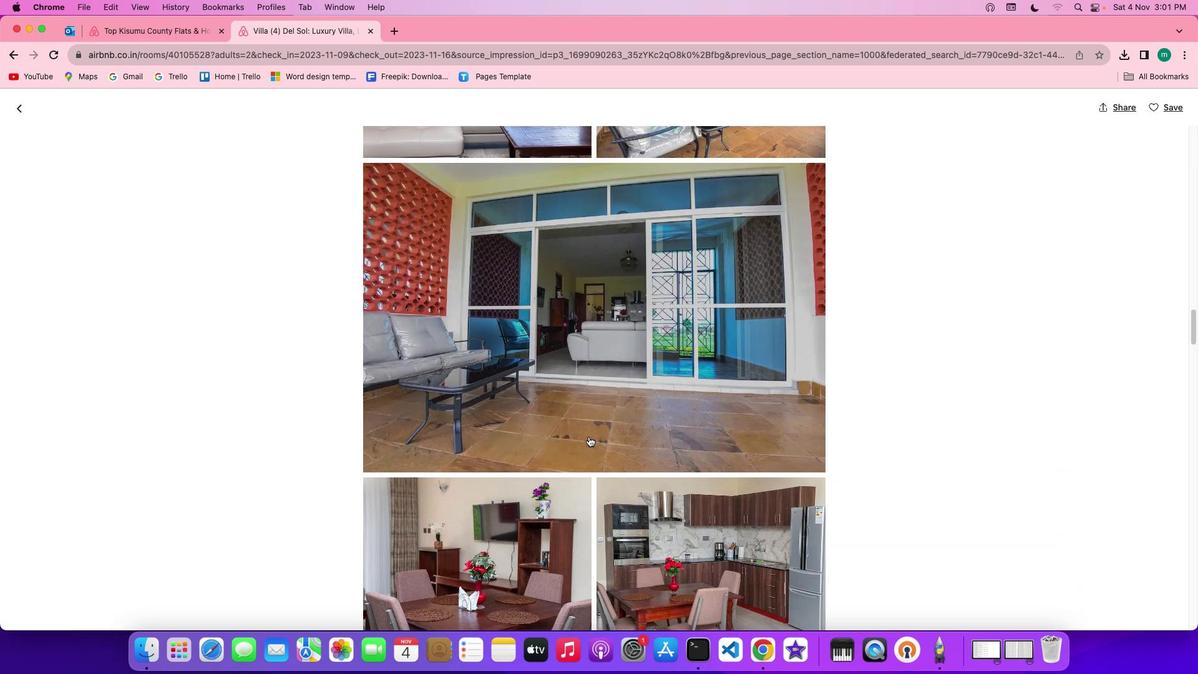 
Action: Mouse scrolled (589, 436) with delta (0, 0)
Screenshot: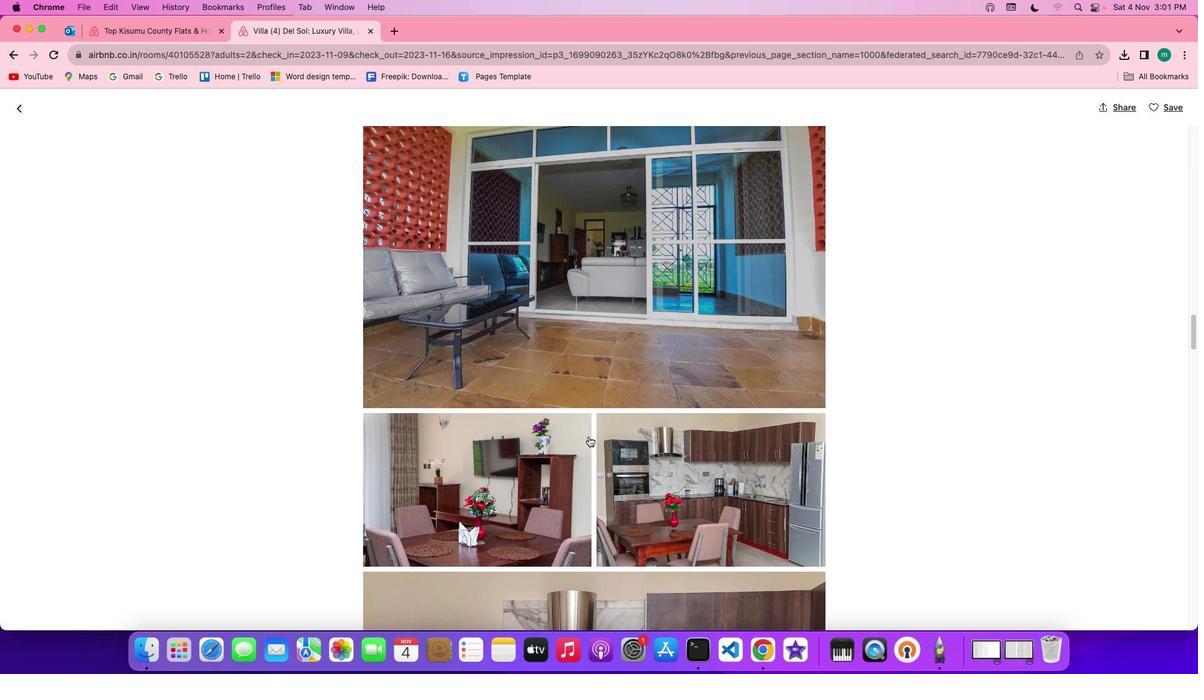 
Action: Mouse scrolled (589, 436) with delta (0, 0)
Screenshot: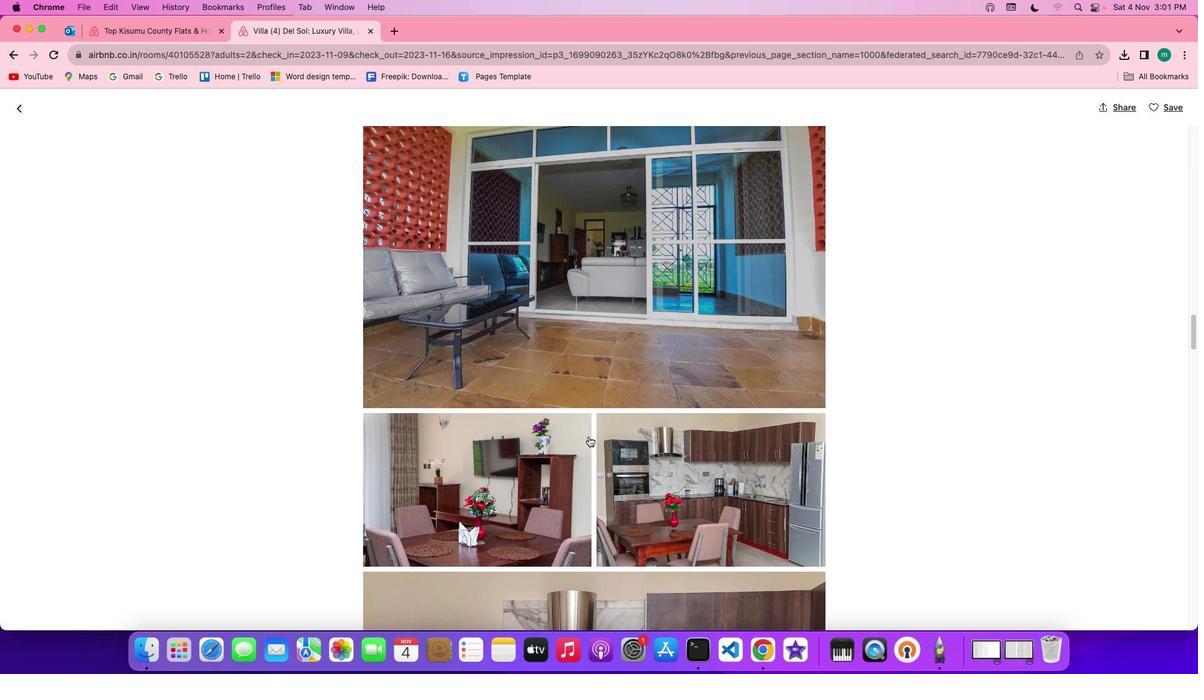 
Action: Mouse scrolled (589, 436) with delta (0, -1)
Screenshot: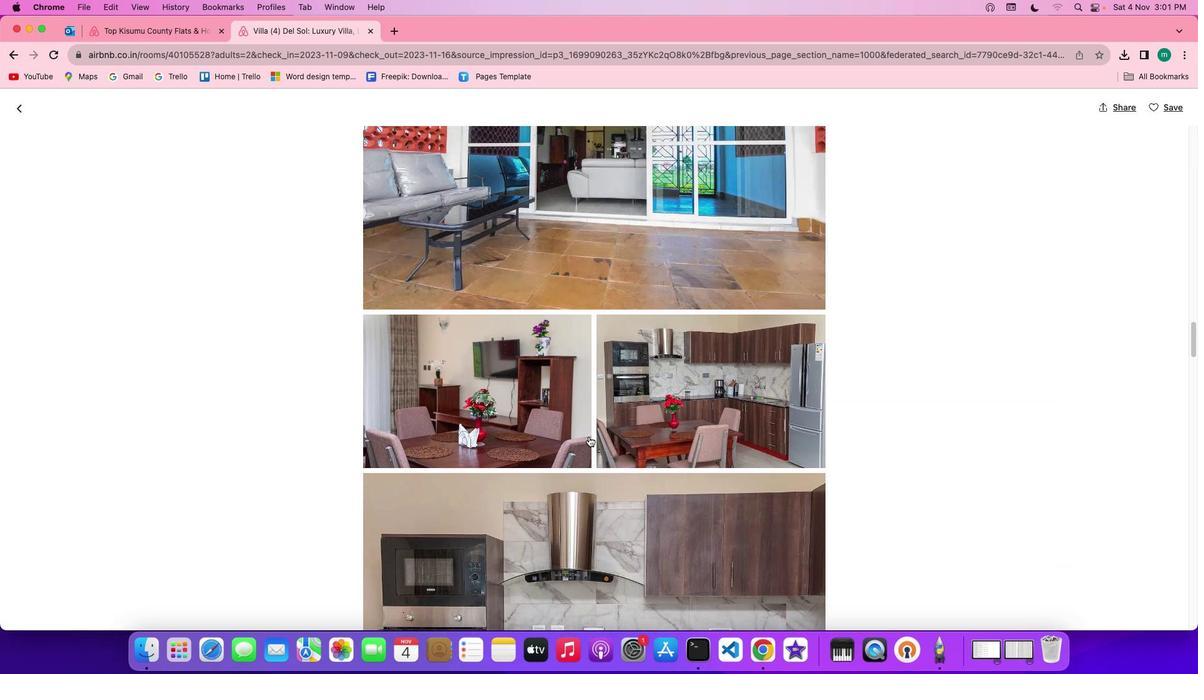 
Action: Mouse scrolled (589, 436) with delta (0, -2)
Screenshot: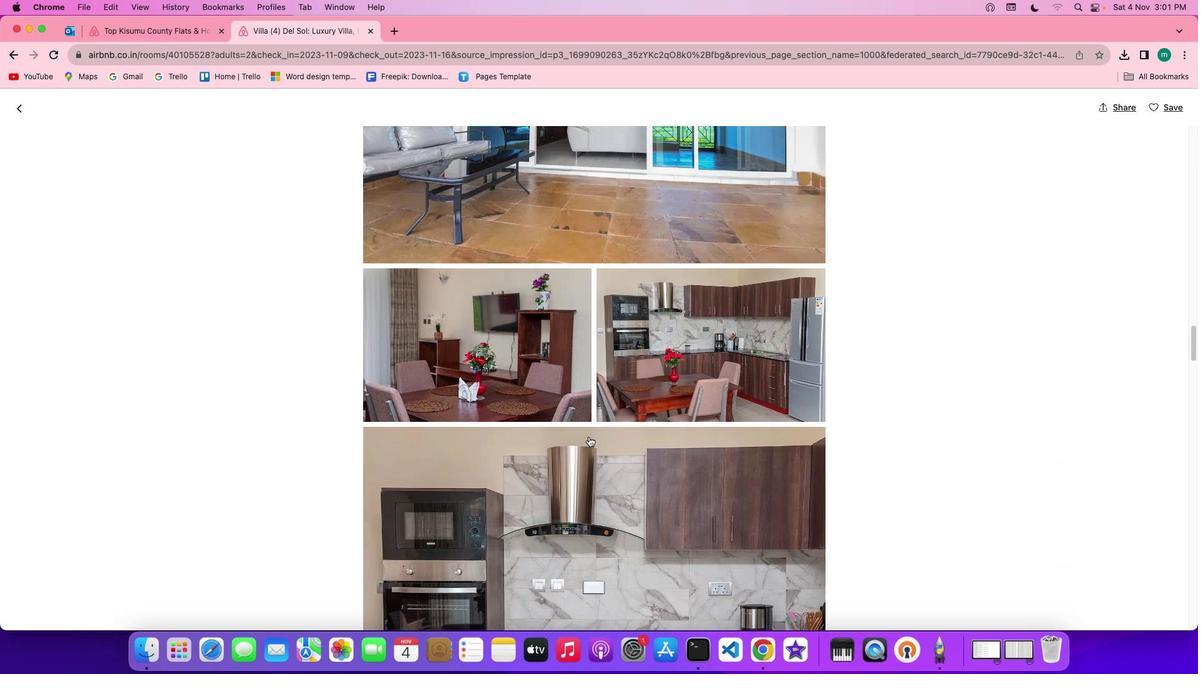 
Action: Mouse scrolled (589, 436) with delta (0, 0)
Screenshot: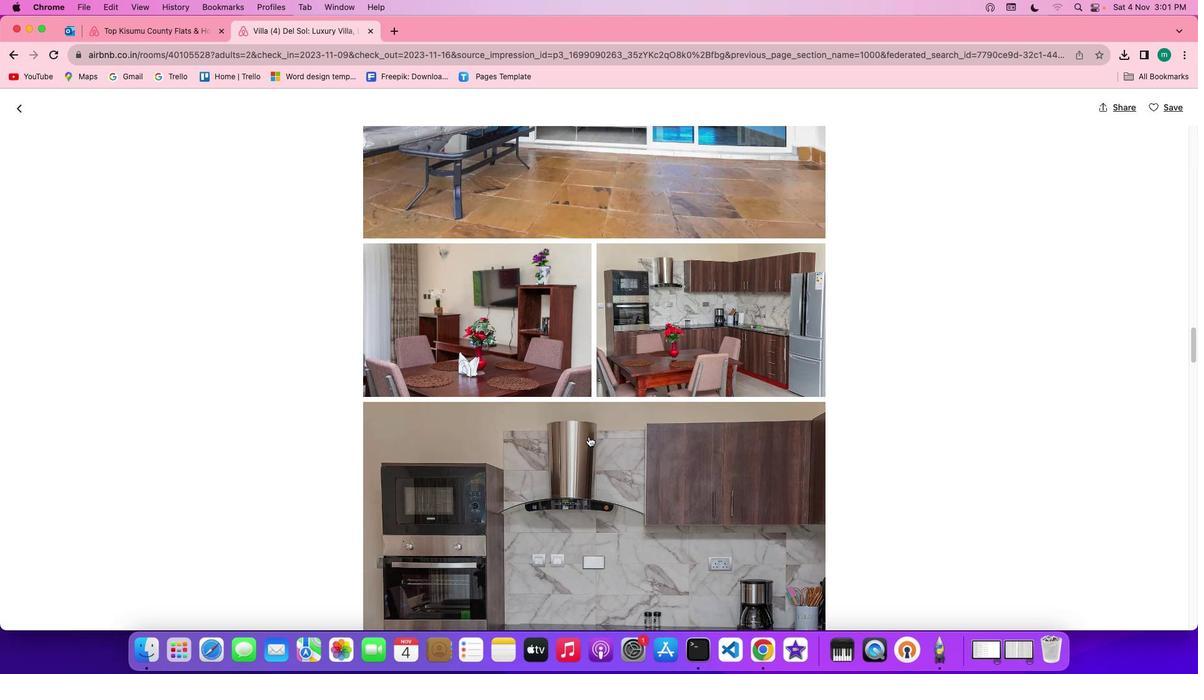 
Action: Mouse scrolled (589, 436) with delta (0, 0)
Screenshot: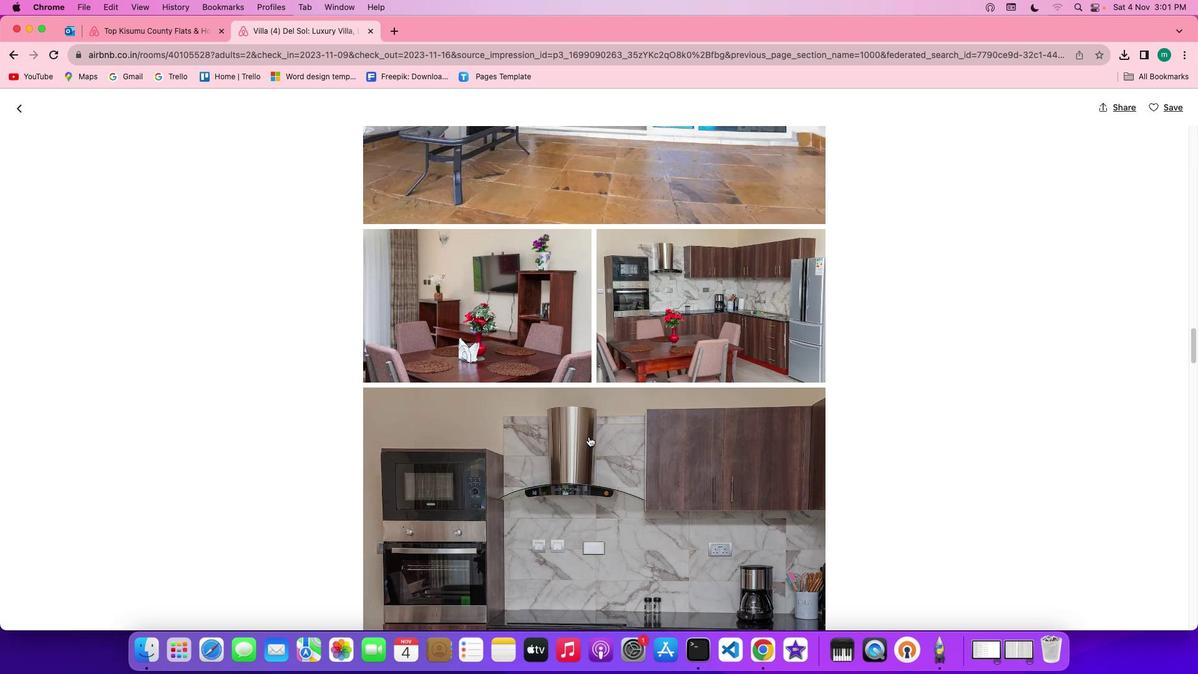 
Action: Mouse scrolled (589, 436) with delta (0, -1)
Screenshot: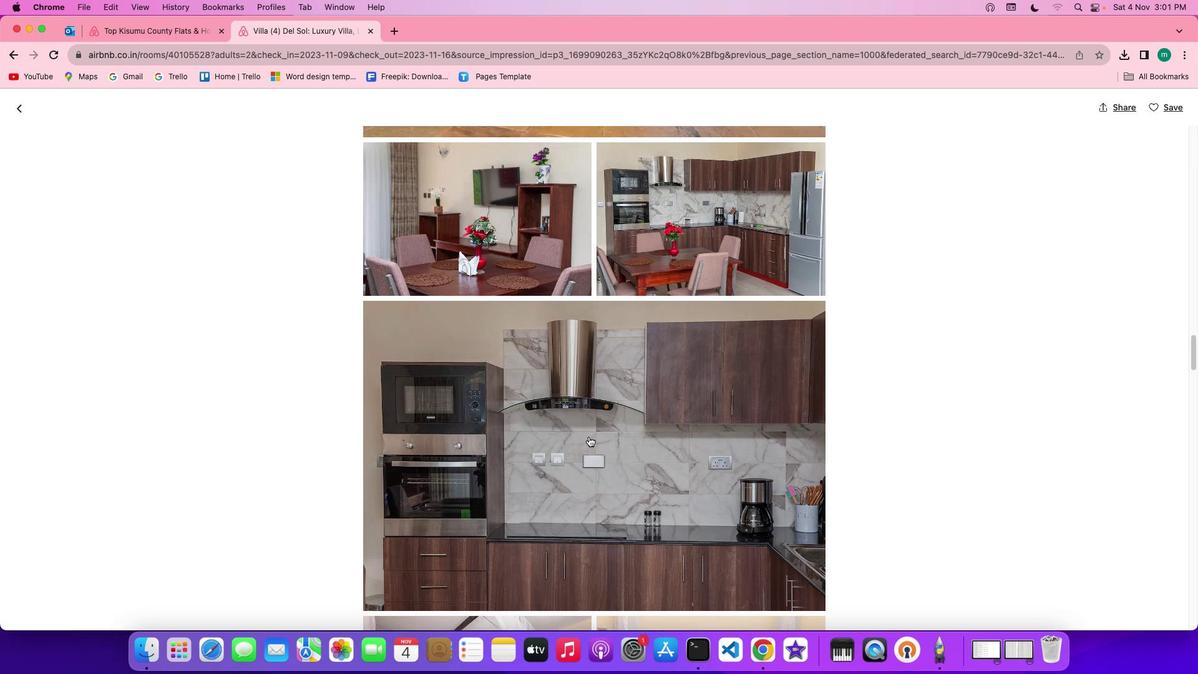 
Action: Mouse scrolled (589, 436) with delta (0, -1)
Screenshot: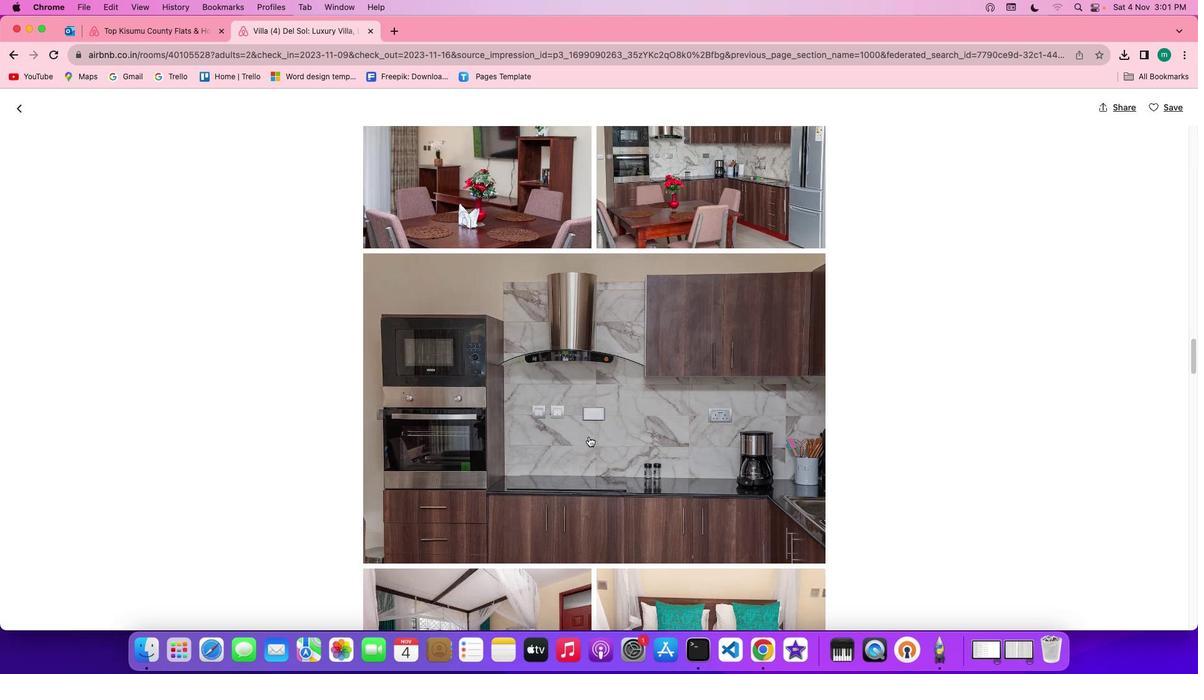 
Action: Mouse scrolled (589, 436) with delta (0, 0)
Screenshot: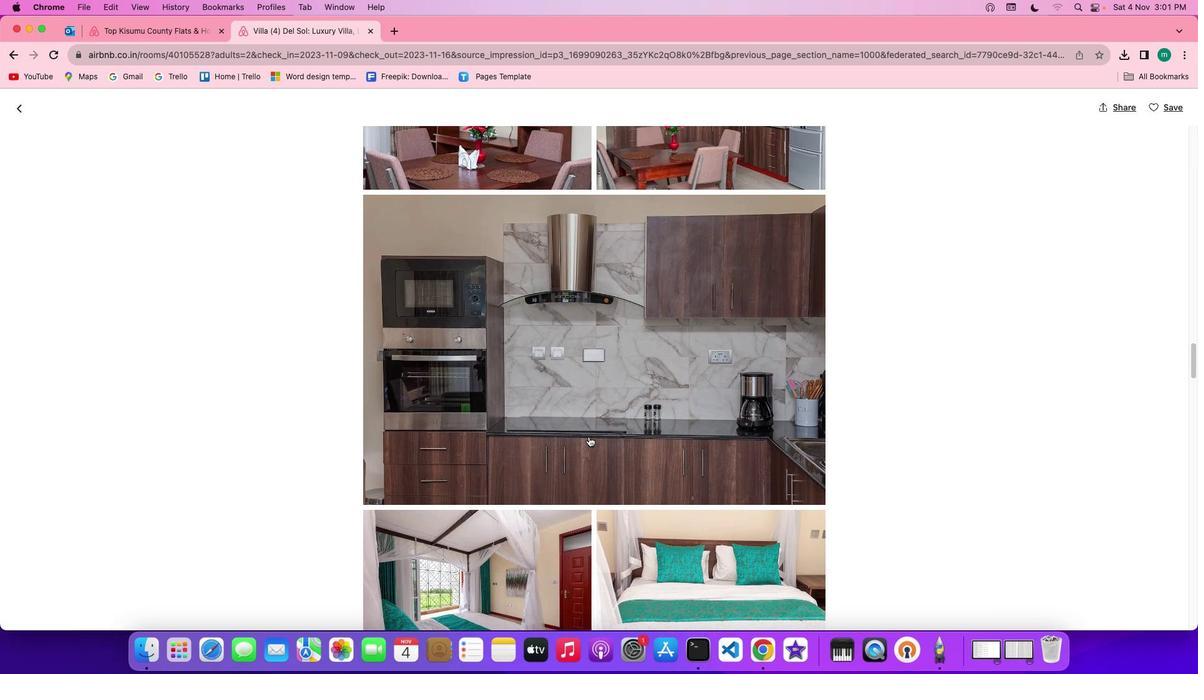 
Action: Mouse scrolled (589, 436) with delta (0, 0)
Screenshot: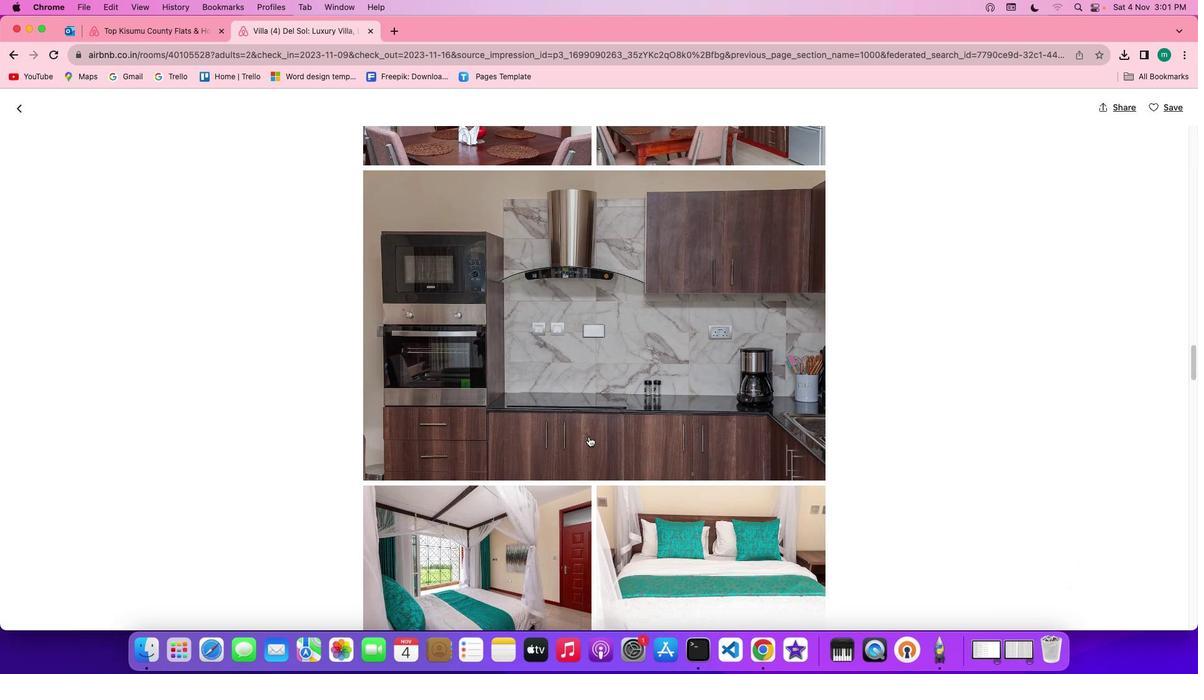 
Action: Mouse scrolled (589, 436) with delta (0, -1)
Screenshot: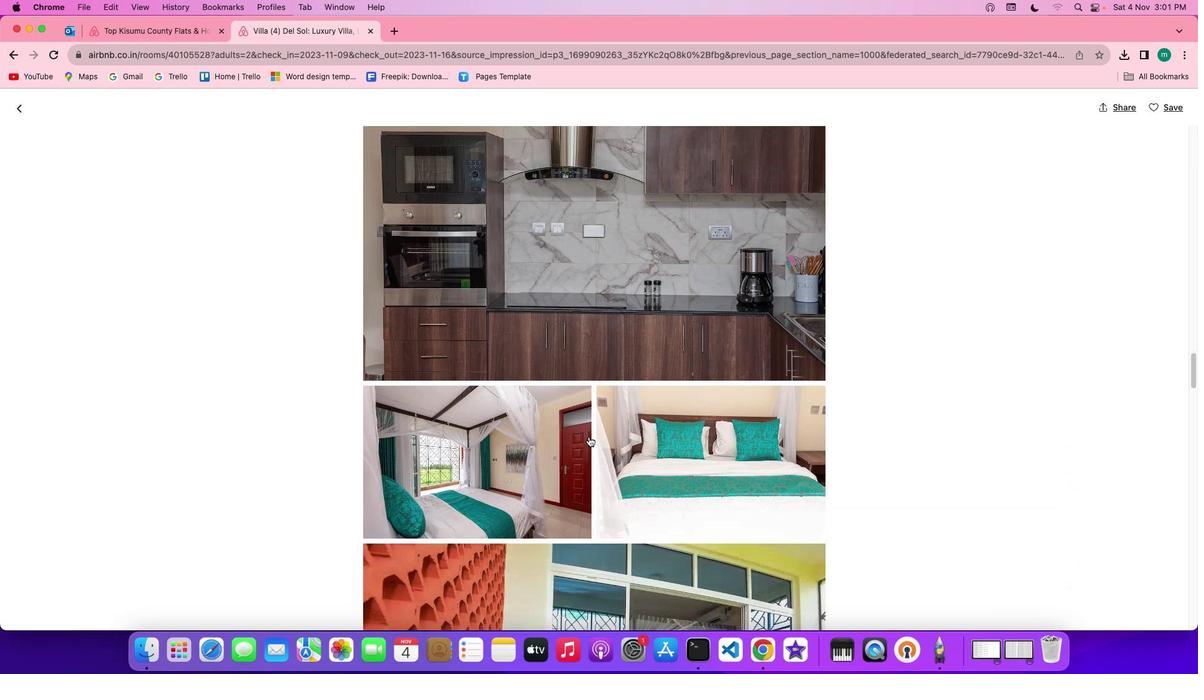 
Action: Mouse scrolled (589, 436) with delta (0, -2)
Screenshot: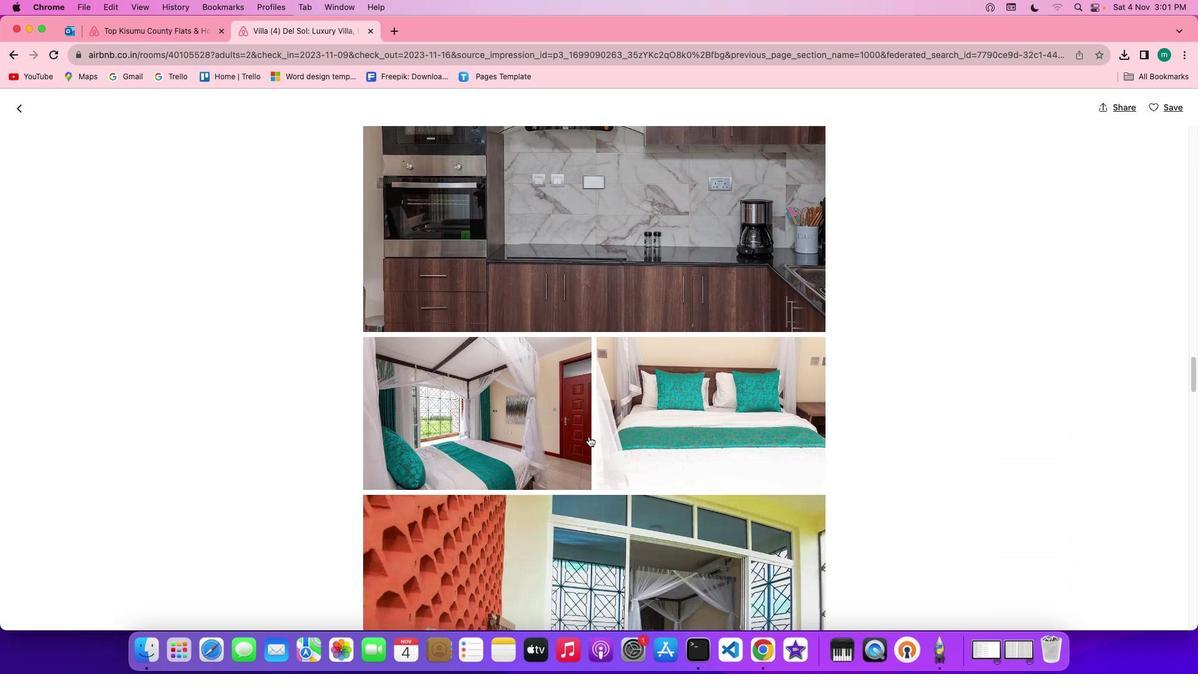 
Action: Mouse scrolled (589, 436) with delta (0, -2)
Screenshot: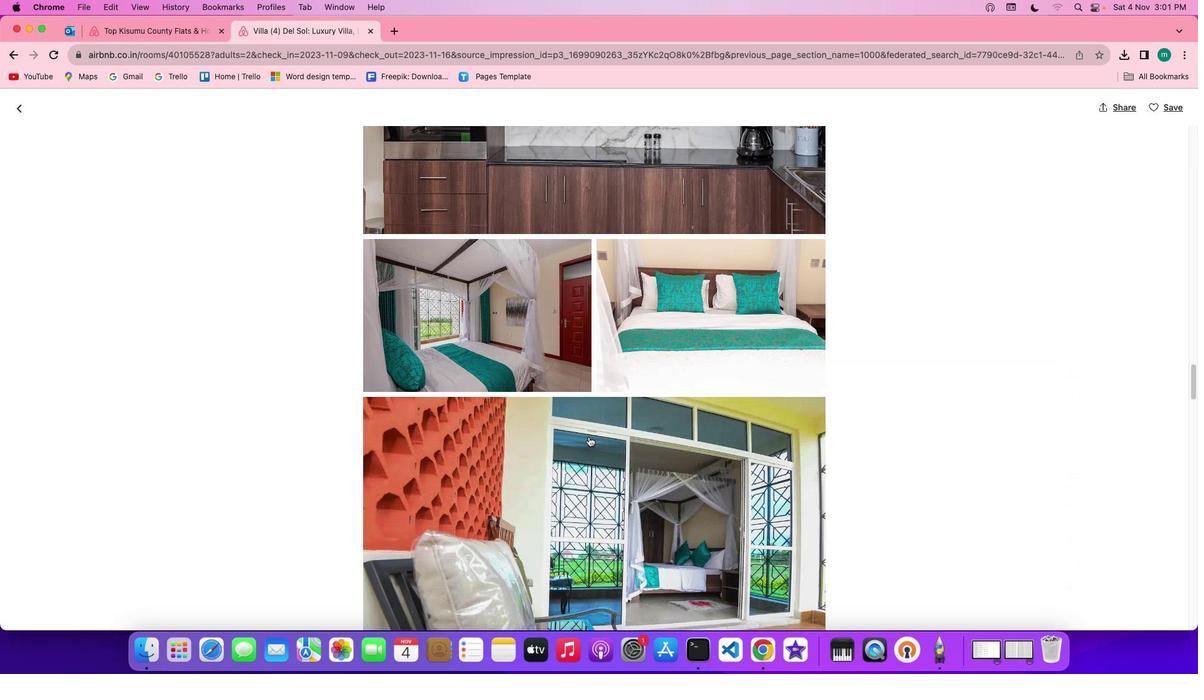 
Action: Mouse scrolled (589, 436) with delta (0, 0)
Screenshot: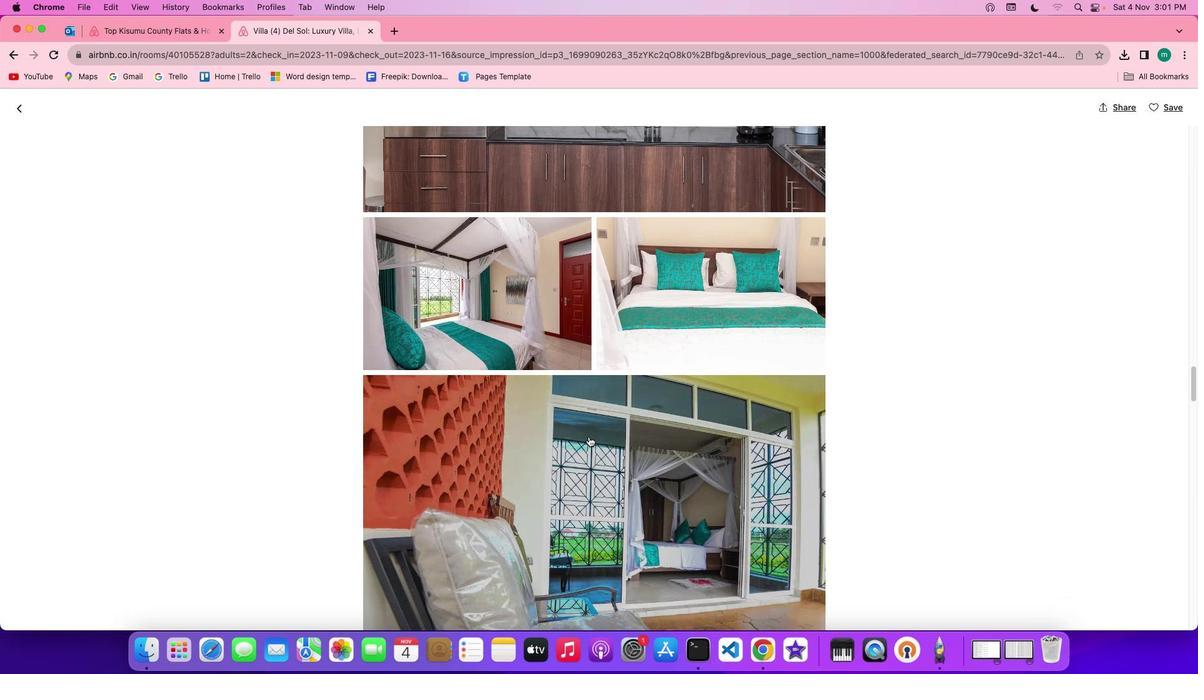 
Action: Mouse scrolled (589, 436) with delta (0, 0)
Screenshot: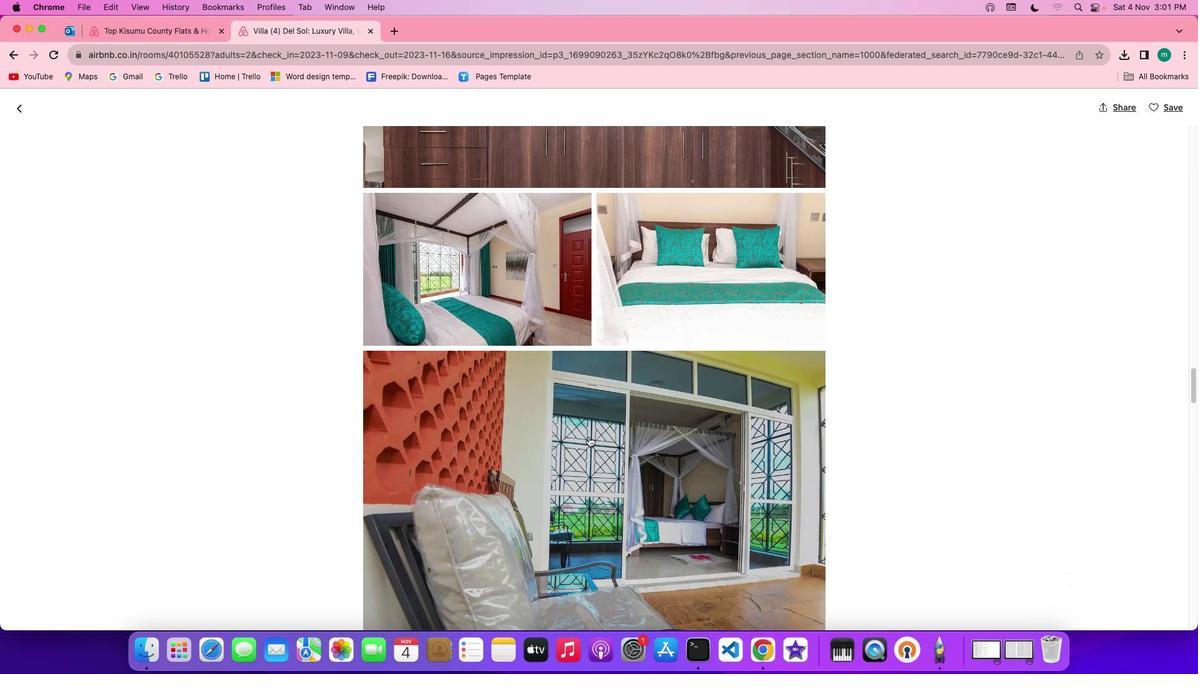 
Action: Mouse scrolled (589, 436) with delta (0, -1)
Screenshot: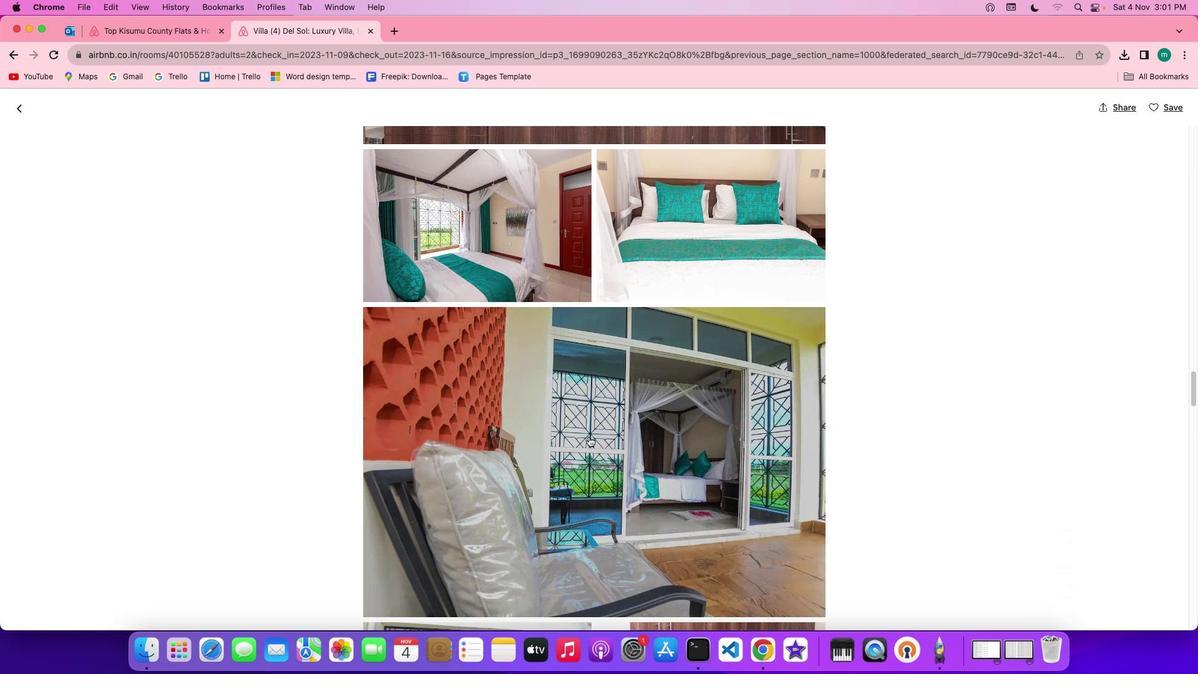 
Action: Mouse scrolled (589, 436) with delta (0, -1)
Screenshot: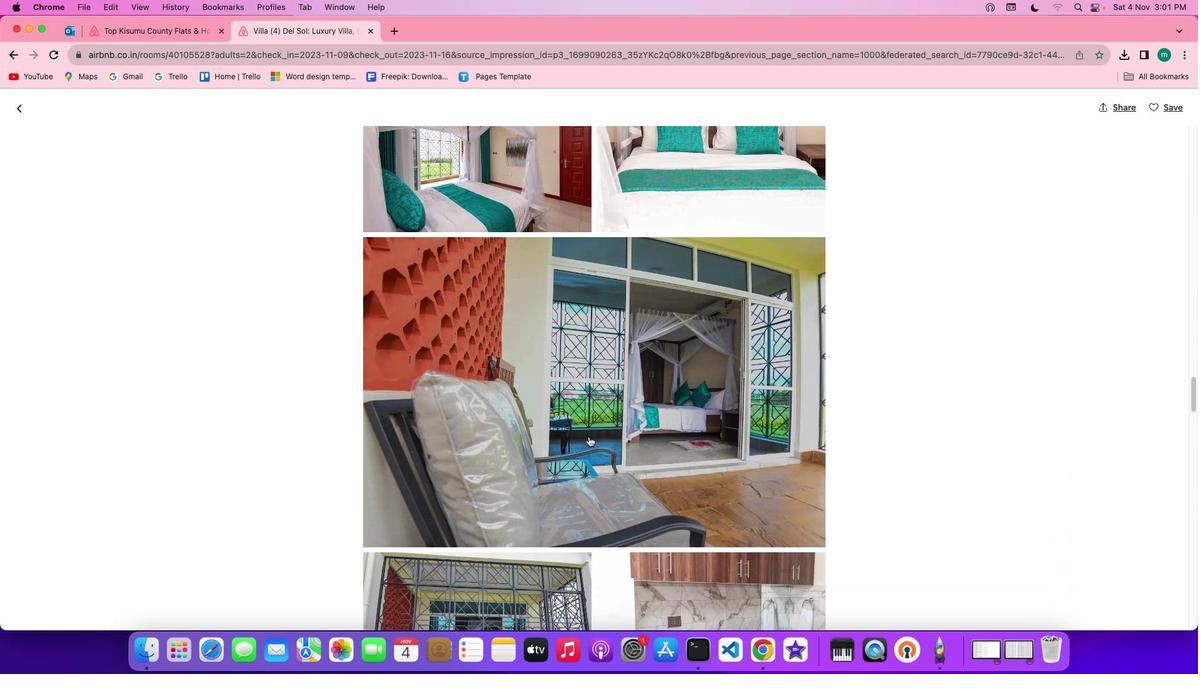 
Action: Mouse scrolled (589, 436) with delta (0, -1)
Screenshot: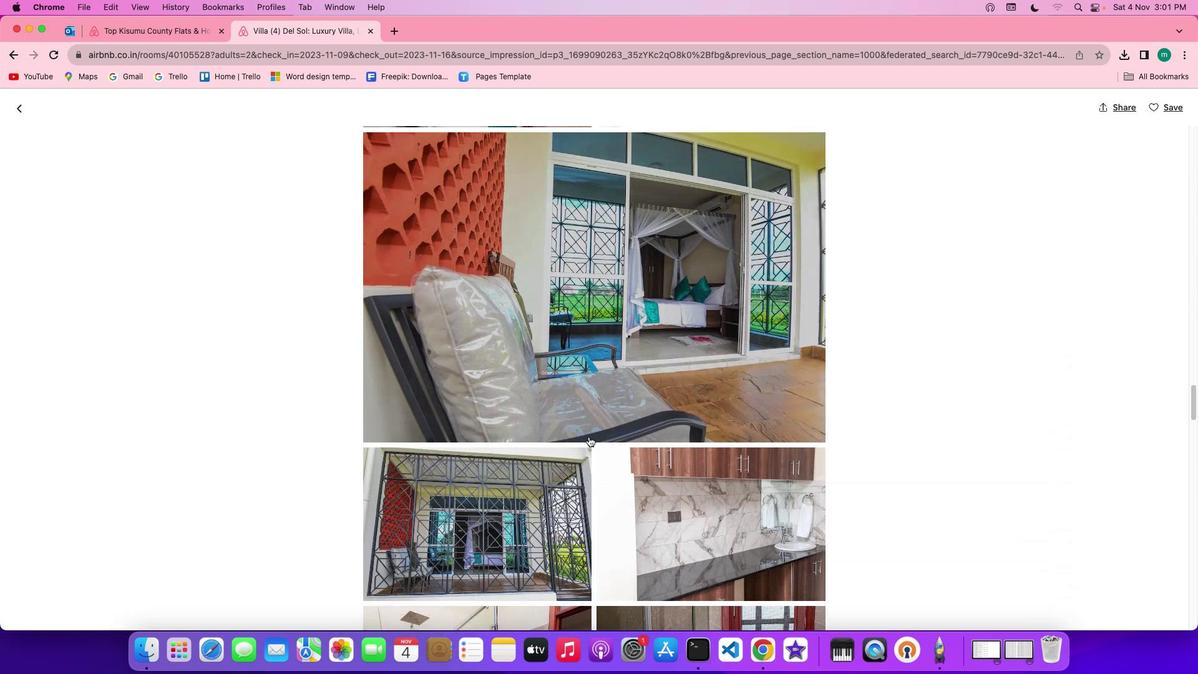 
Action: Mouse scrolled (589, 436) with delta (0, 0)
Screenshot: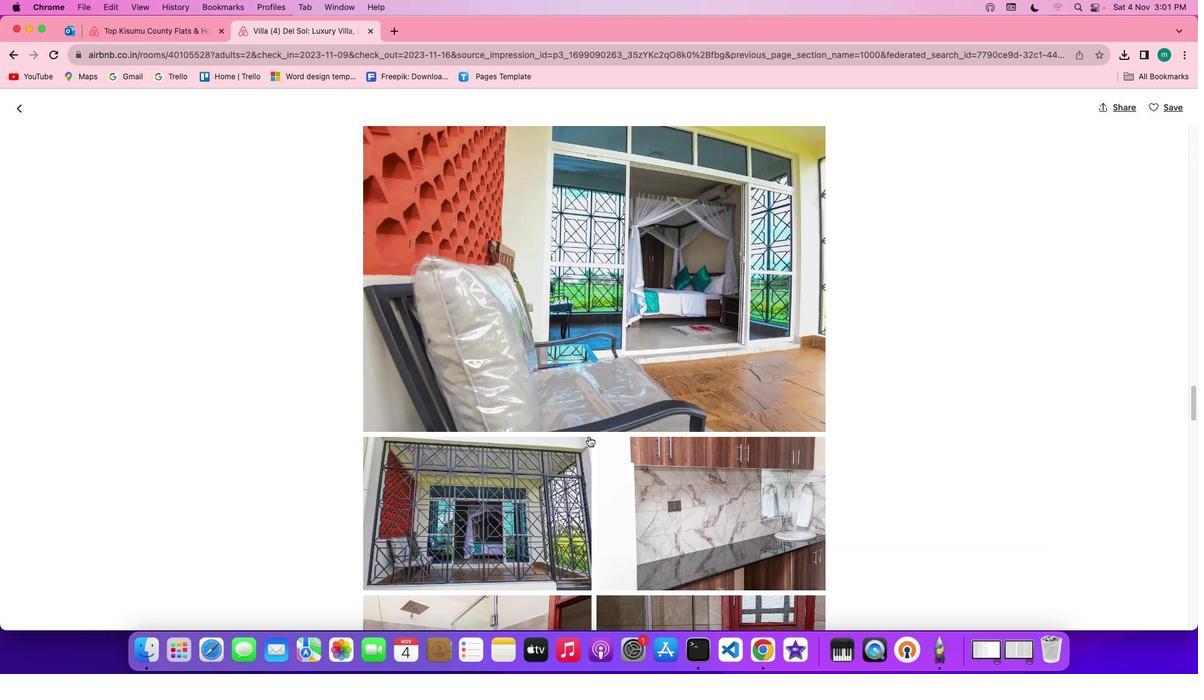 
Action: Mouse scrolled (589, 436) with delta (0, 0)
Screenshot: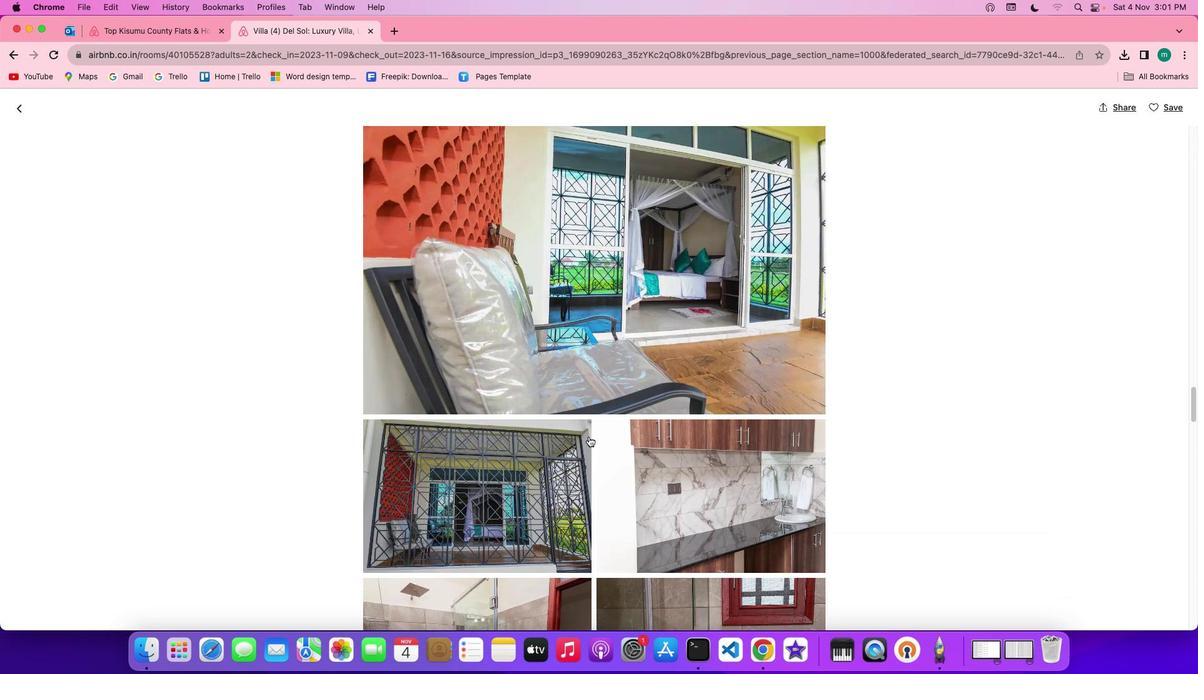 
Action: Mouse scrolled (589, 436) with delta (0, 0)
Screenshot: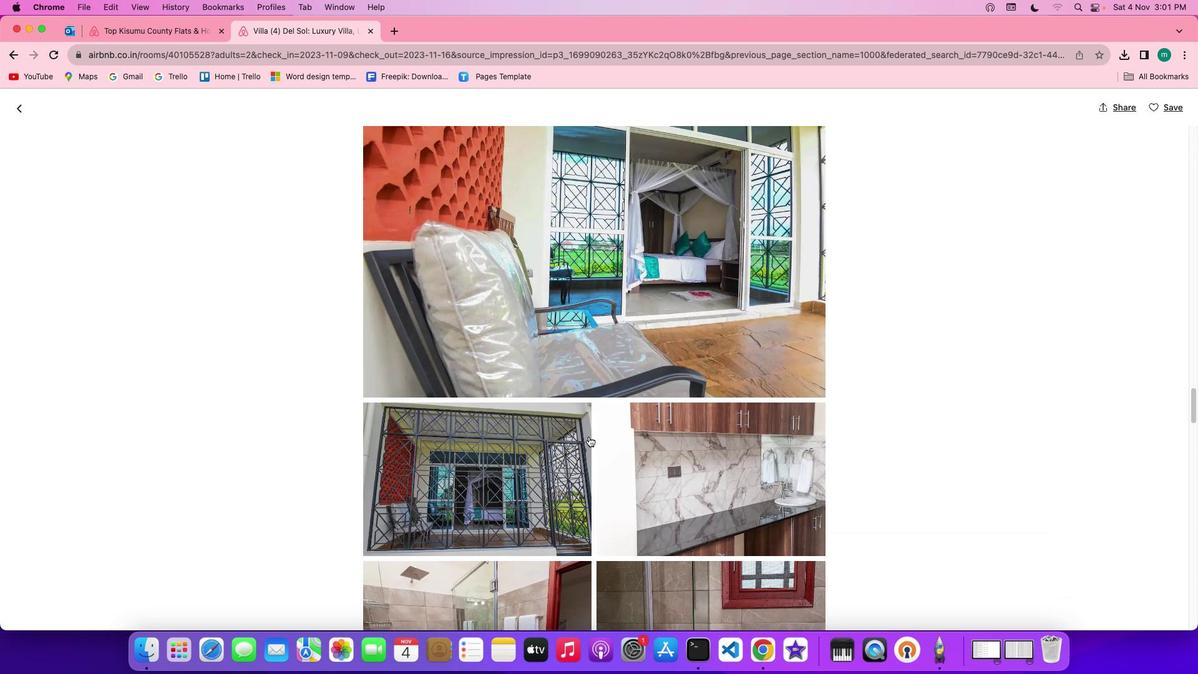 
Action: Mouse scrolled (589, 436) with delta (0, -1)
Screenshot: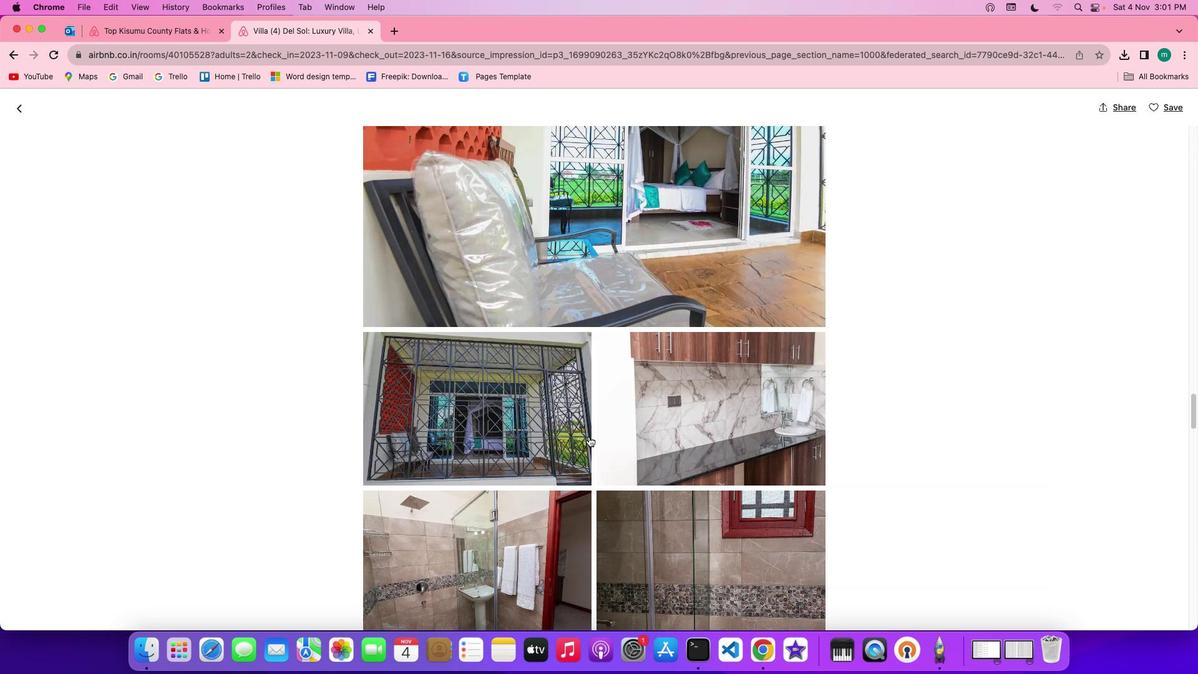 
Action: Mouse scrolled (589, 436) with delta (0, 0)
Screenshot: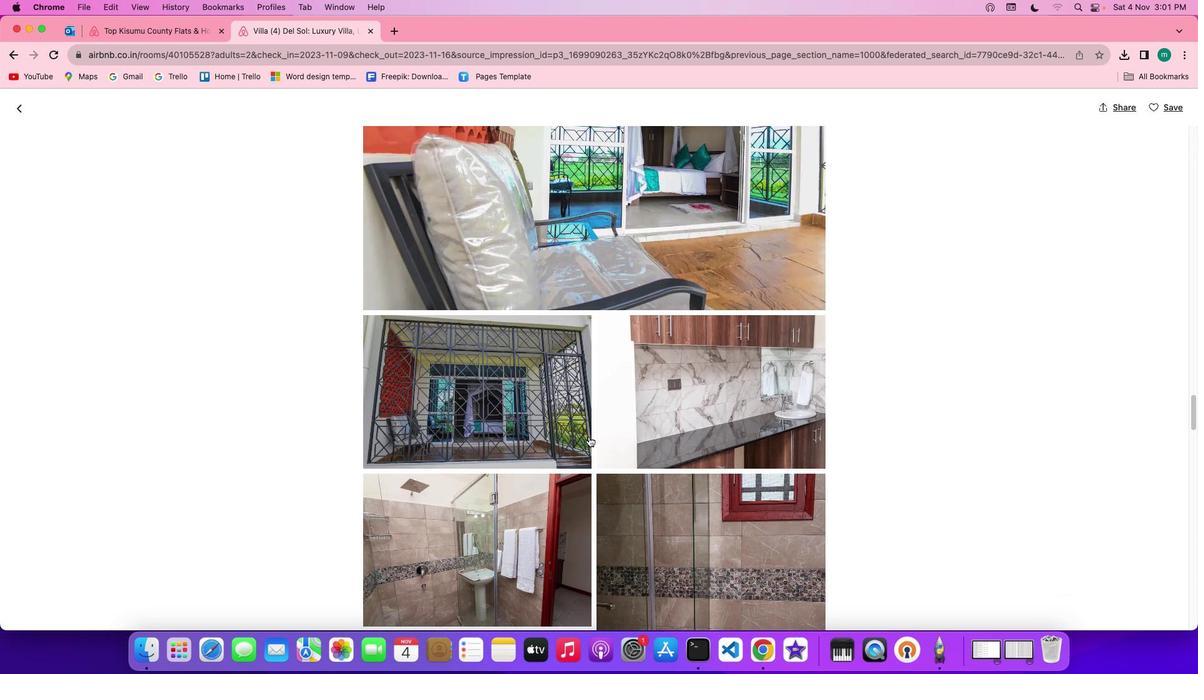 
Action: Mouse scrolled (589, 436) with delta (0, 0)
Screenshot: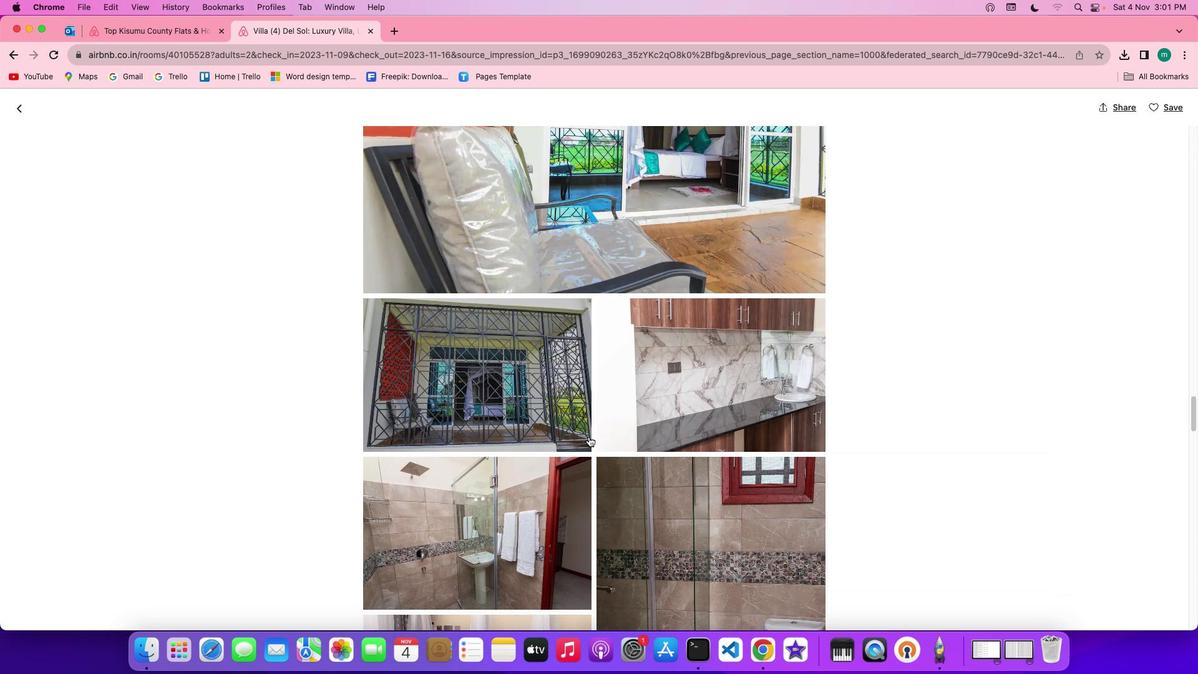 
Action: Mouse scrolled (589, 436) with delta (0, -1)
Screenshot: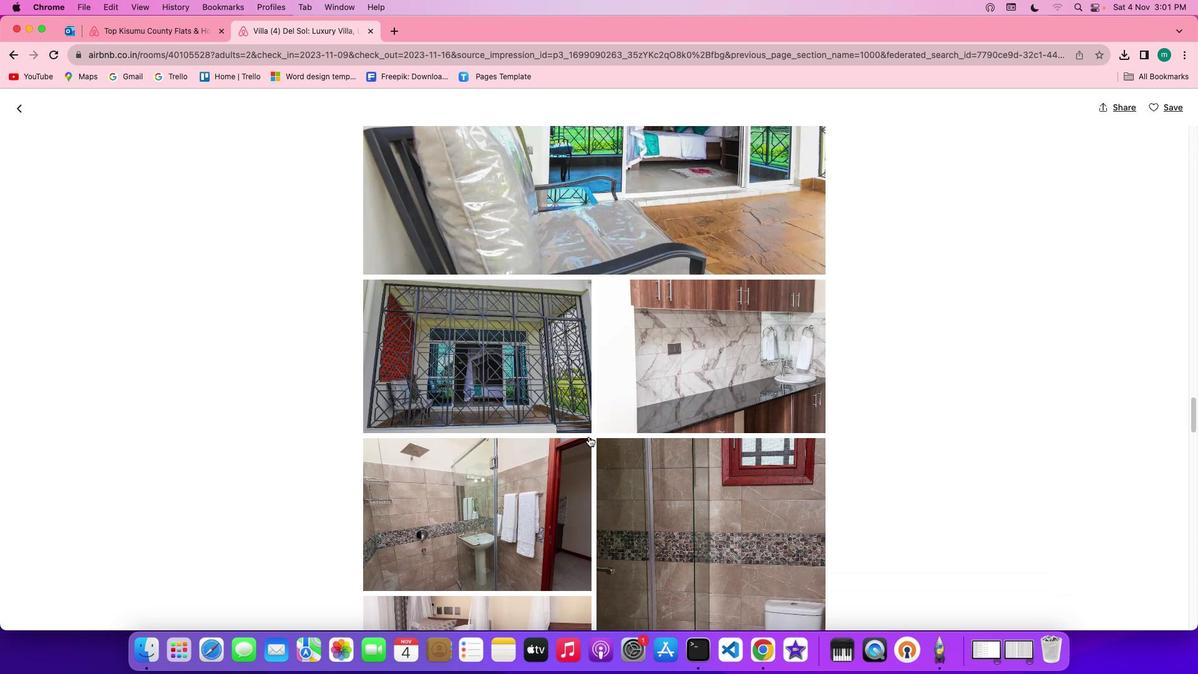 
Action: Mouse scrolled (589, 436) with delta (0, -1)
Screenshot: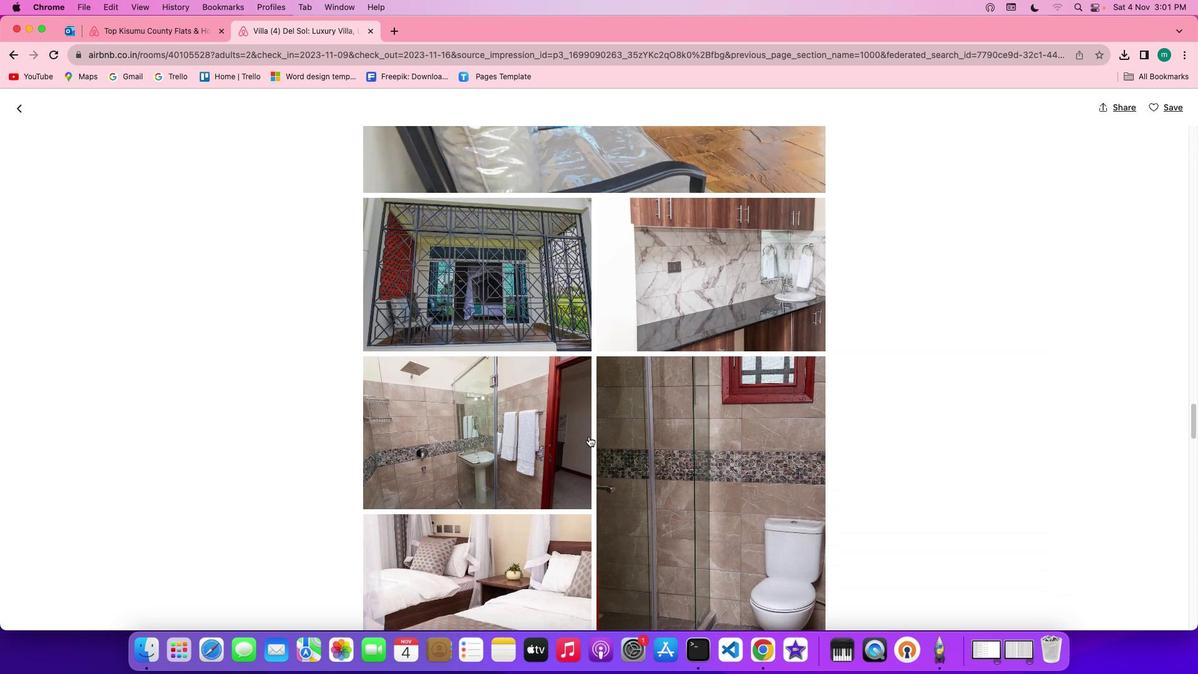 
Action: Mouse scrolled (589, 436) with delta (0, 0)
Screenshot: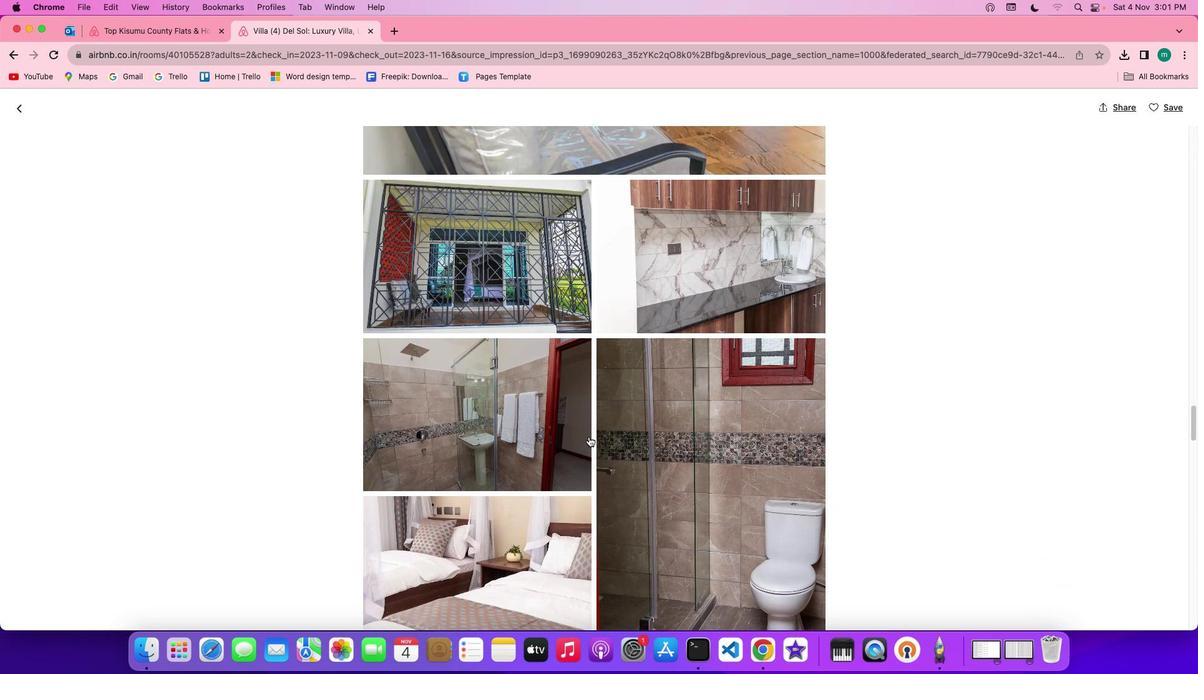 
Action: Mouse scrolled (589, 436) with delta (0, 0)
Screenshot: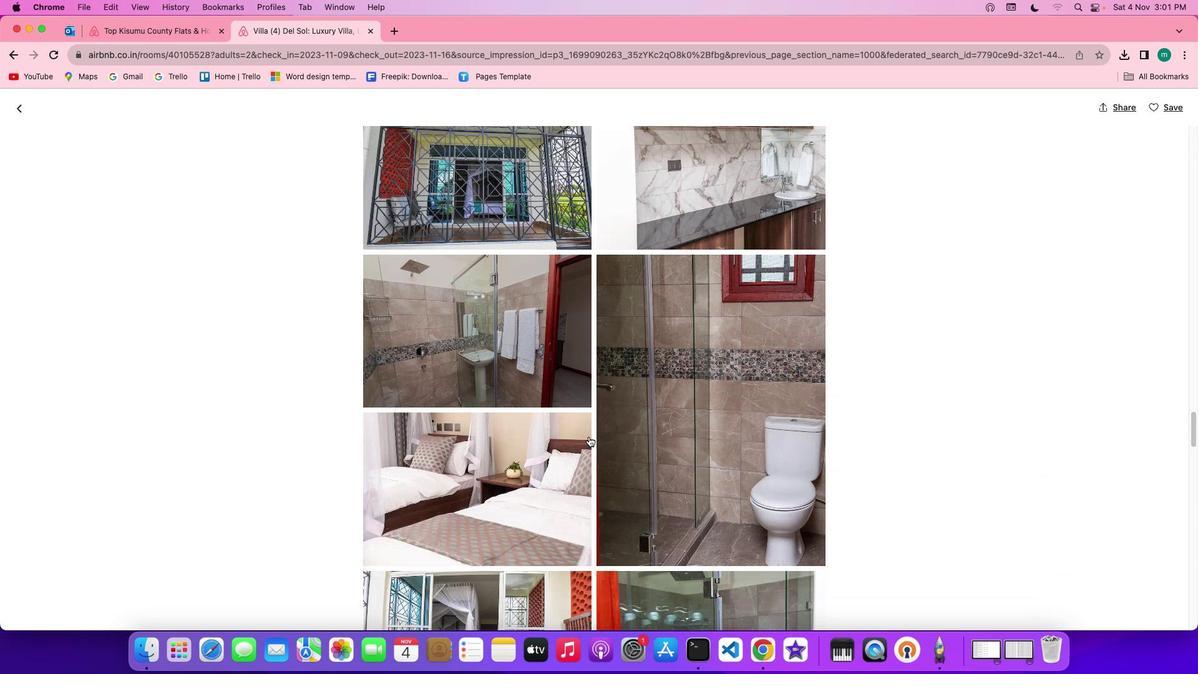 
Action: Mouse scrolled (589, 436) with delta (0, -1)
Screenshot: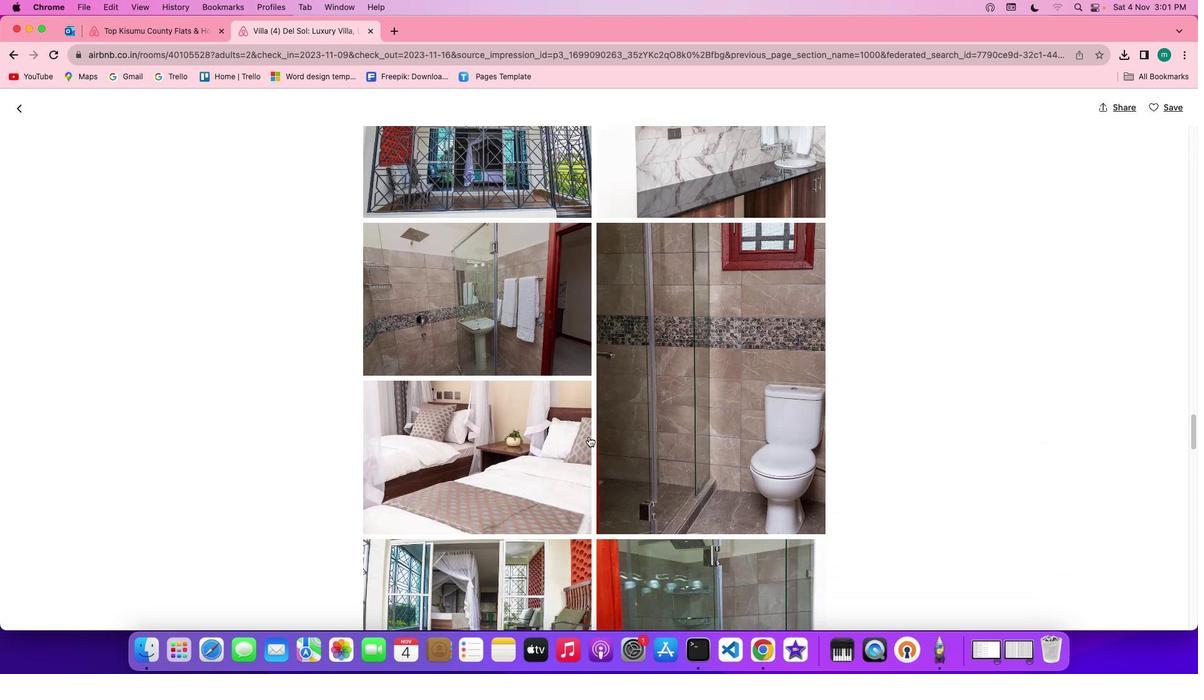 
Action: Mouse scrolled (589, 436) with delta (0, -2)
Screenshot: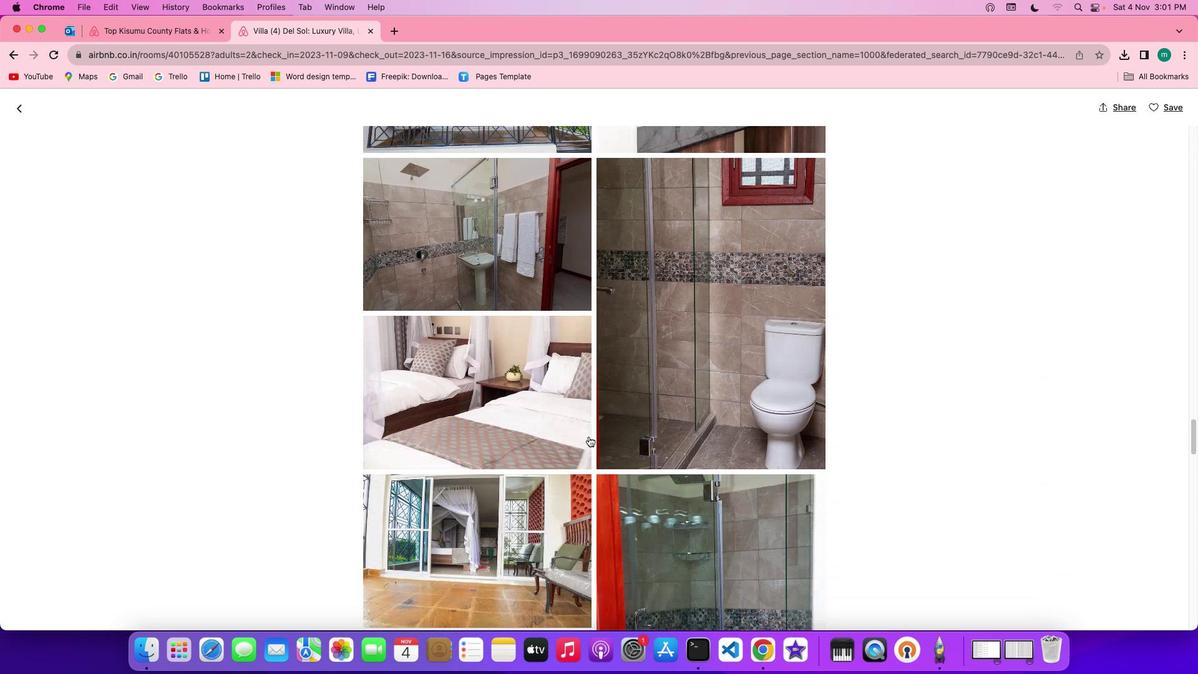 
Action: Mouse scrolled (589, 436) with delta (0, -2)
Screenshot: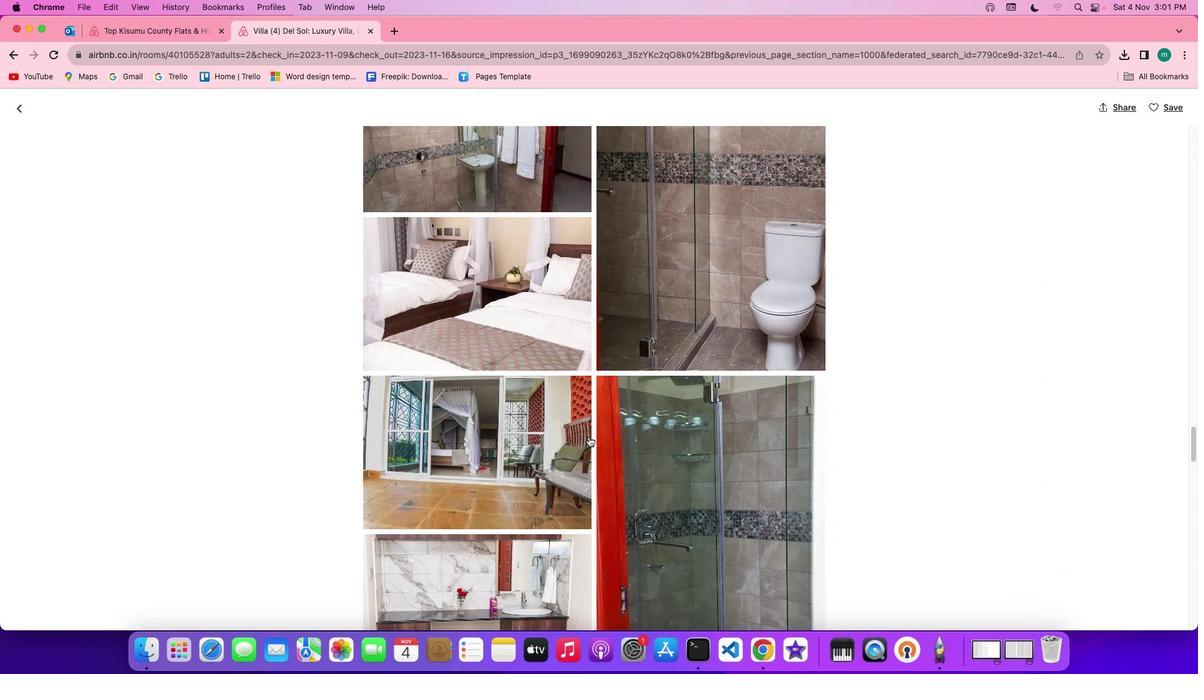 
Action: Mouse scrolled (589, 436) with delta (0, 0)
Screenshot: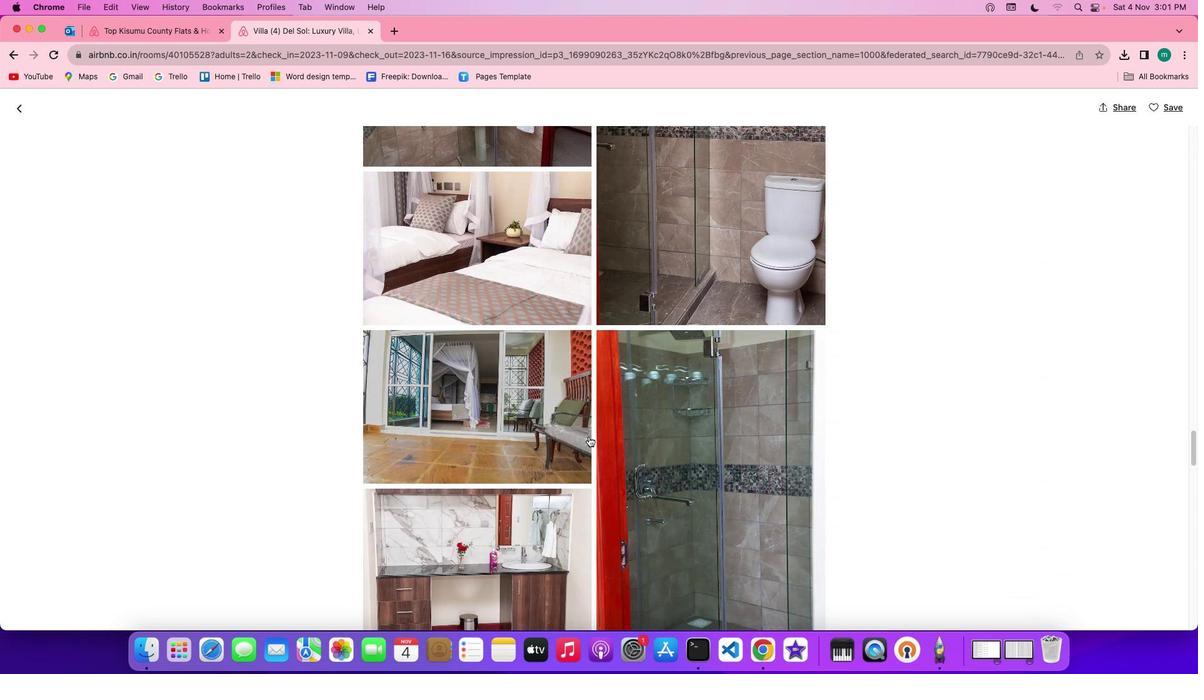 
Action: Mouse scrolled (589, 436) with delta (0, 0)
Screenshot: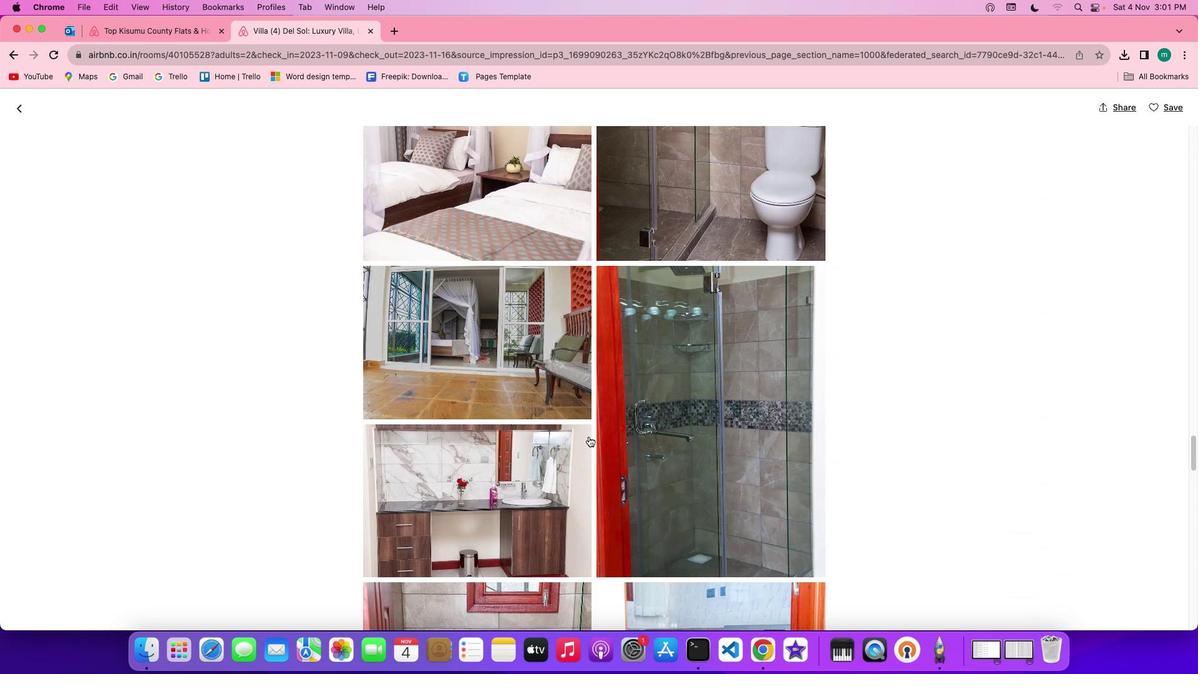
Action: Mouse scrolled (589, 436) with delta (0, -1)
Screenshot: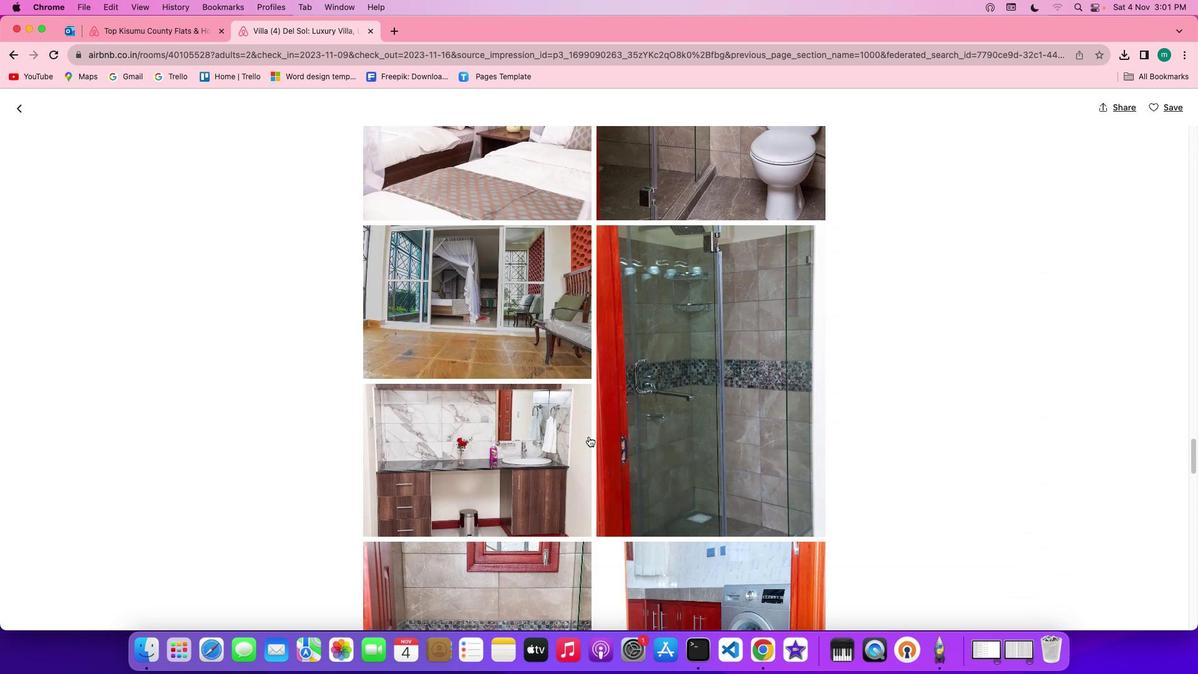 
Action: Mouse scrolled (589, 436) with delta (0, -2)
Screenshot: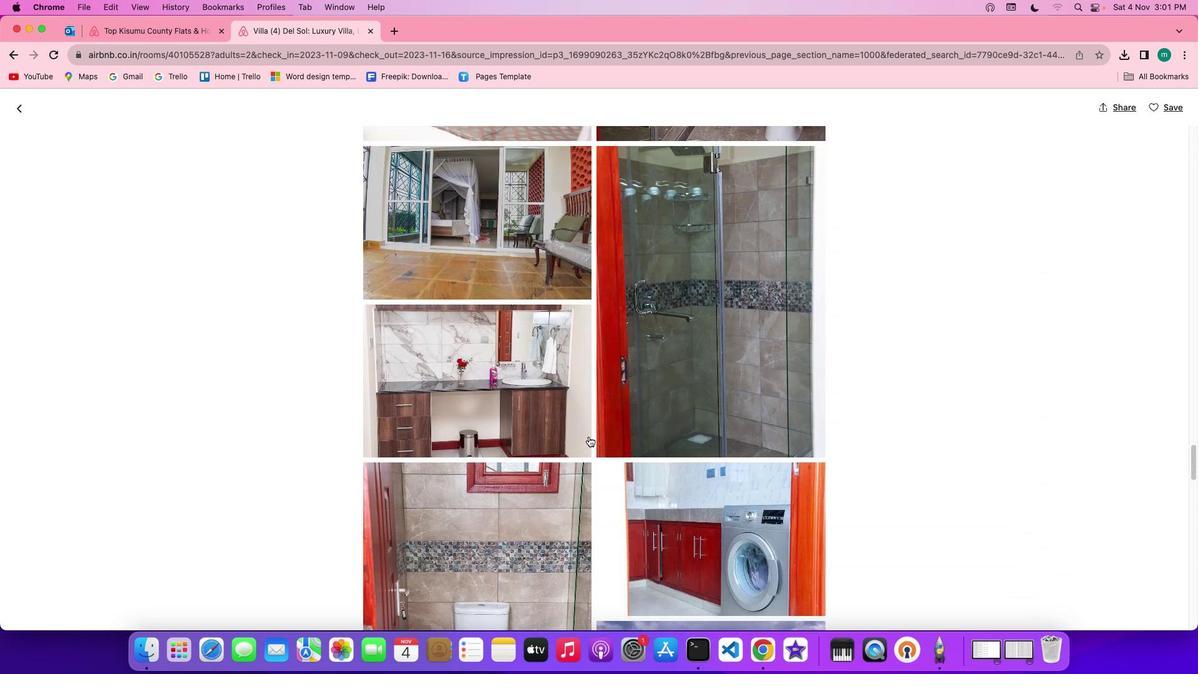 
Action: Mouse scrolled (589, 436) with delta (0, 0)
Screenshot: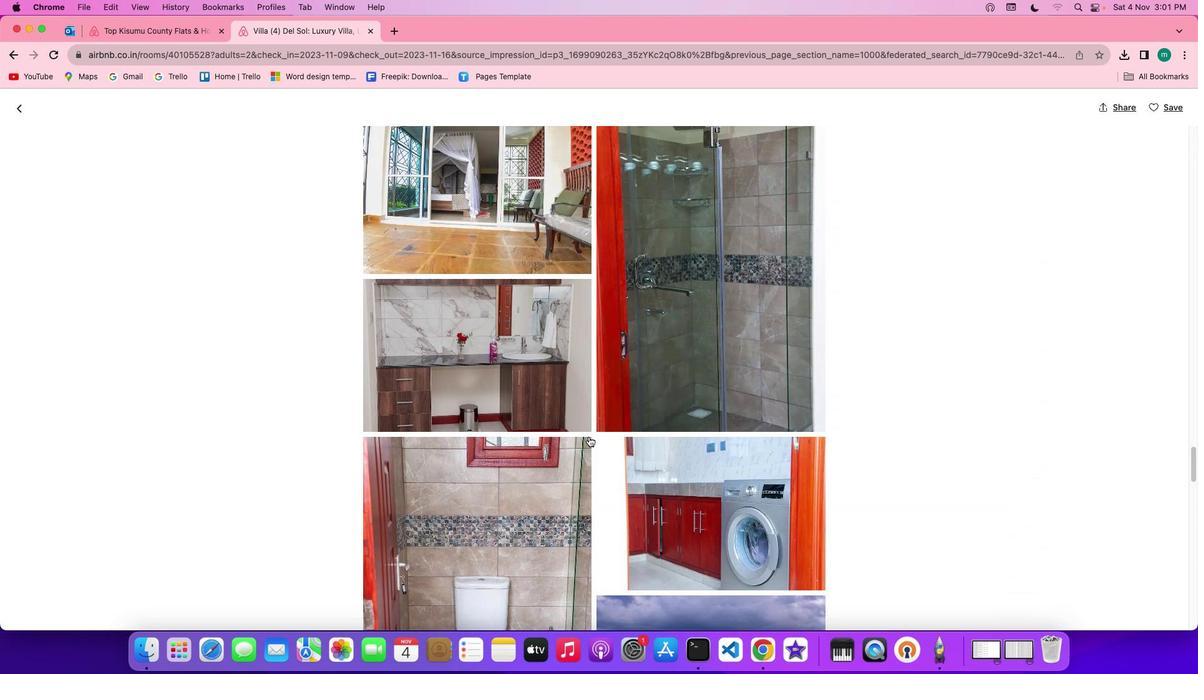 
Action: Mouse scrolled (589, 436) with delta (0, 0)
Screenshot: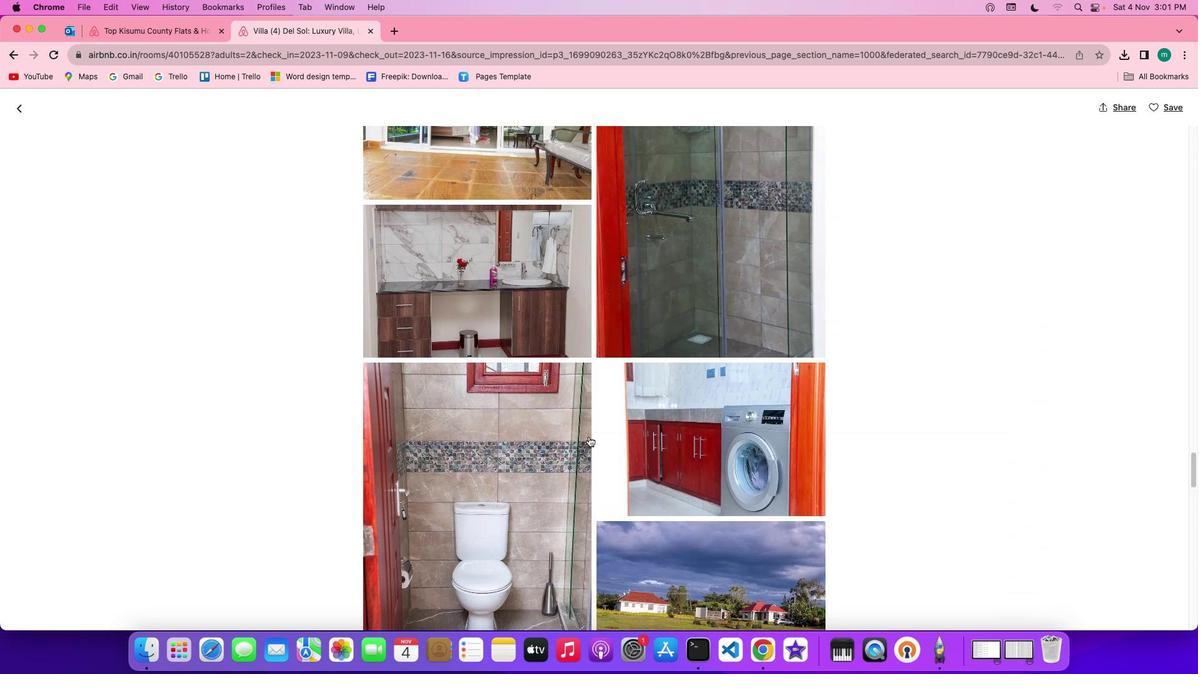 
Action: Mouse scrolled (589, 436) with delta (0, -1)
Screenshot: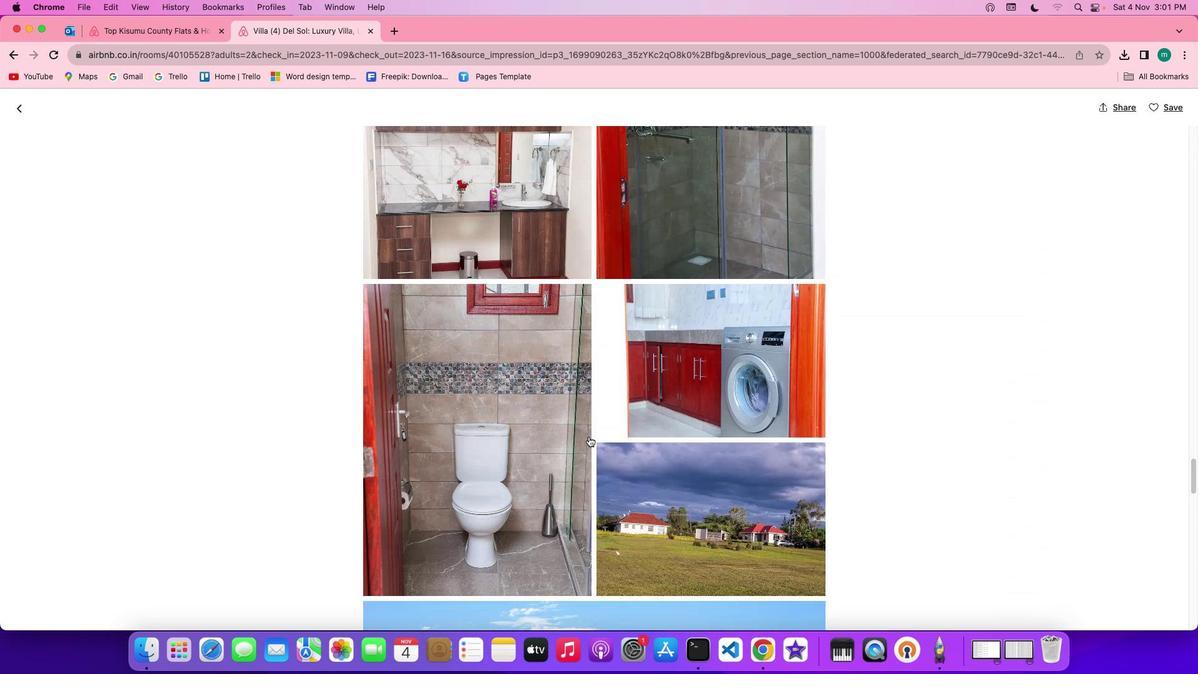 
Action: Mouse scrolled (589, 436) with delta (0, -2)
Screenshot: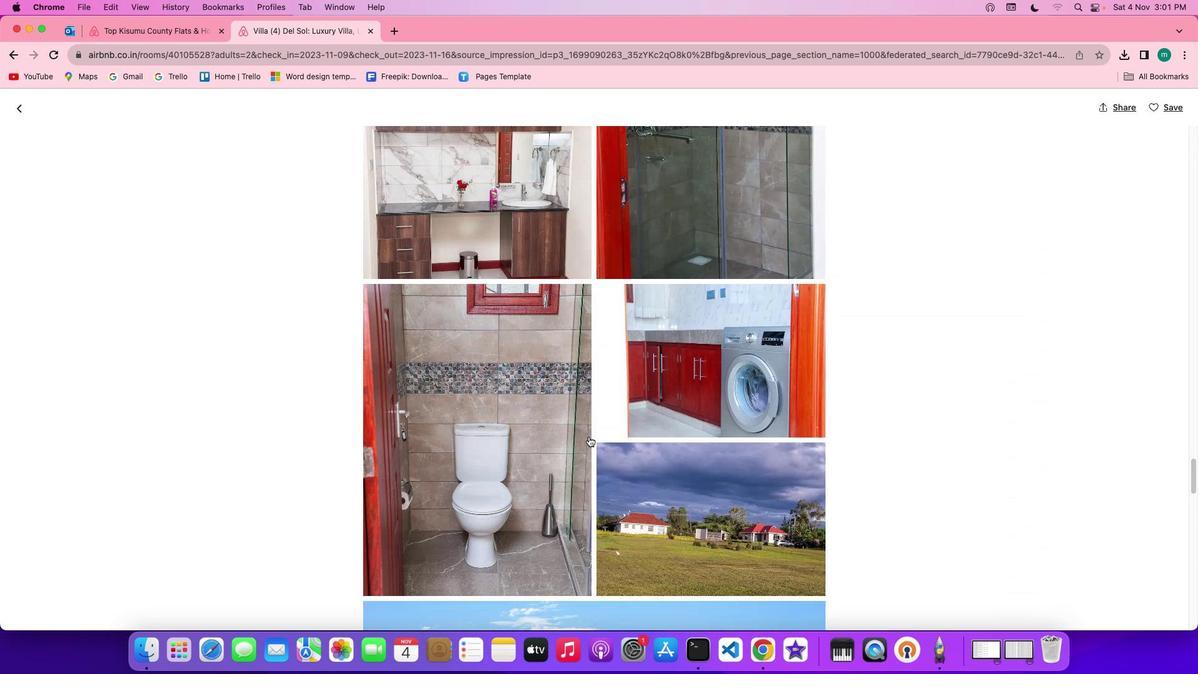 
Action: Mouse scrolled (589, 436) with delta (0, -3)
Screenshot: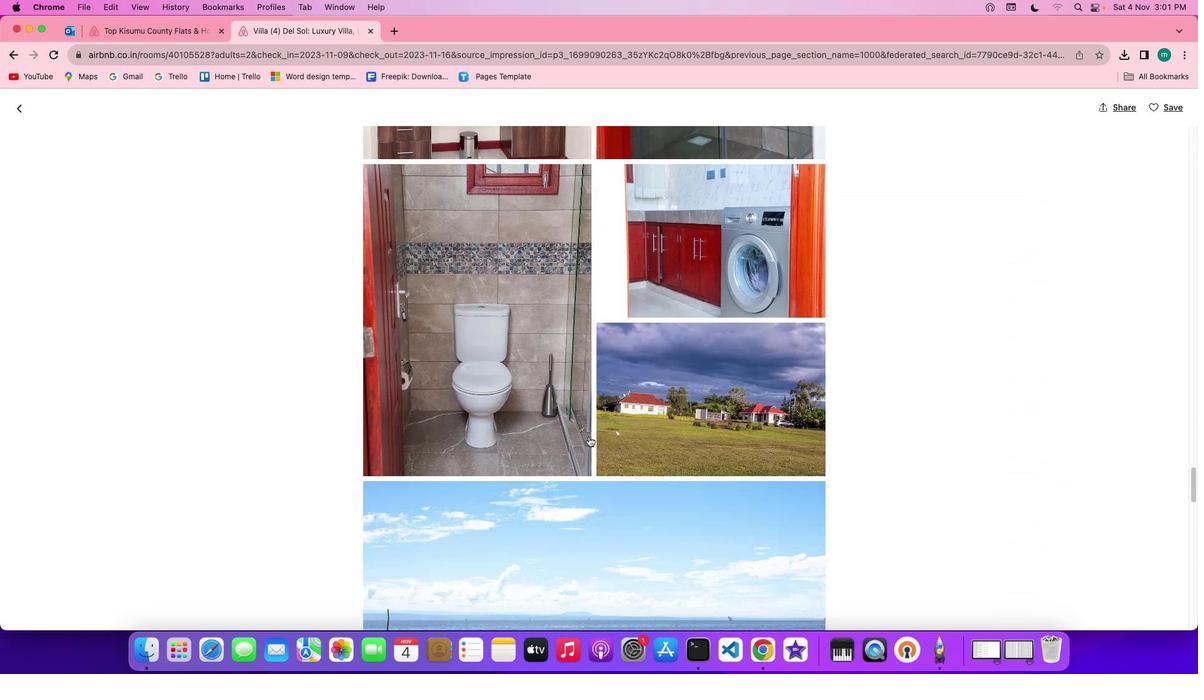 
Action: Mouse scrolled (589, 436) with delta (0, 0)
Screenshot: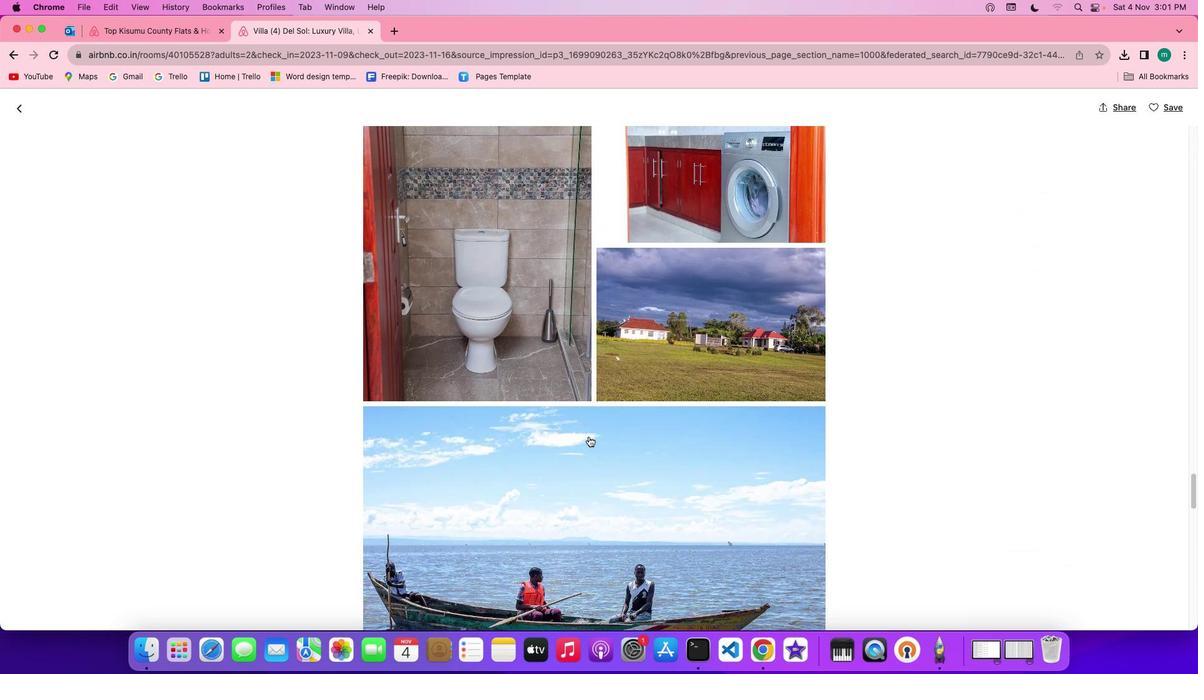 
Action: Mouse scrolled (589, 436) with delta (0, 0)
Screenshot: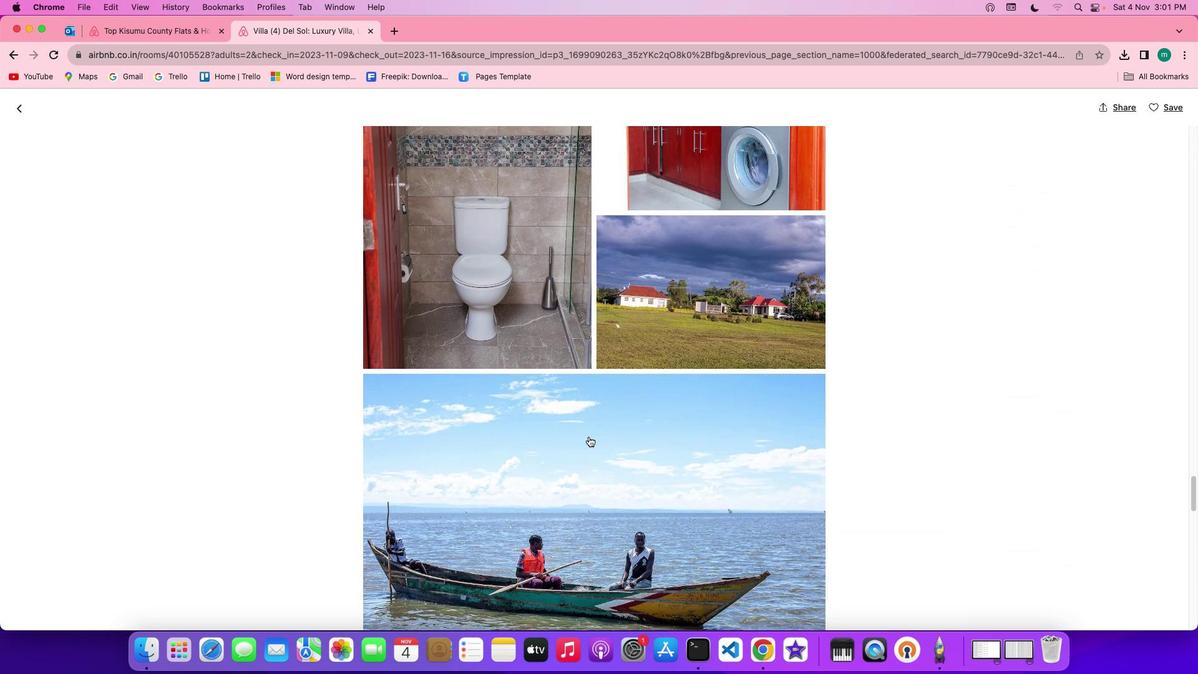 
Action: Mouse scrolled (589, 436) with delta (0, -1)
Screenshot: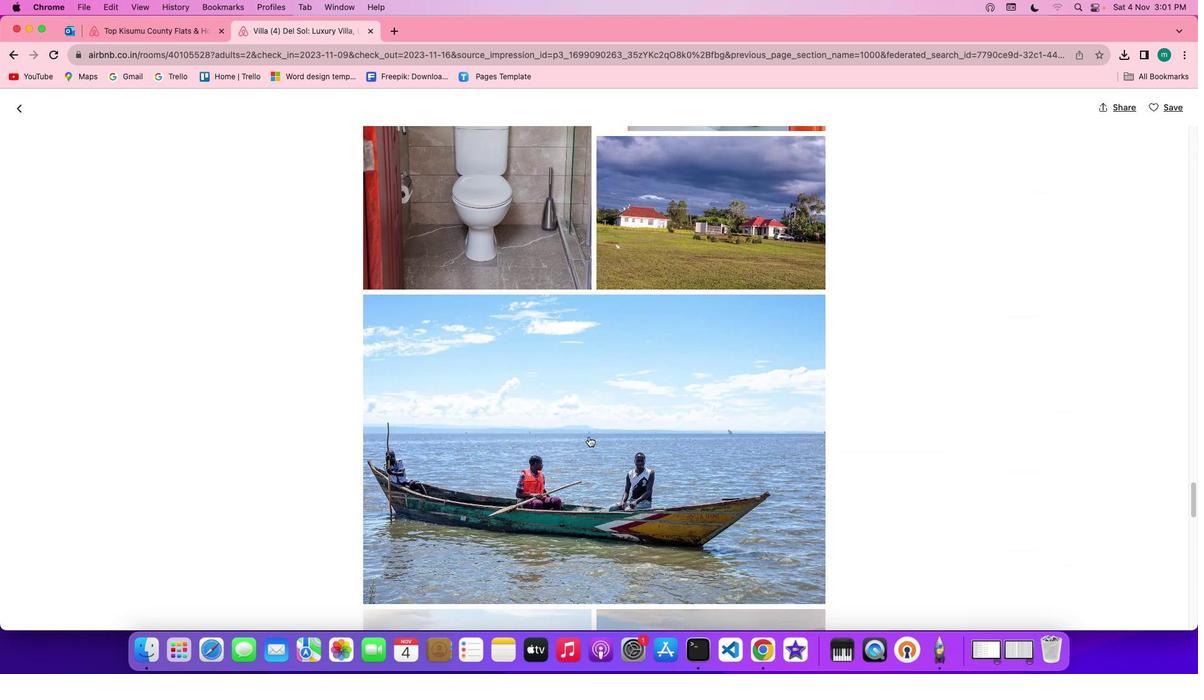 
Action: Mouse scrolled (589, 436) with delta (0, -2)
Screenshot: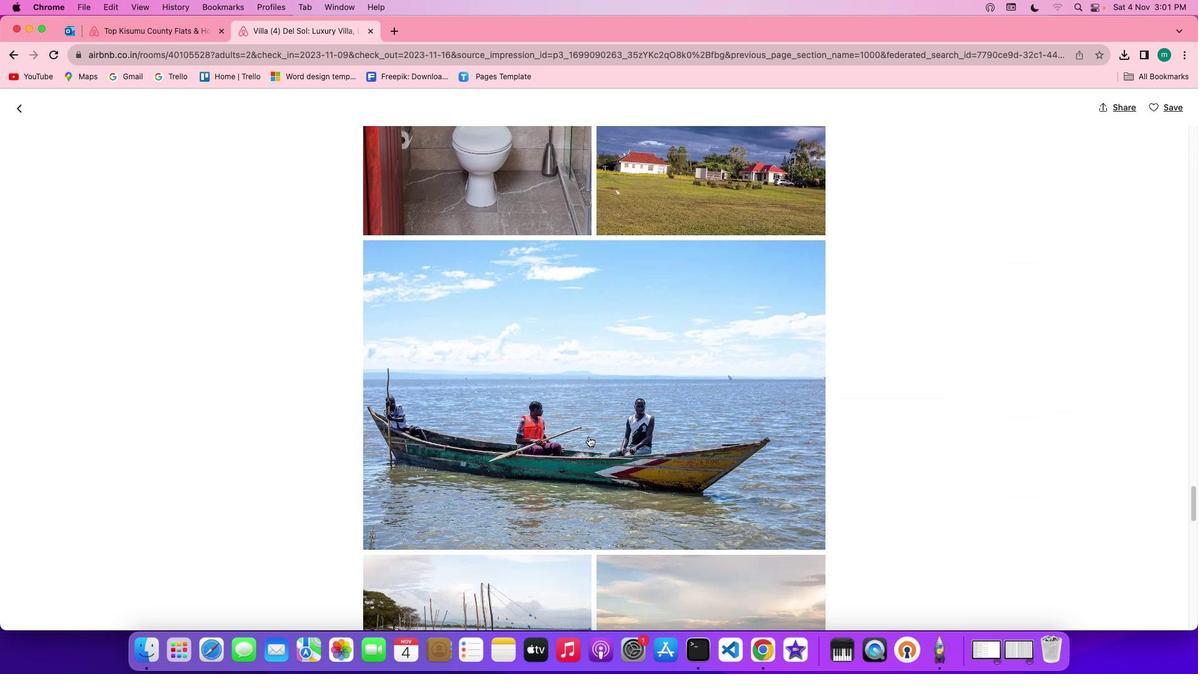 
Action: Mouse scrolled (589, 436) with delta (0, 0)
Screenshot: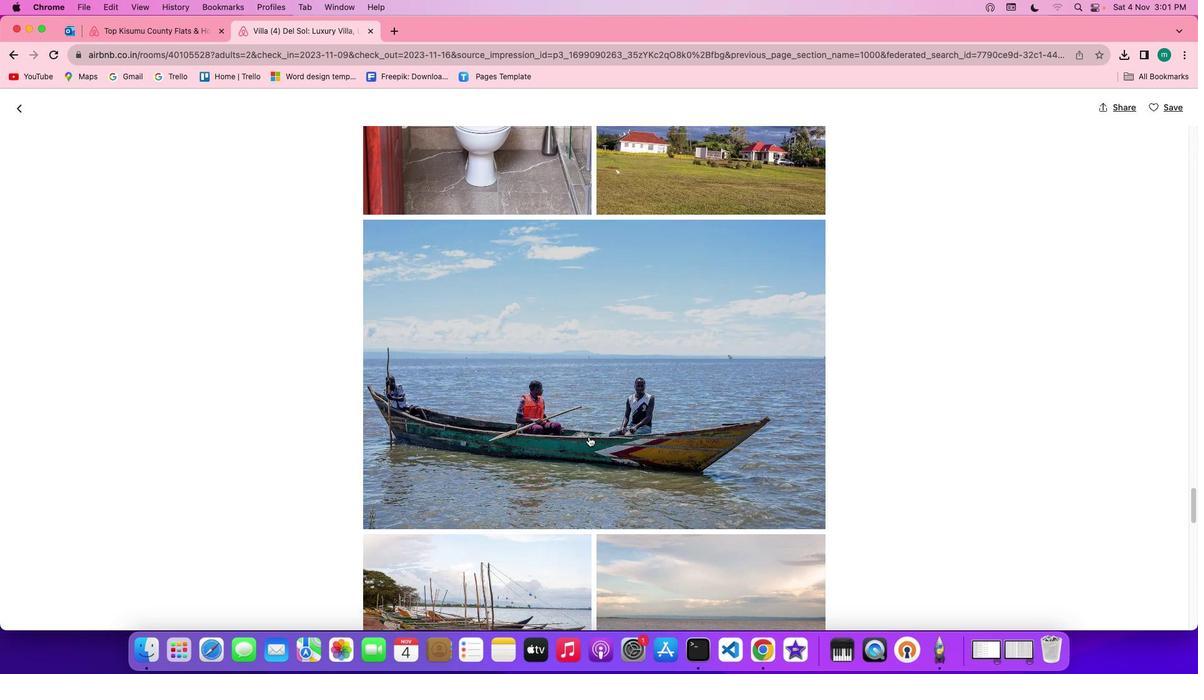 
Action: Mouse scrolled (589, 436) with delta (0, 0)
Screenshot: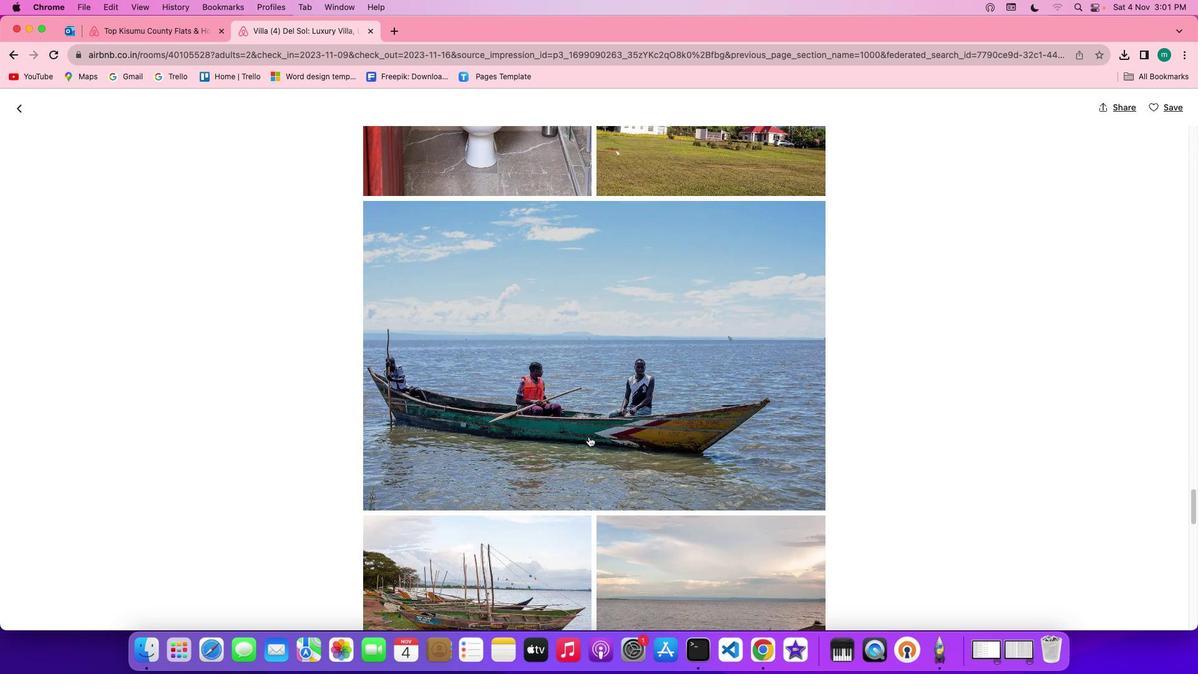 
Action: Mouse scrolled (589, 436) with delta (0, -1)
Screenshot: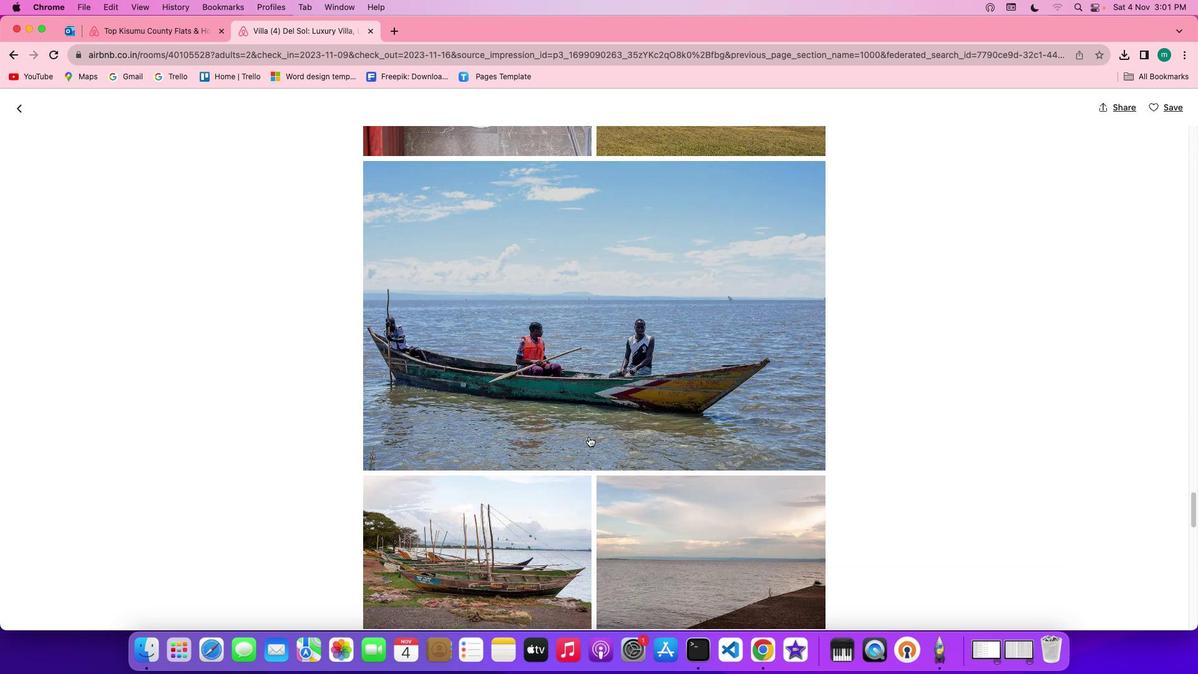 
Action: Mouse scrolled (589, 436) with delta (0, 0)
Screenshot: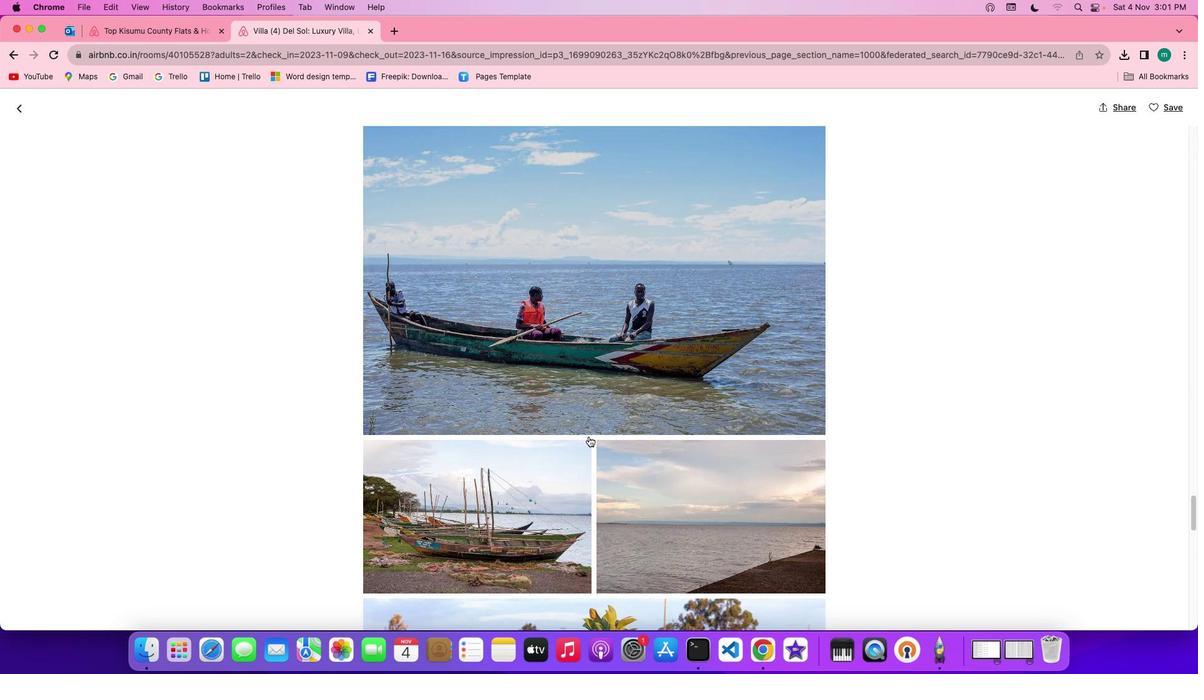 
Action: Mouse scrolled (589, 436) with delta (0, 0)
Screenshot: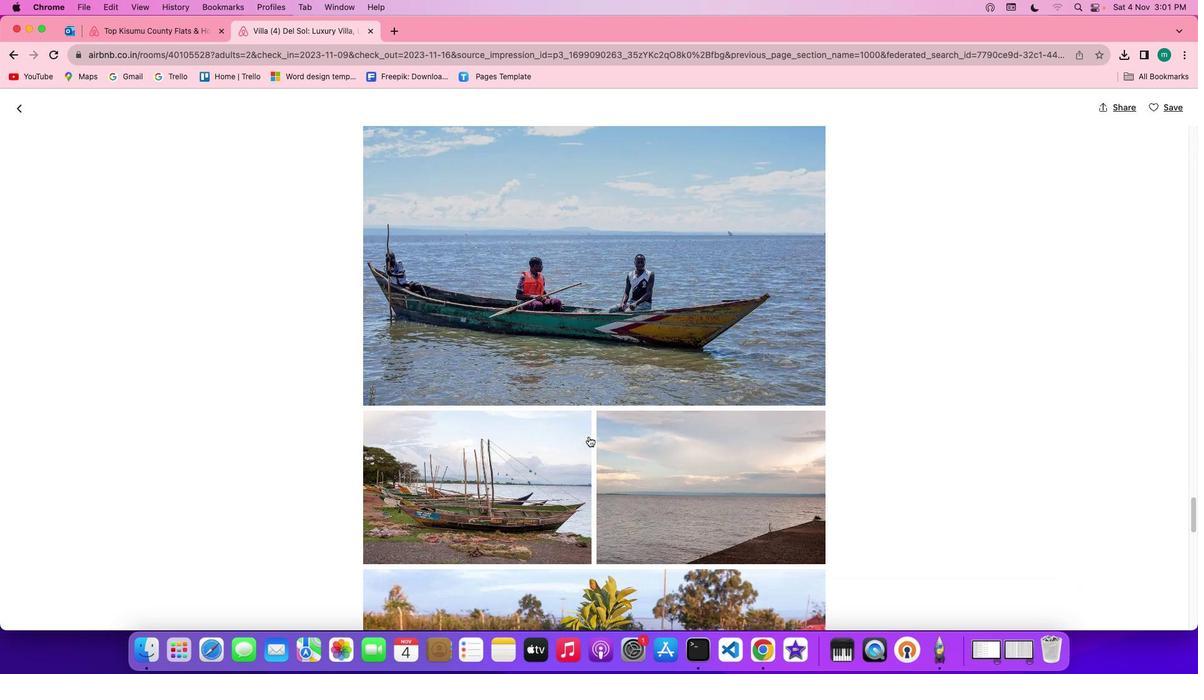 
Action: Mouse scrolled (589, 436) with delta (0, -1)
Screenshot: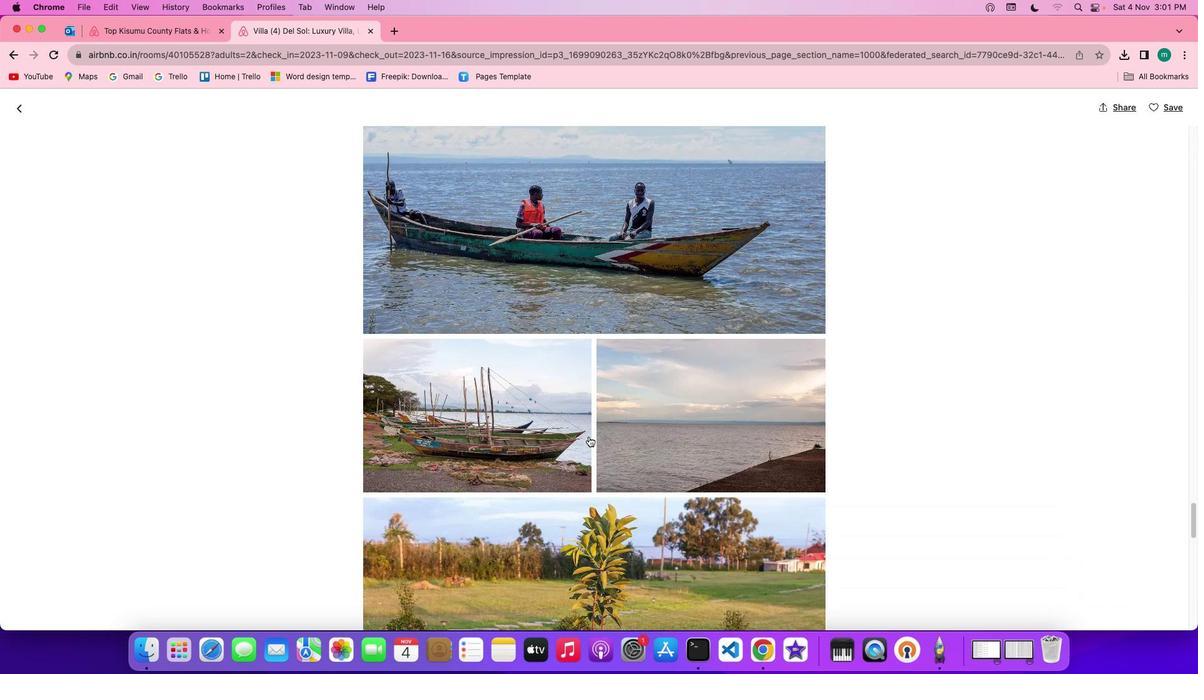 
Action: Mouse scrolled (589, 436) with delta (0, -1)
Screenshot: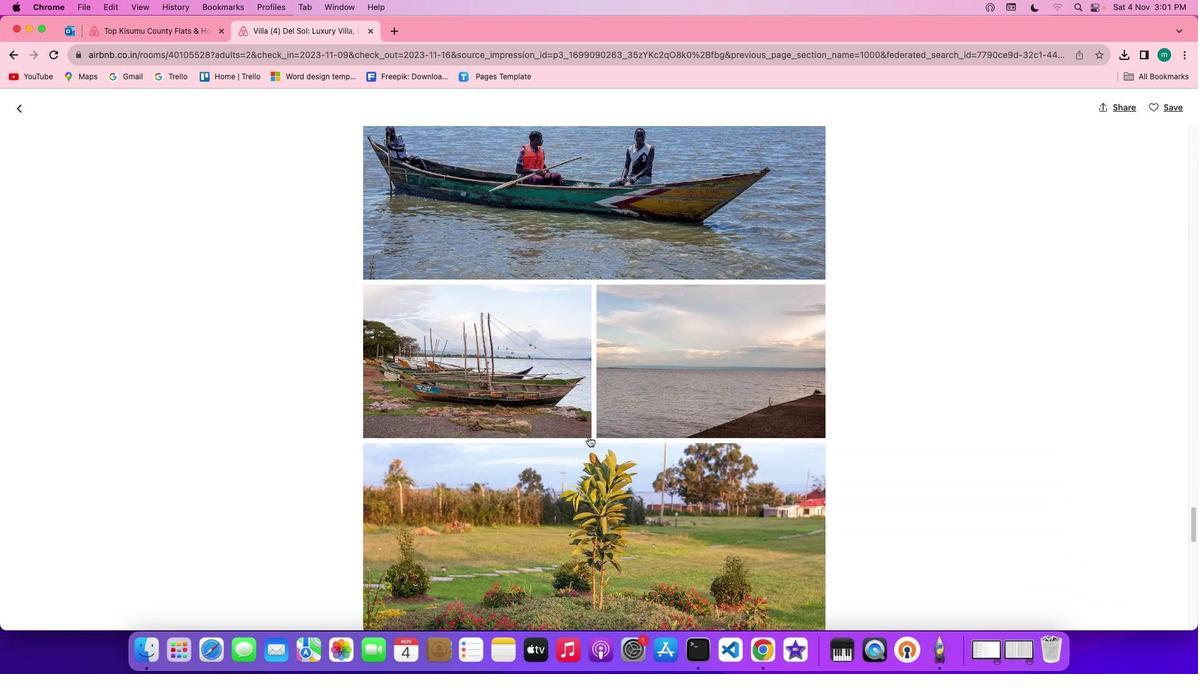 
Action: Mouse scrolled (589, 436) with delta (0, -2)
Screenshot: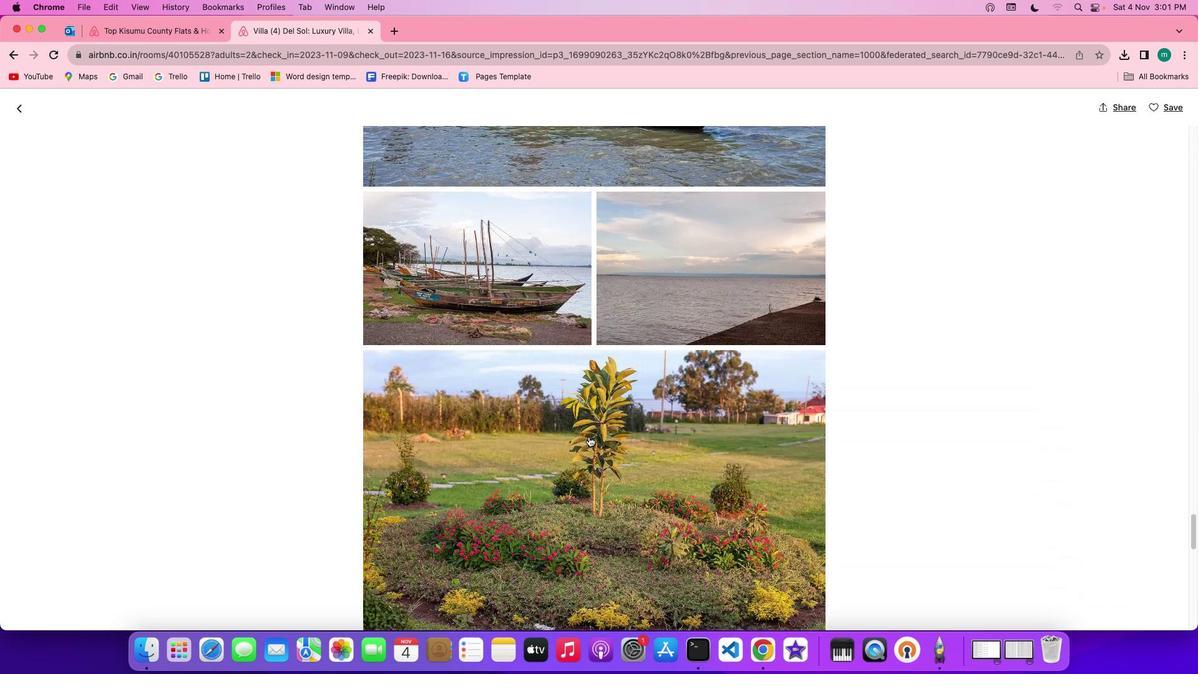 
Action: Mouse scrolled (589, 436) with delta (0, 0)
Screenshot: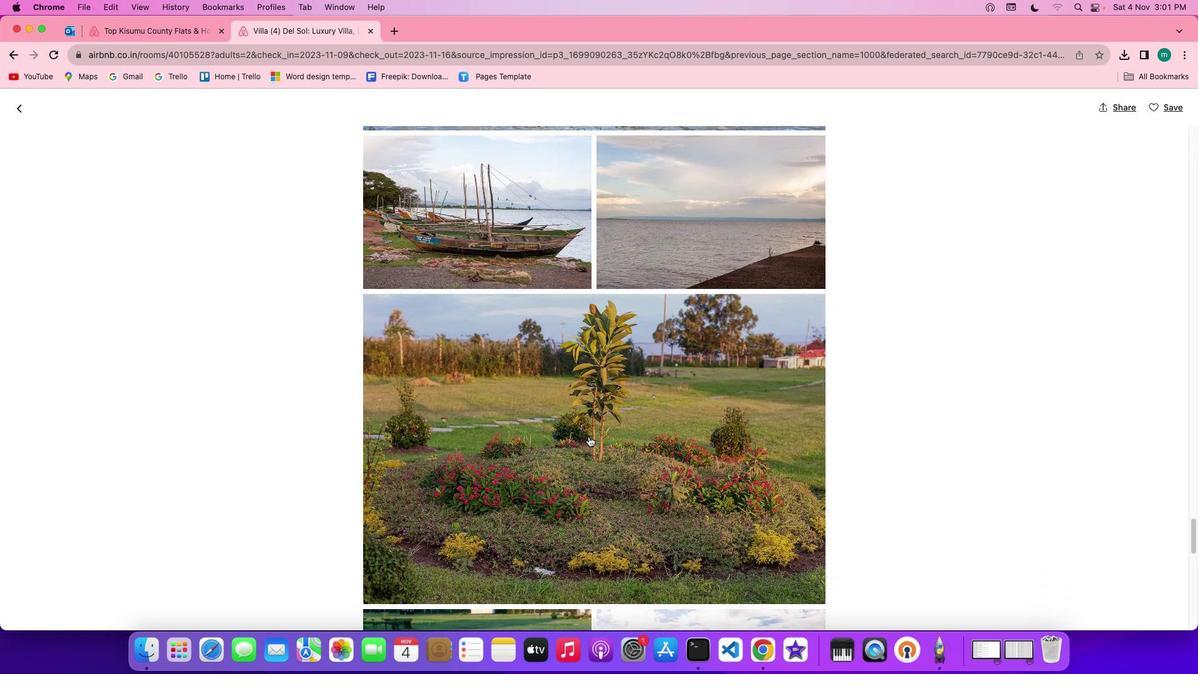 
Action: Mouse scrolled (589, 436) with delta (0, 0)
Screenshot: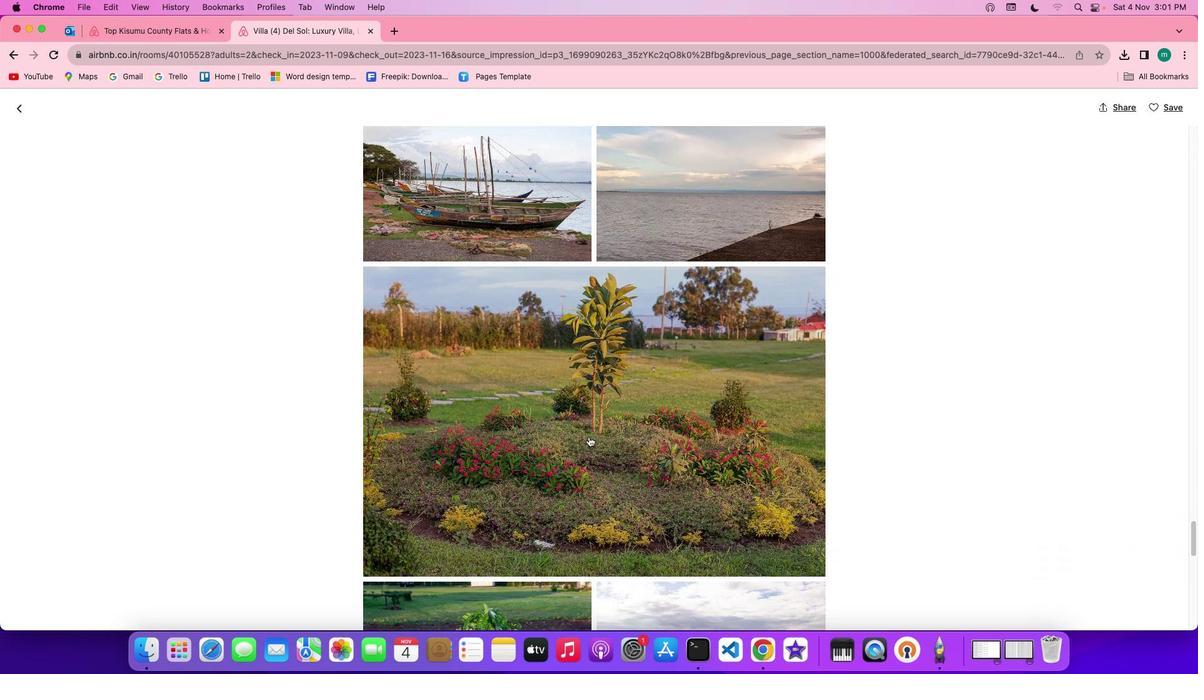 
Action: Mouse scrolled (589, 436) with delta (0, -1)
Screenshot: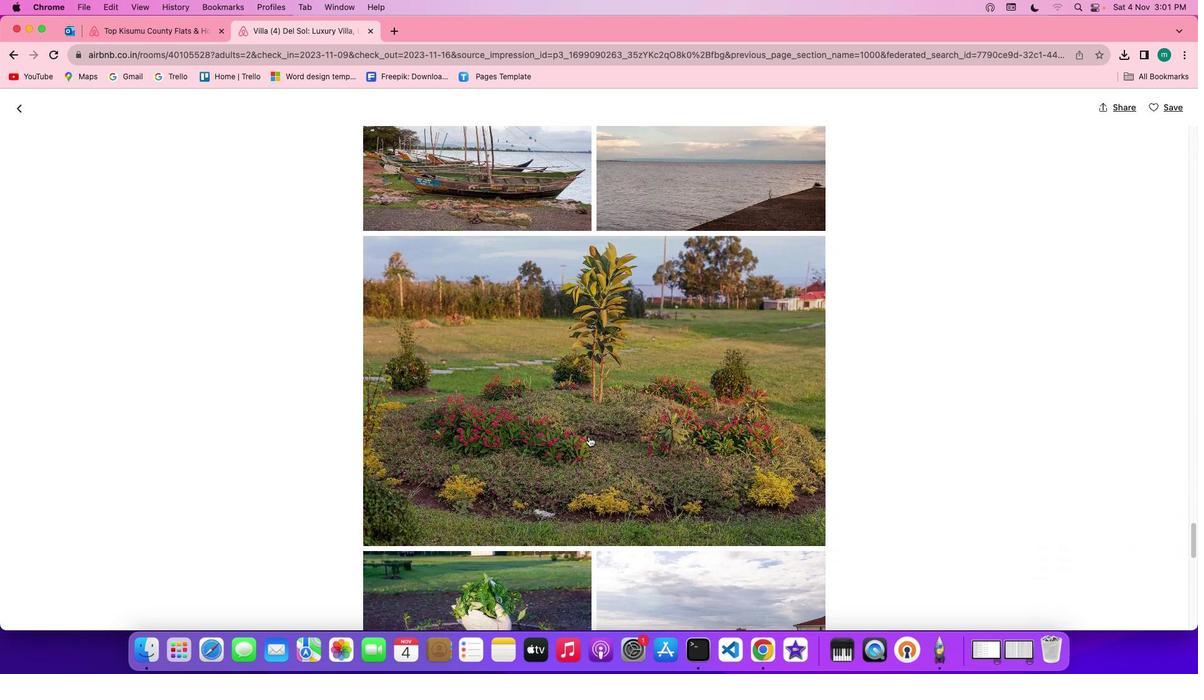 
Action: Mouse scrolled (589, 436) with delta (0, -1)
Screenshot: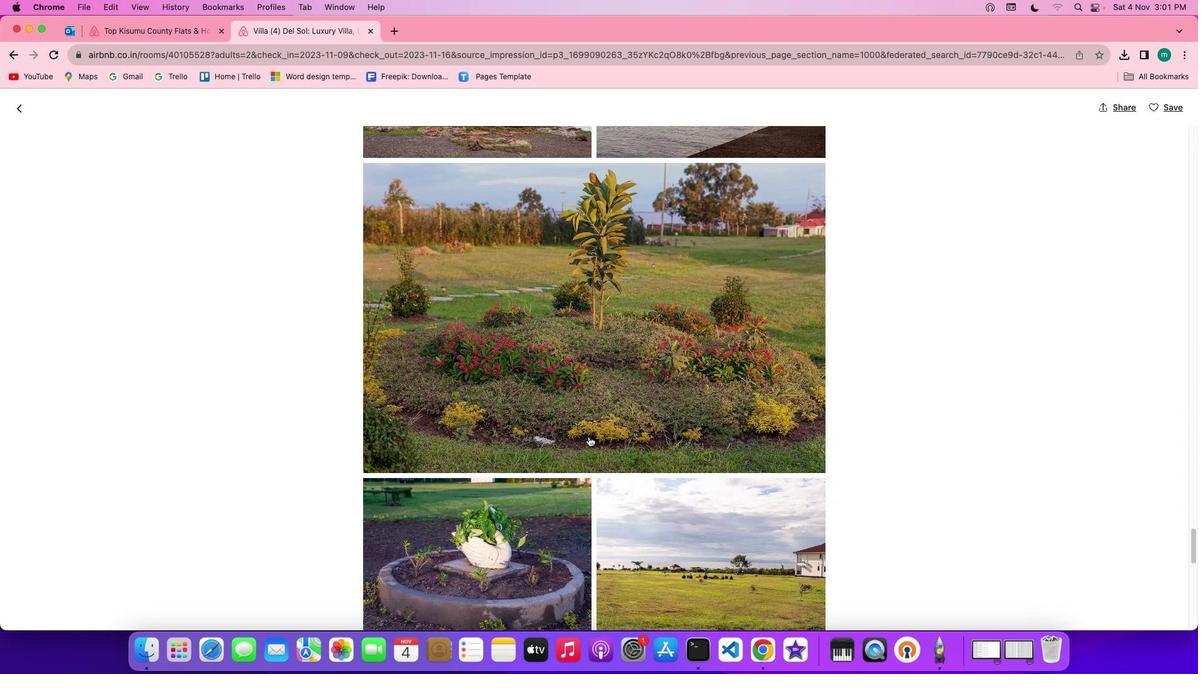 
Action: Mouse scrolled (589, 436) with delta (0, 0)
Screenshot: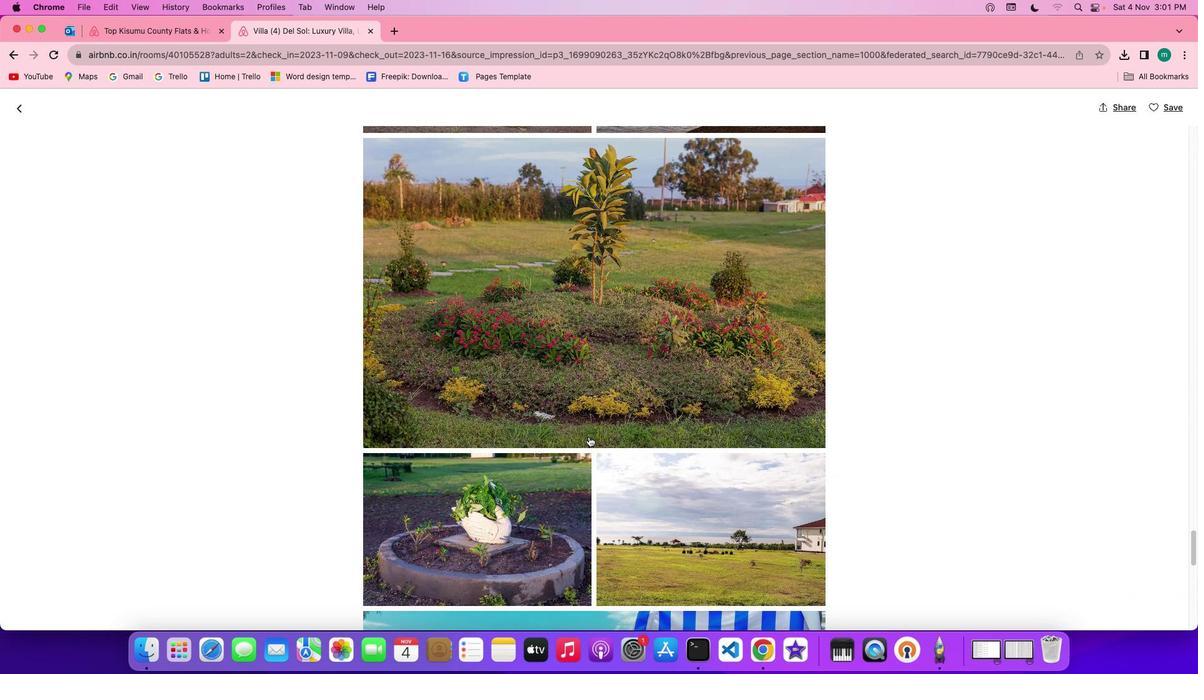 
Action: Mouse scrolled (589, 436) with delta (0, 0)
Screenshot: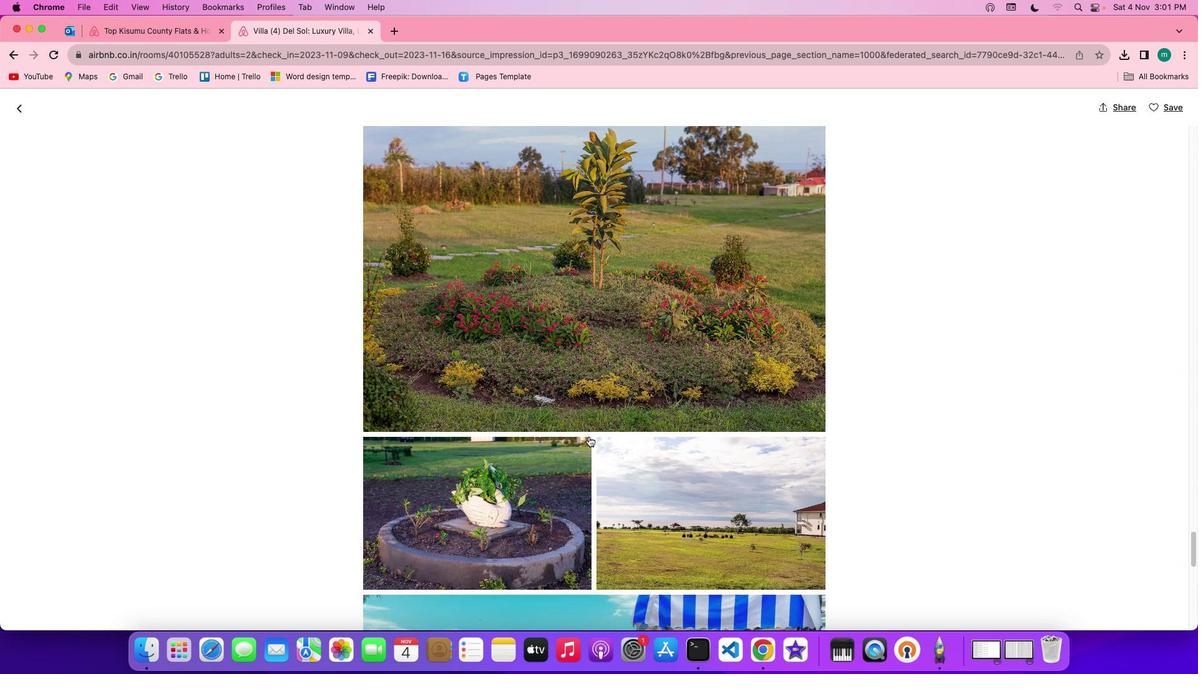 
Action: Mouse scrolled (589, 436) with delta (0, -1)
Screenshot: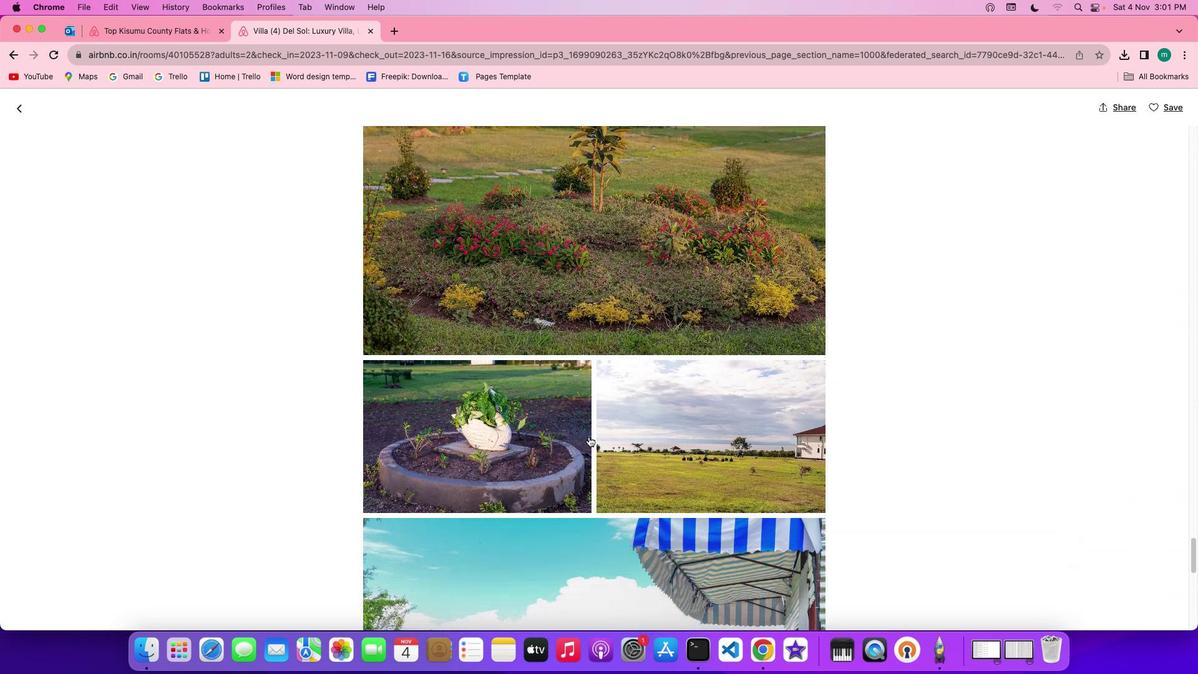 
Action: Mouse scrolled (589, 436) with delta (0, -1)
Screenshot: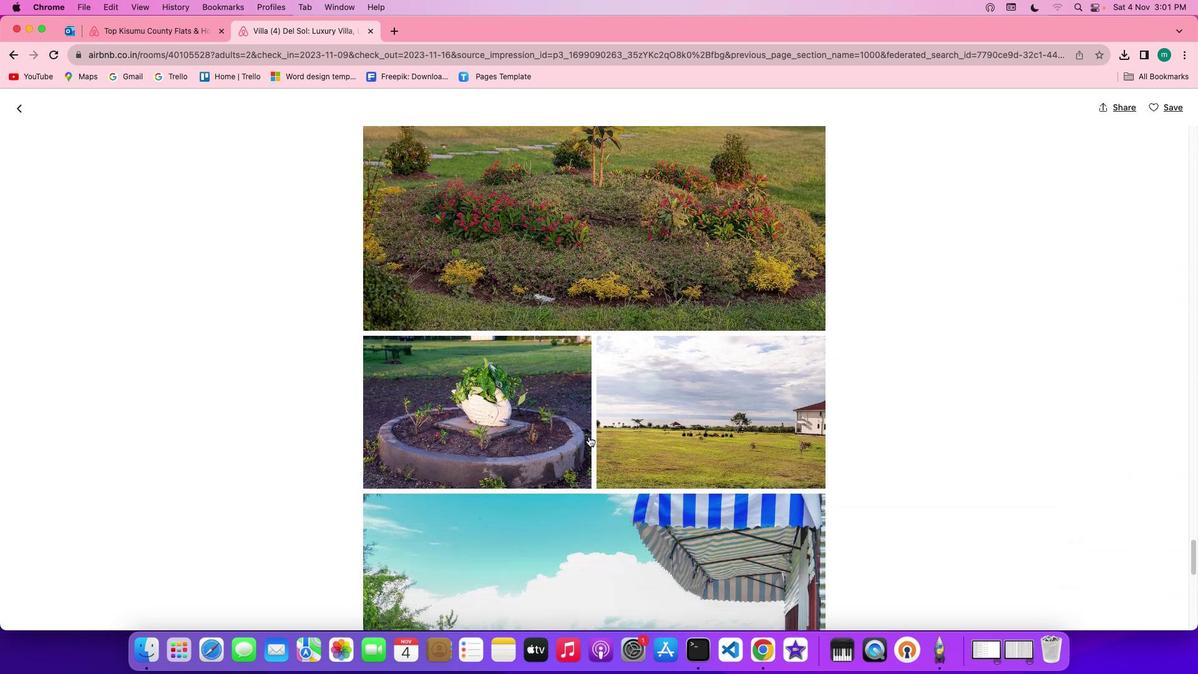 
Action: Mouse scrolled (589, 436) with delta (0, 0)
Screenshot: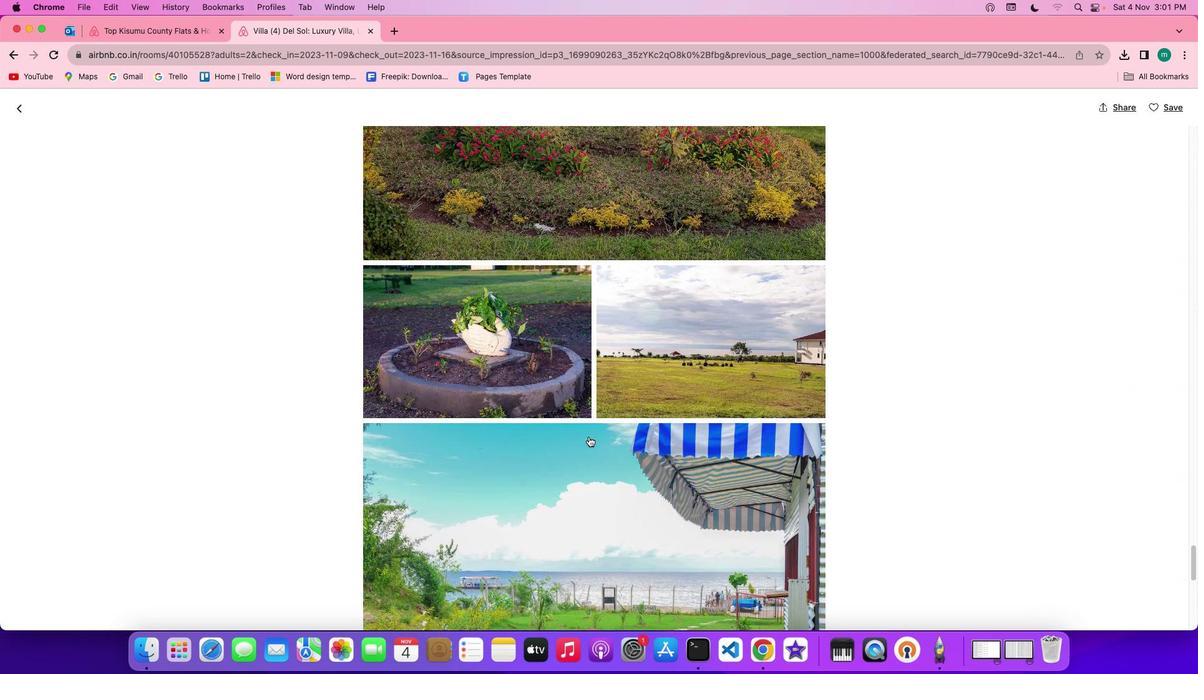 
Action: Mouse scrolled (589, 436) with delta (0, 0)
Screenshot: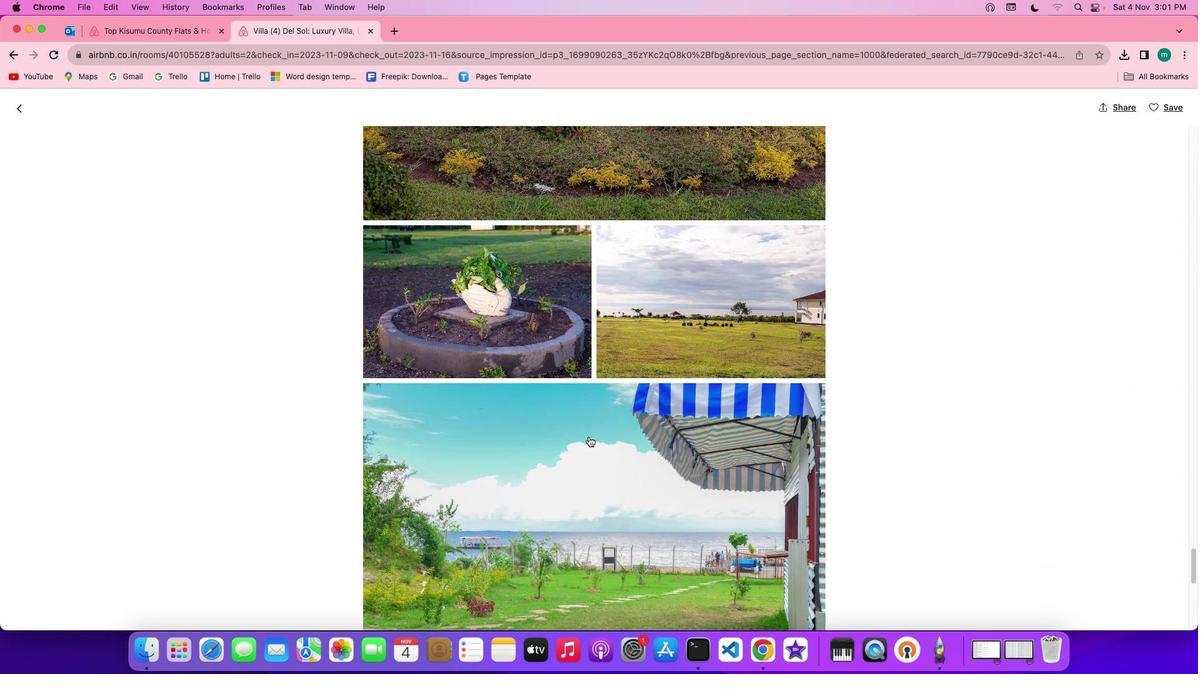 
Action: Mouse scrolled (589, 436) with delta (0, -1)
Screenshot: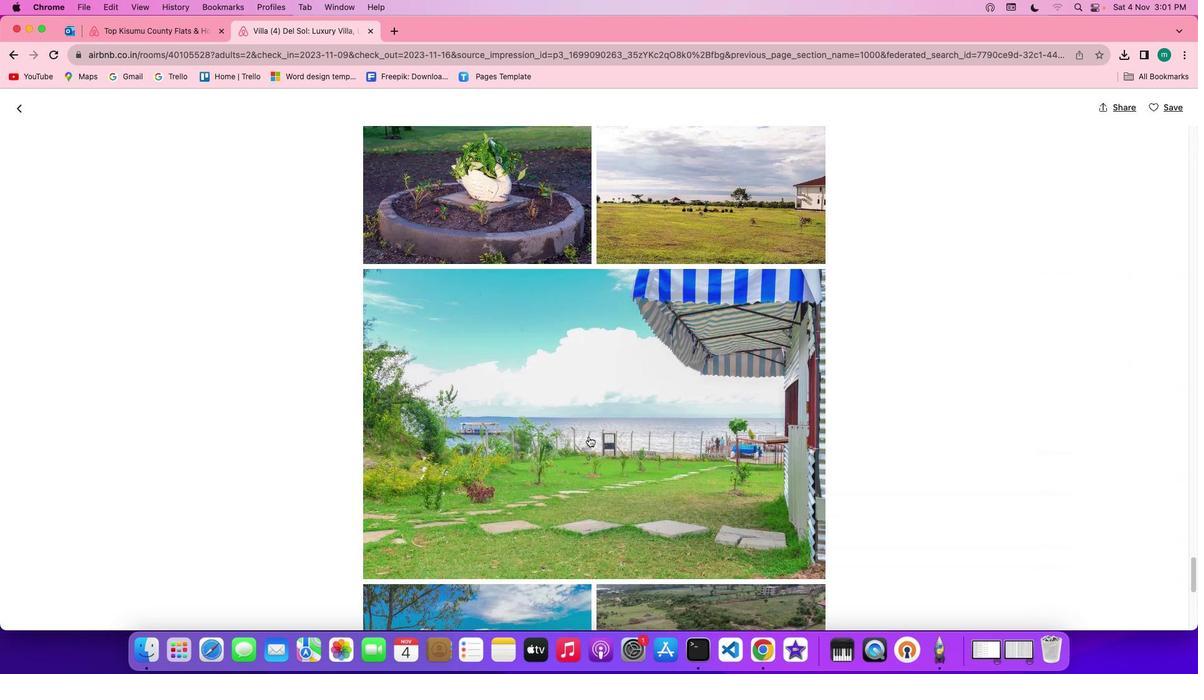 
Action: Mouse scrolled (589, 436) with delta (0, -2)
Screenshot: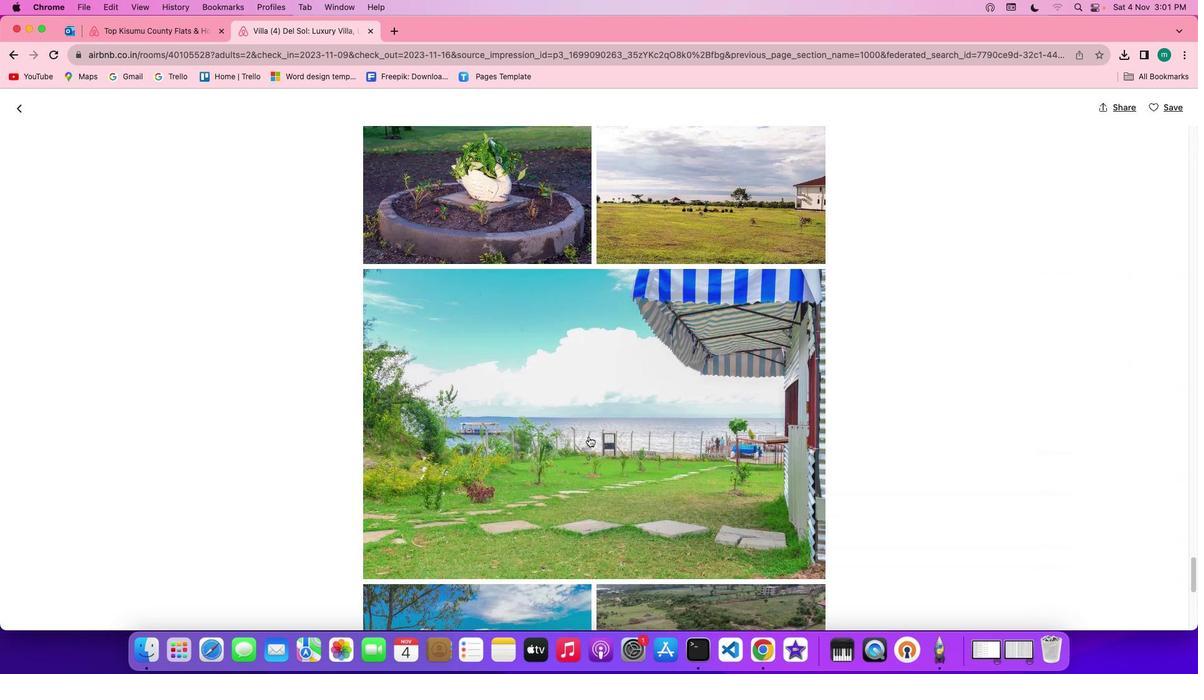 
Action: Mouse scrolled (589, 436) with delta (0, 0)
Screenshot: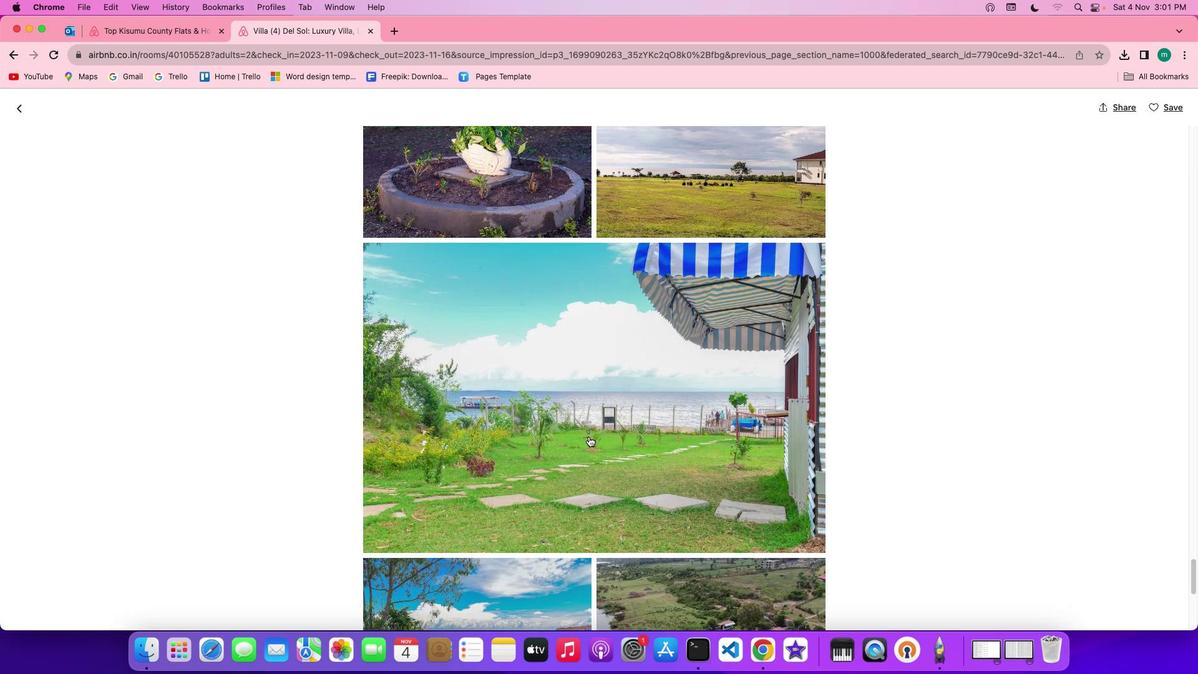 
Action: Mouse scrolled (589, 436) with delta (0, 0)
Screenshot: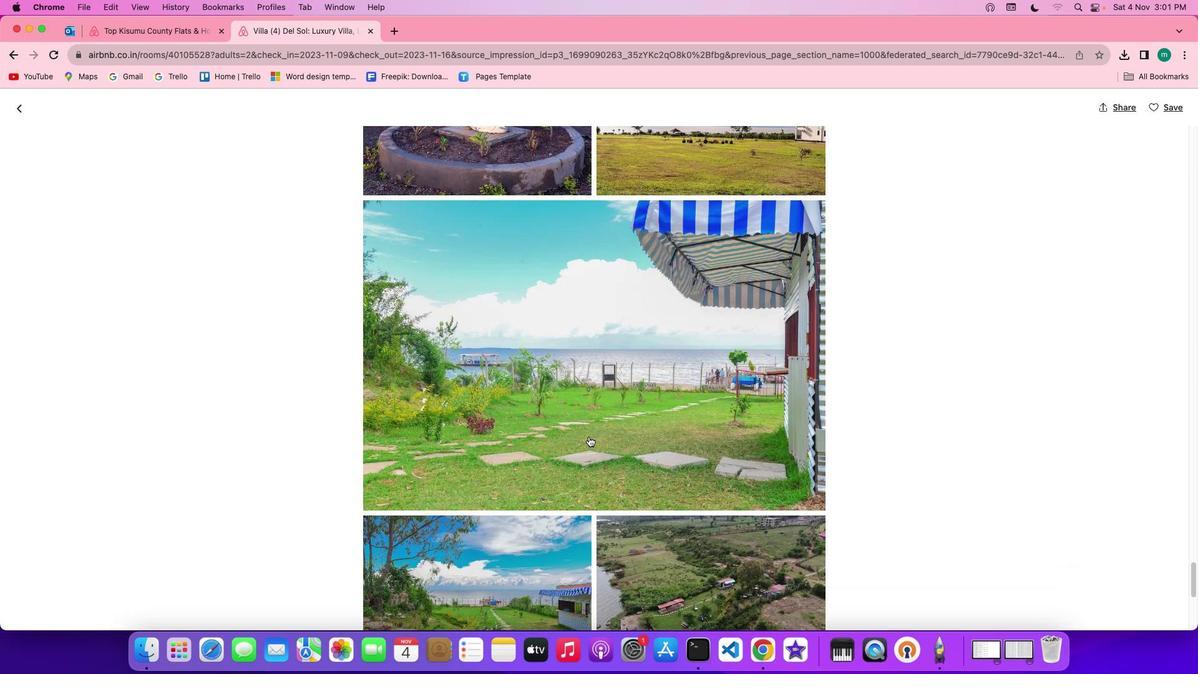 
Action: Mouse scrolled (589, 436) with delta (0, -1)
Screenshot: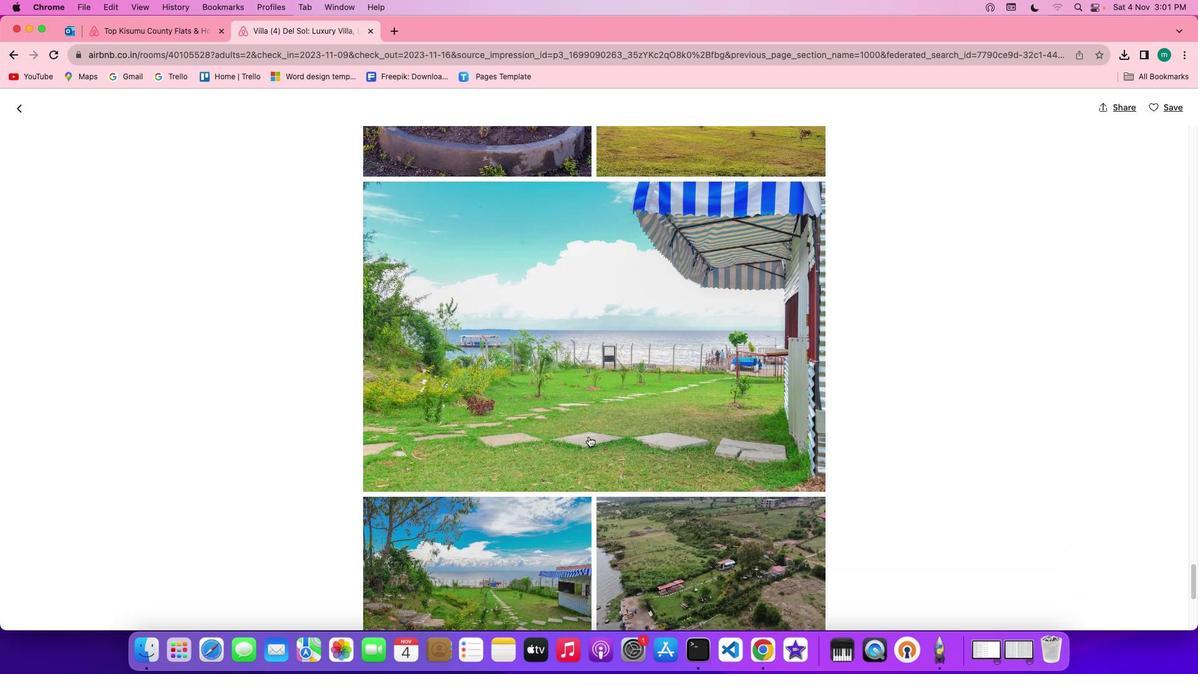 
Action: Mouse scrolled (589, 436) with delta (0, 0)
Screenshot: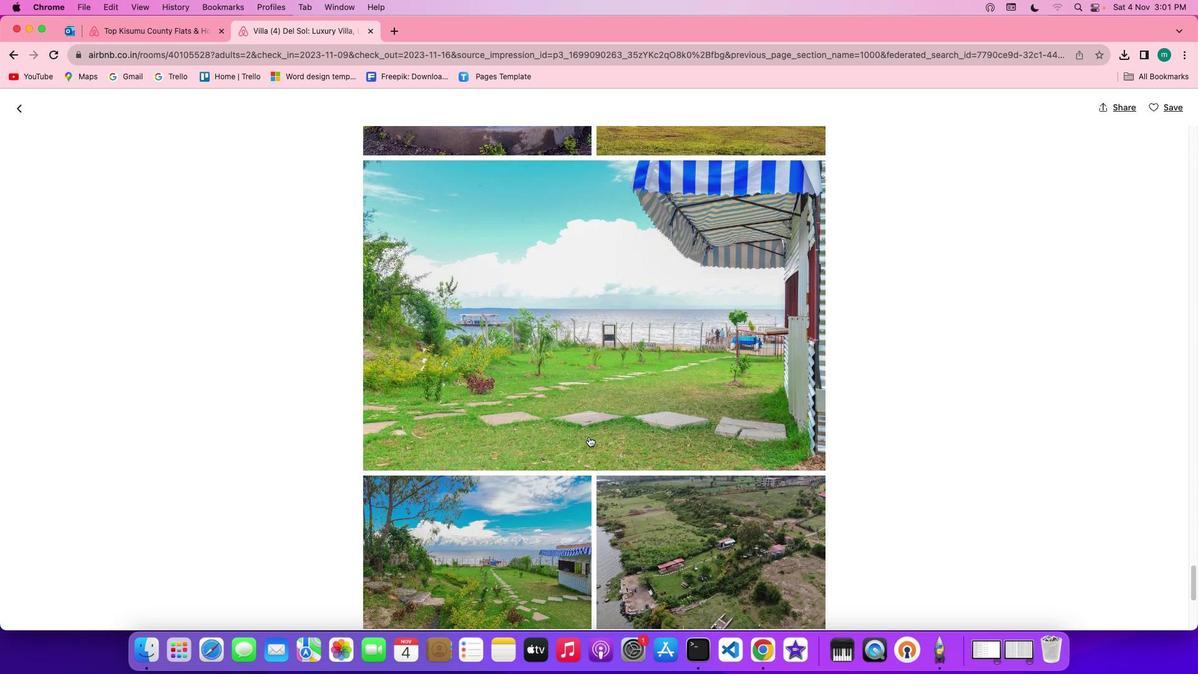 
Action: Mouse scrolled (589, 436) with delta (0, 0)
Screenshot: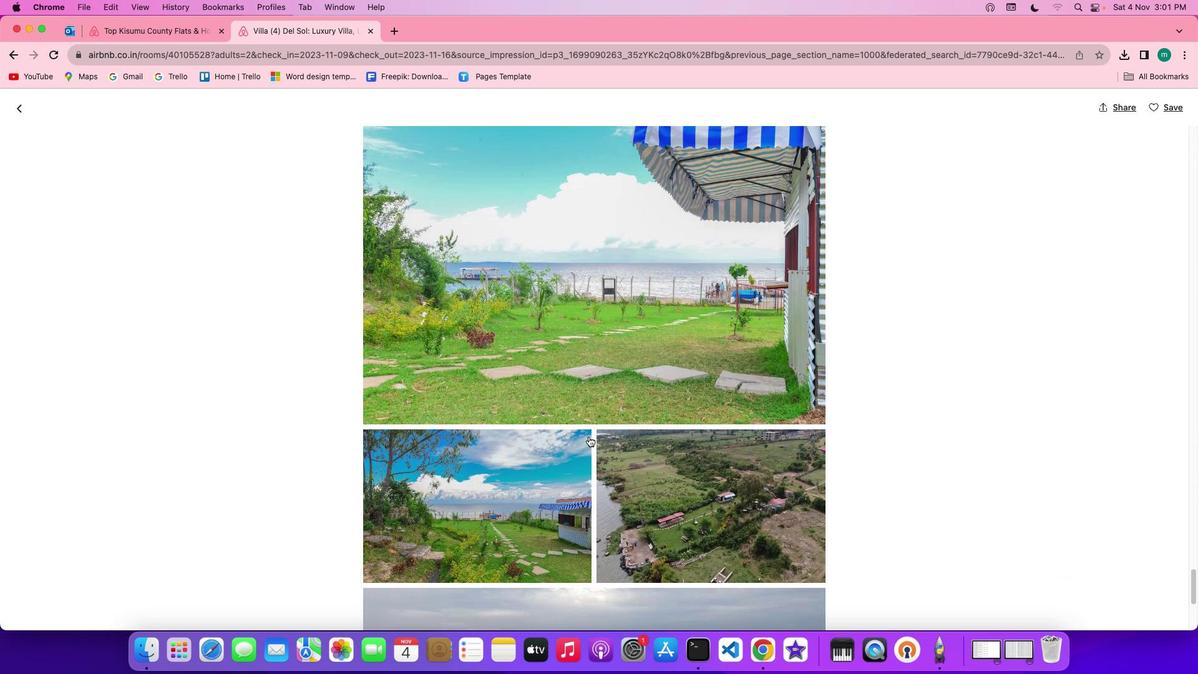 
Action: Mouse scrolled (589, 436) with delta (0, -1)
Screenshot: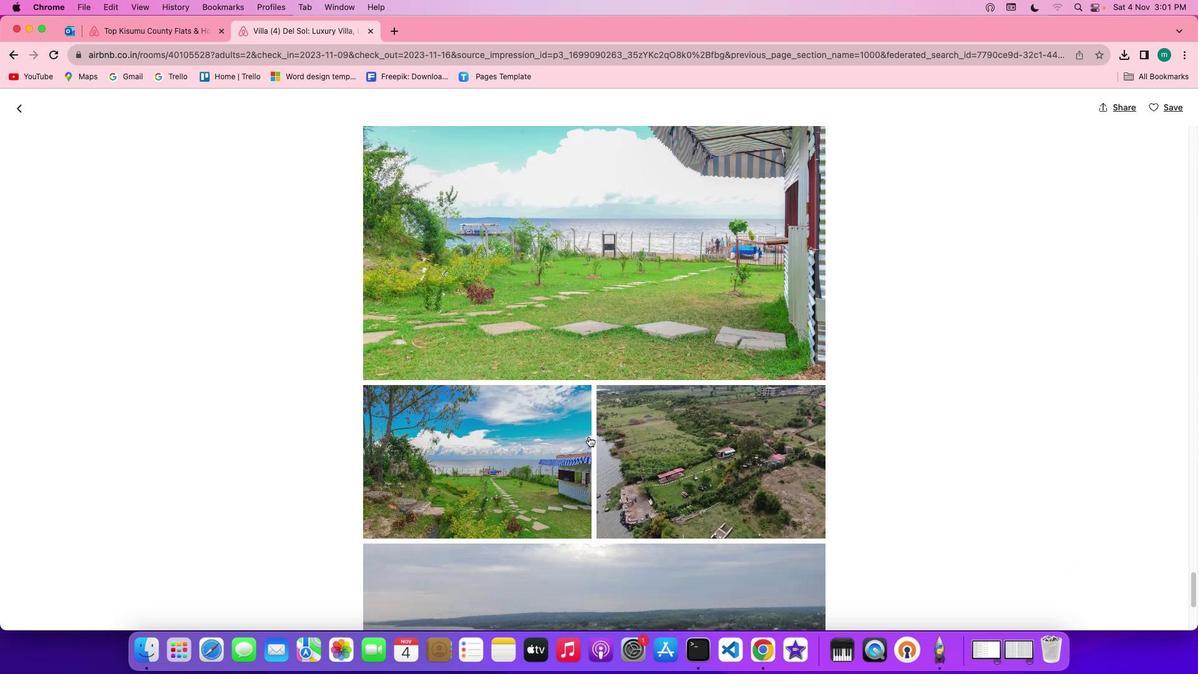 
Action: Mouse scrolled (589, 436) with delta (0, -1)
Screenshot: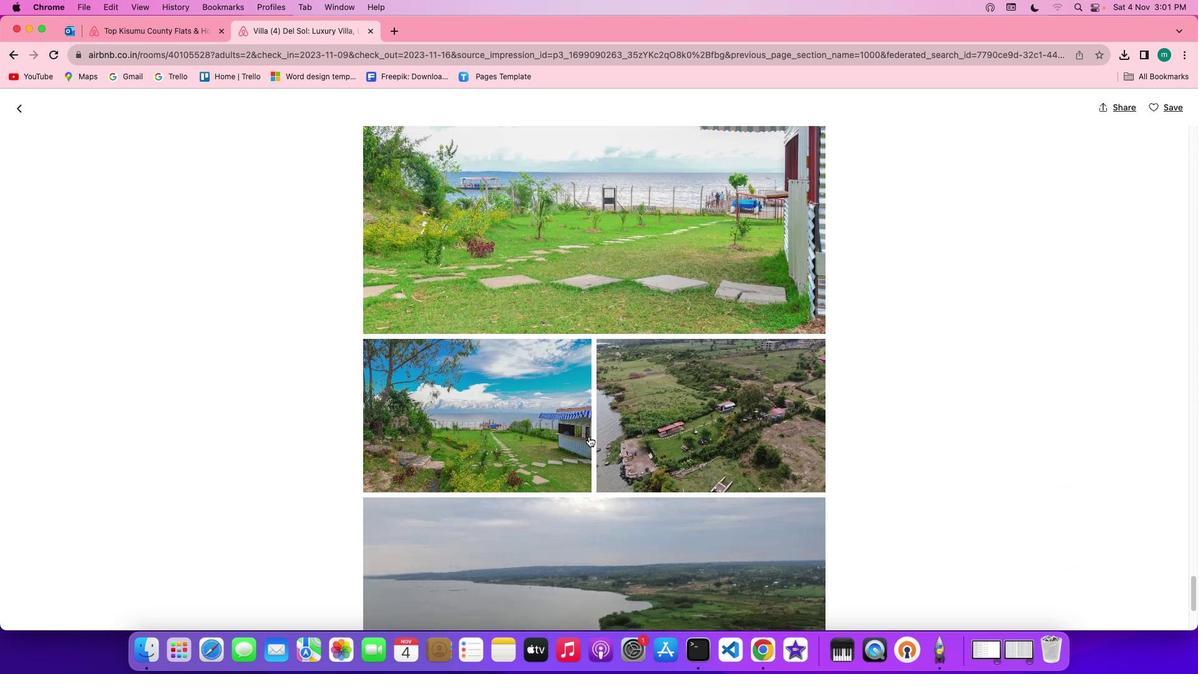 
Action: Mouse scrolled (589, 436) with delta (0, -1)
Screenshot: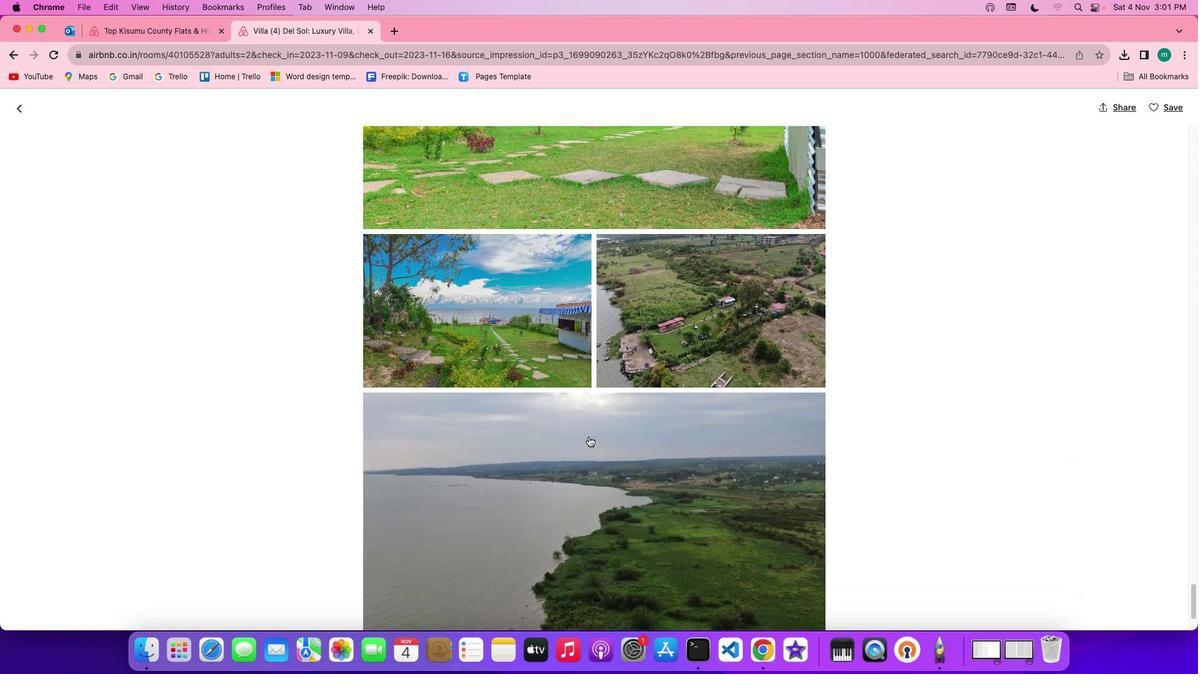 
Action: Mouse scrolled (589, 436) with delta (0, 0)
Screenshot: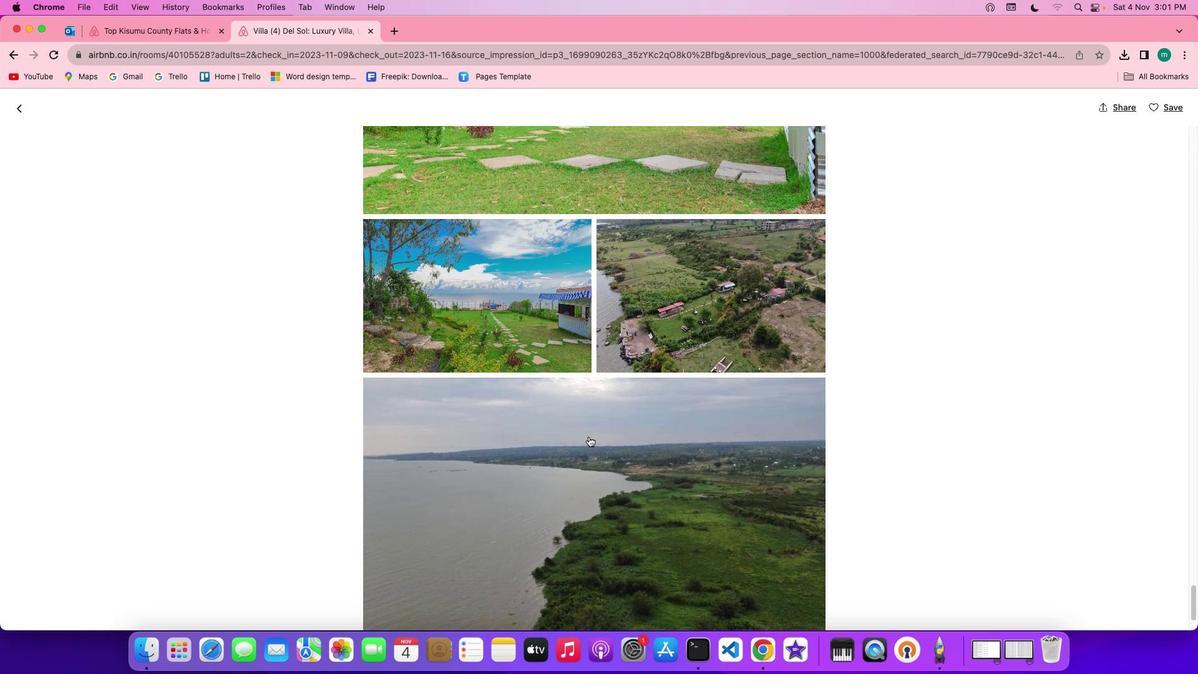 
Action: Mouse scrolled (589, 436) with delta (0, 0)
Screenshot: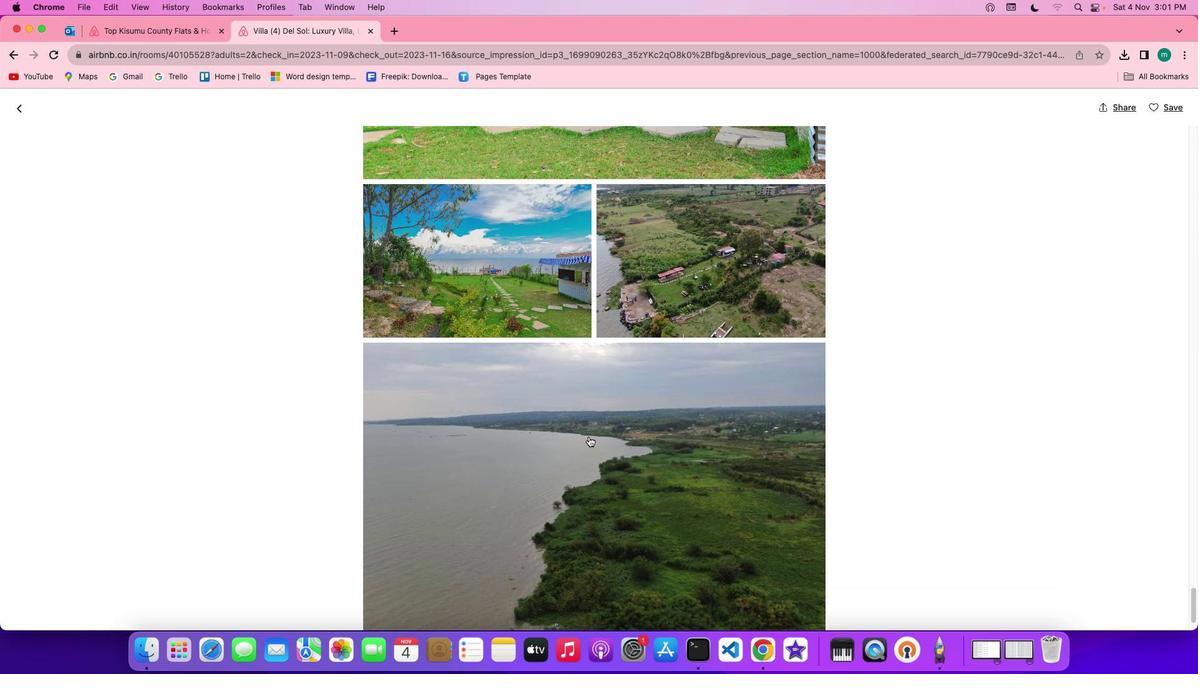
Action: Mouse scrolled (589, 436) with delta (0, -1)
Screenshot: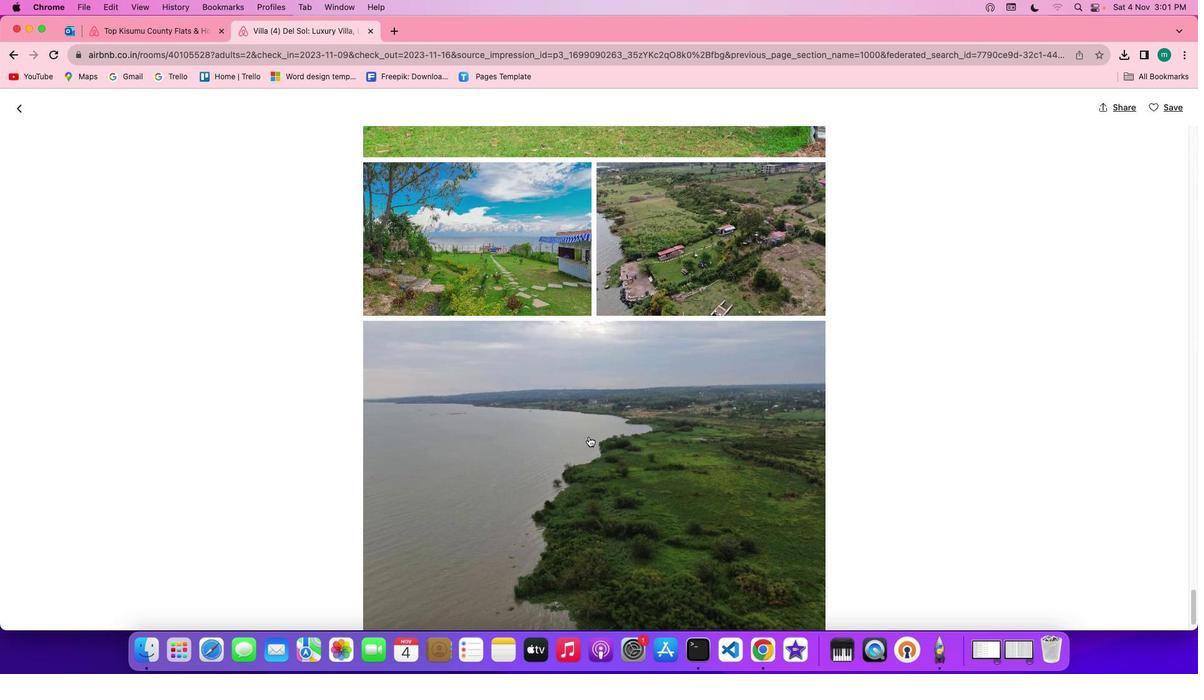
Action: Mouse scrolled (589, 436) with delta (0, -1)
Screenshot: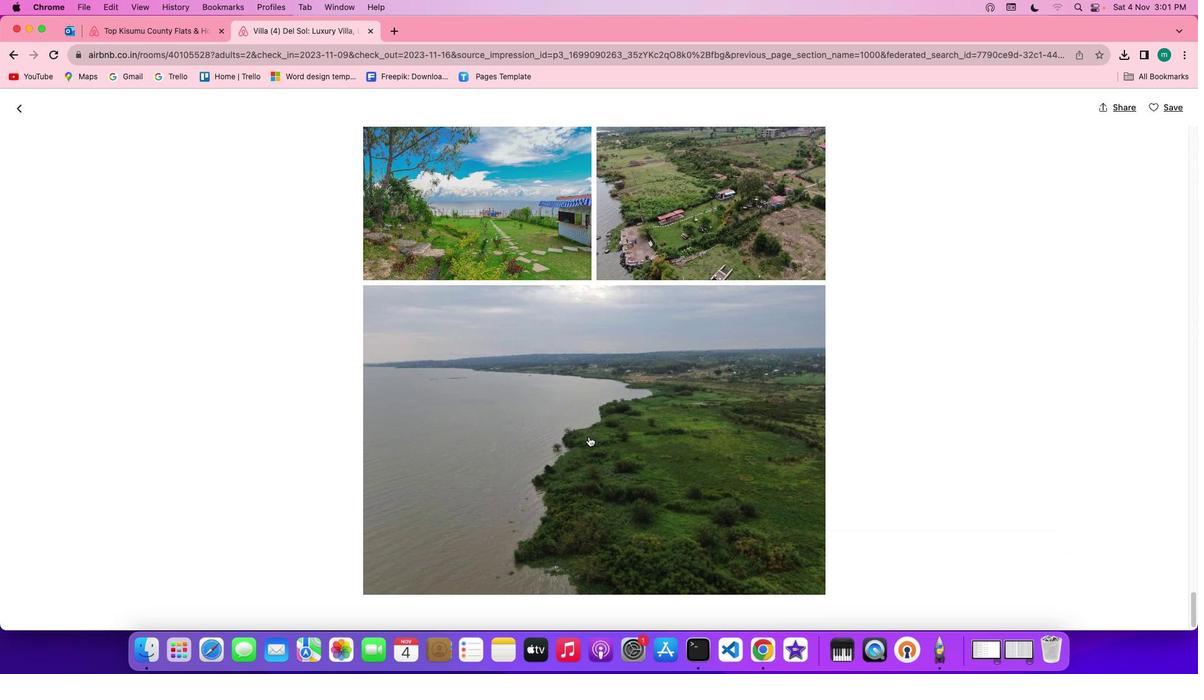 
Action: Mouse scrolled (589, 436) with delta (0, 0)
